 Task: Compare market values of single-family homes in Las Vegas, Nevada, in different gated communities, and analyze the additional amenities offered in each community.
Action: Mouse moved to (339, 266)
Screenshot: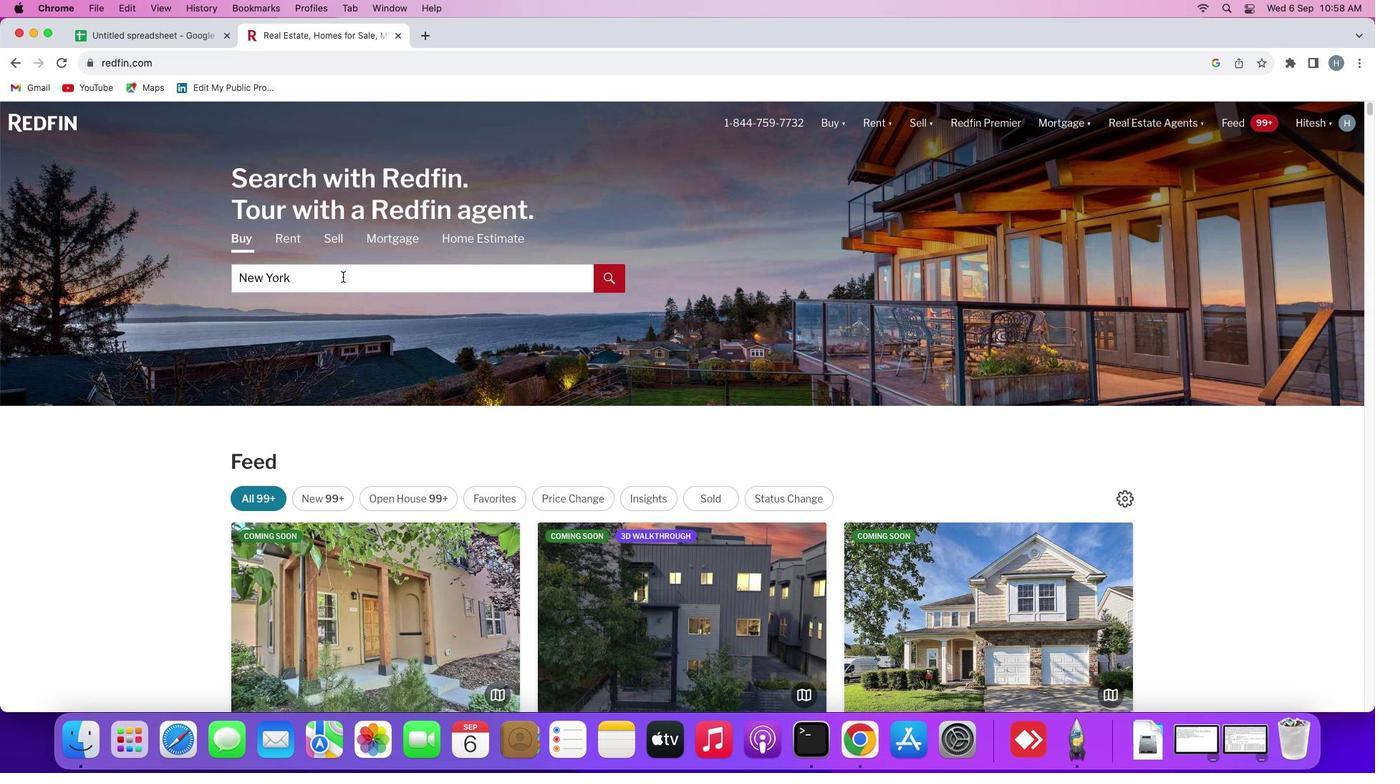 
Action: Mouse pressed left at (339, 266)
Screenshot: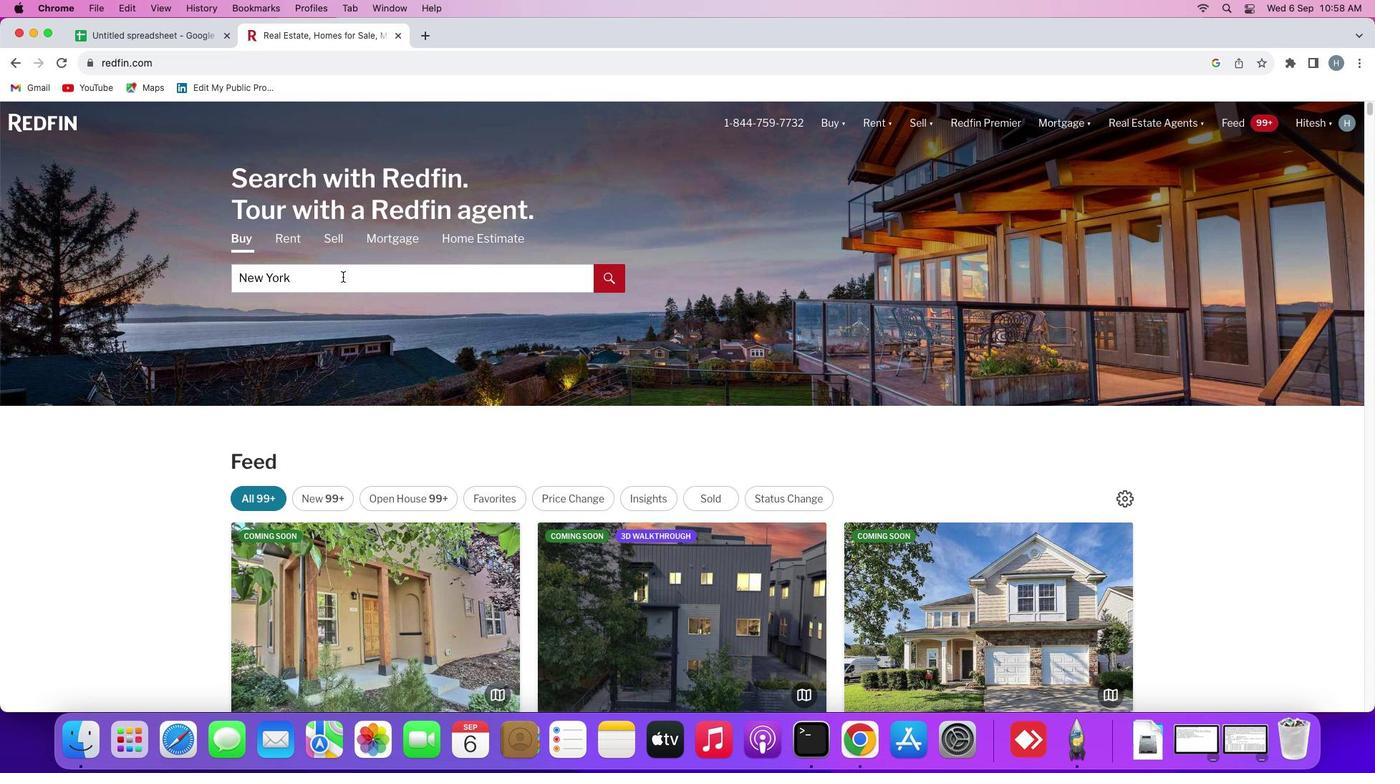 
Action: Mouse moved to (343, 276)
Screenshot: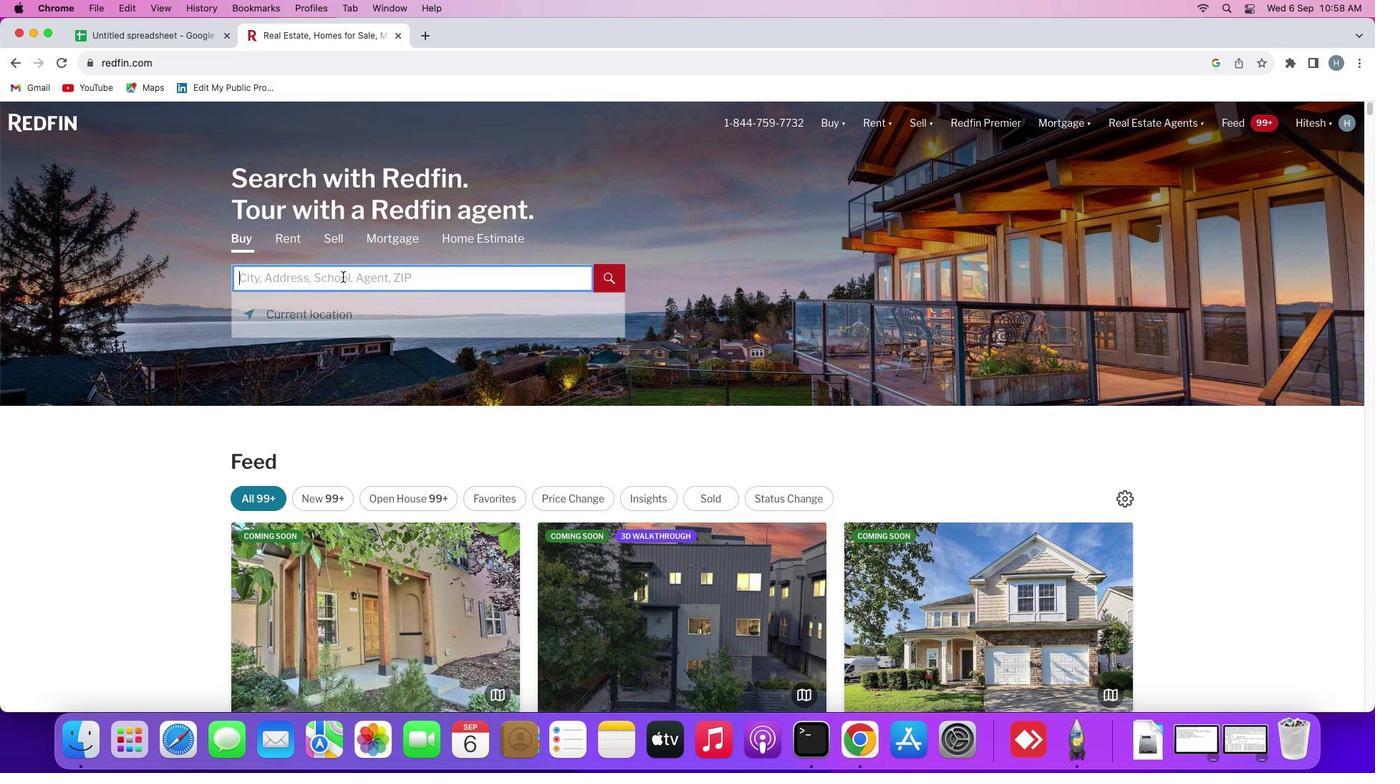 
Action: Mouse pressed left at (343, 276)
Screenshot: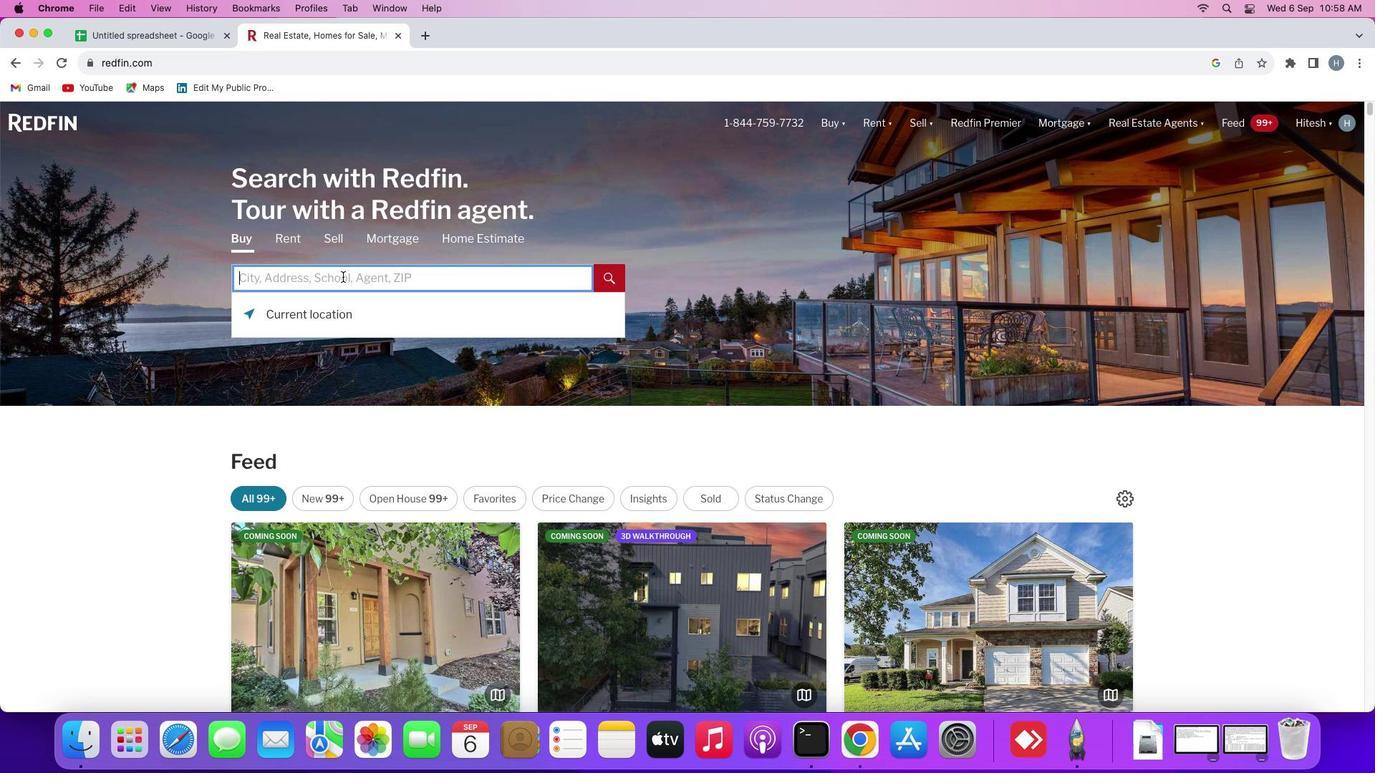 
Action: Key pressed Key.shift'L''a''s'Key.spaceKey.shift'V''e''g''a''s'
Screenshot: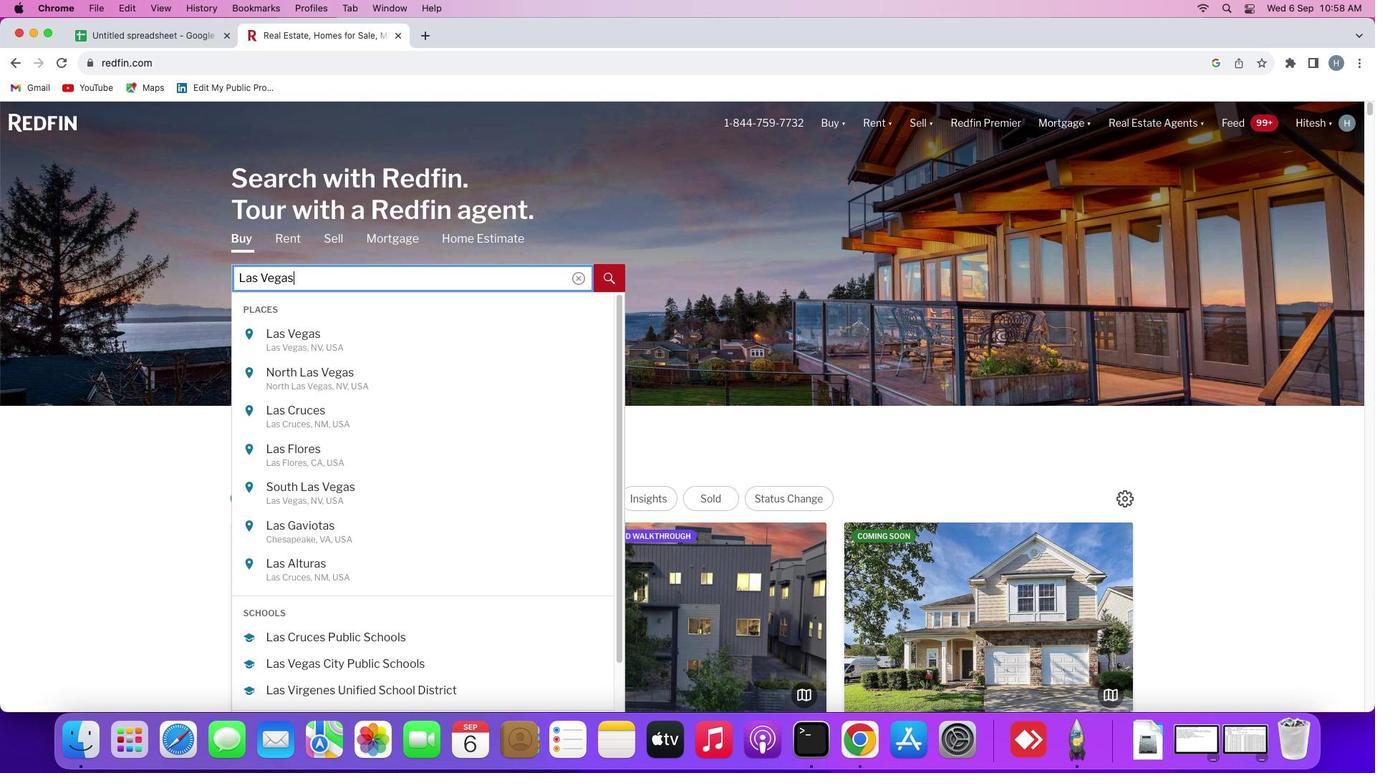 
Action: Mouse moved to (353, 345)
Screenshot: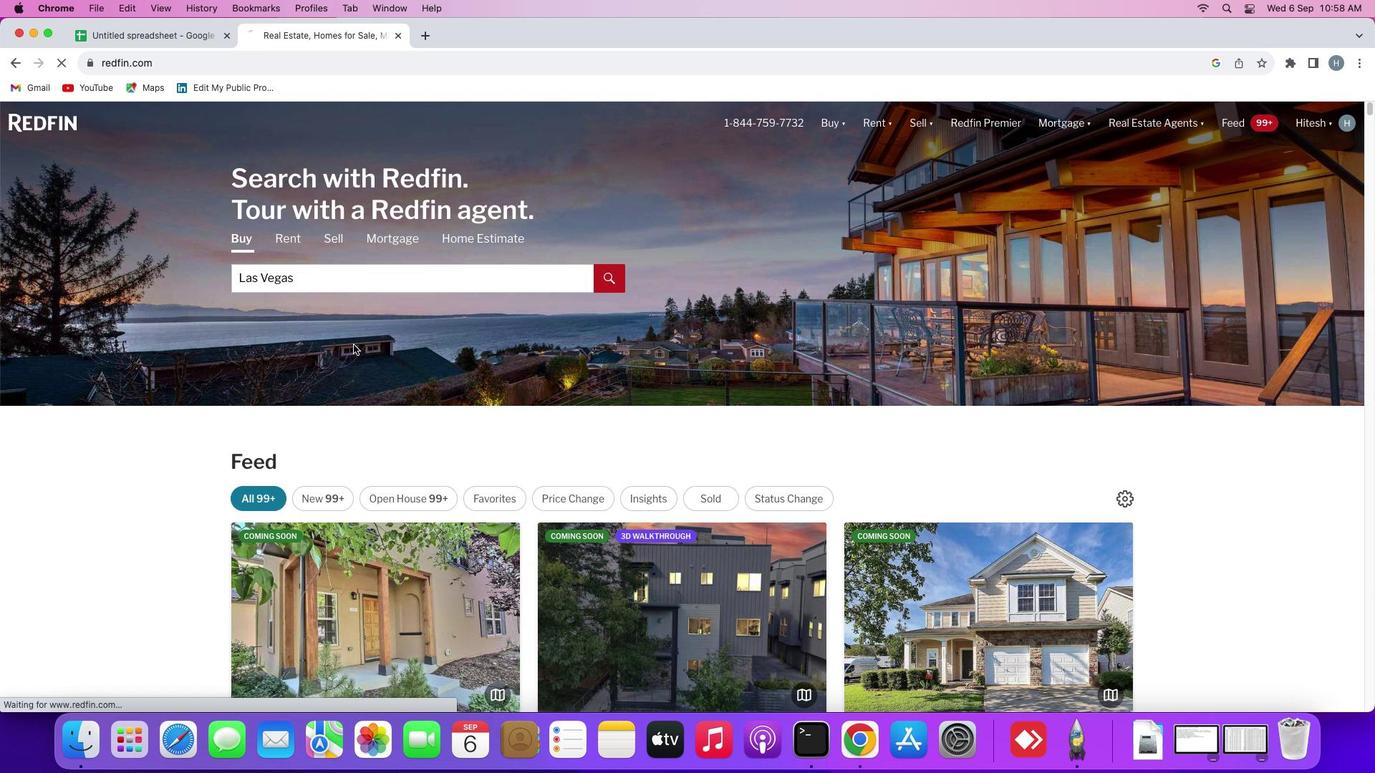 
Action: Mouse pressed left at (353, 345)
Screenshot: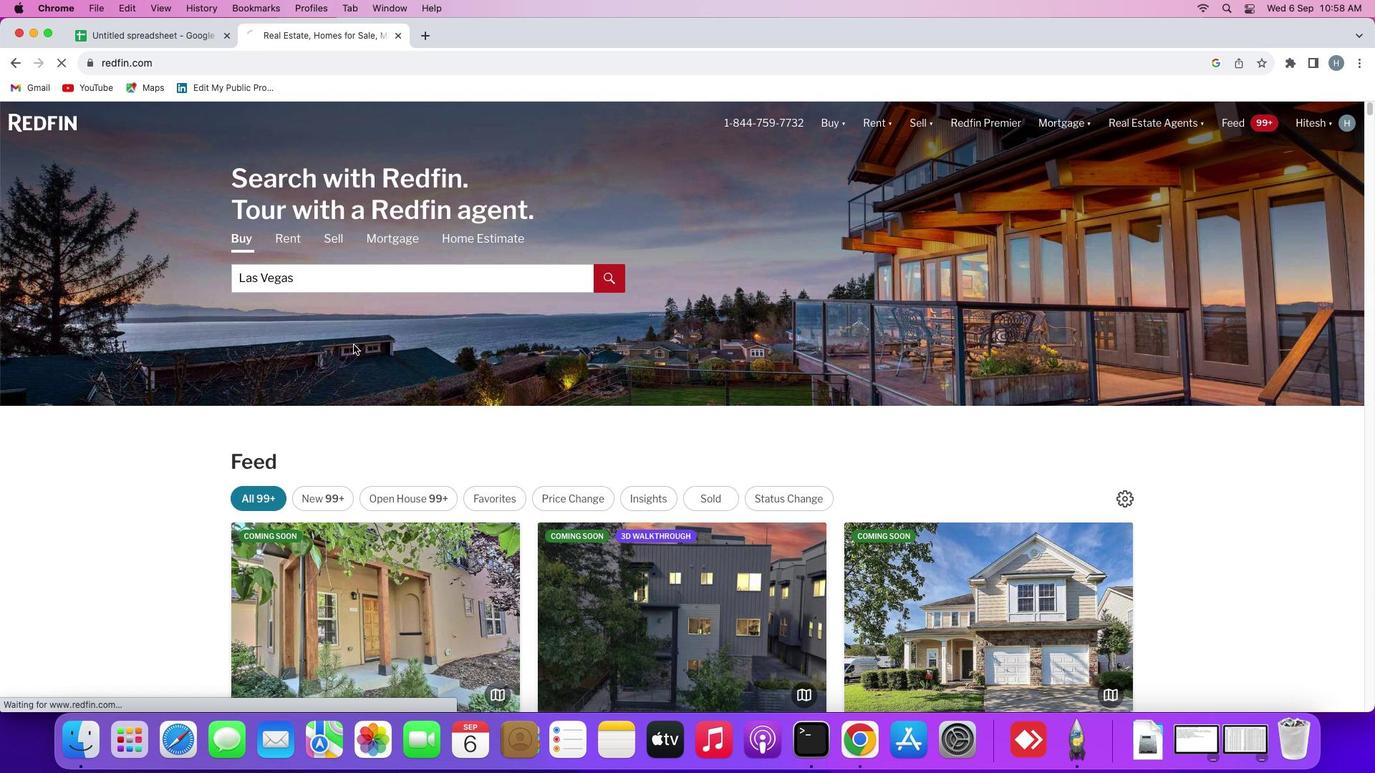 
Action: Mouse moved to (1228, 214)
Screenshot: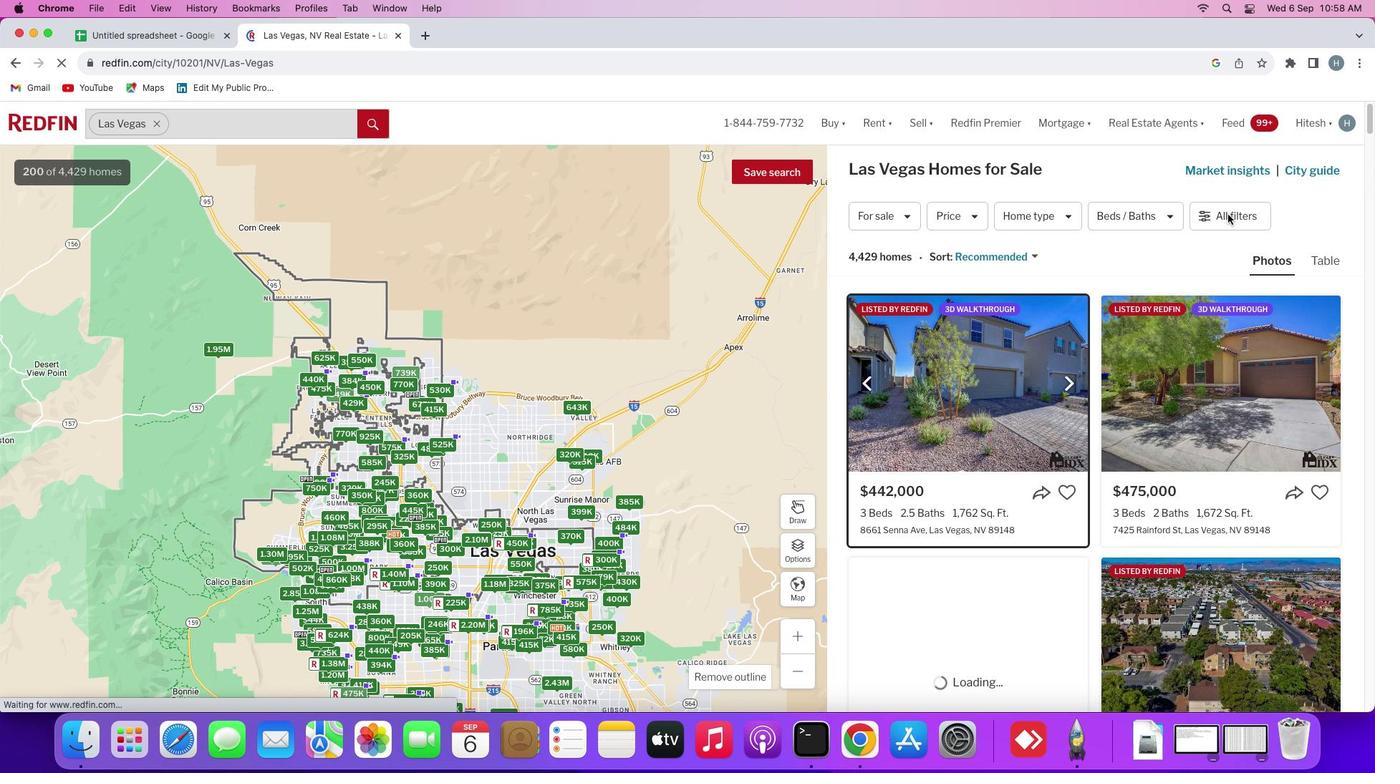 
Action: Mouse pressed left at (1228, 214)
Screenshot: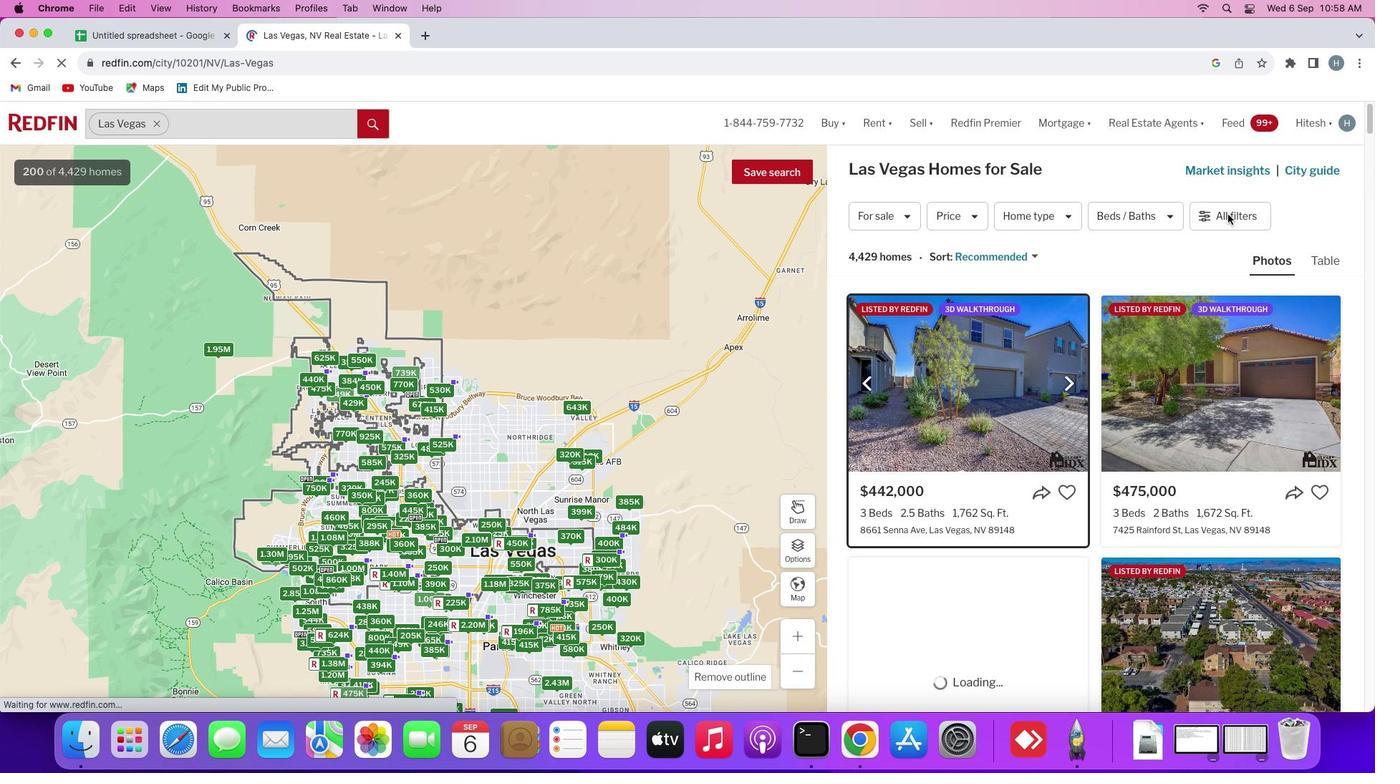 
Action: Mouse moved to (1232, 215)
Screenshot: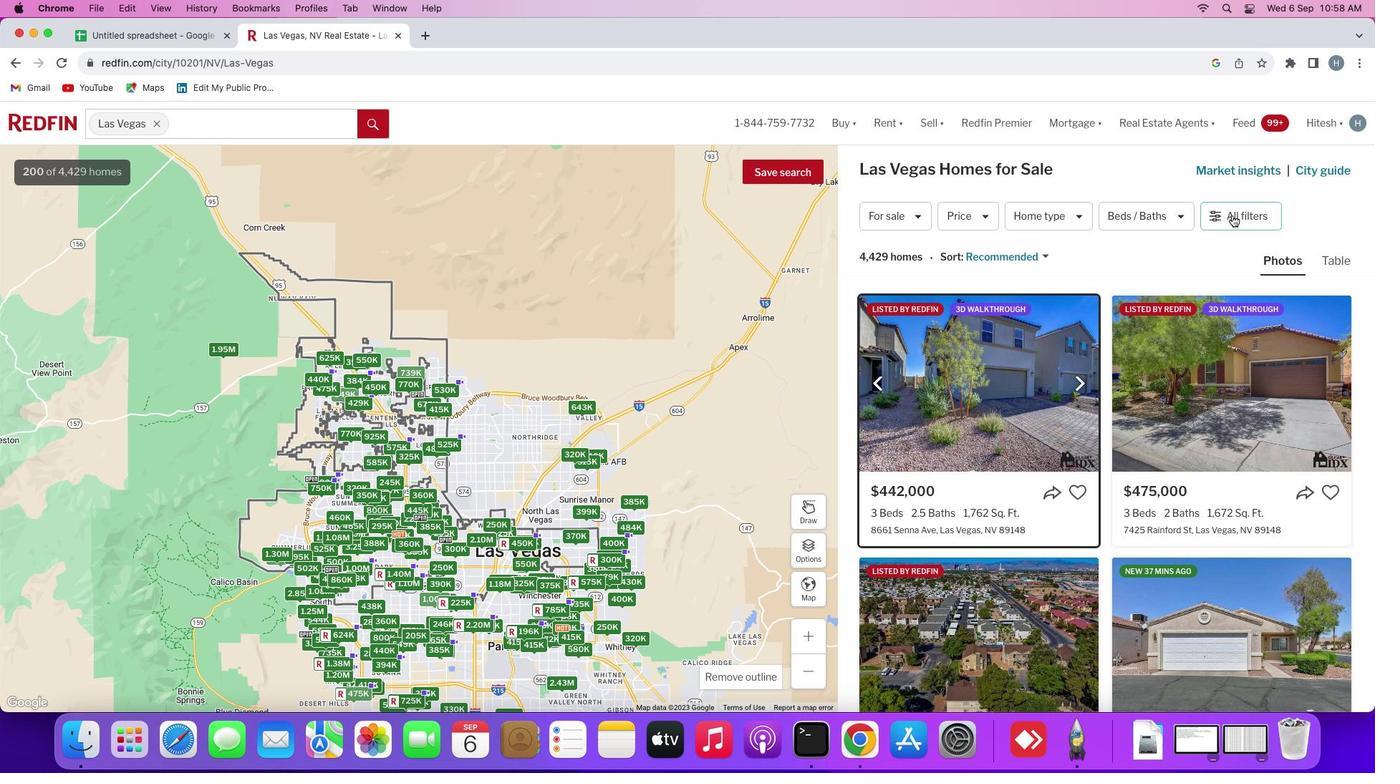 
Action: Mouse pressed left at (1232, 215)
Screenshot: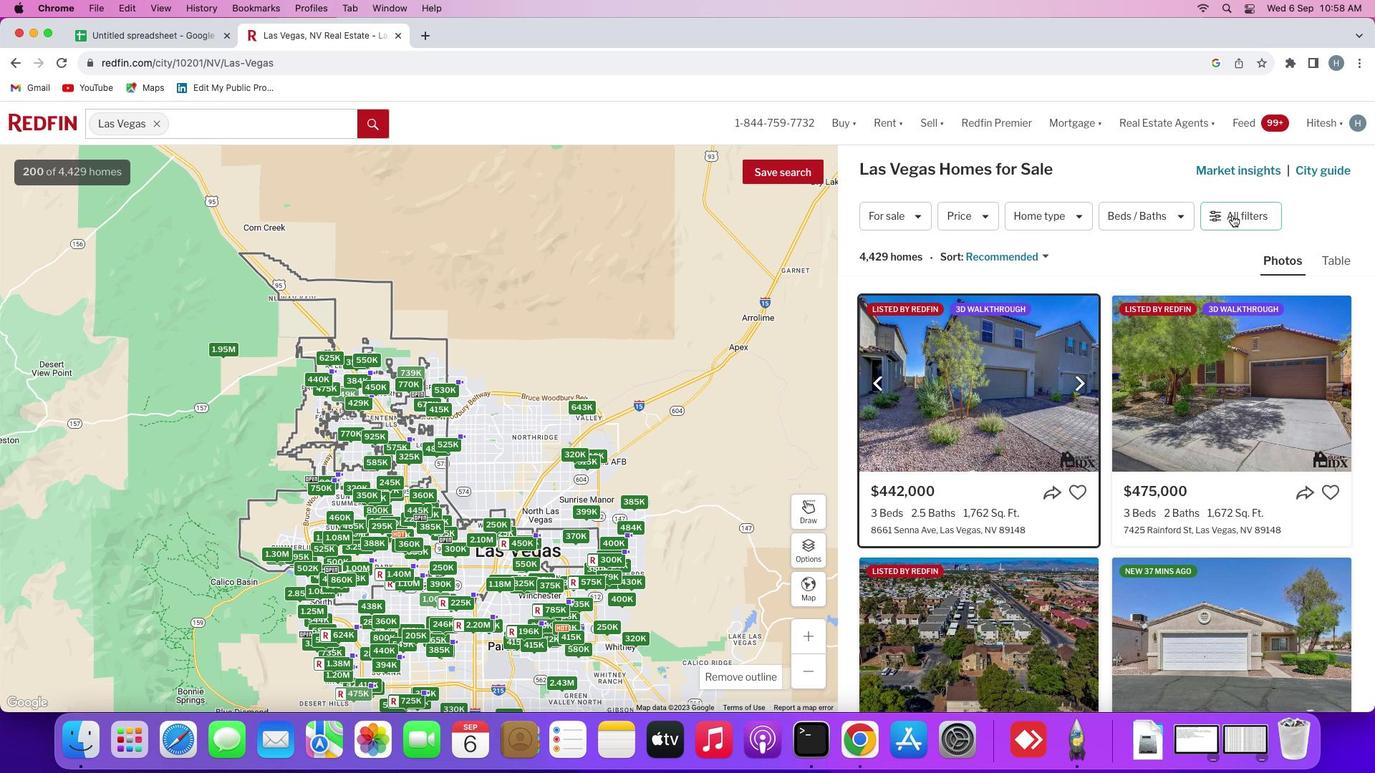 
Action: Mouse moved to (1141, 429)
Screenshot: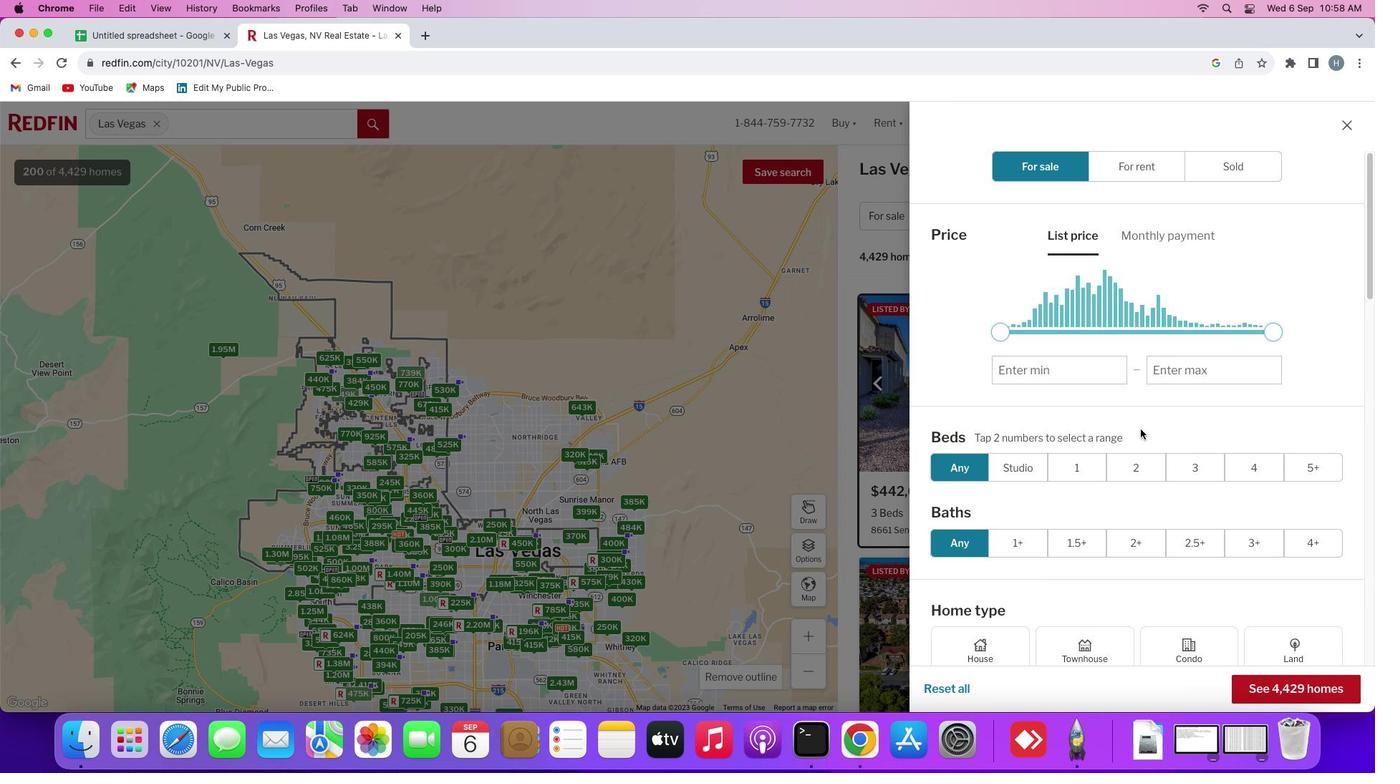 
Action: Mouse scrolled (1141, 429) with delta (0, 0)
Screenshot: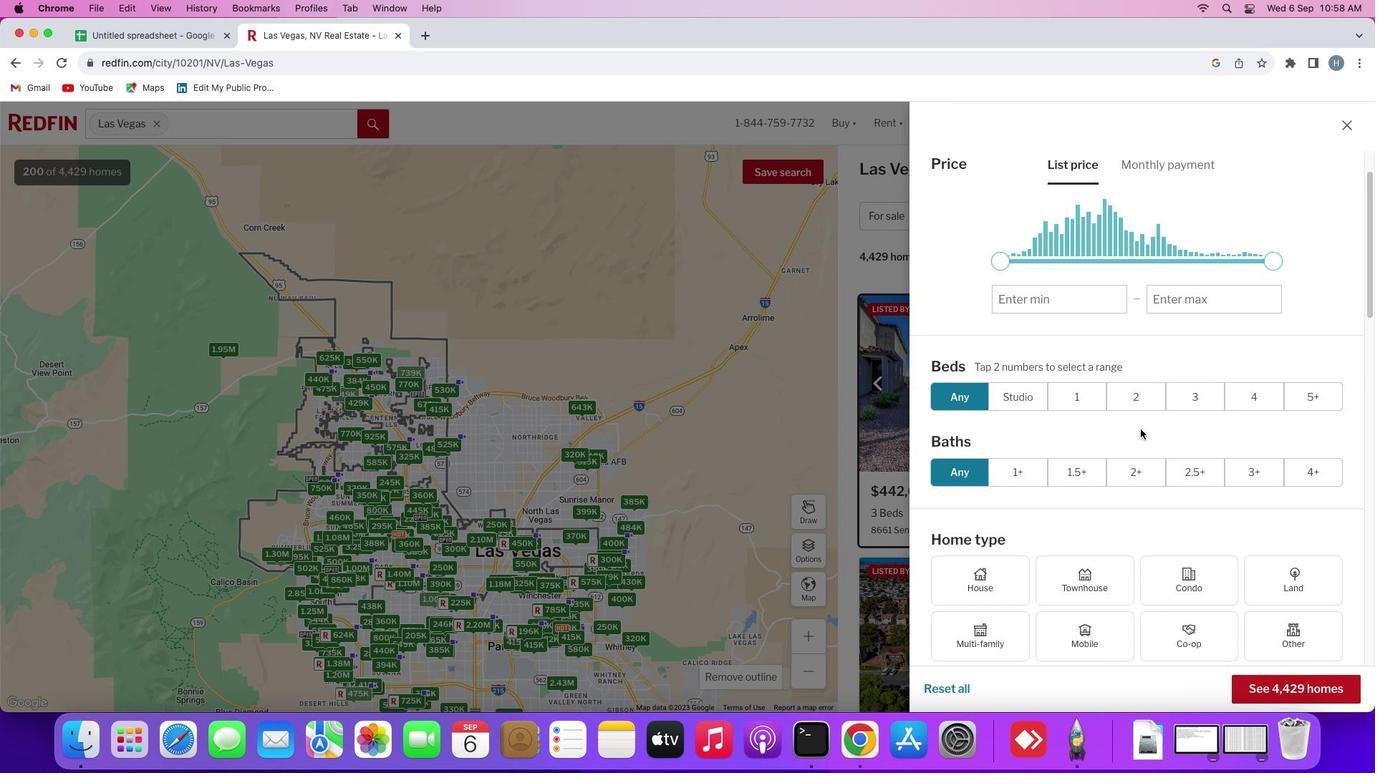 
Action: Mouse scrolled (1141, 429) with delta (0, 0)
Screenshot: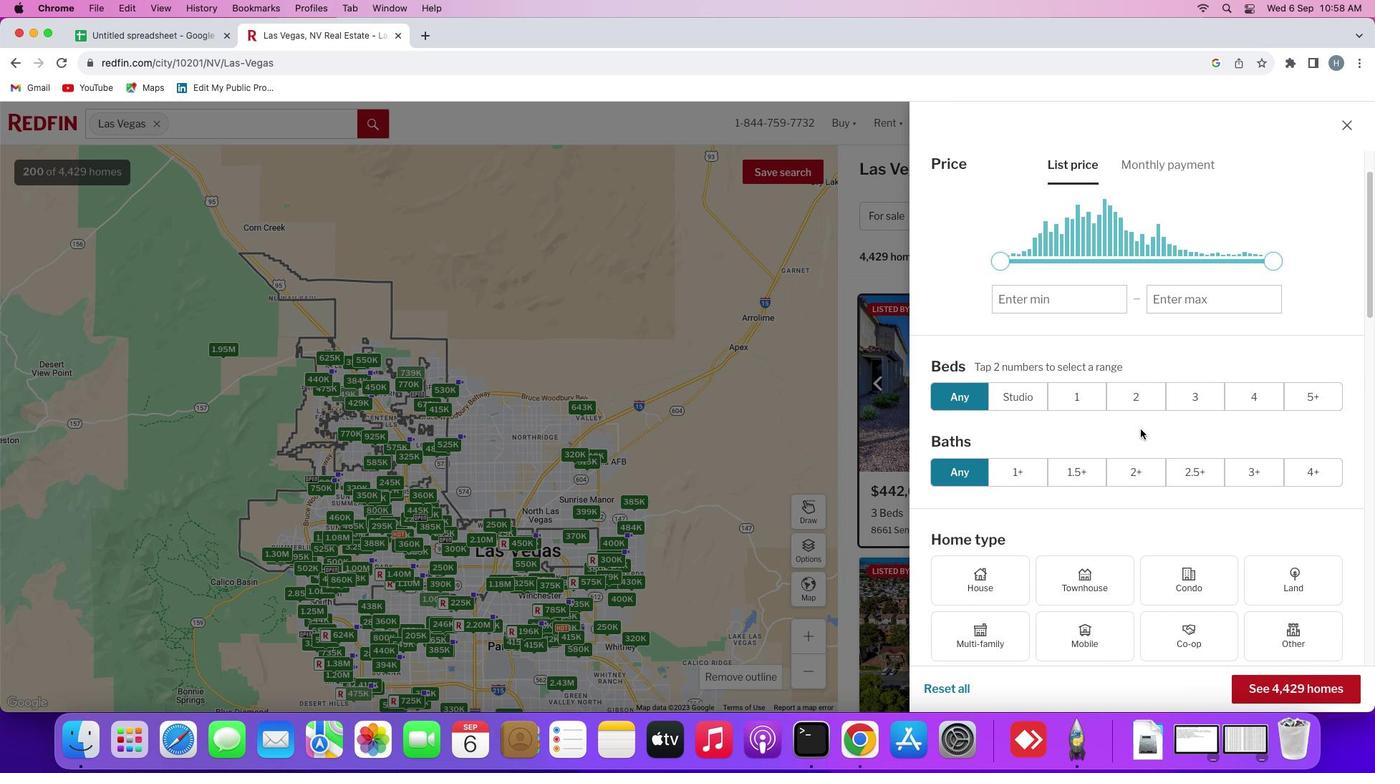 
Action: Mouse scrolled (1141, 429) with delta (0, 0)
Screenshot: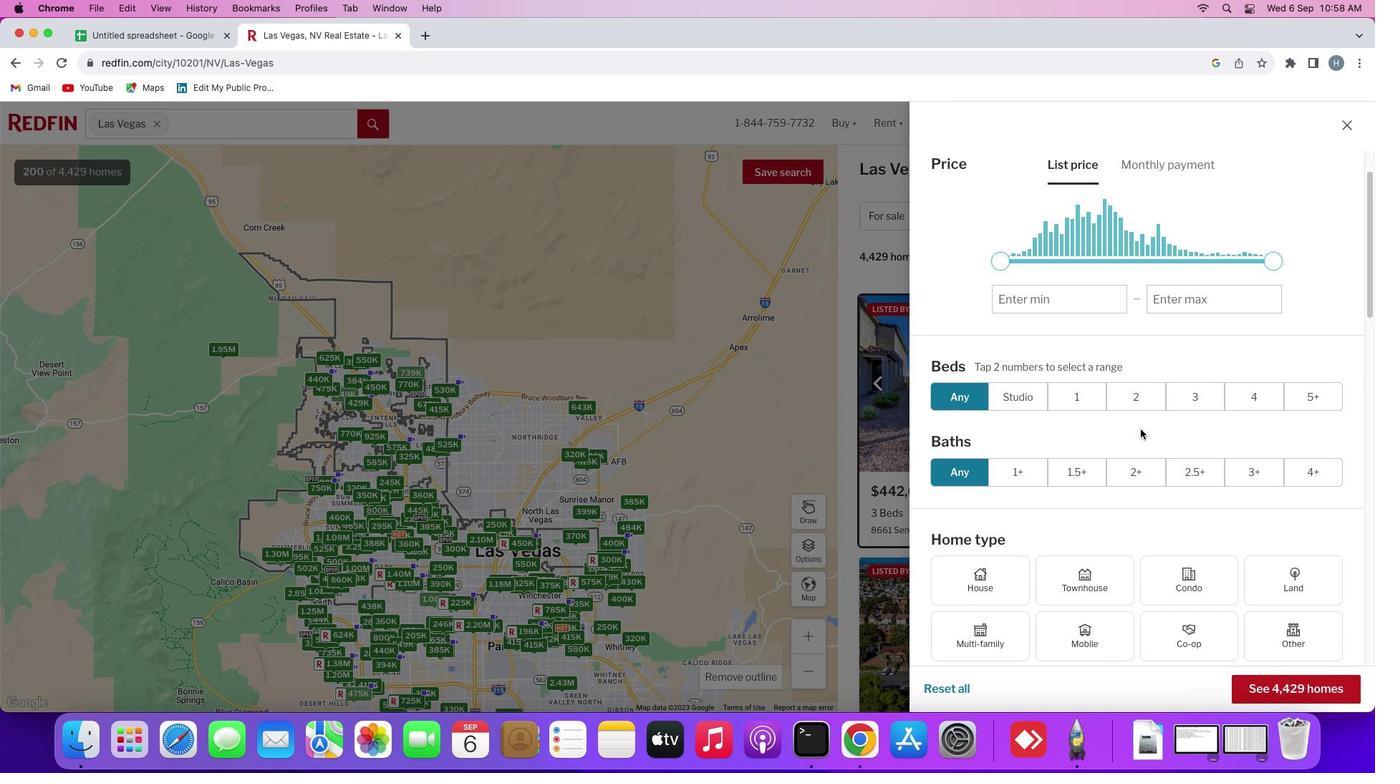 
Action: Mouse scrolled (1141, 429) with delta (0, 0)
Screenshot: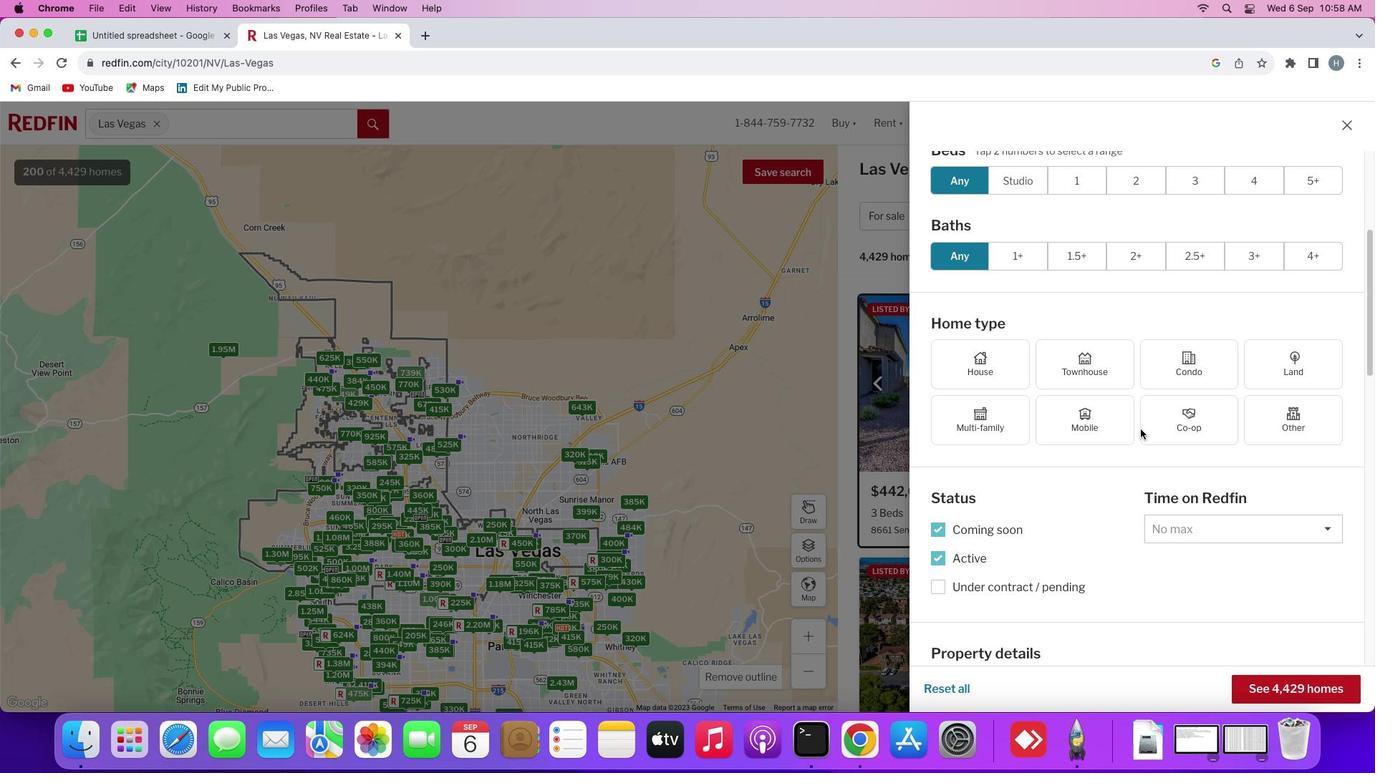 
Action: Mouse scrolled (1141, 429) with delta (0, 0)
Screenshot: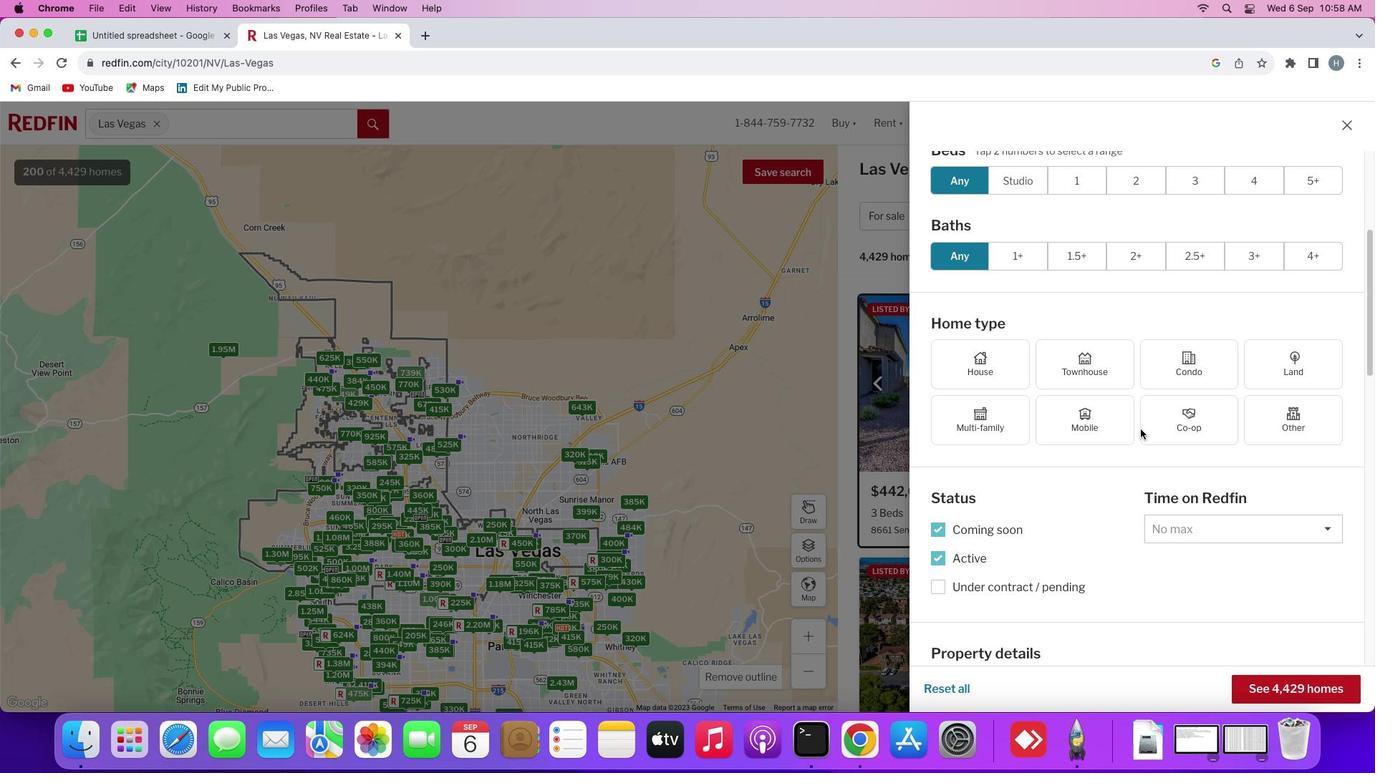 
Action: Mouse scrolled (1141, 429) with delta (0, -1)
Screenshot: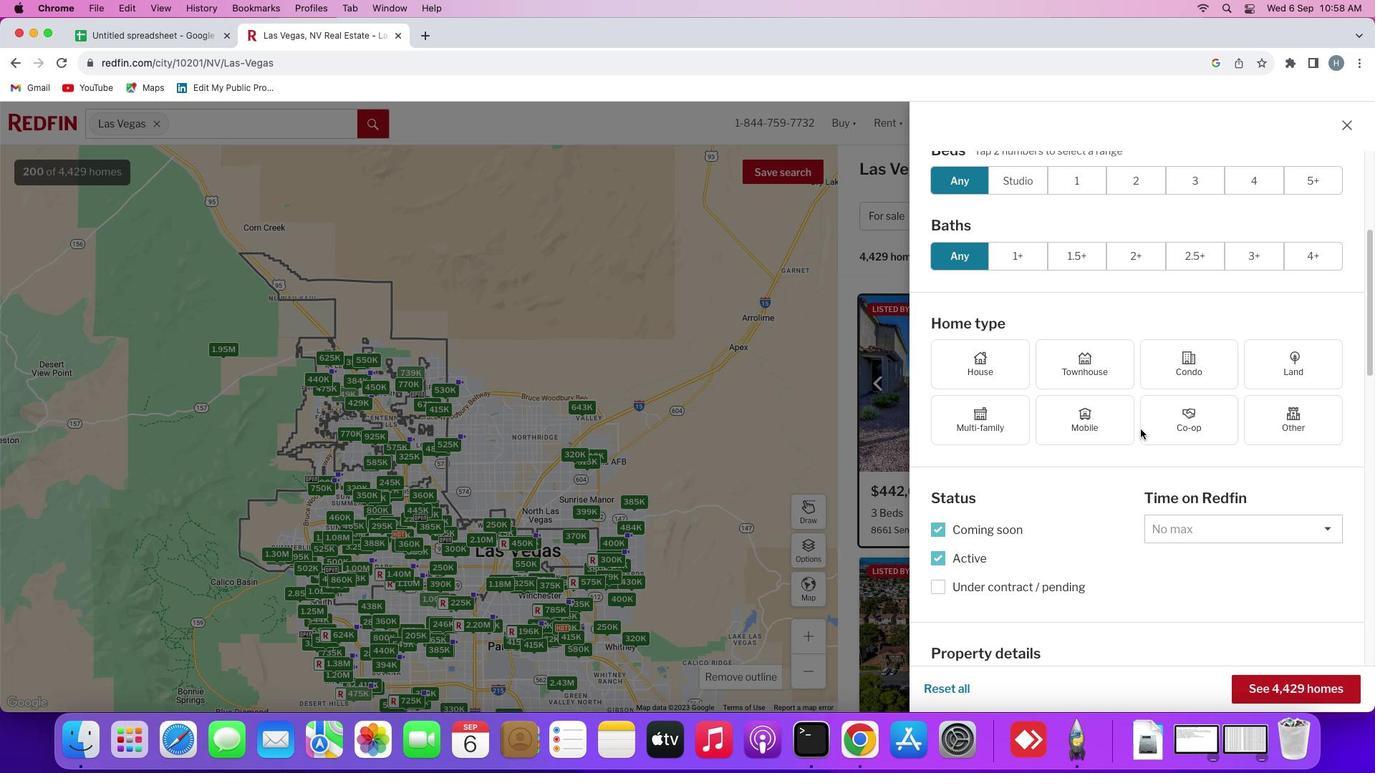 
Action: Mouse scrolled (1141, 429) with delta (0, -2)
Screenshot: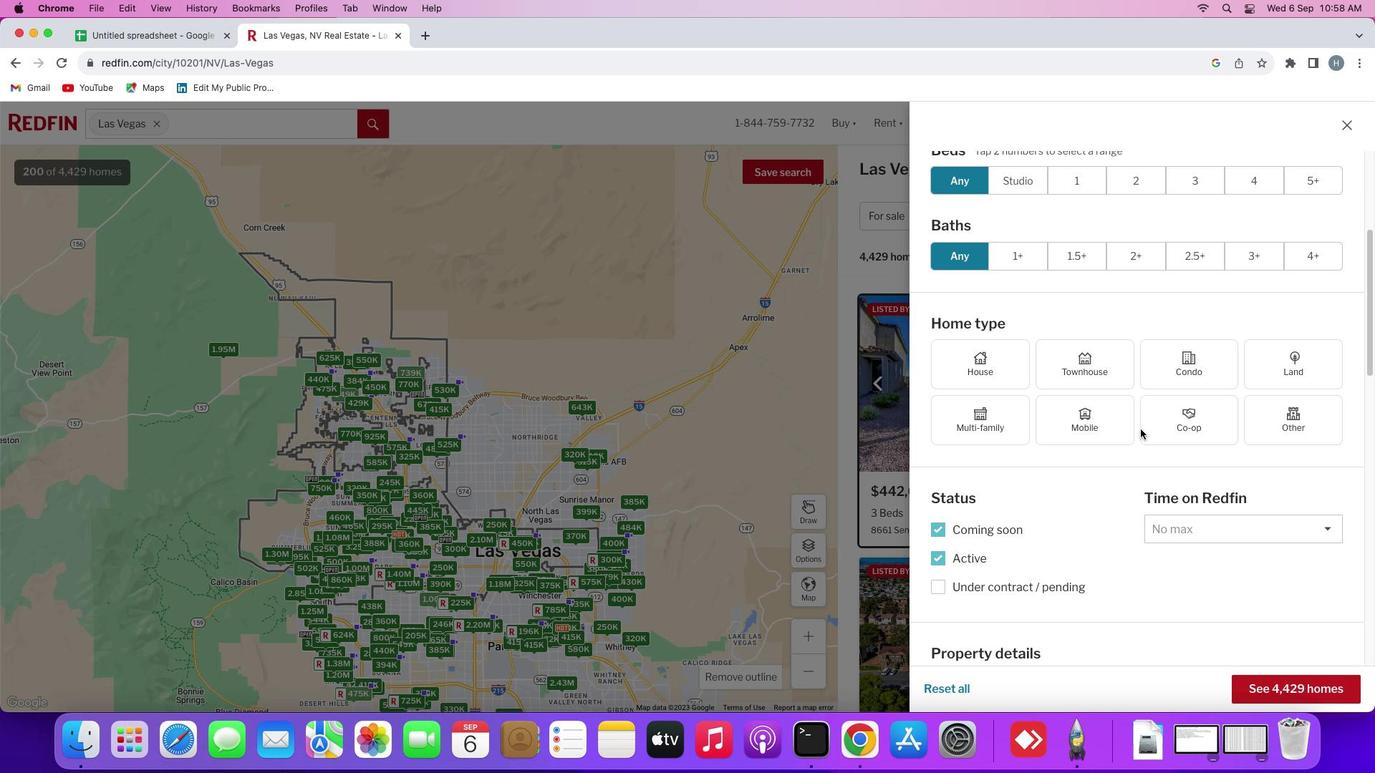 
Action: Mouse moved to (1088, 480)
Screenshot: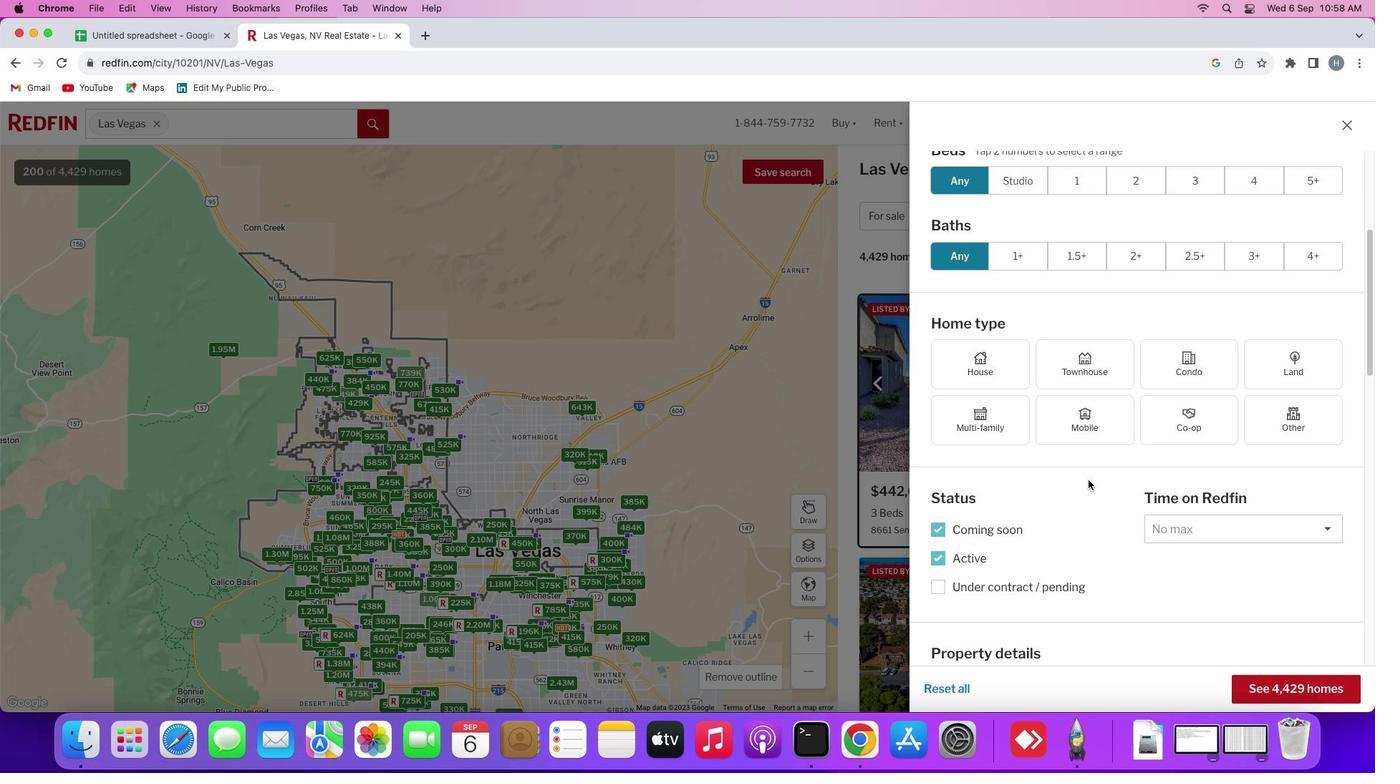 
Action: Mouse scrolled (1088, 480) with delta (0, 0)
Screenshot: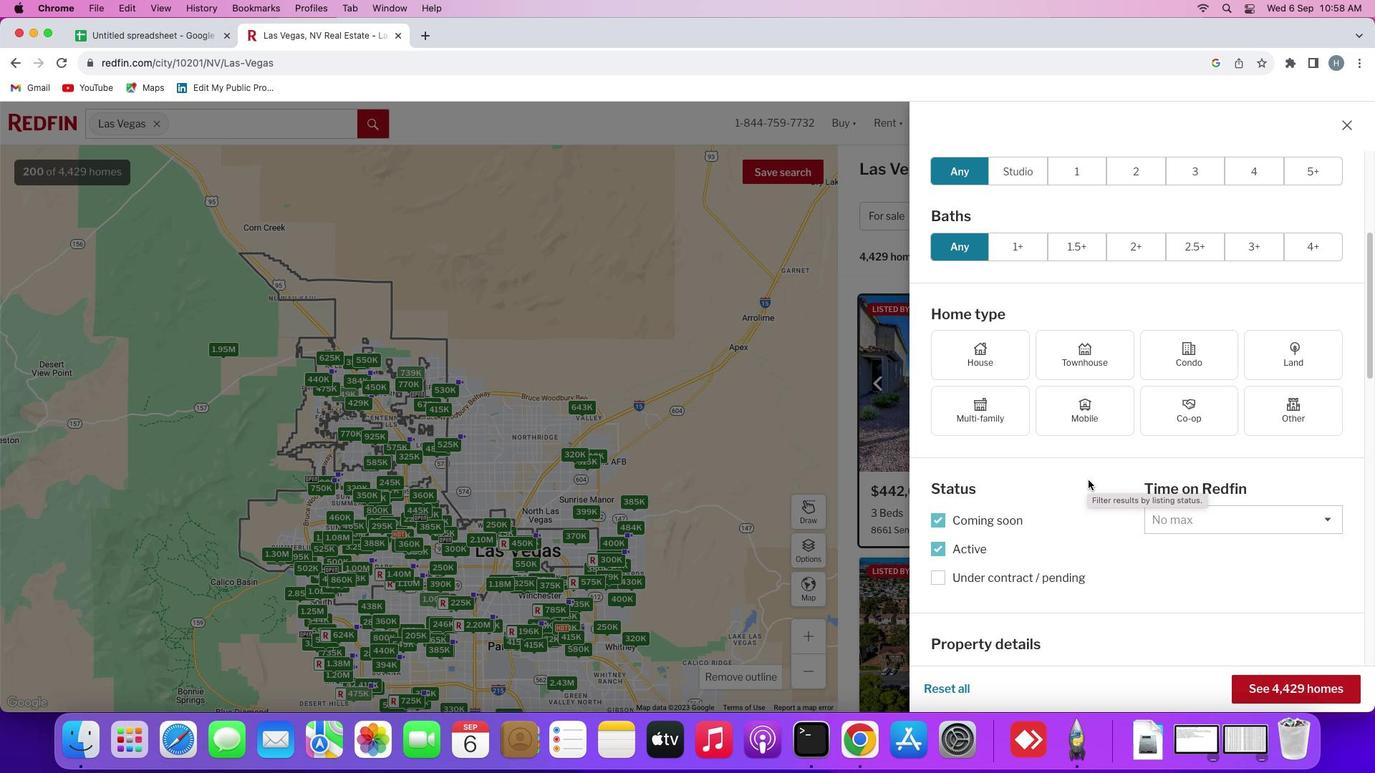 
Action: Mouse scrolled (1088, 480) with delta (0, 0)
Screenshot: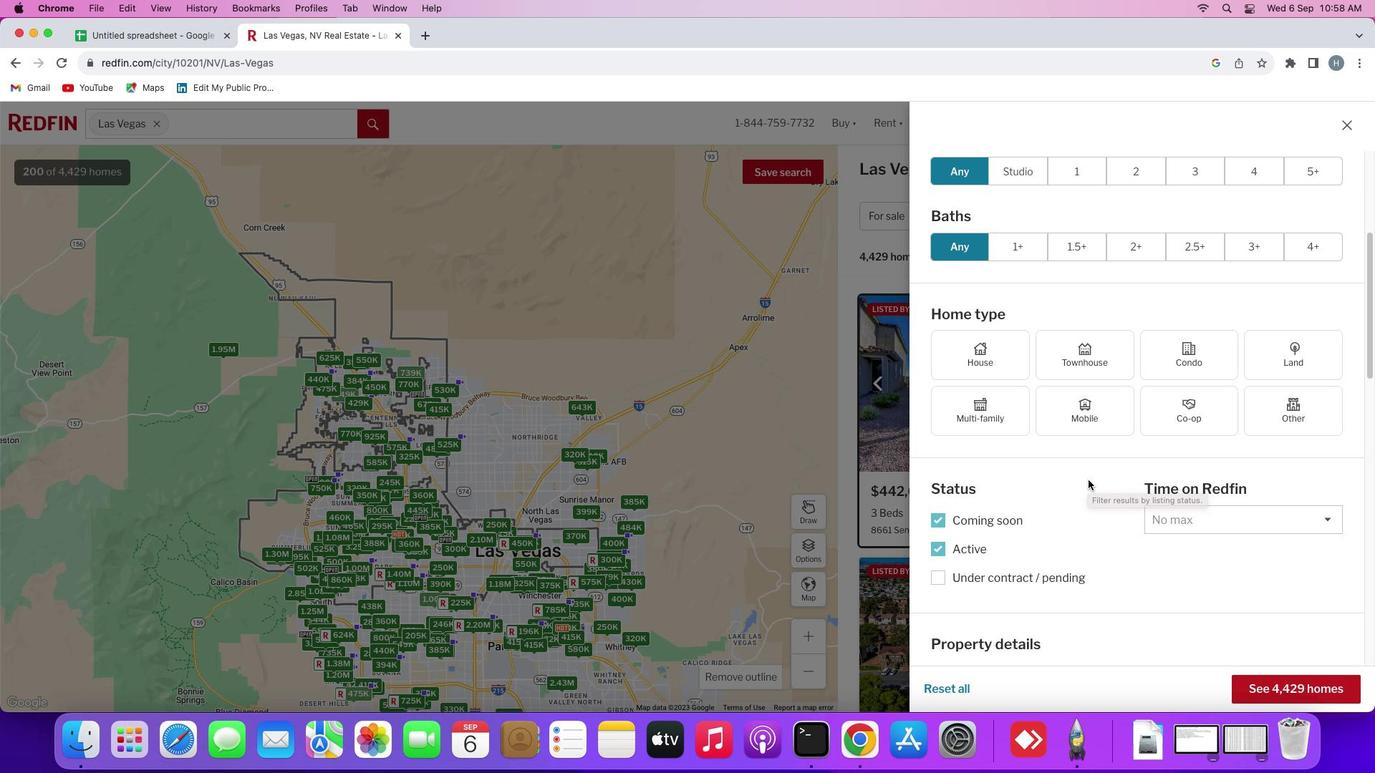 
Action: Mouse moved to (980, 356)
Screenshot: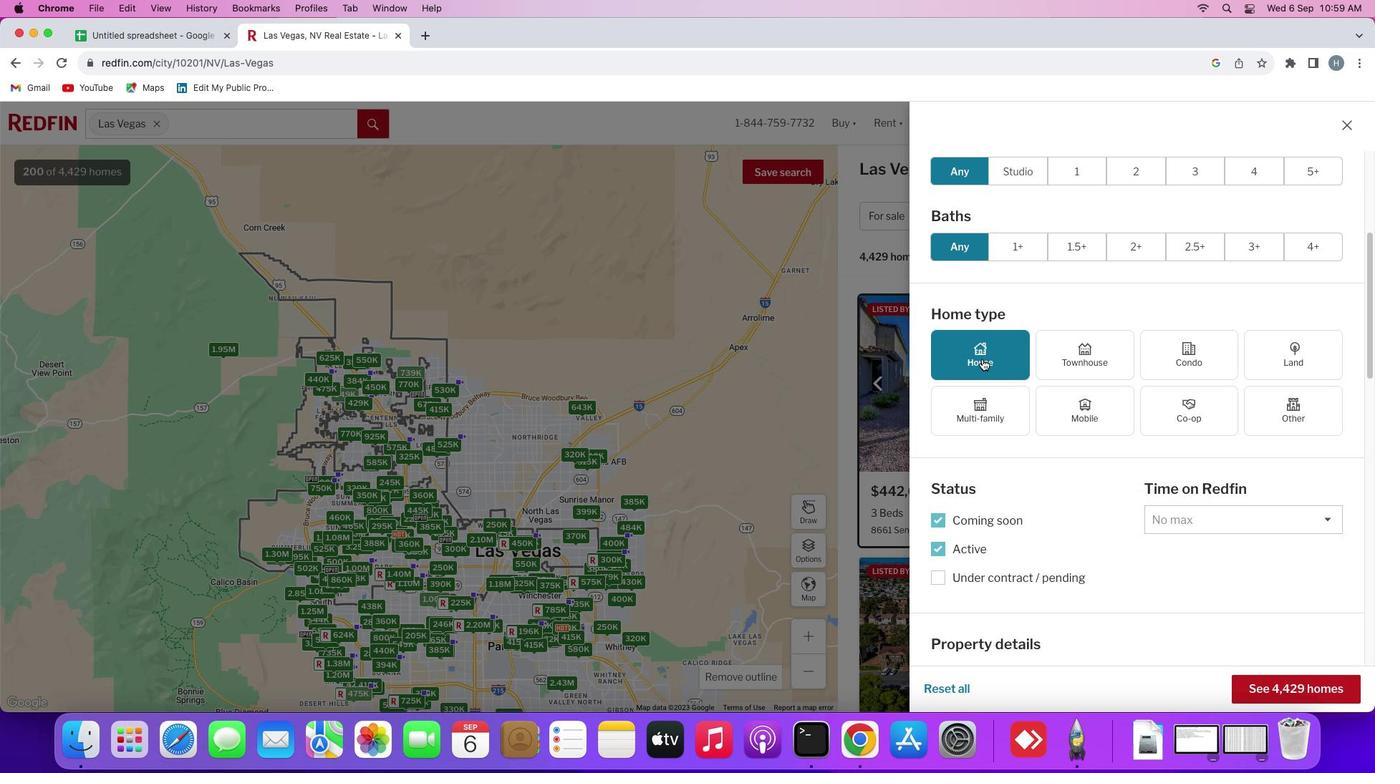
Action: Mouse pressed left at (980, 356)
Screenshot: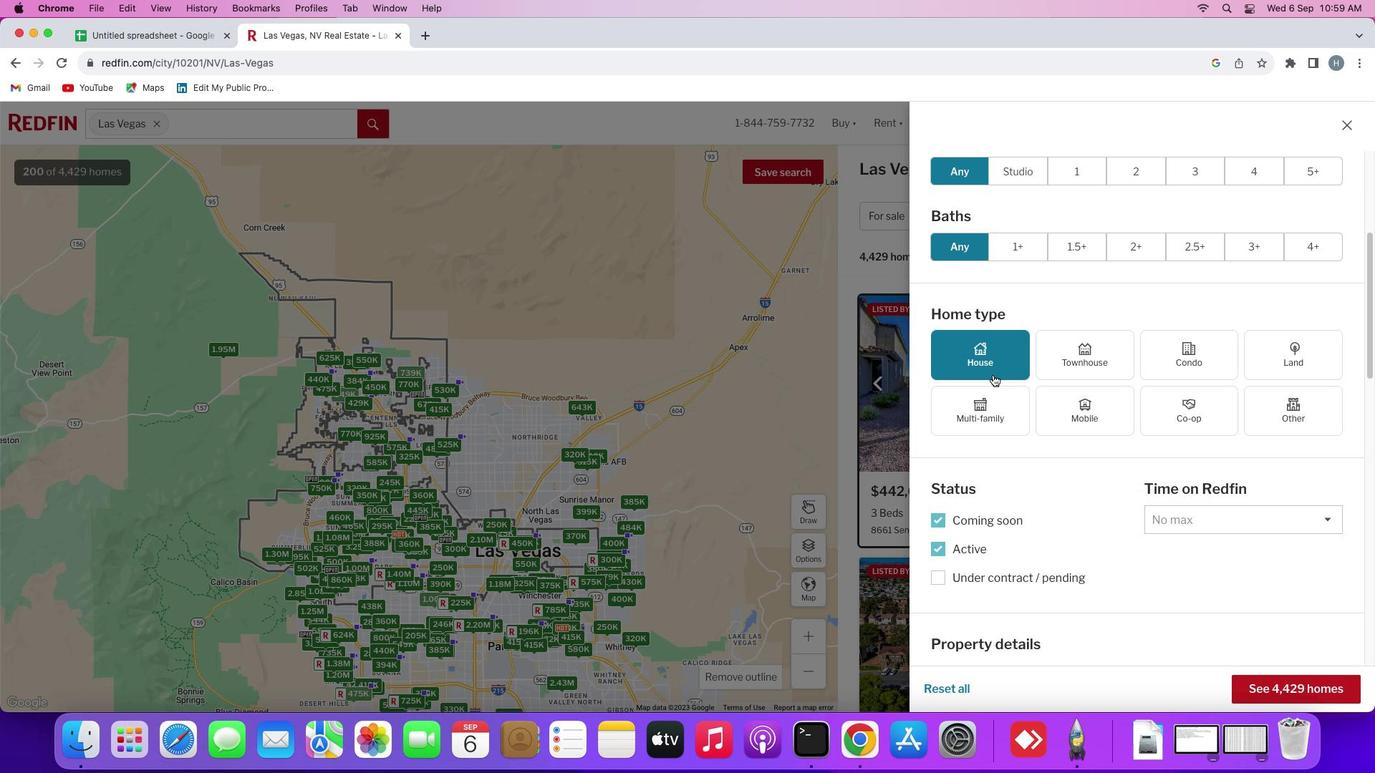 
Action: Mouse moved to (1100, 511)
Screenshot: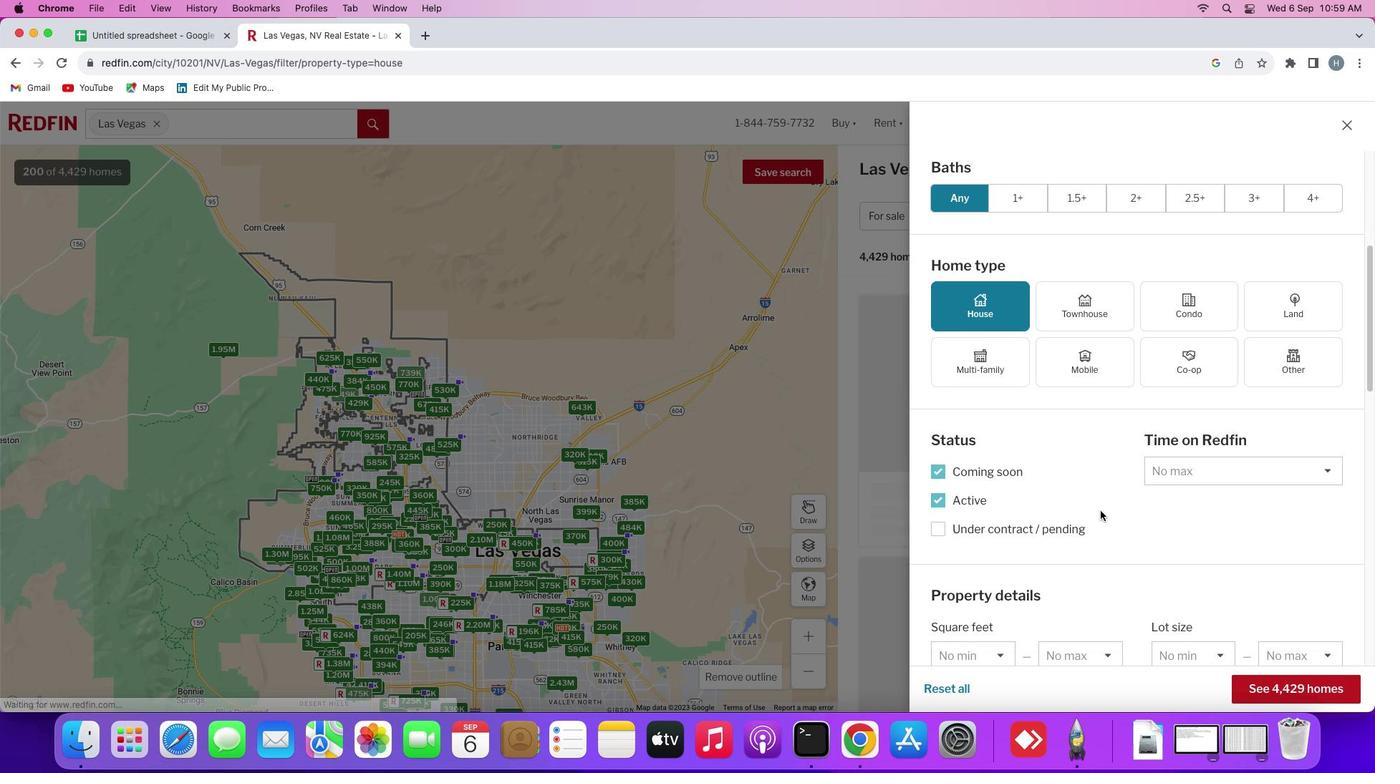 
Action: Mouse scrolled (1100, 511) with delta (0, 0)
Screenshot: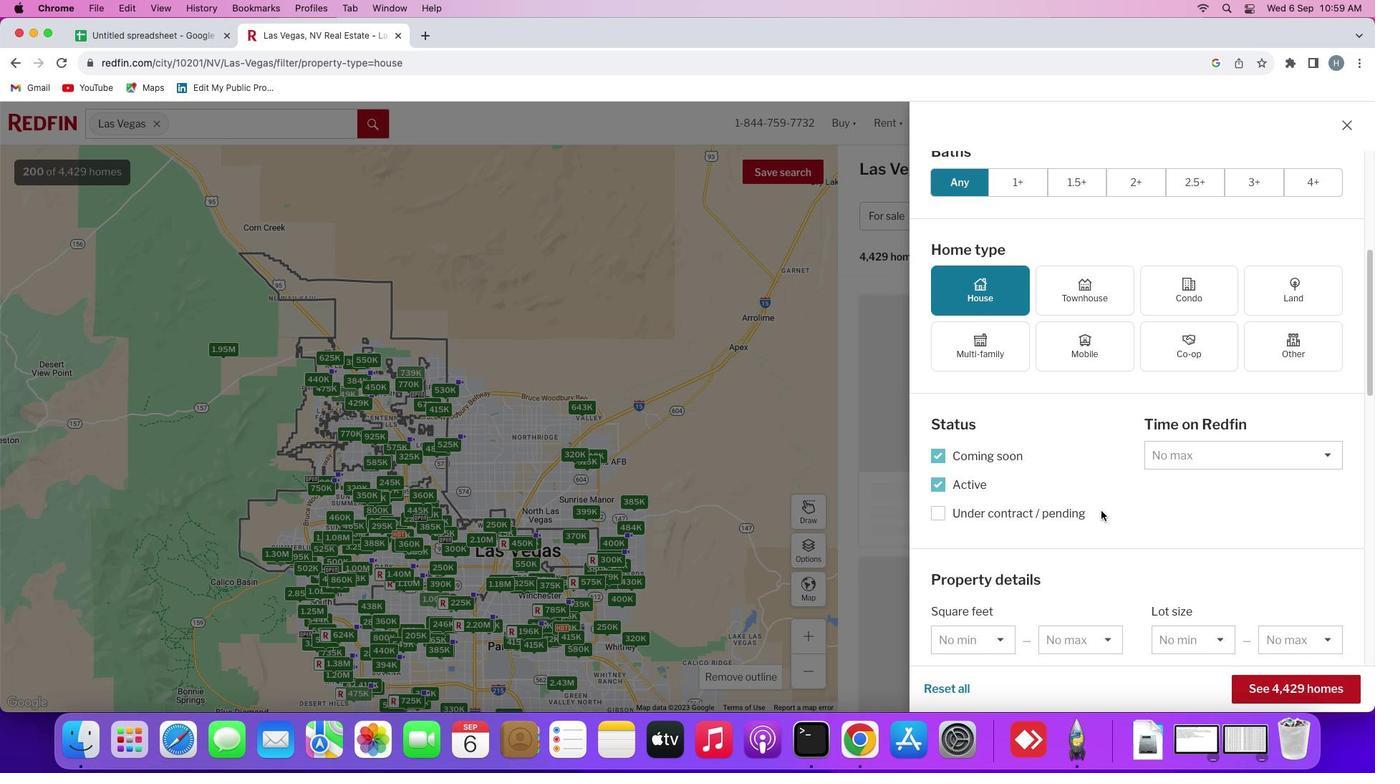 
Action: Mouse scrolled (1100, 511) with delta (0, 0)
Screenshot: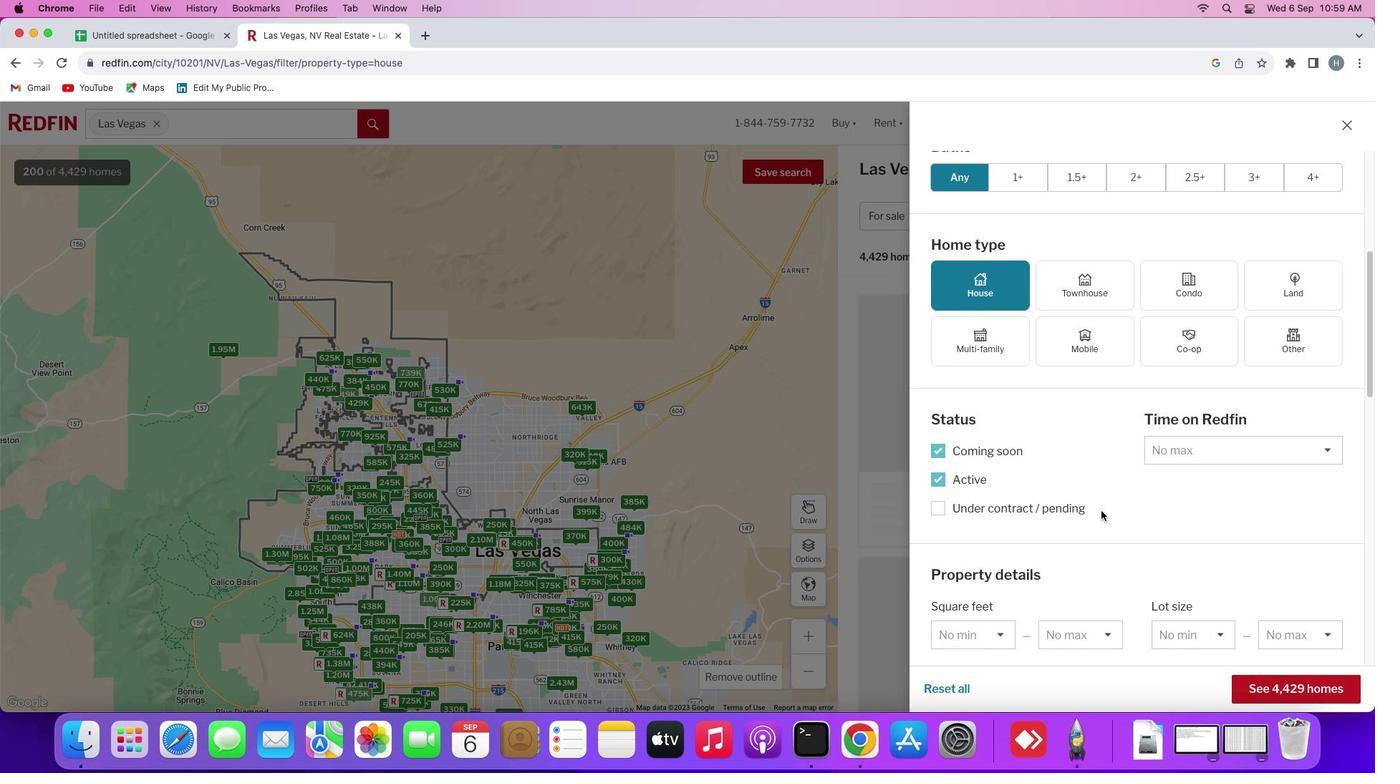 
Action: Mouse scrolled (1100, 511) with delta (0, 0)
Screenshot: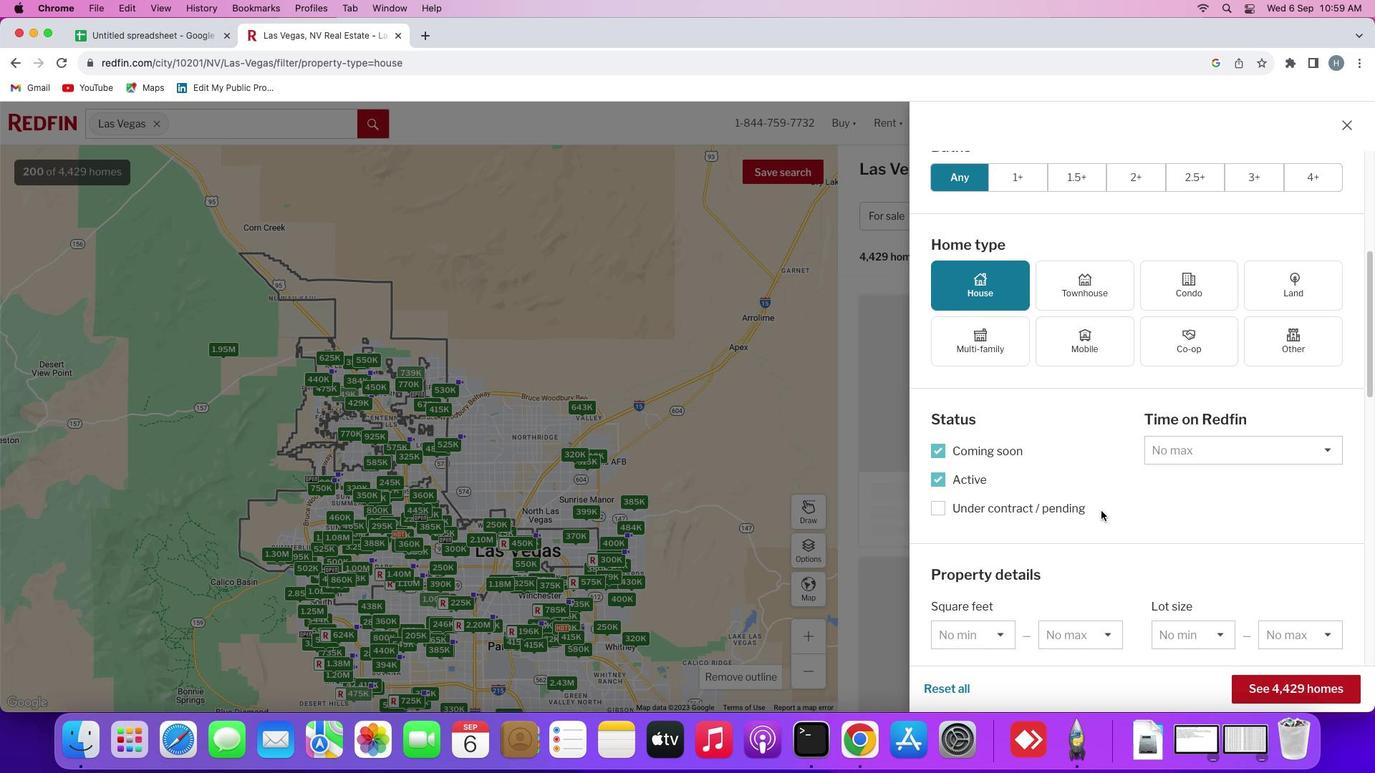 
Action: Mouse moved to (1100, 511)
Screenshot: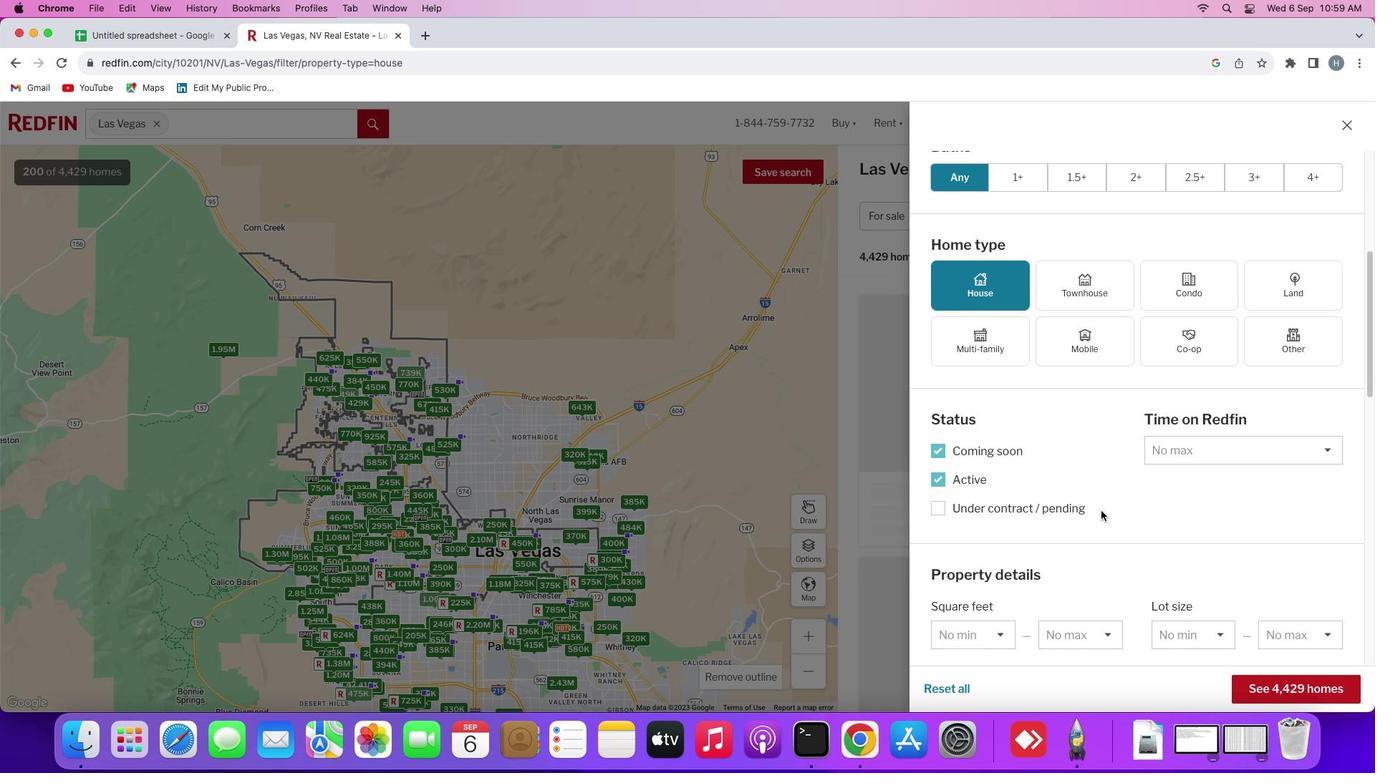 
Action: Mouse scrolled (1100, 511) with delta (0, 0)
Screenshot: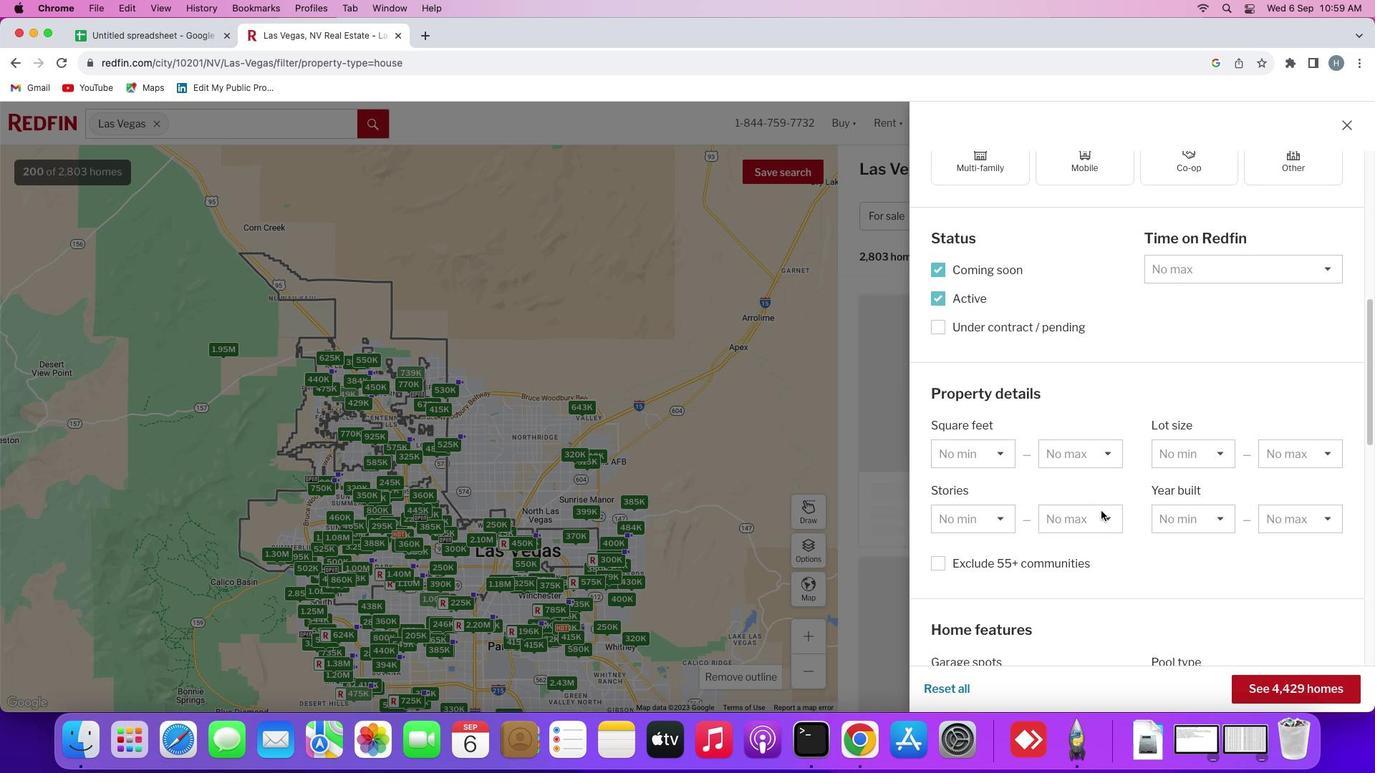 
Action: Mouse scrolled (1100, 511) with delta (0, 0)
Screenshot: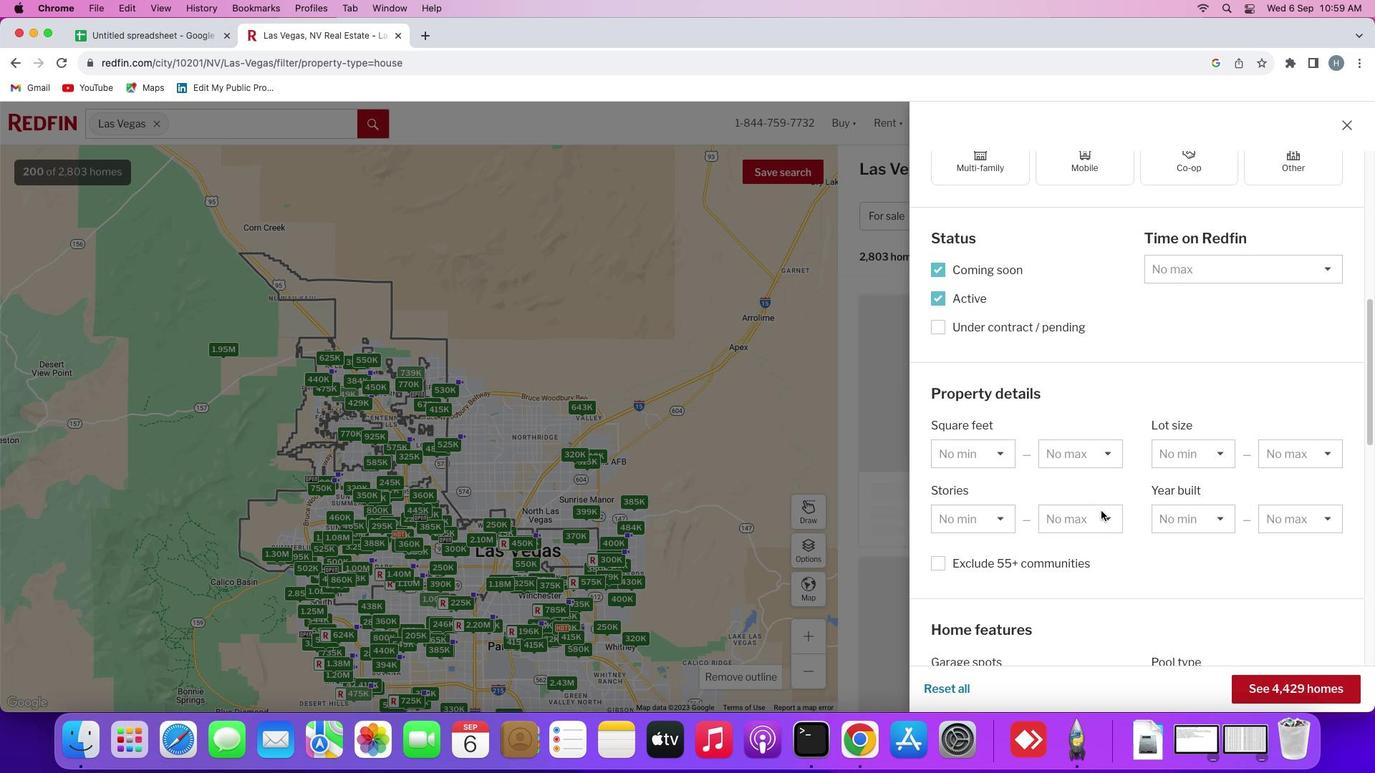 
Action: Mouse scrolled (1100, 511) with delta (0, -1)
Screenshot: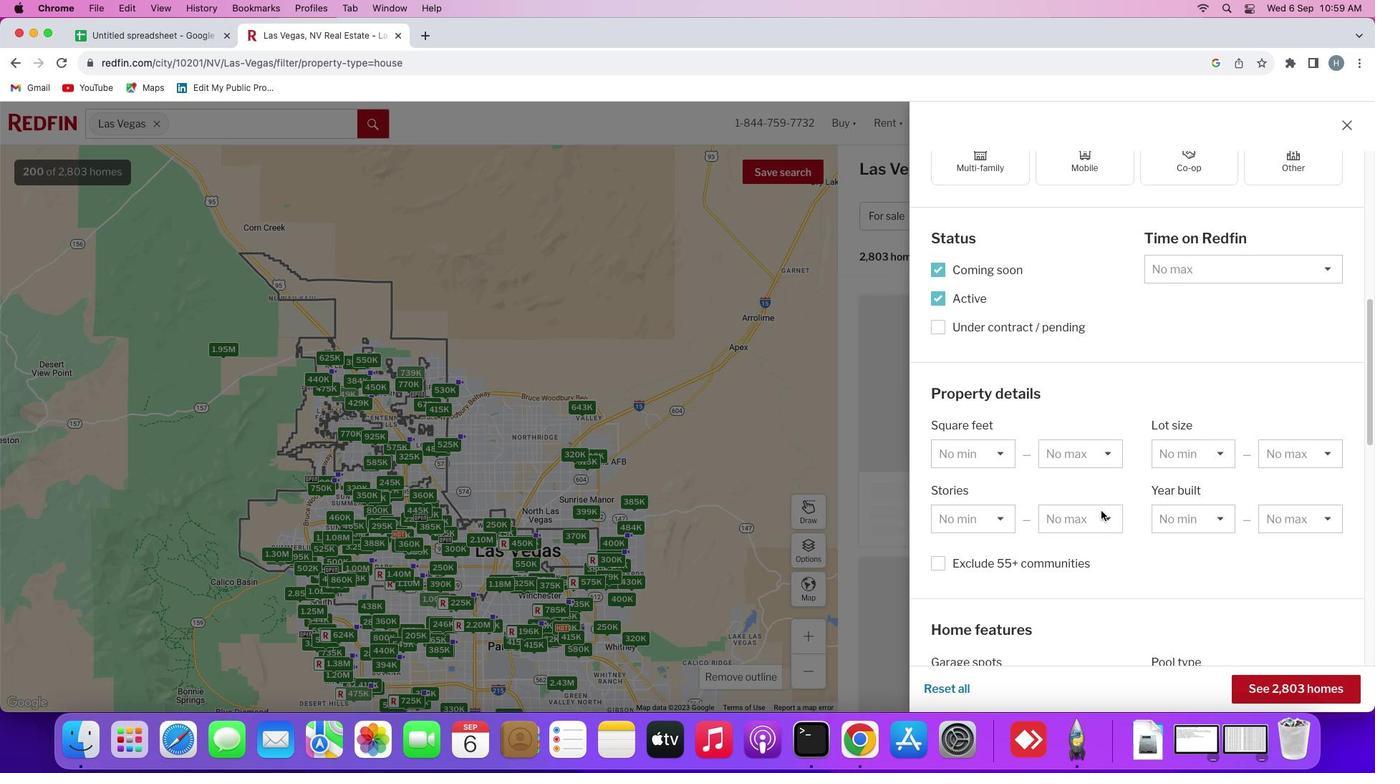 
Action: Mouse scrolled (1100, 511) with delta (0, -2)
Screenshot: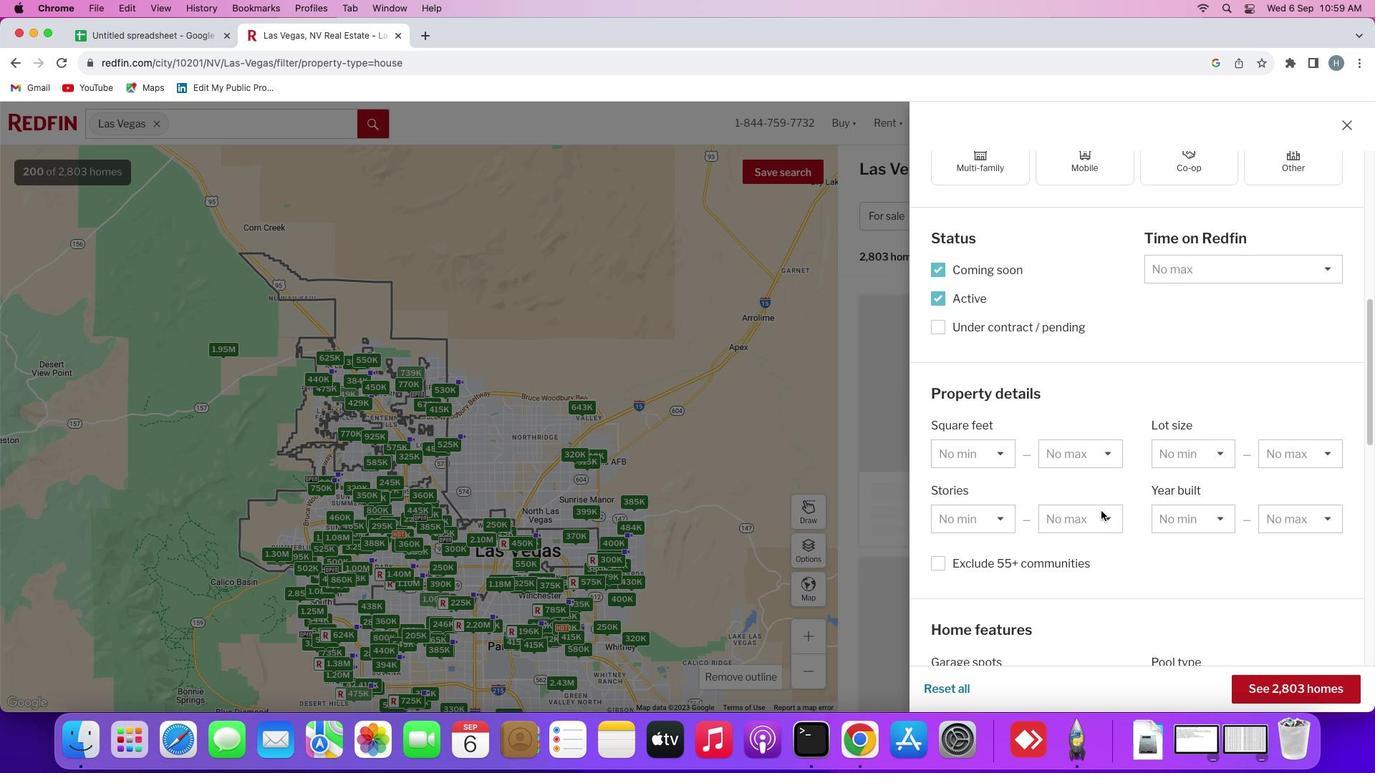 
Action: Mouse scrolled (1100, 511) with delta (0, 0)
Screenshot: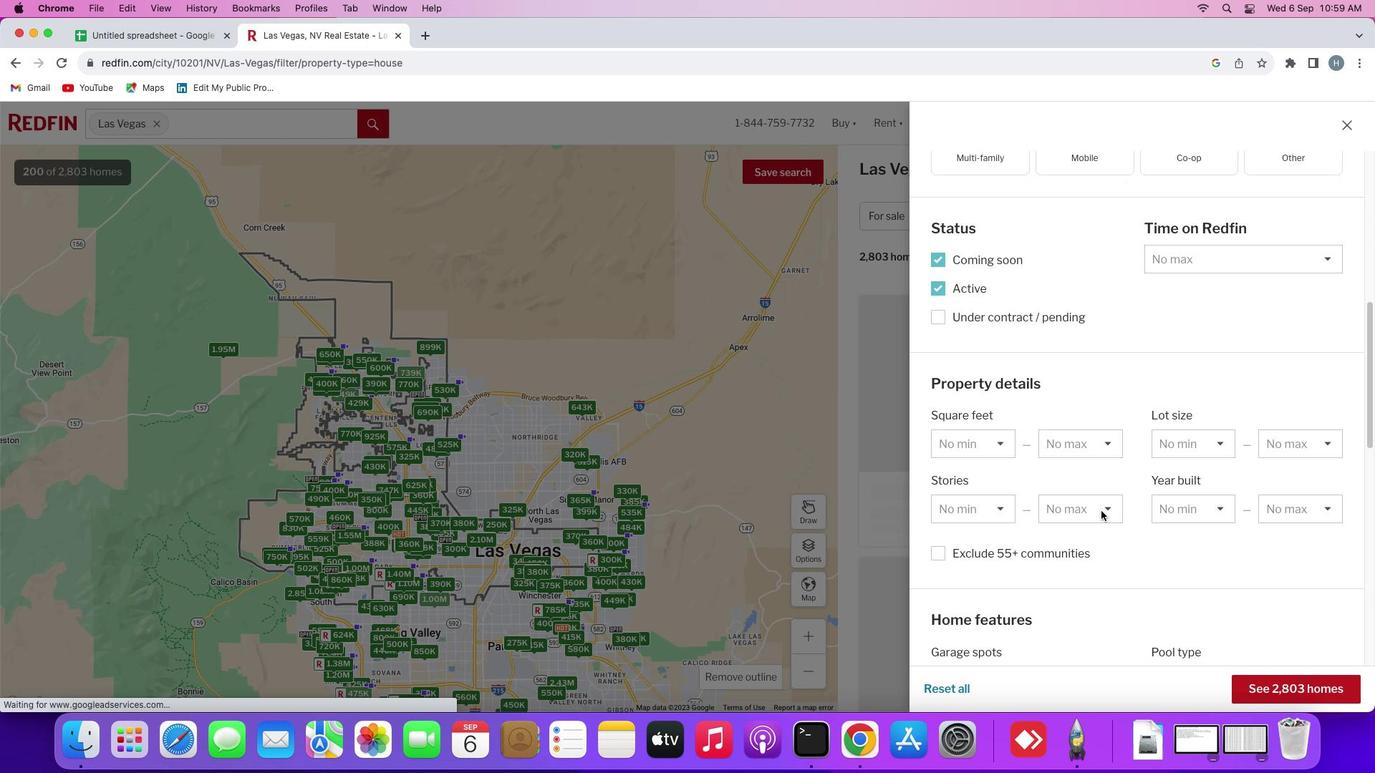 
Action: Mouse scrolled (1100, 511) with delta (0, 0)
Screenshot: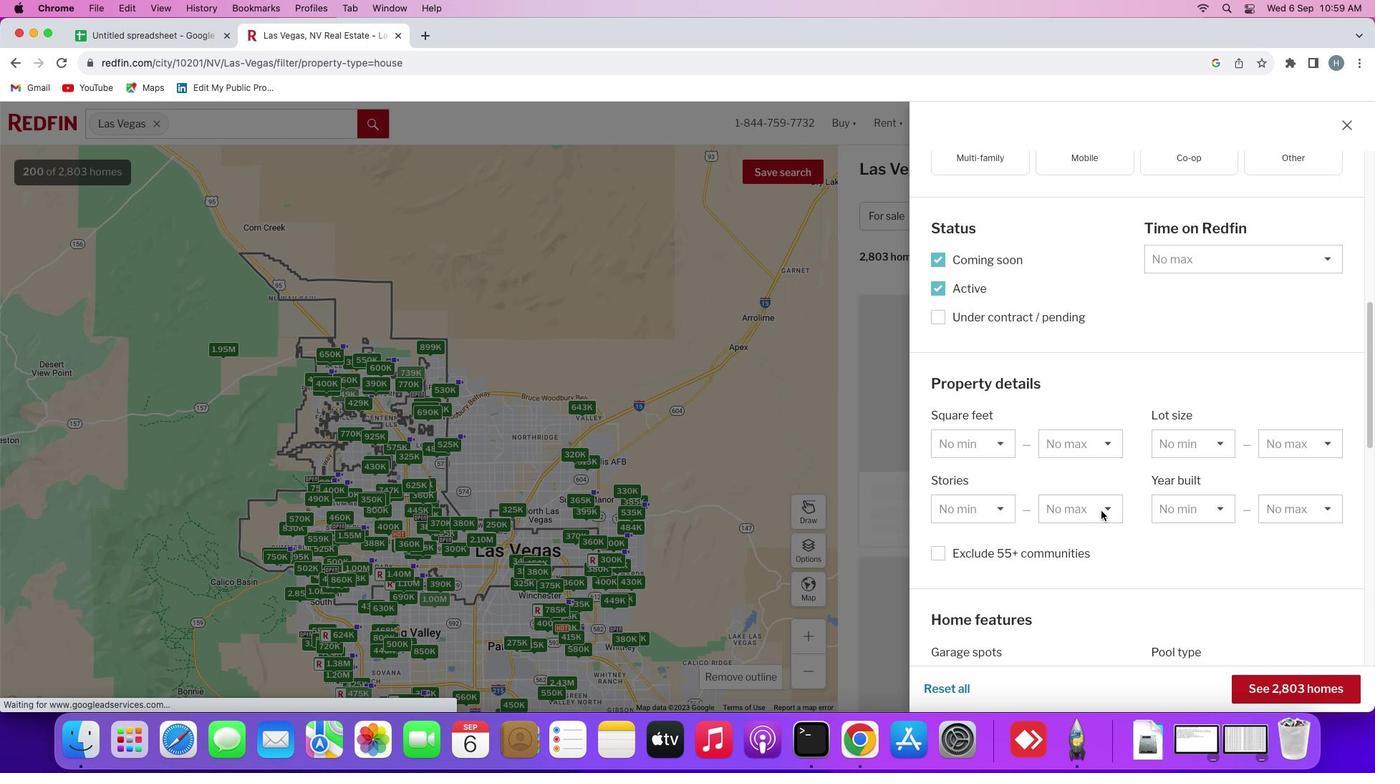 
Action: Mouse scrolled (1100, 511) with delta (0, 0)
Screenshot: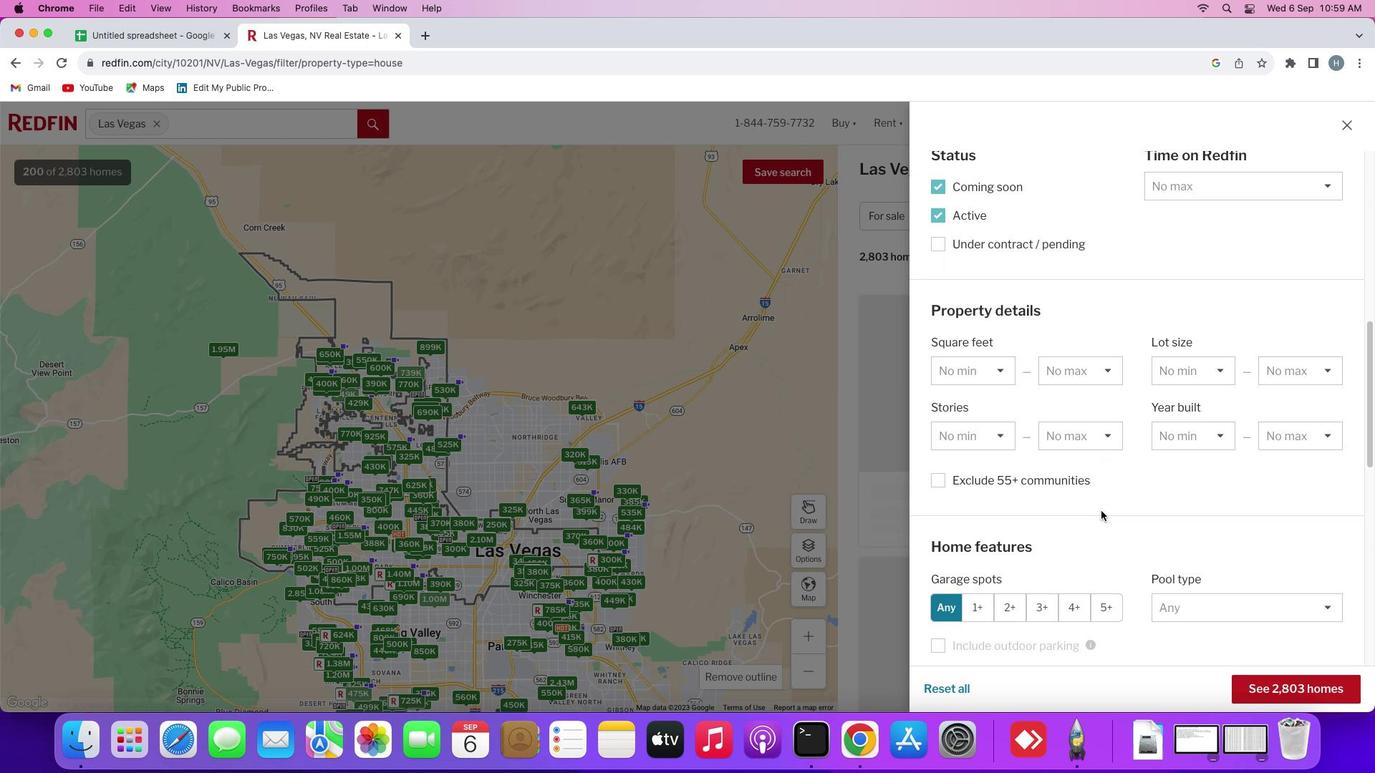 
Action: Mouse scrolled (1100, 511) with delta (0, 0)
Screenshot: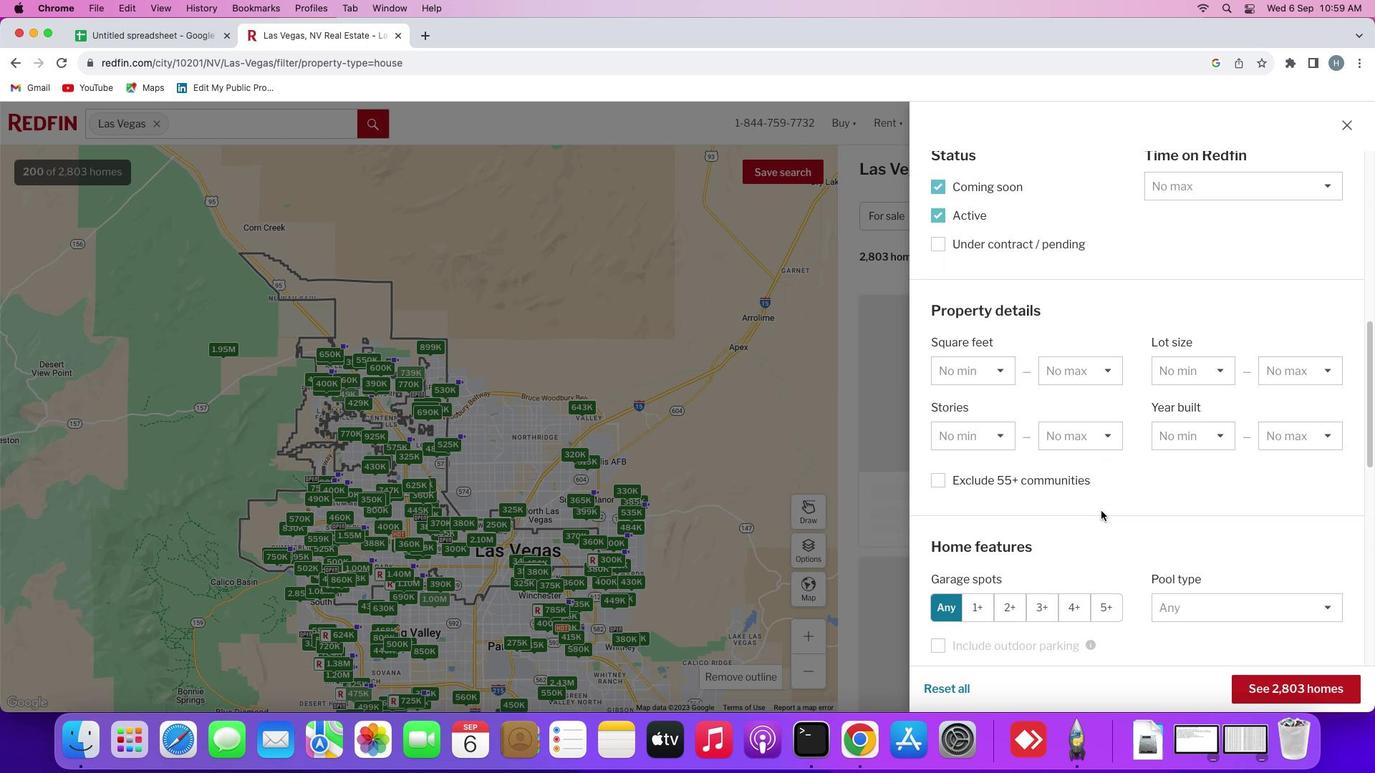 
Action: Mouse scrolled (1100, 511) with delta (0, 0)
Screenshot: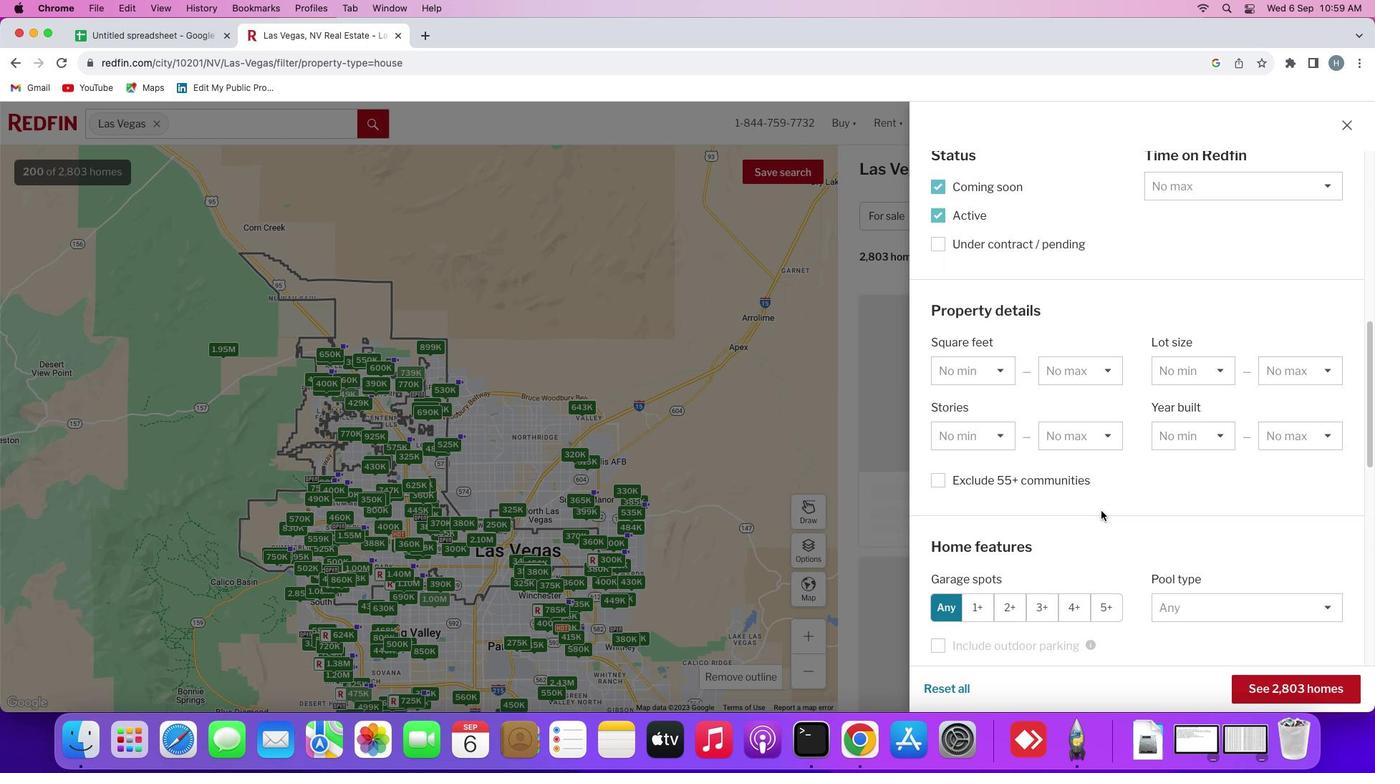 
Action: Mouse scrolled (1100, 511) with delta (0, 0)
Screenshot: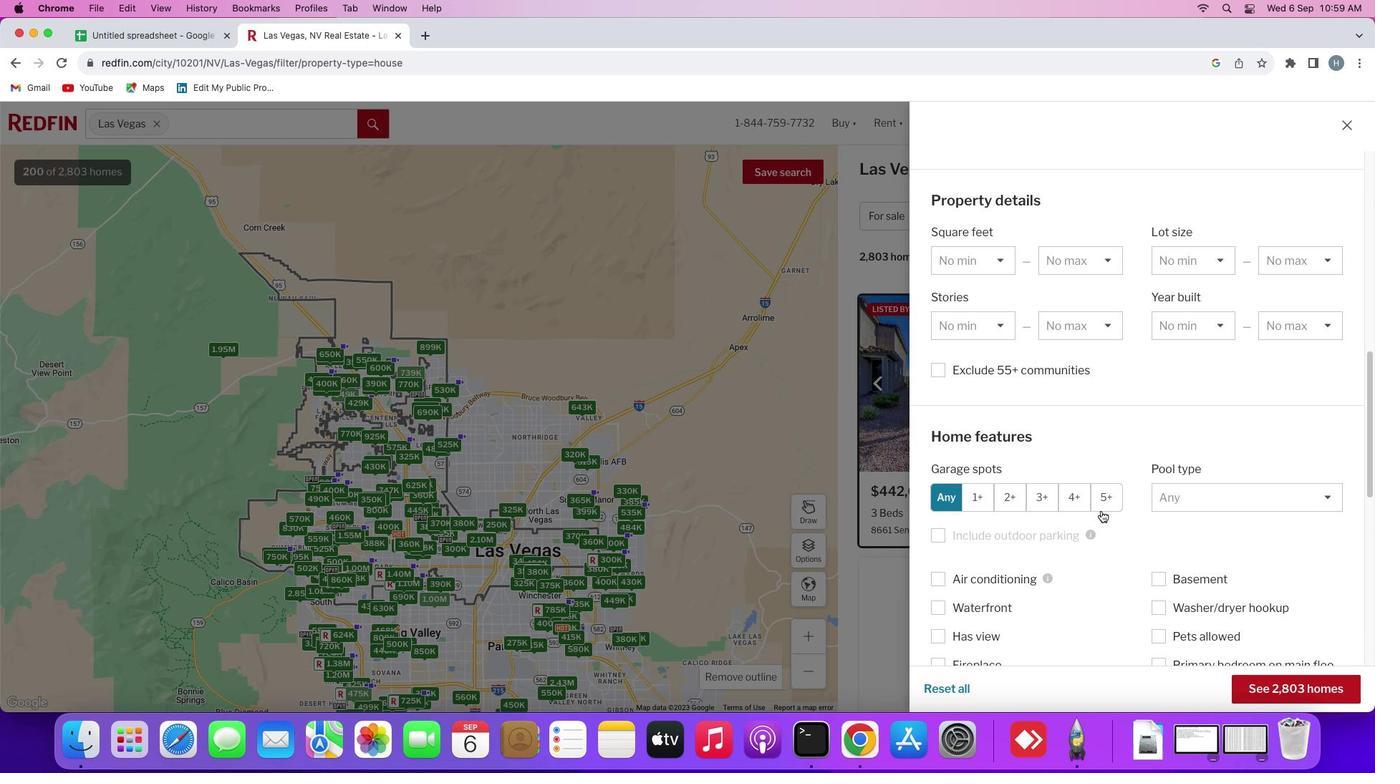 
Action: Mouse scrolled (1100, 511) with delta (0, 0)
Screenshot: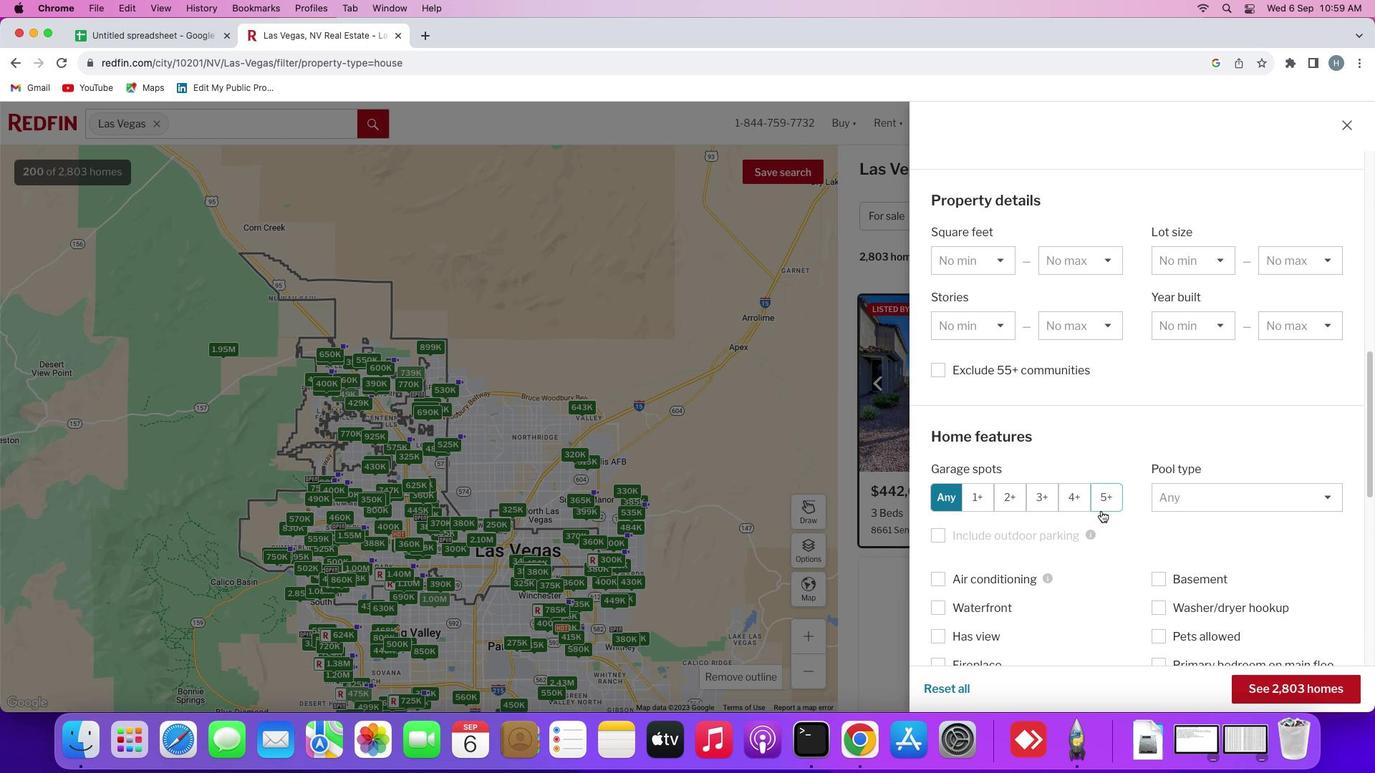 
Action: Mouse scrolled (1100, 511) with delta (0, -1)
Screenshot: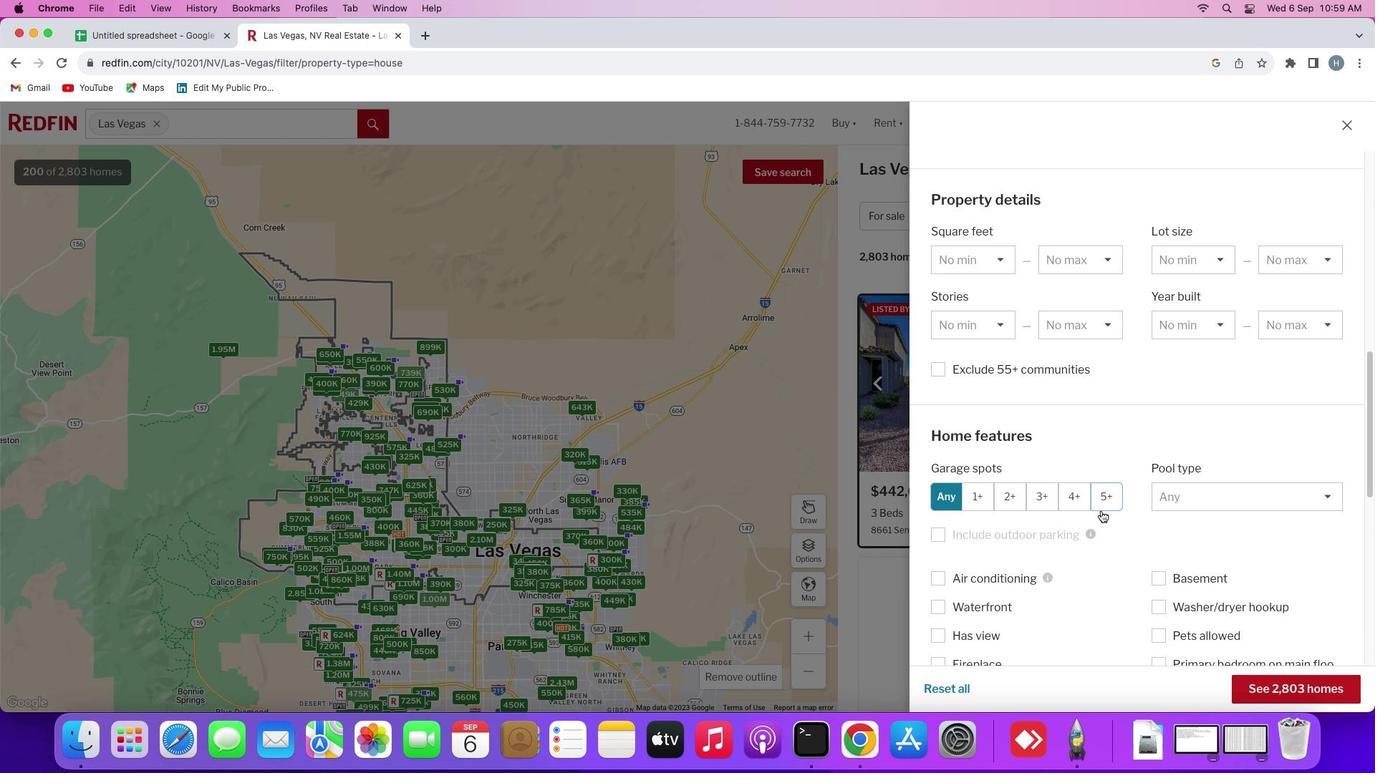 
Action: Mouse scrolled (1100, 511) with delta (0, 0)
Screenshot: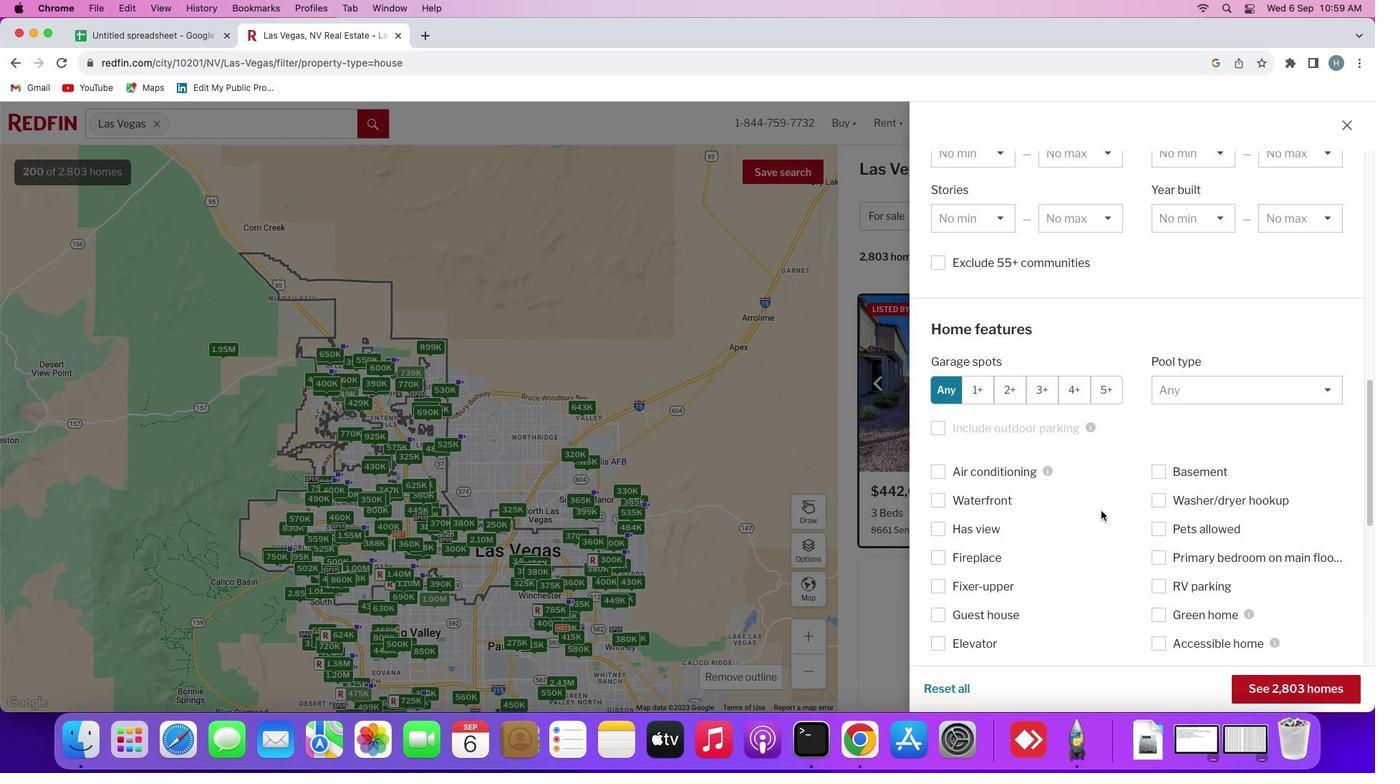 
Action: Mouse scrolled (1100, 511) with delta (0, 0)
Screenshot: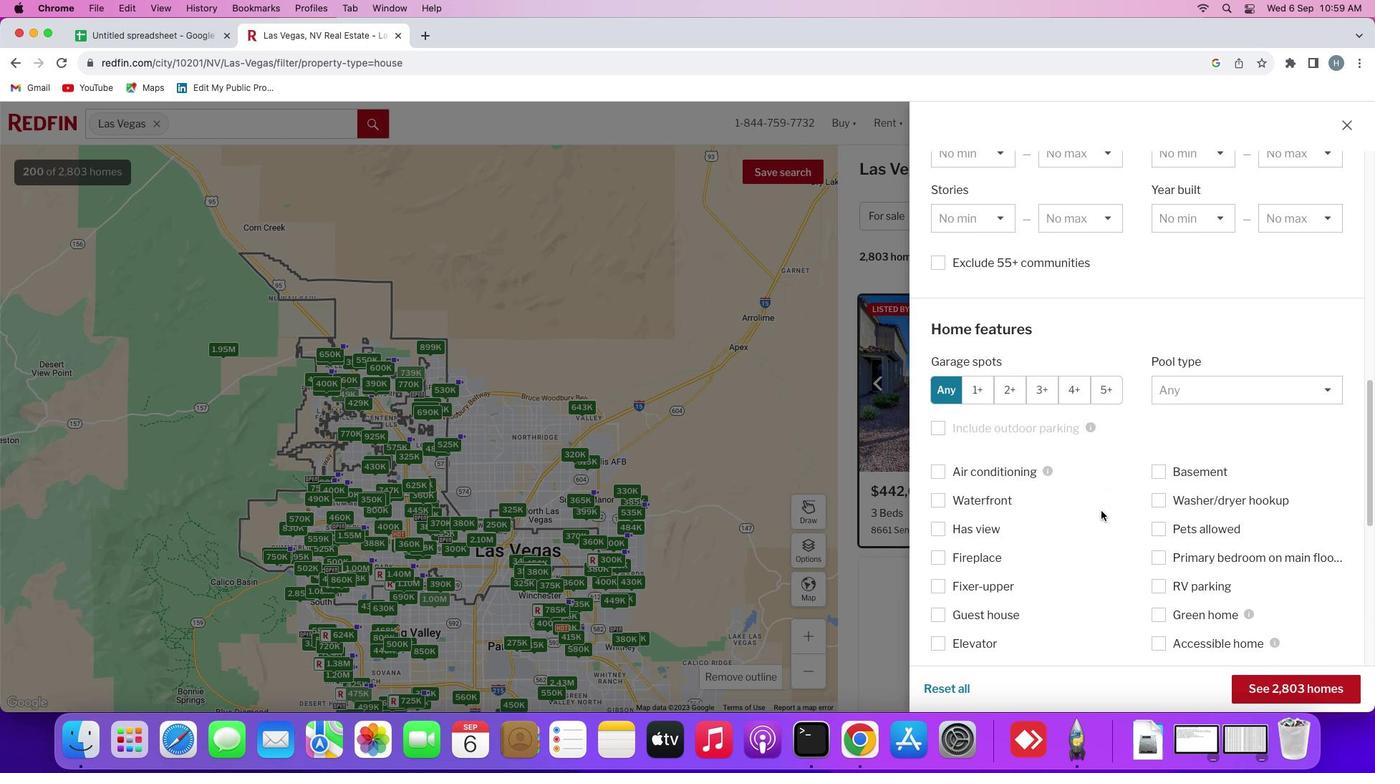 
Action: Mouse scrolled (1100, 511) with delta (0, -1)
Screenshot: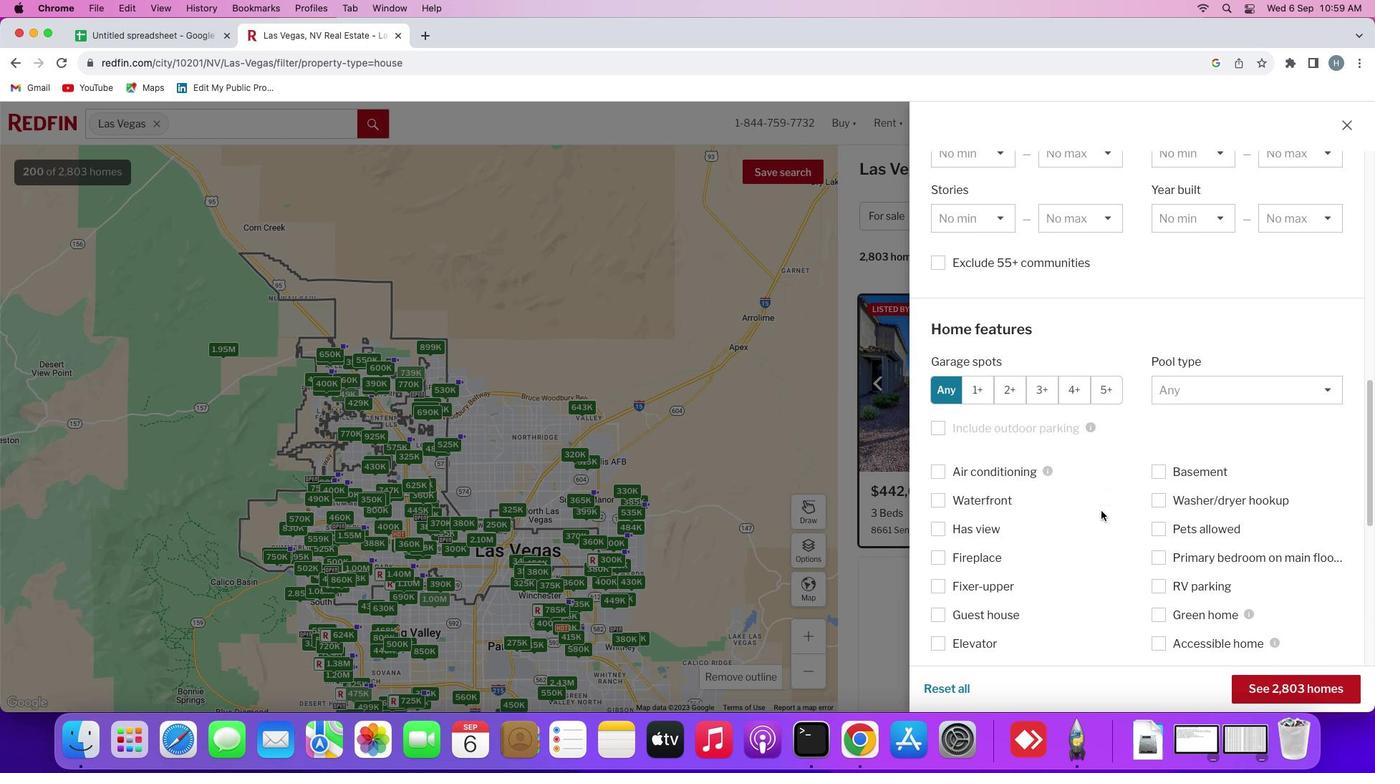 
Action: Mouse scrolled (1100, 511) with delta (0, 0)
Screenshot: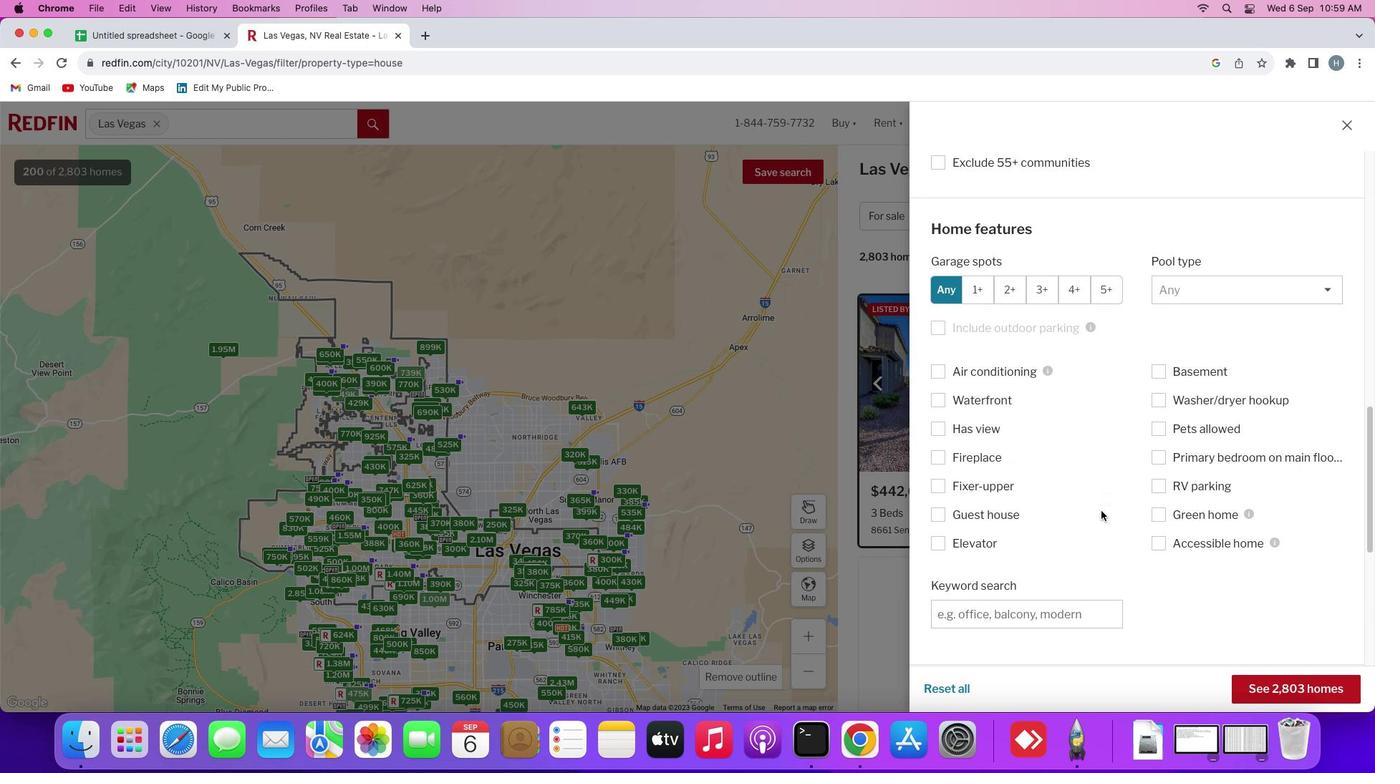 
Action: Mouse scrolled (1100, 511) with delta (0, 0)
Screenshot: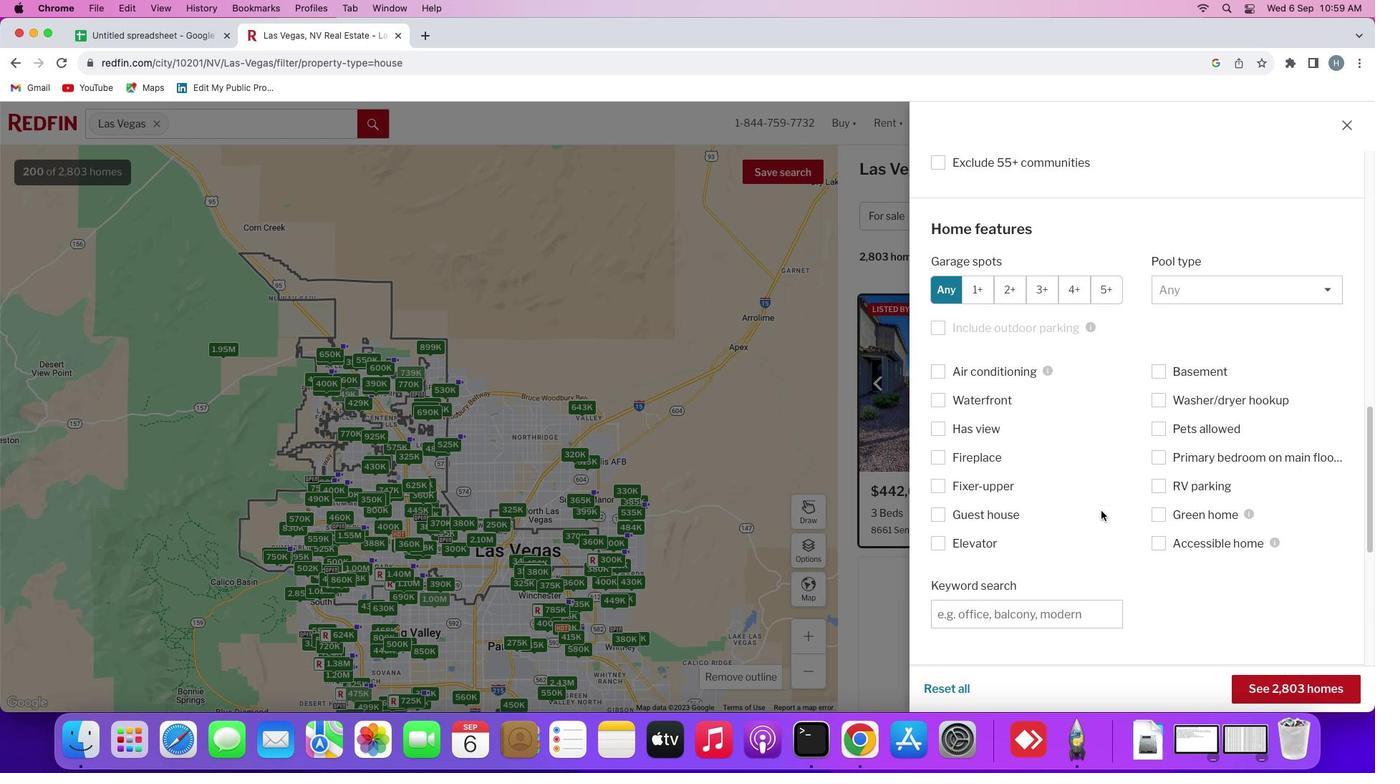 
Action: Mouse scrolled (1100, 511) with delta (0, -1)
Screenshot: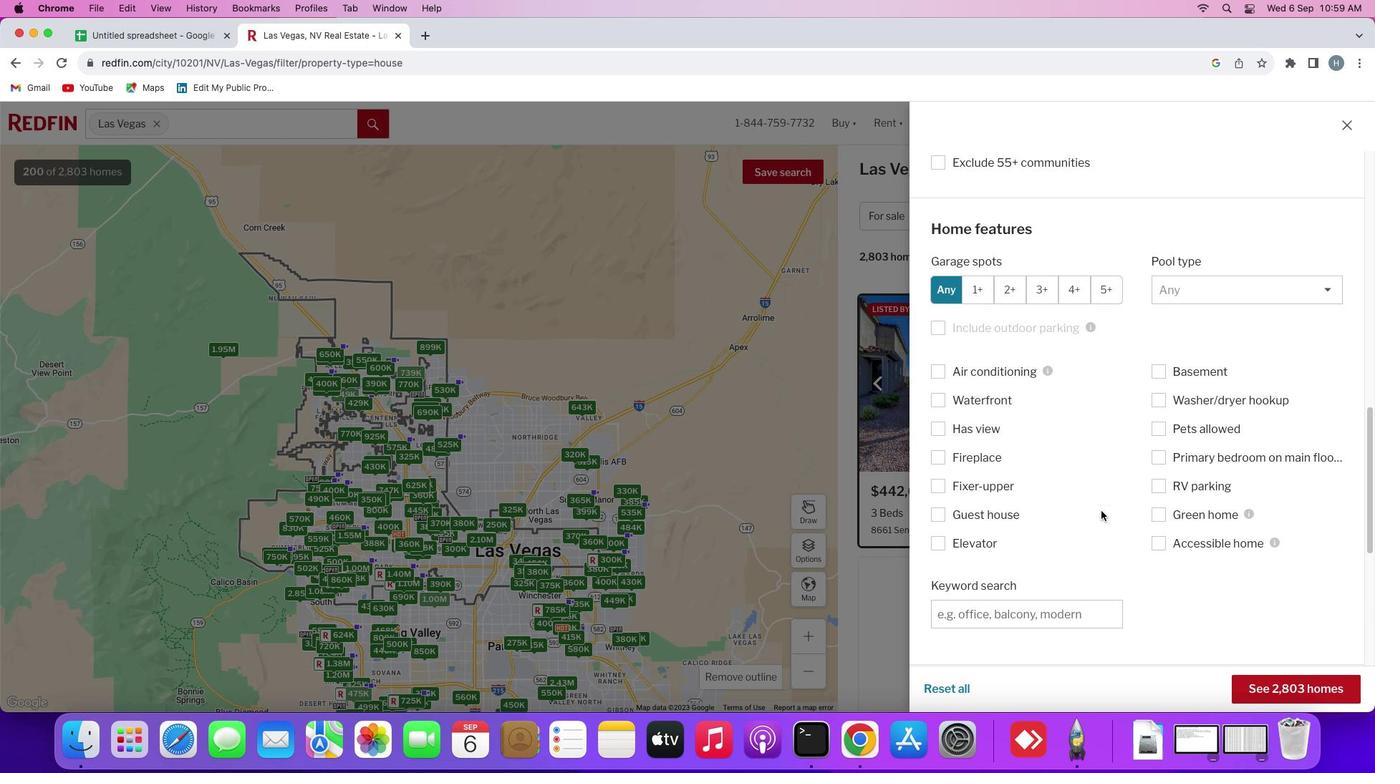 
Action: Mouse scrolled (1100, 511) with delta (0, 0)
Screenshot: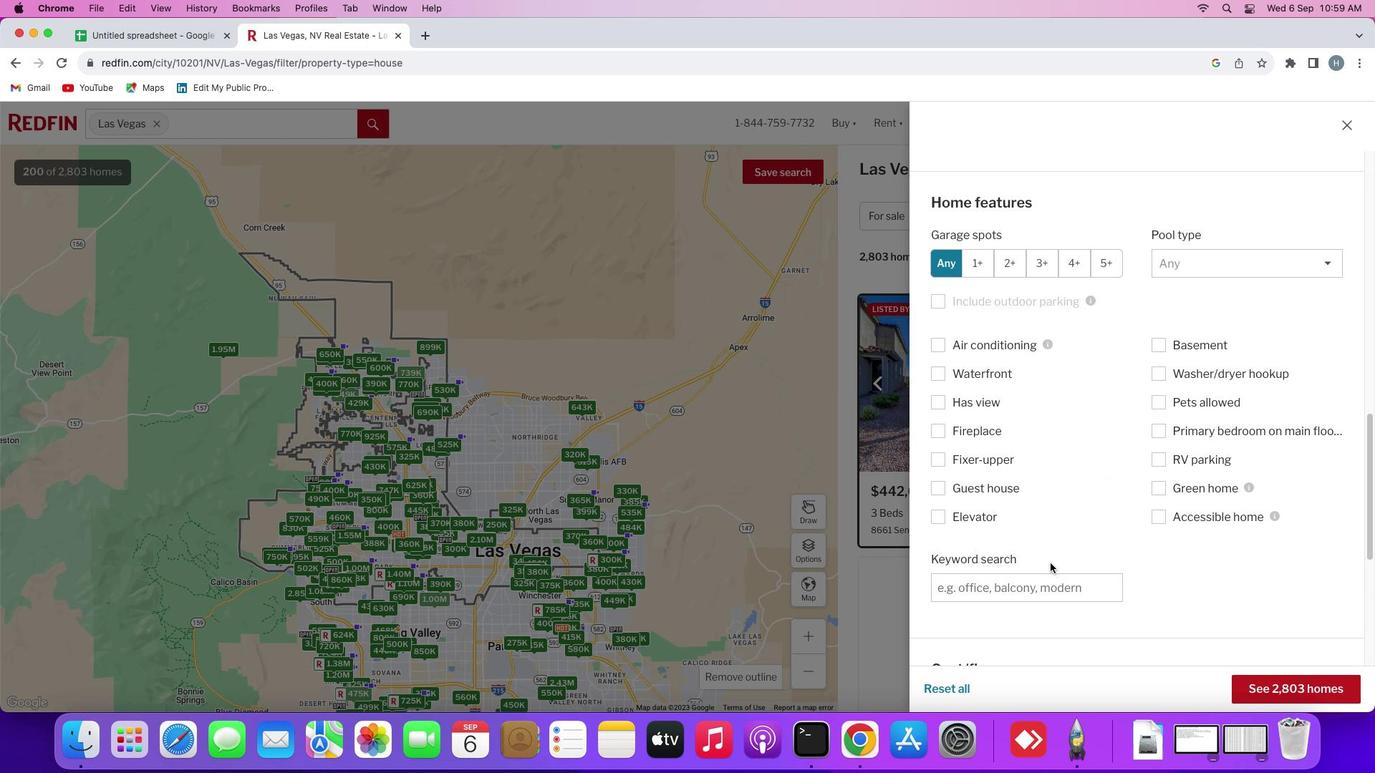 
Action: Mouse scrolled (1100, 511) with delta (0, 0)
Screenshot: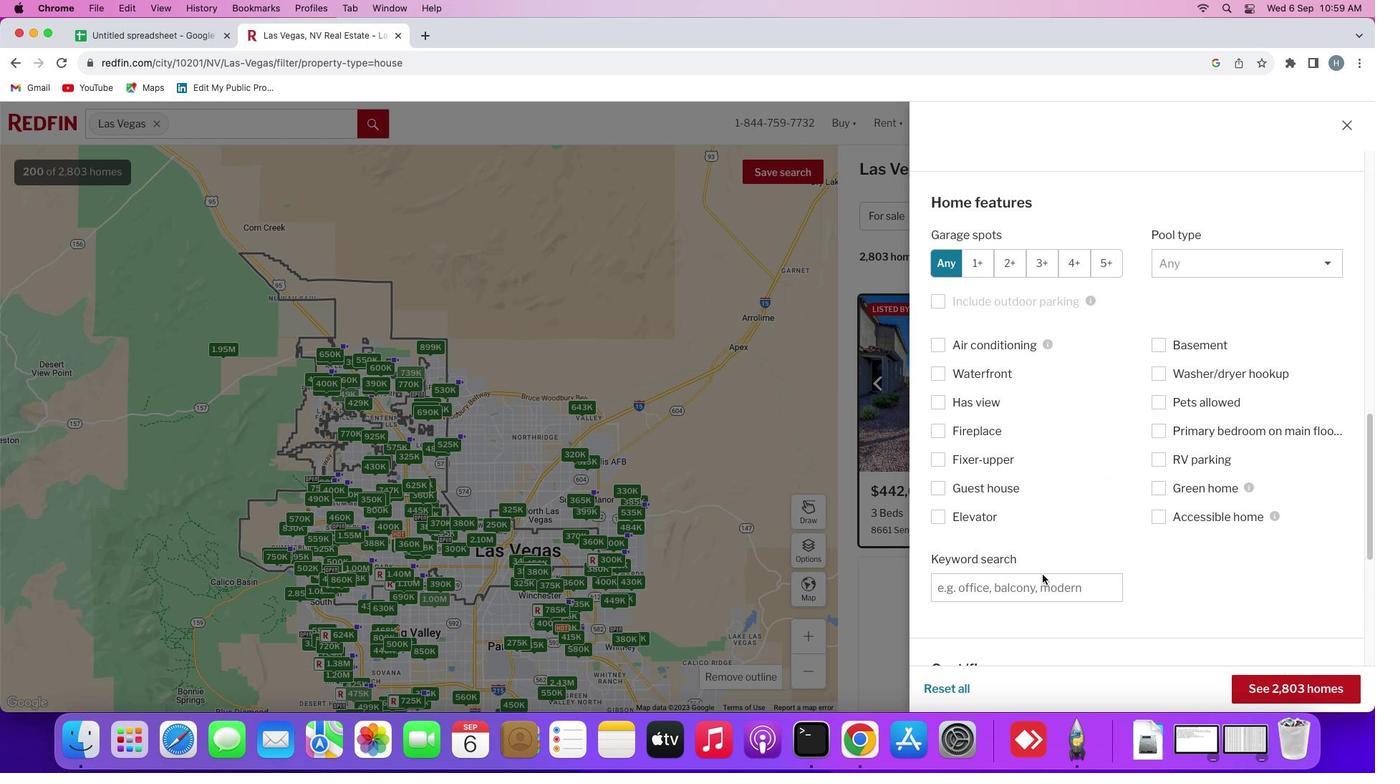 
Action: Mouse moved to (1030, 590)
Screenshot: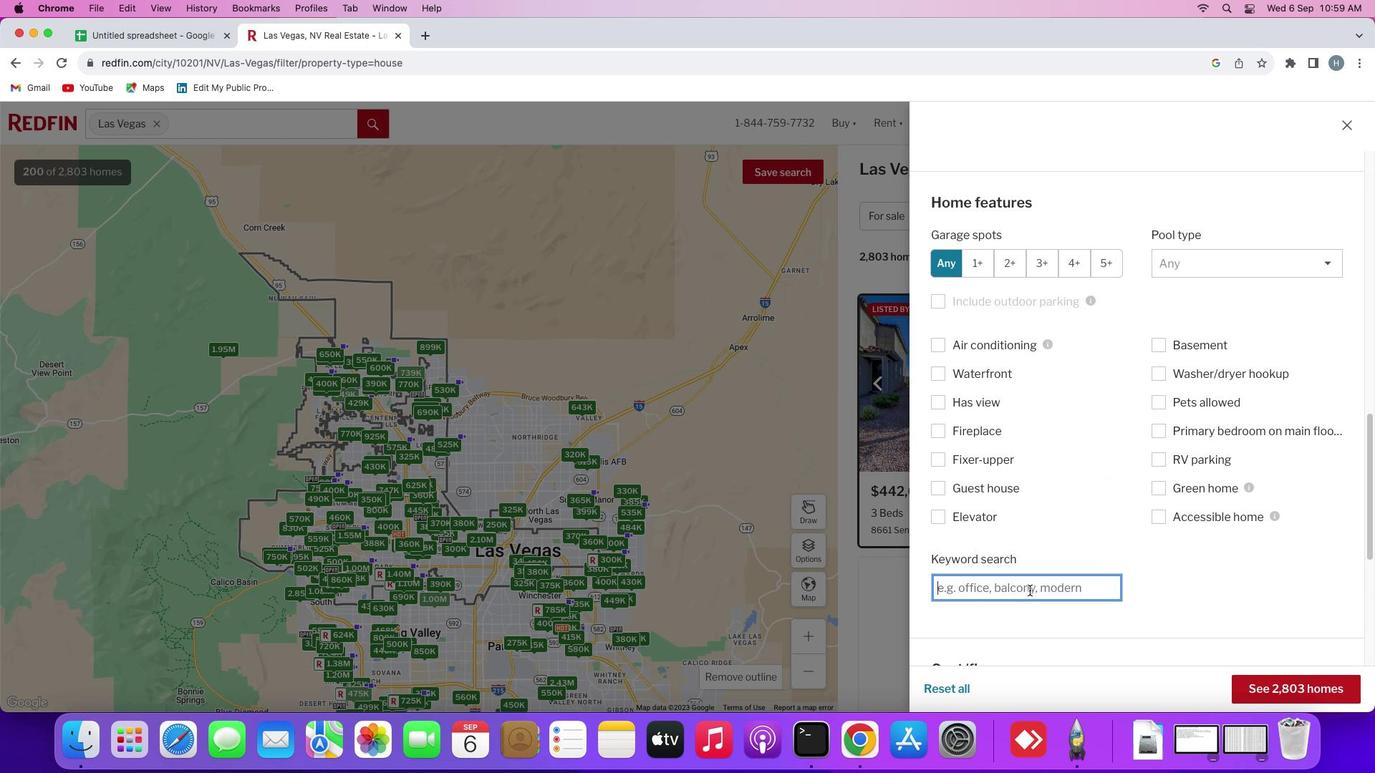 
Action: Mouse pressed left at (1030, 590)
Screenshot: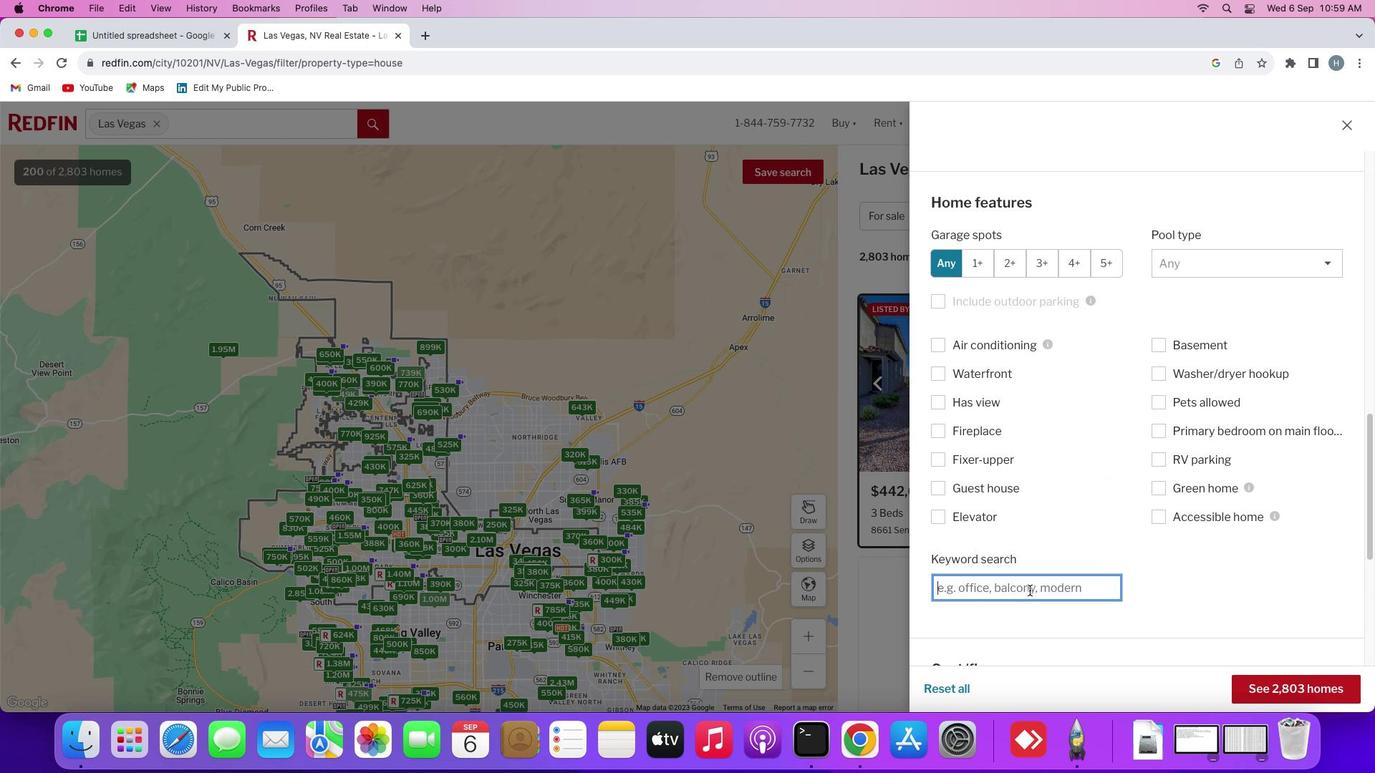 
Action: Mouse moved to (1030, 590)
Screenshot: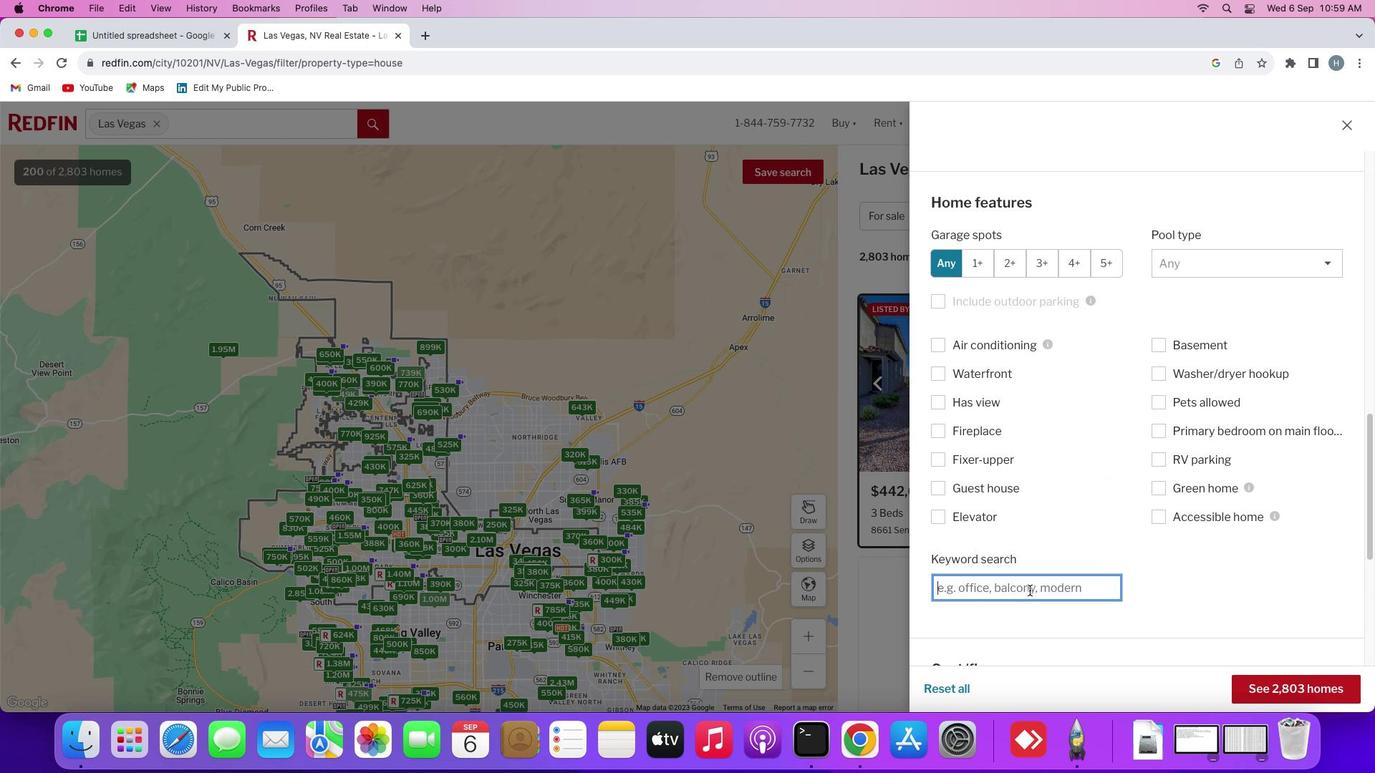 
Action: Key pressed 'g''a''t''e''d'Key.space'c''o''m''m''u''n''i''t''i''r'Key.backspace'e''s'
Screenshot: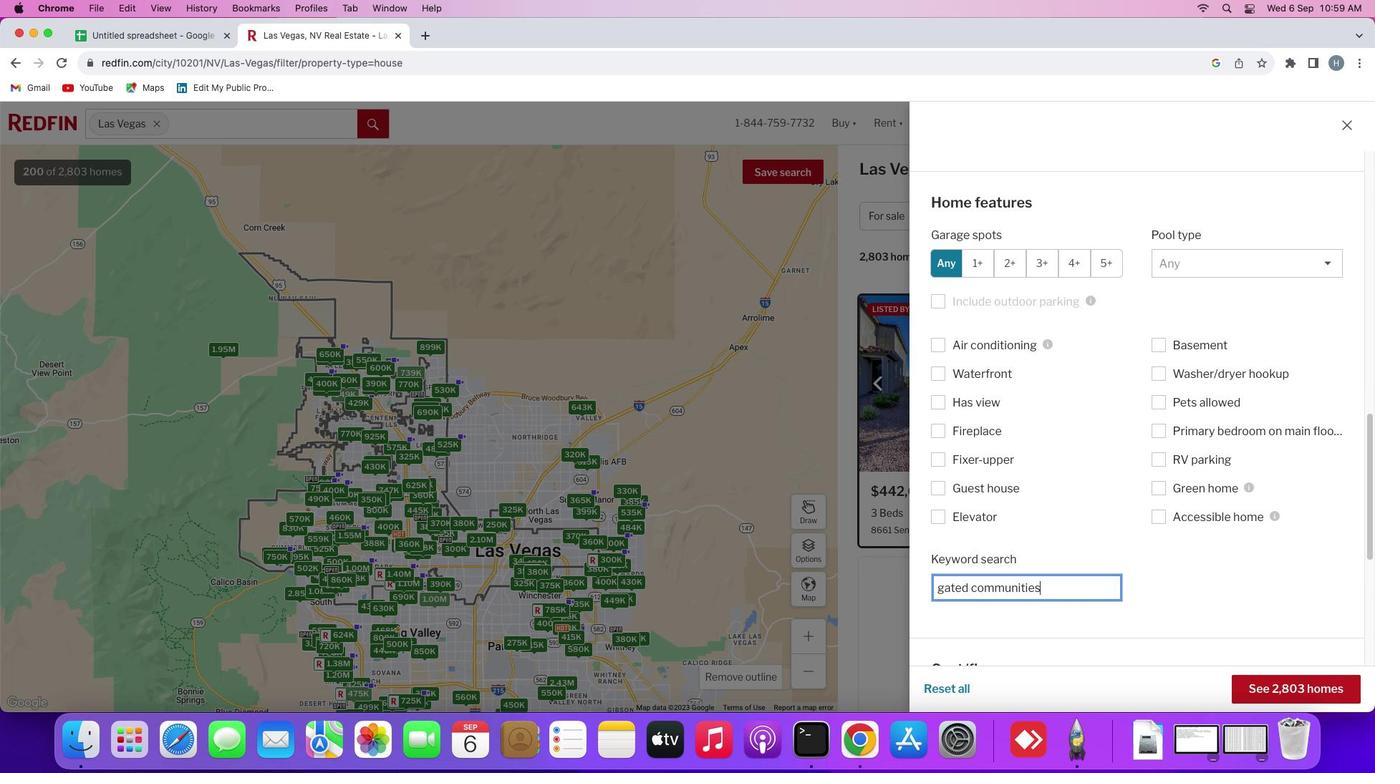 
Action: Mouse moved to (1260, 585)
Screenshot: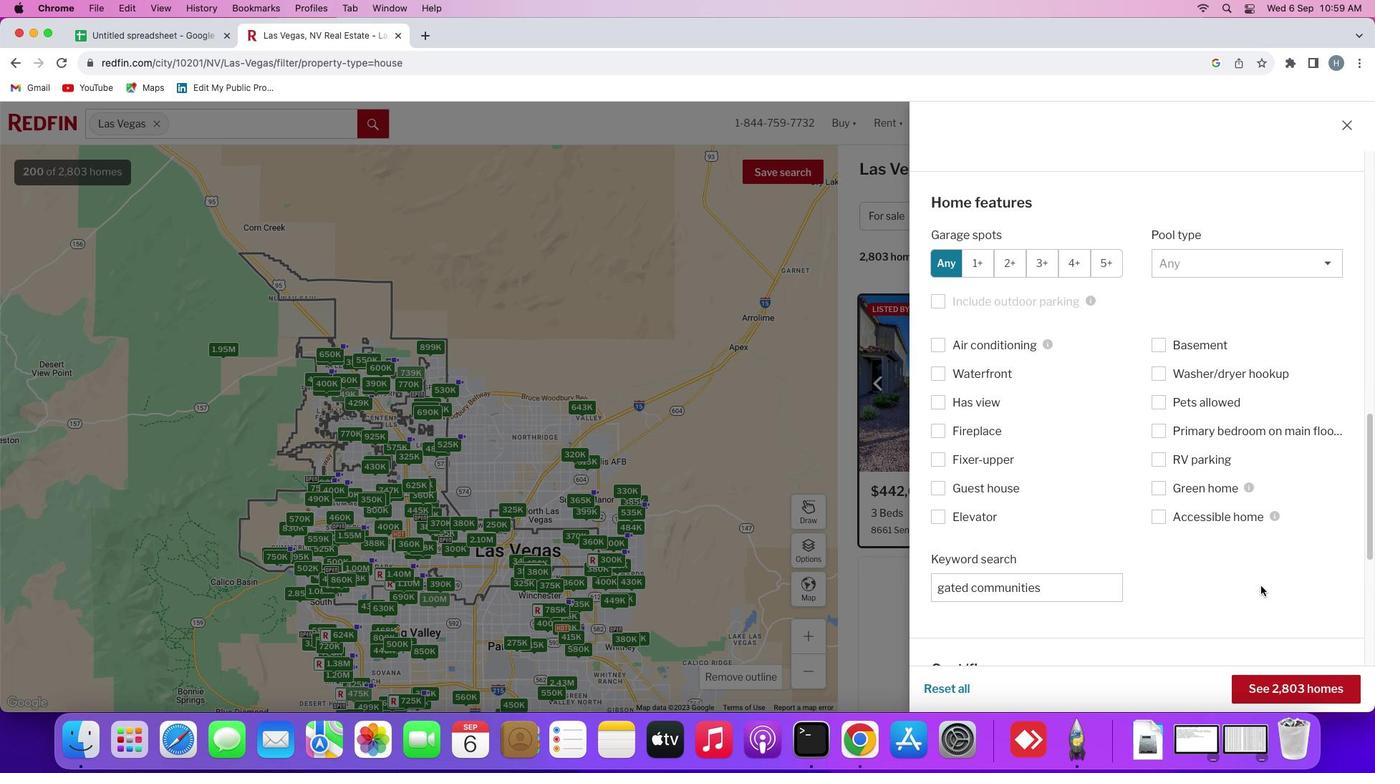 
Action: Mouse pressed left at (1260, 585)
Screenshot: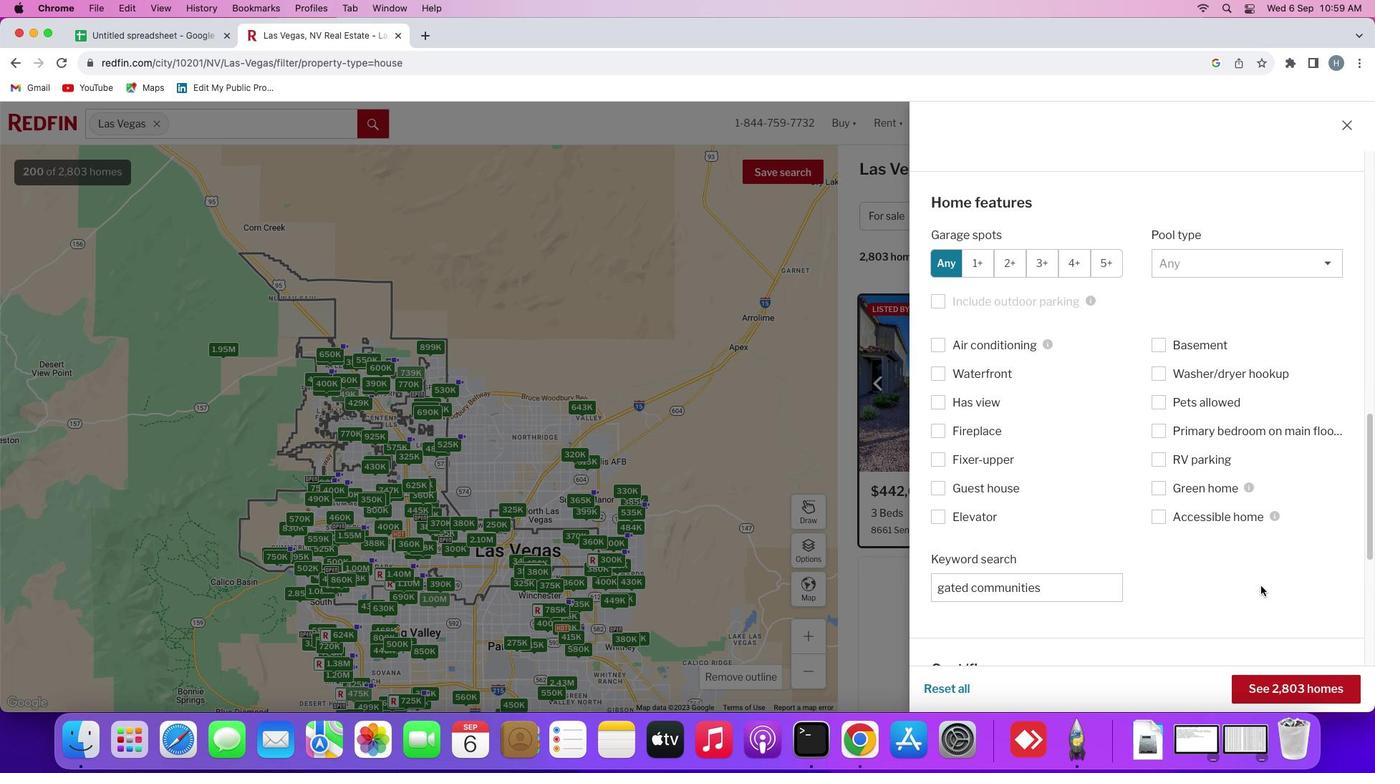 
Action: Mouse moved to (1200, 582)
Screenshot: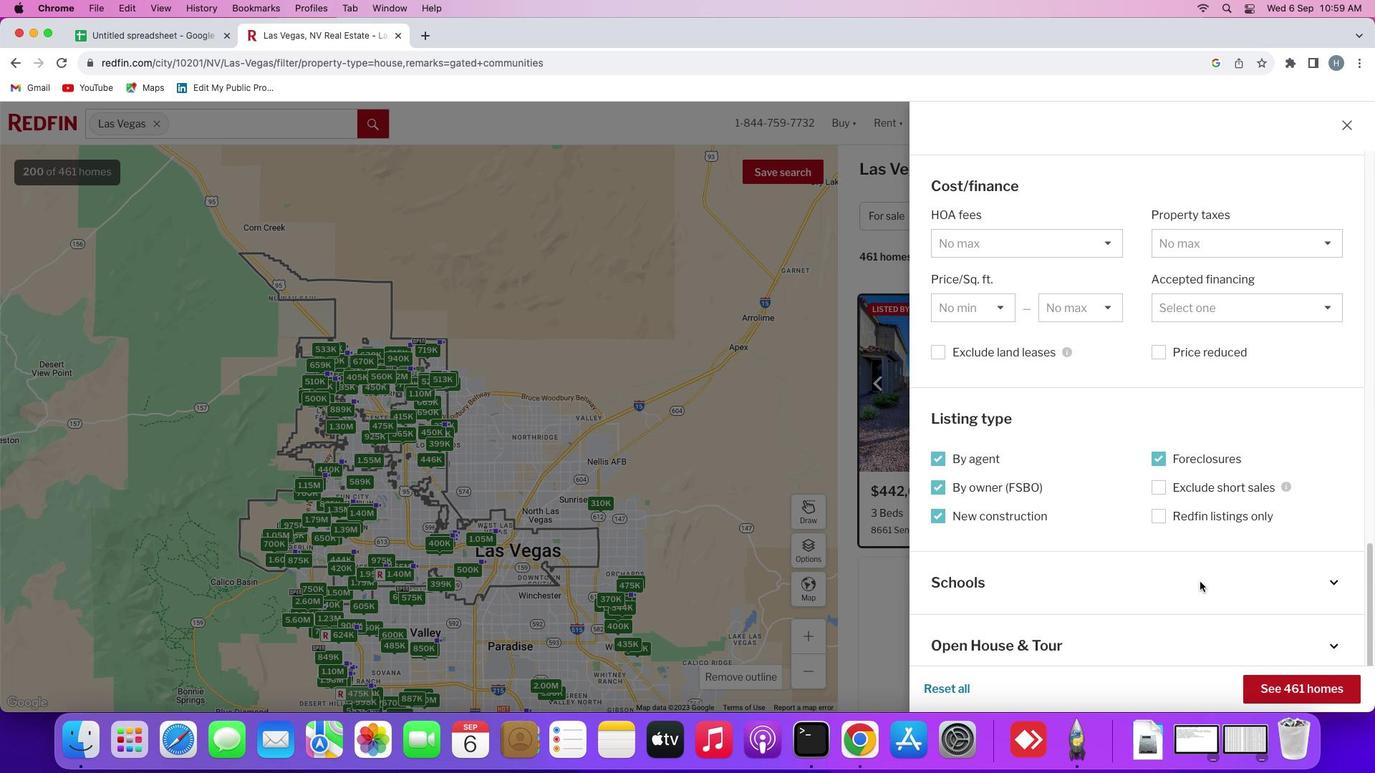 
Action: Mouse scrolled (1200, 582) with delta (0, 0)
Screenshot: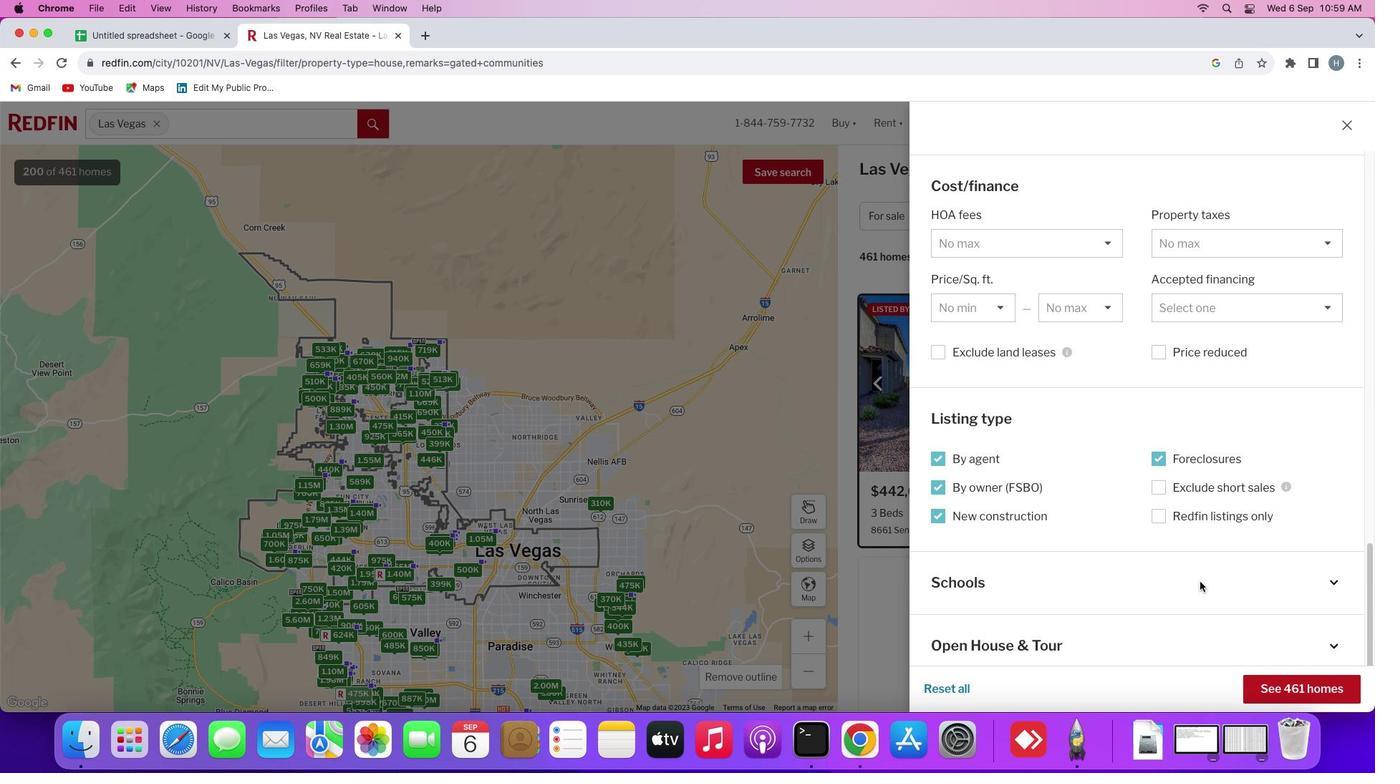 
Action: Mouse scrolled (1200, 582) with delta (0, 0)
Screenshot: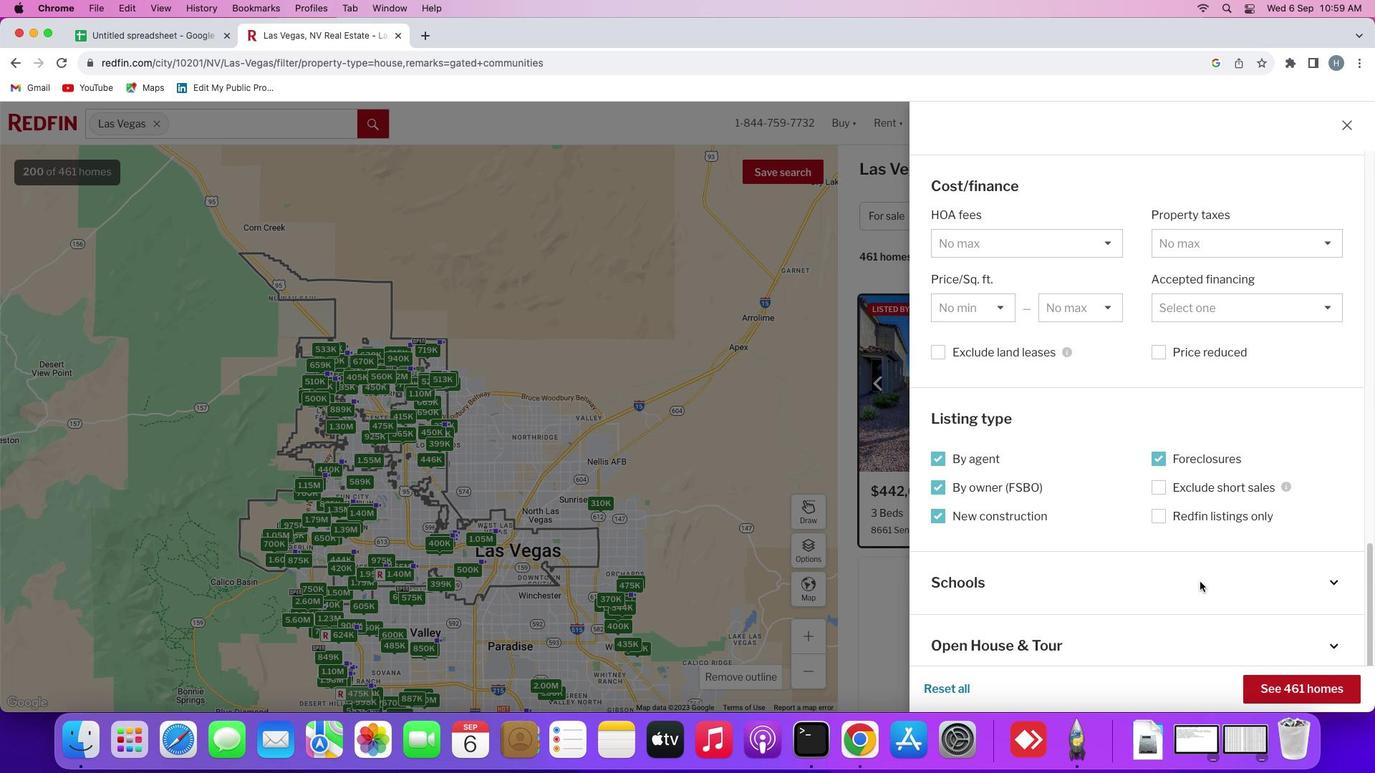 
Action: Mouse scrolled (1200, 582) with delta (0, -2)
Screenshot: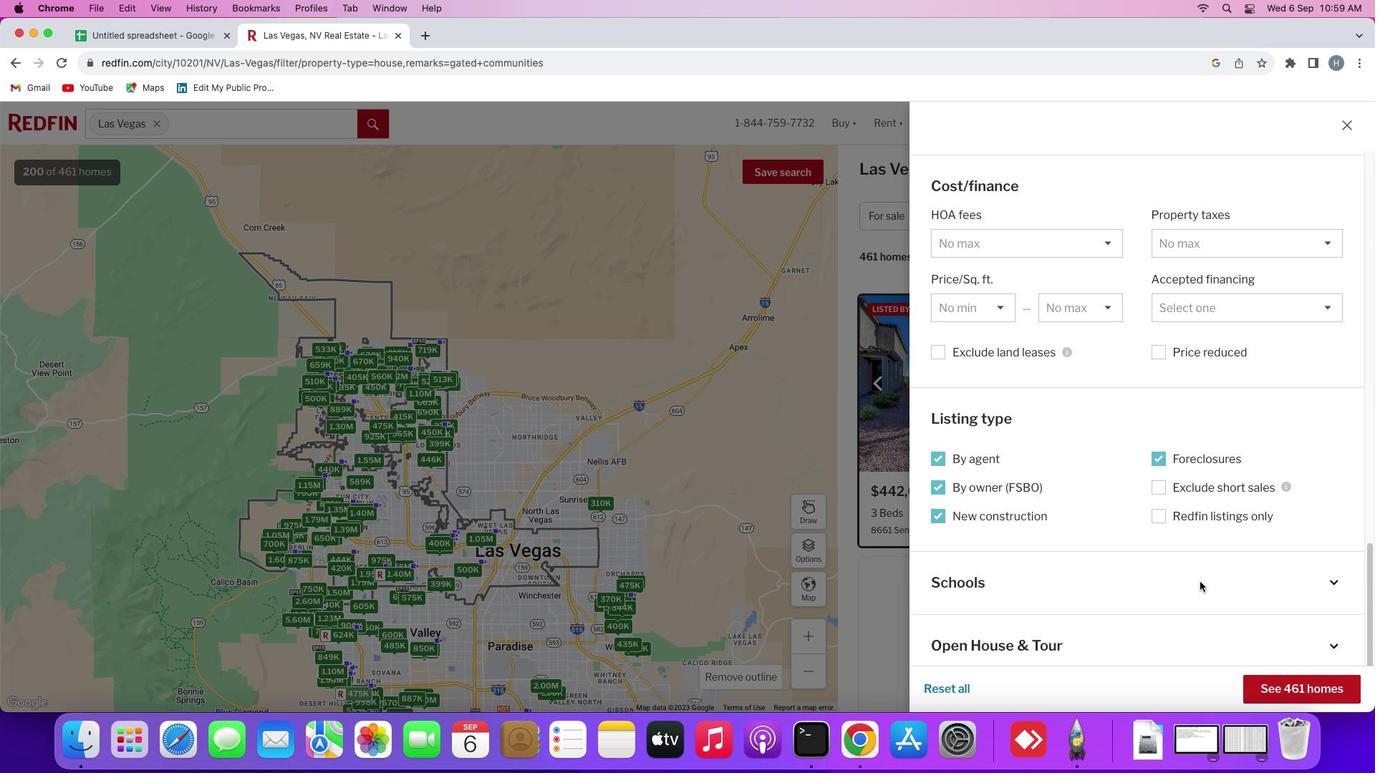 
Action: Mouse scrolled (1200, 582) with delta (0, -3)
Screenshot: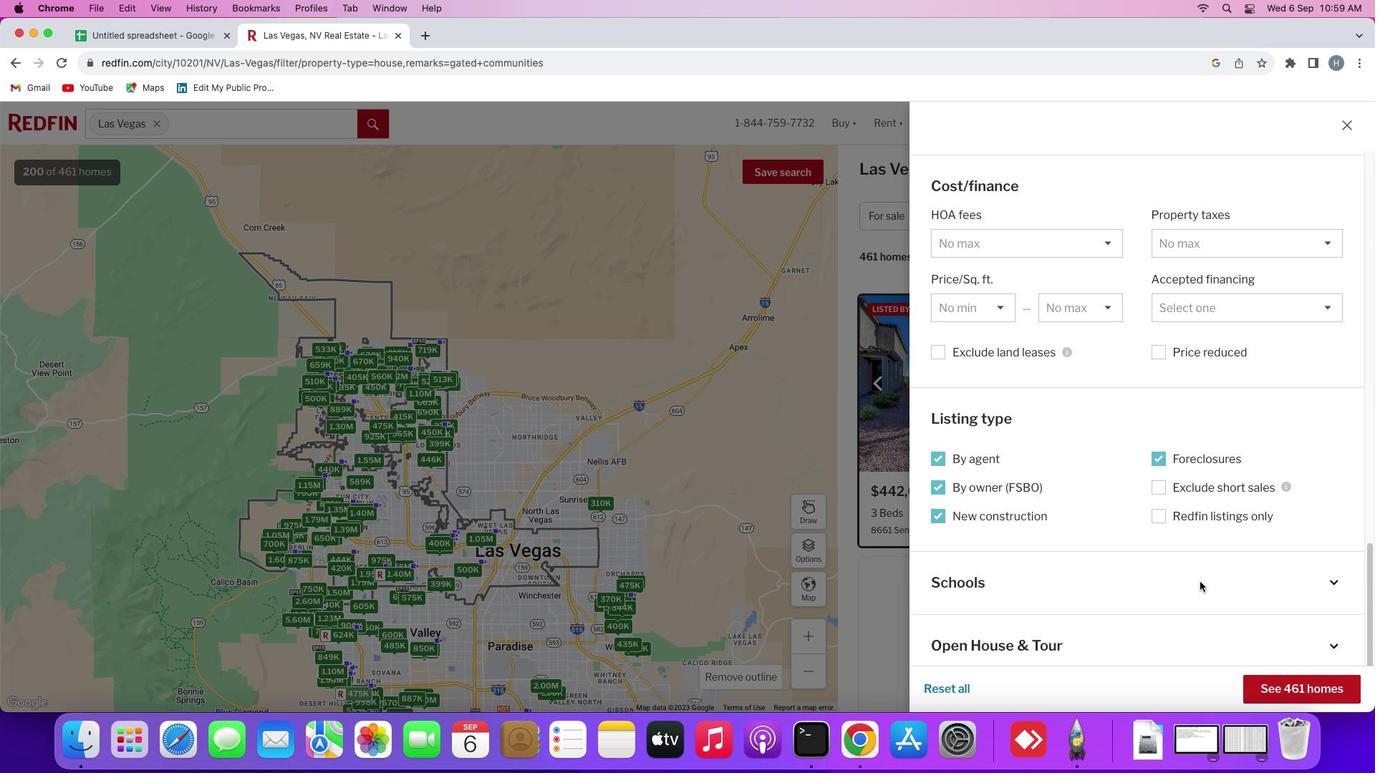 
Action: Mouse scrolled (1200, 582) with delta (0, -4)
Screenshot: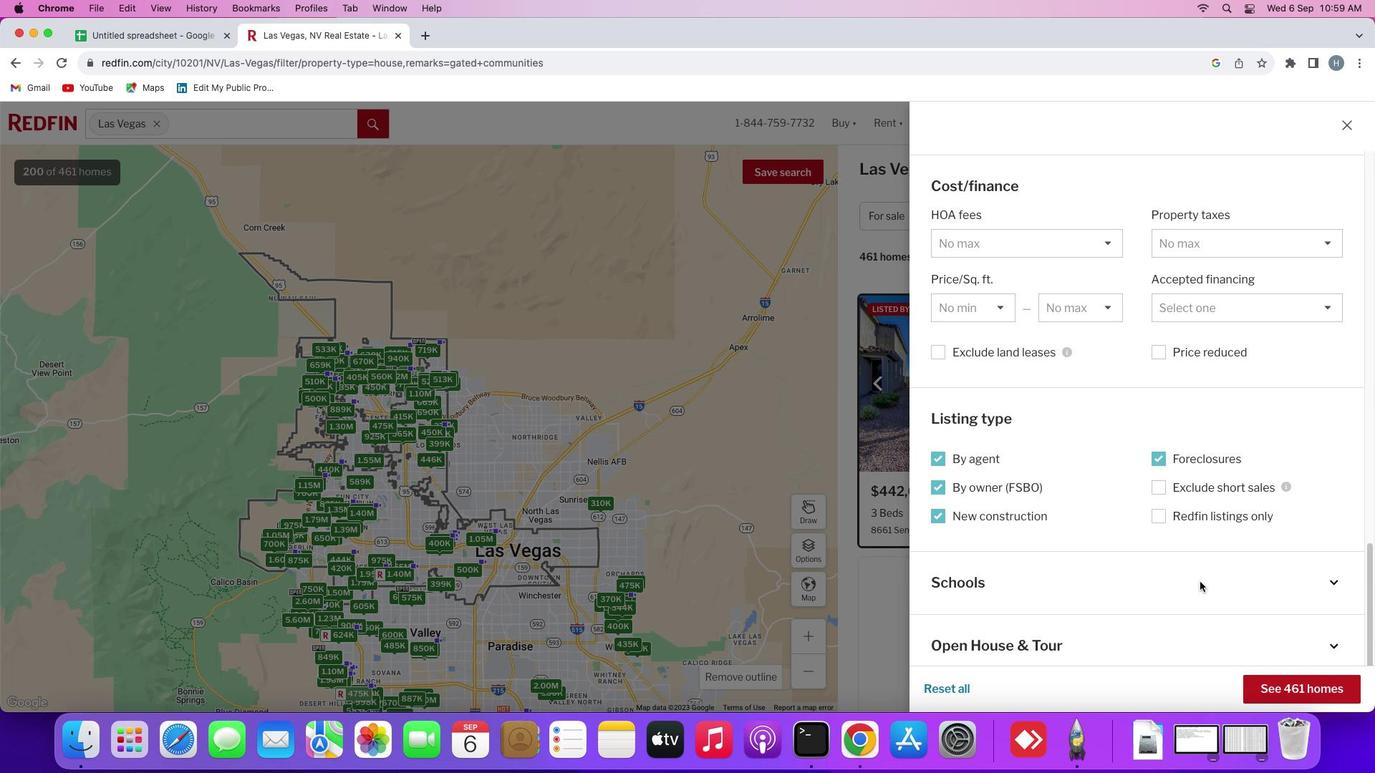 
Action: Mouse moved to (1200, 581)
Screenshot: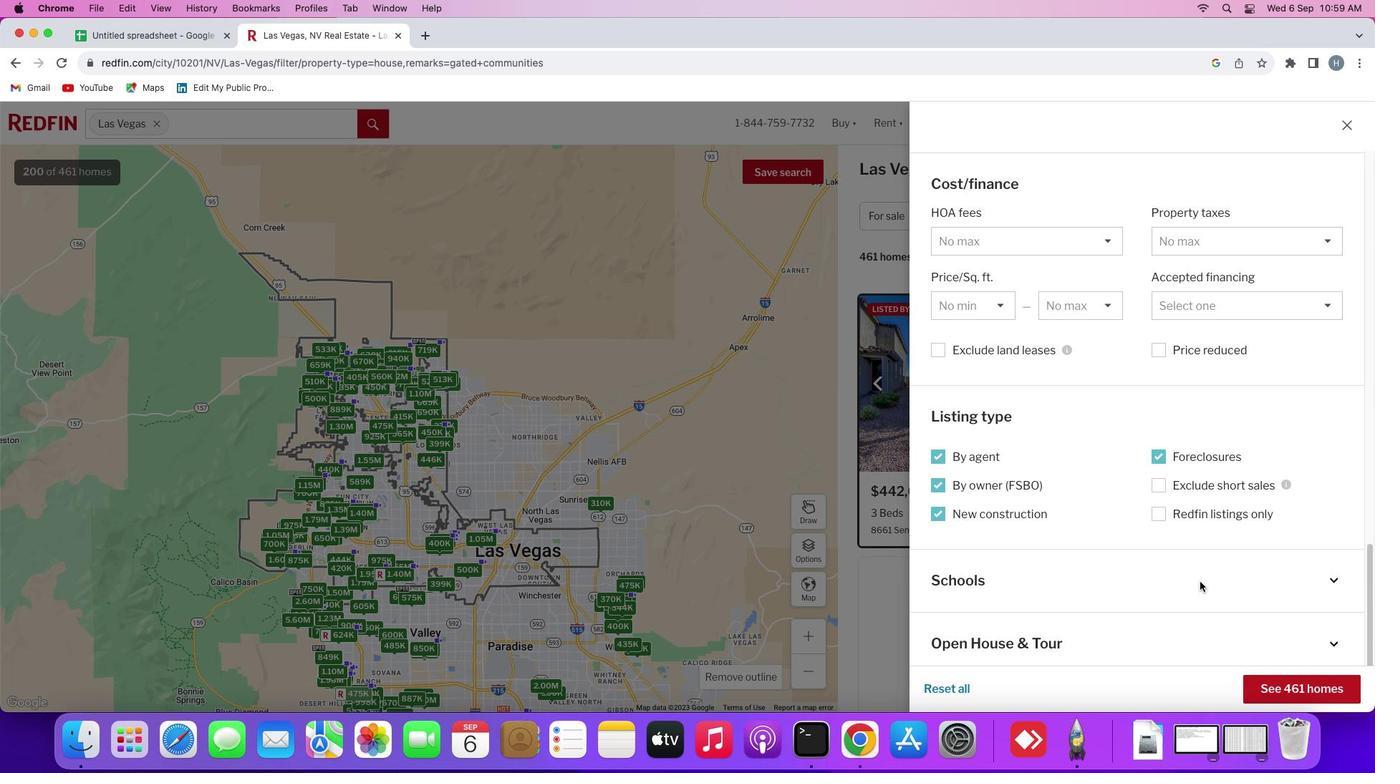 
Action: Mouse scrolled (1200, 581) with delta (0, 0)
Screenshot: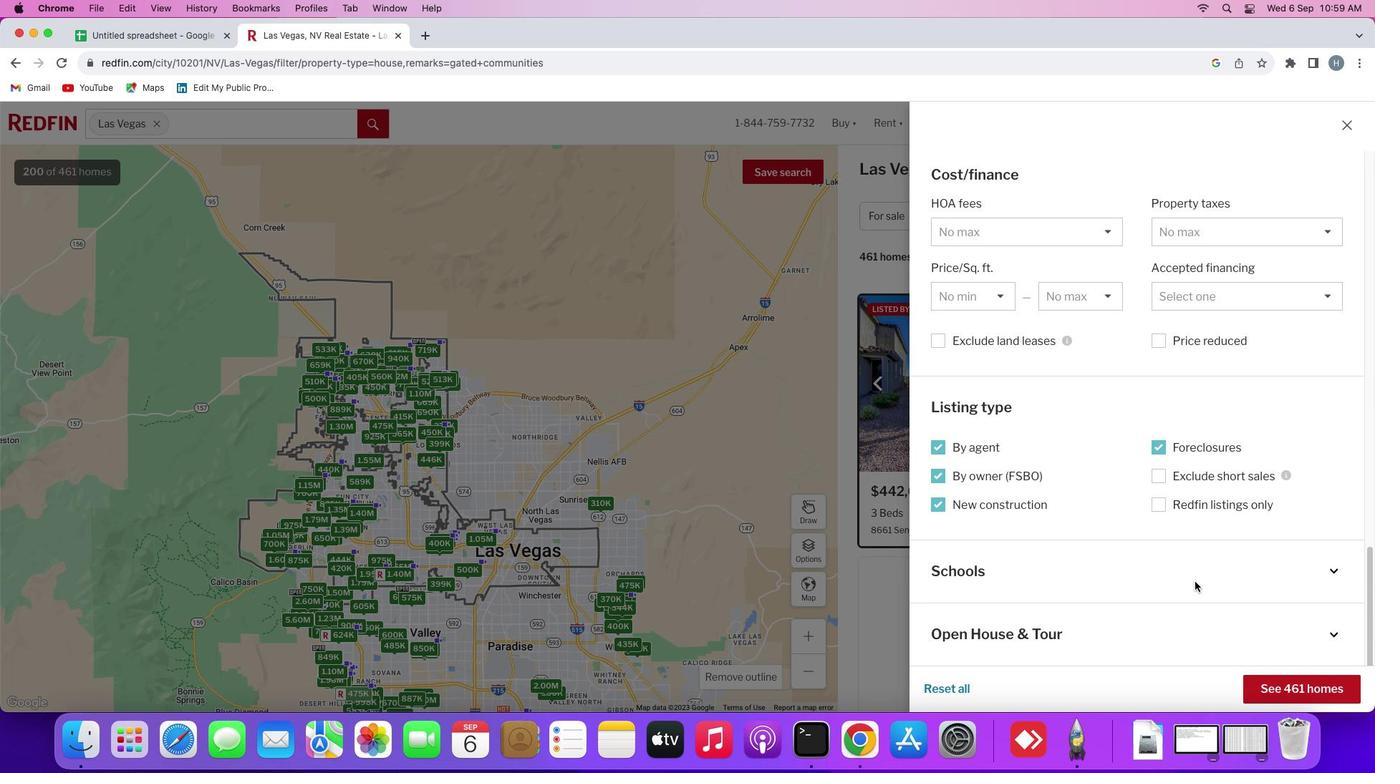 
Action: Mouse scrolled (1200, 581) with delta (0, 0)
Screenshot: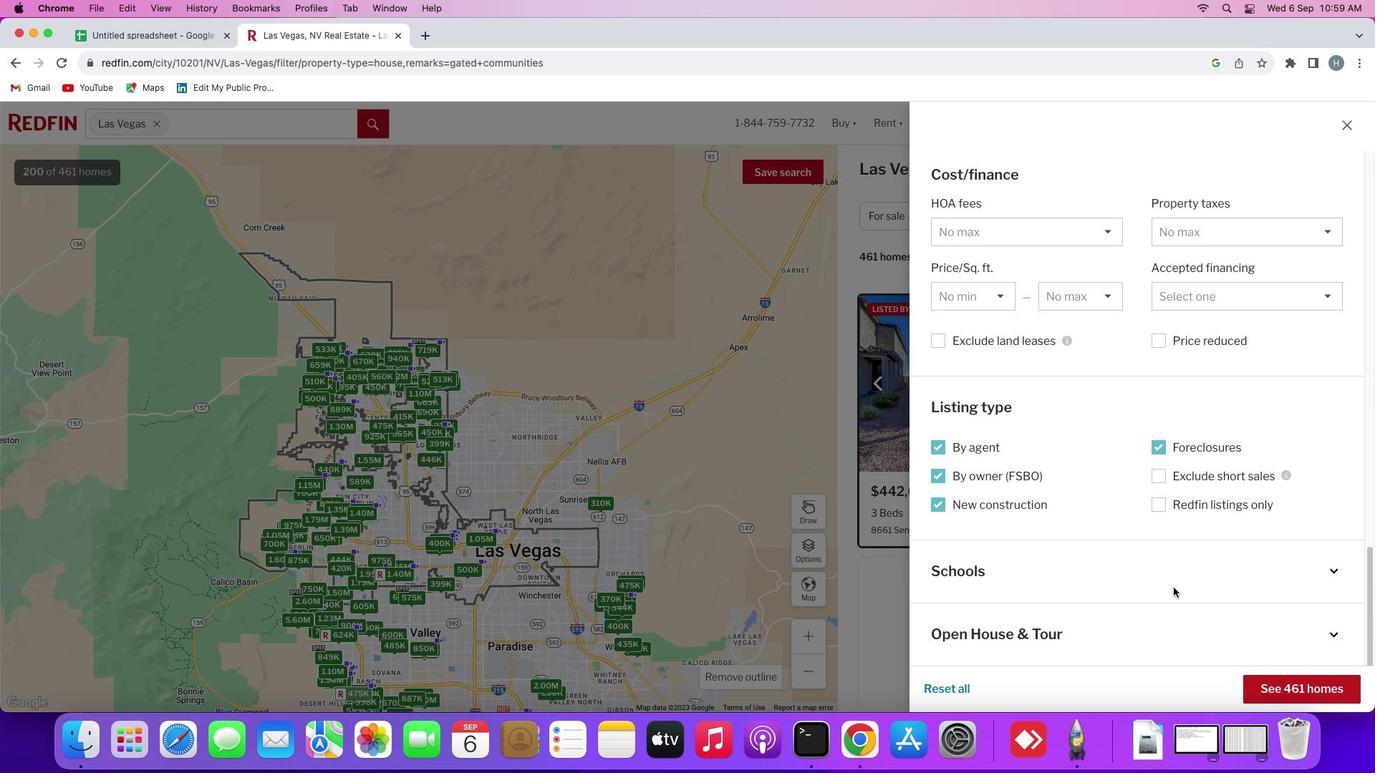 
Action: Mouse moved to (1142, 572)
Screenshot: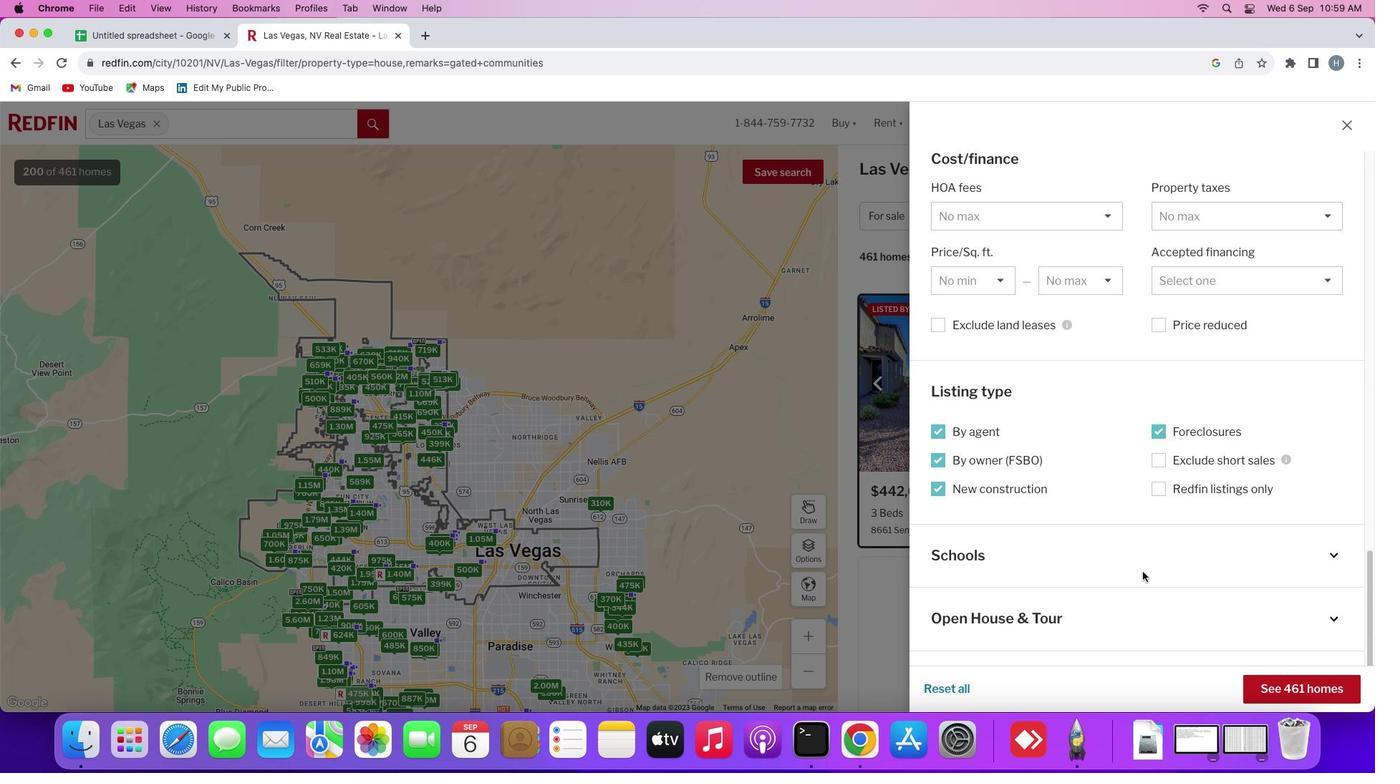 
Action: Mouse scrolled (1142, 572) with delta (0, 0)
Screenshot: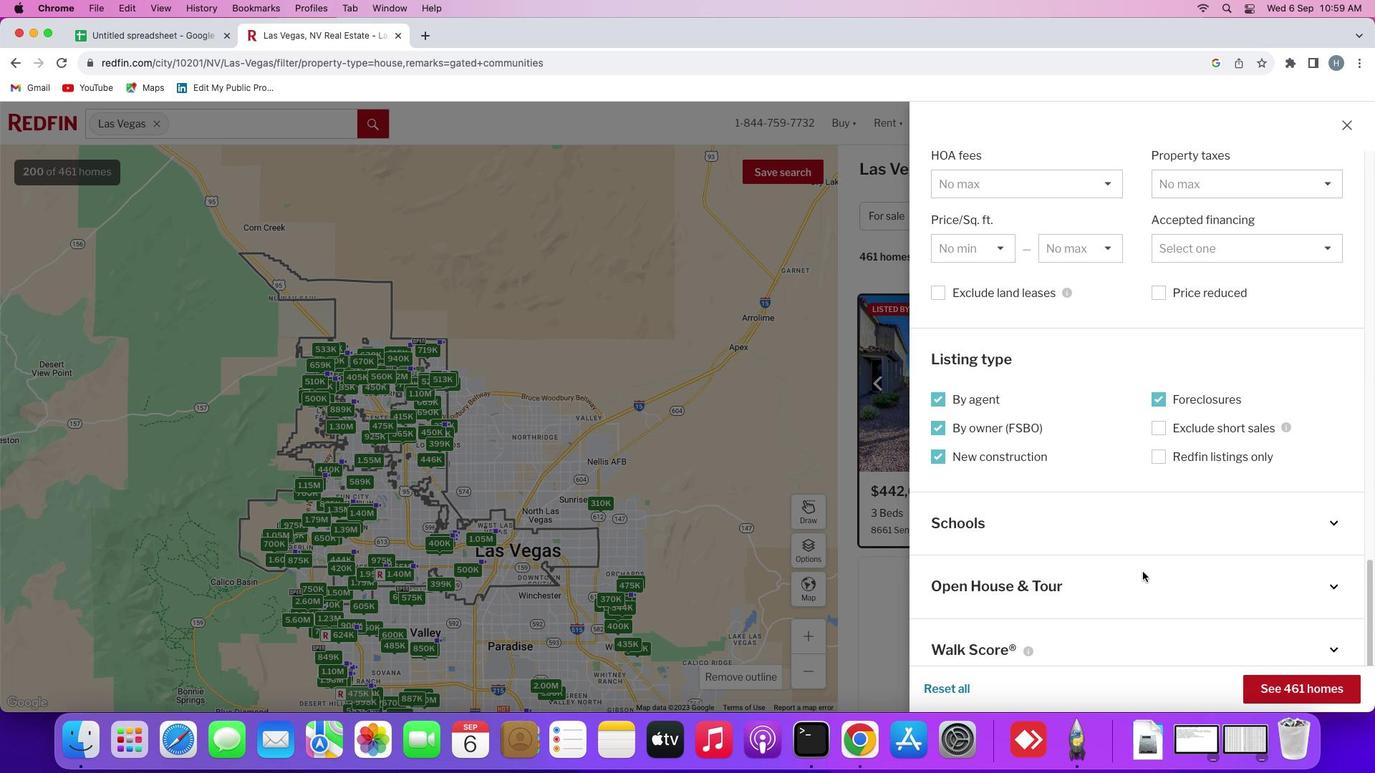 
Action: Mouse scrolled (1142, 572) with delta (0, 0)
Screenshot: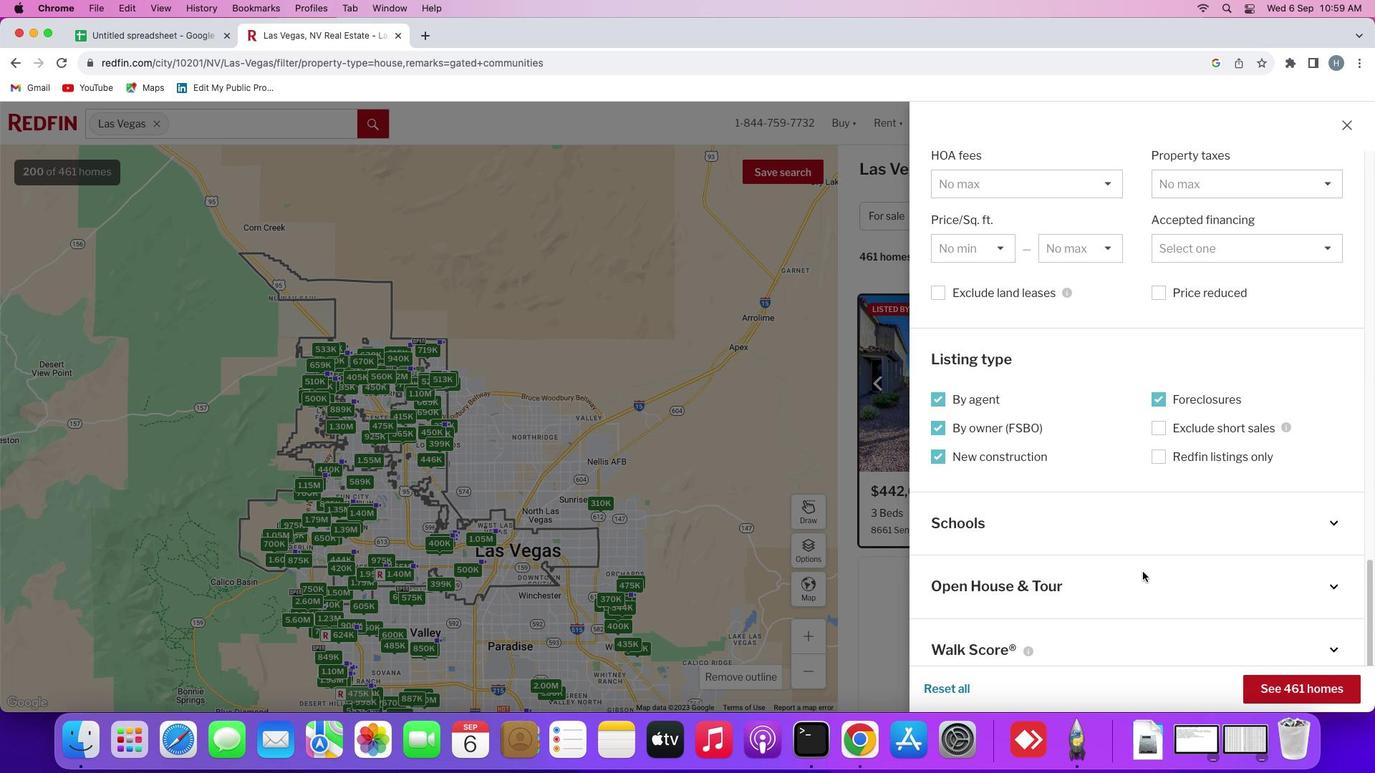 
Action: Mouse scrolled (1142, 572) with delta (0, 0)
Screenshot: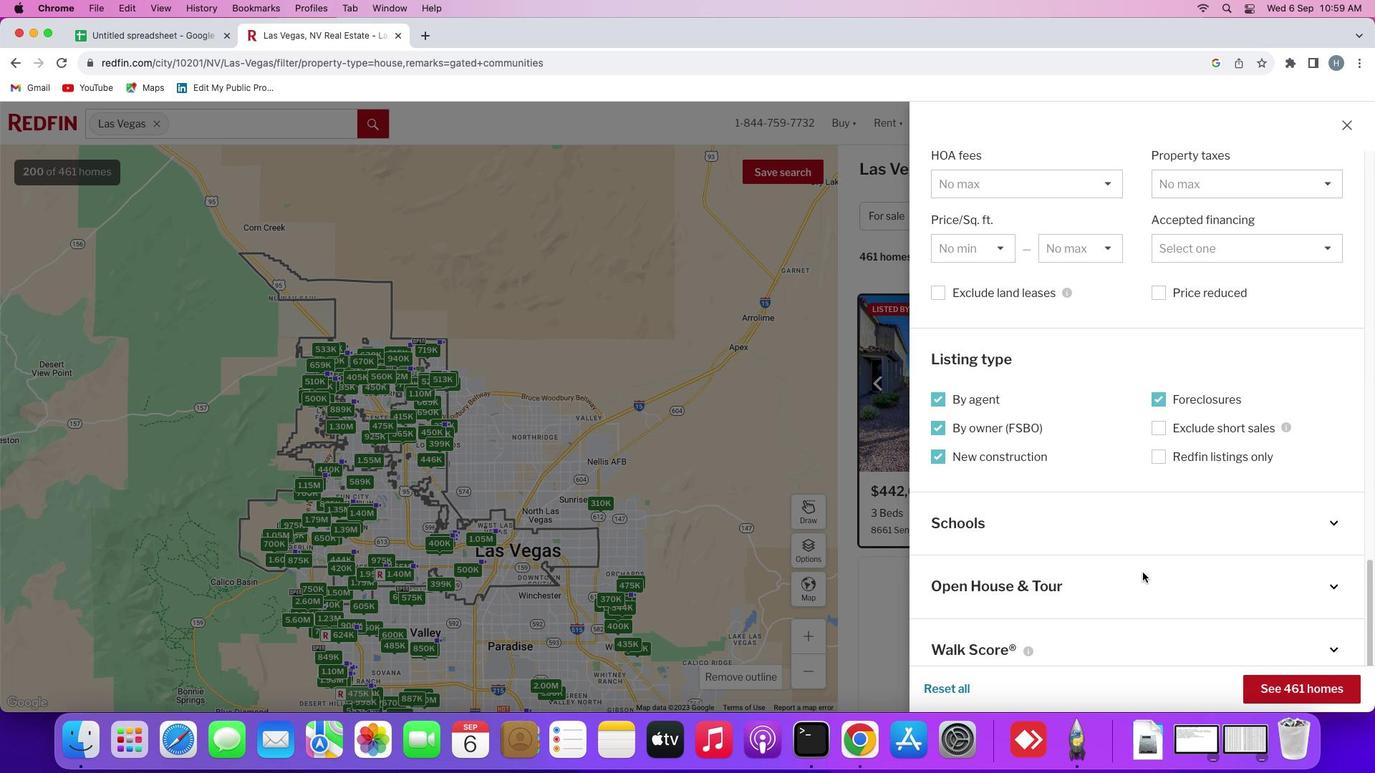 
Action: Mouse moved to (1143, 573)
Screenshot: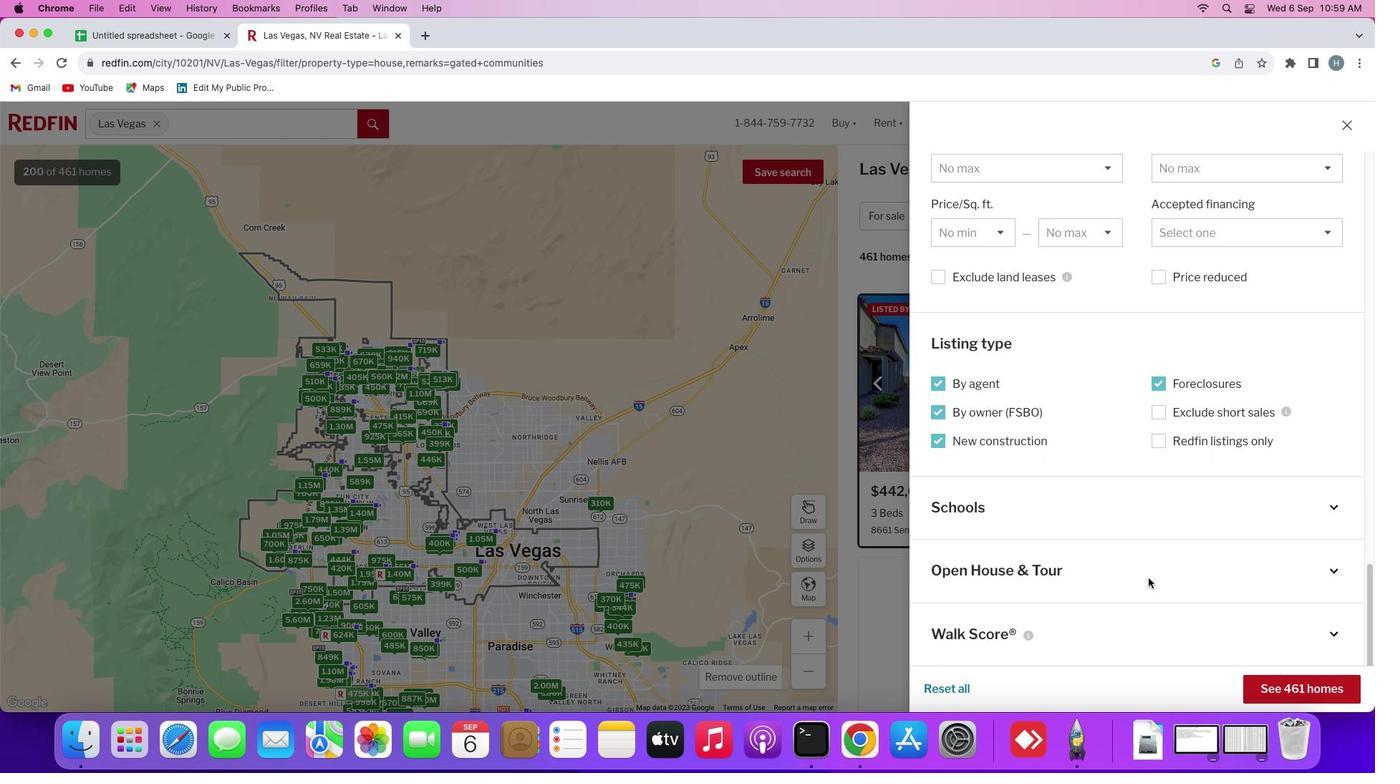 
Action: Mouse scrolled (1143, 573) with delta (0, 0)
Screenshot: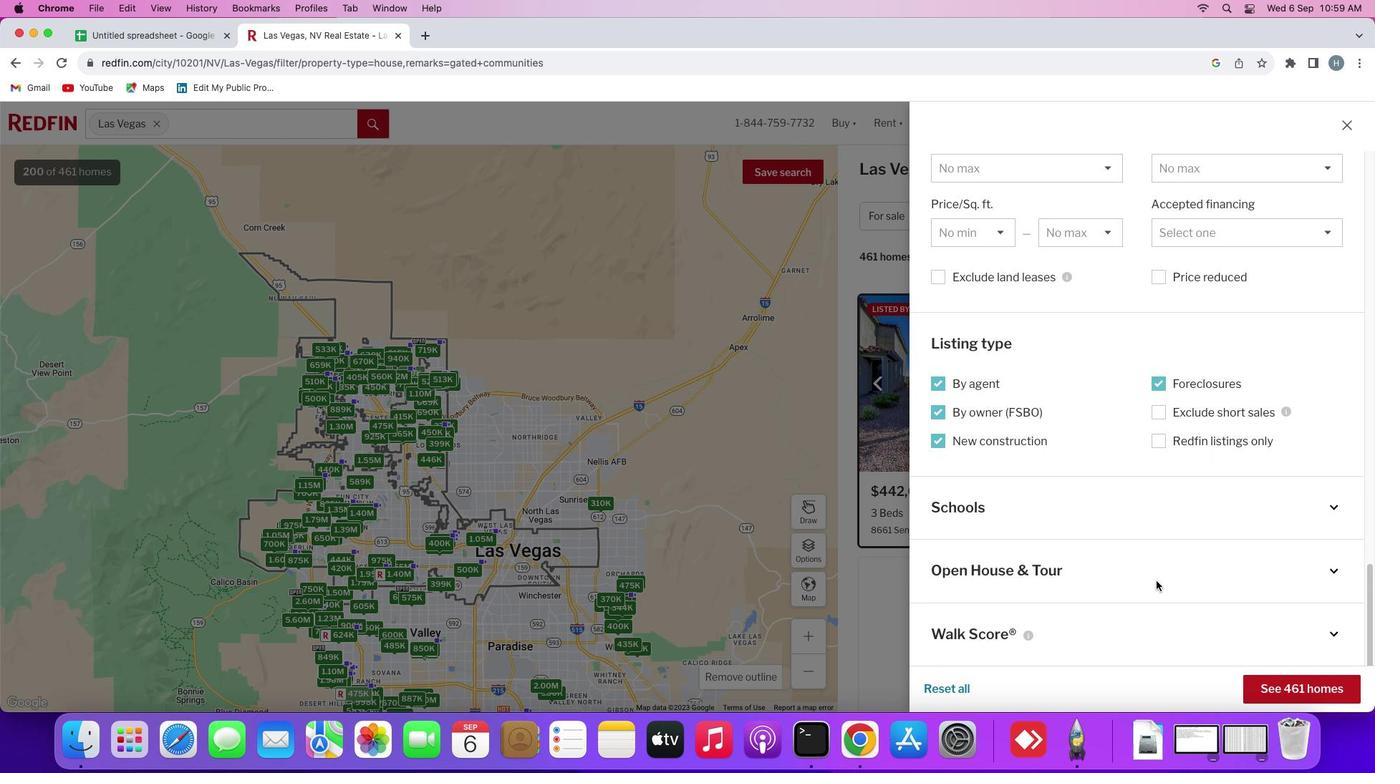 
Action: Mouse scrolled (1143, 573) with delta (0, 0)
Screenshot: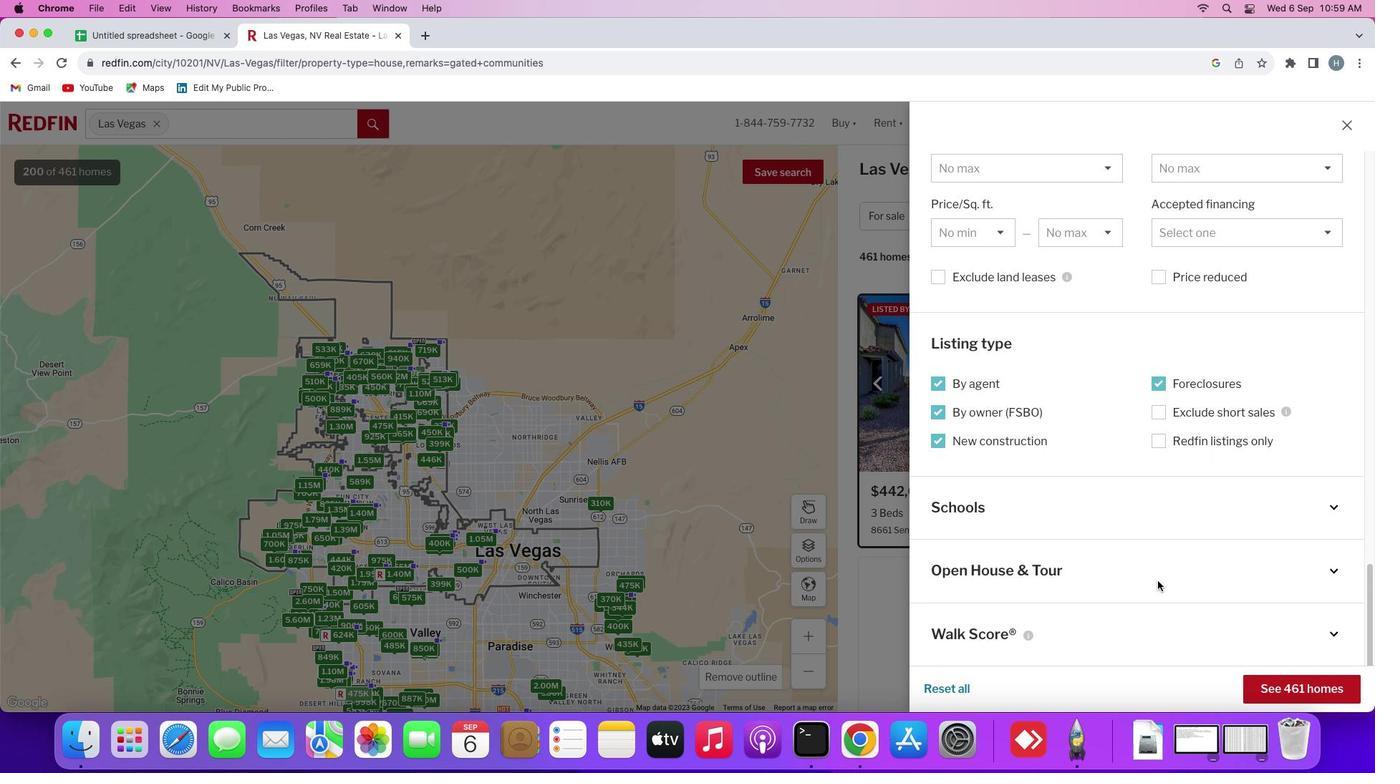 
Action: Mouse scrolled (1143, 573) with delta (0, -2)
Screenshot: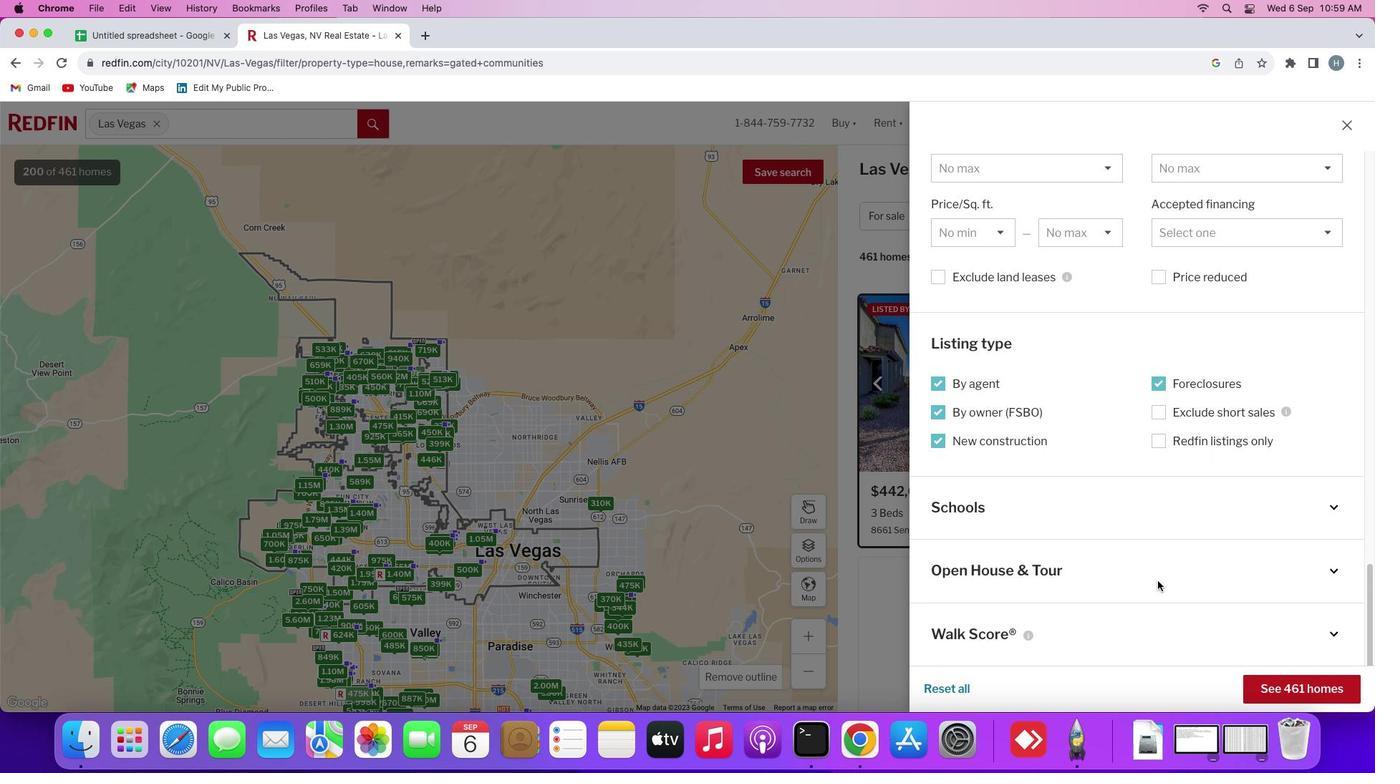 
Action: Mouse scrolled (1143, 573) with delta (0, -2)
Screenshot: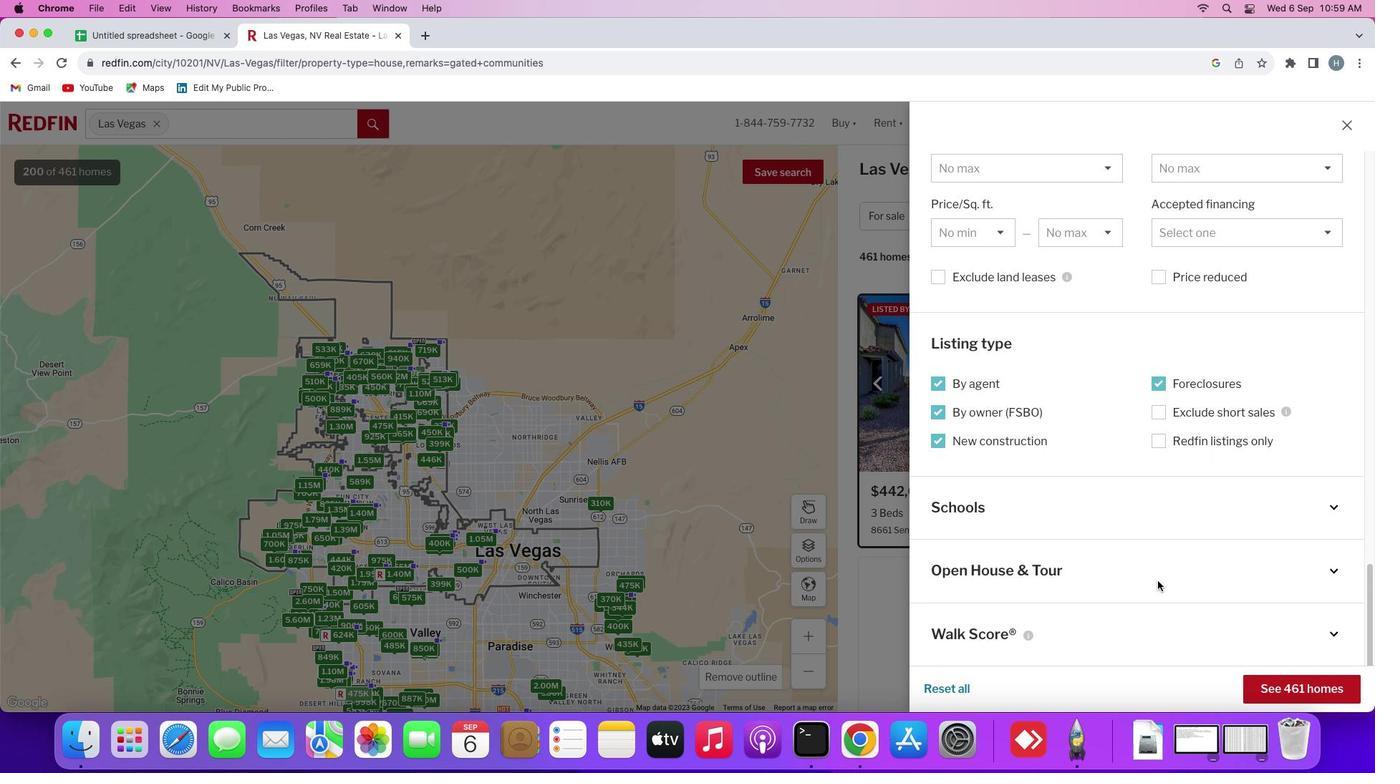 
Action: Mouse scrolled (1143, 573) with delta (0, -3)
Screenshot: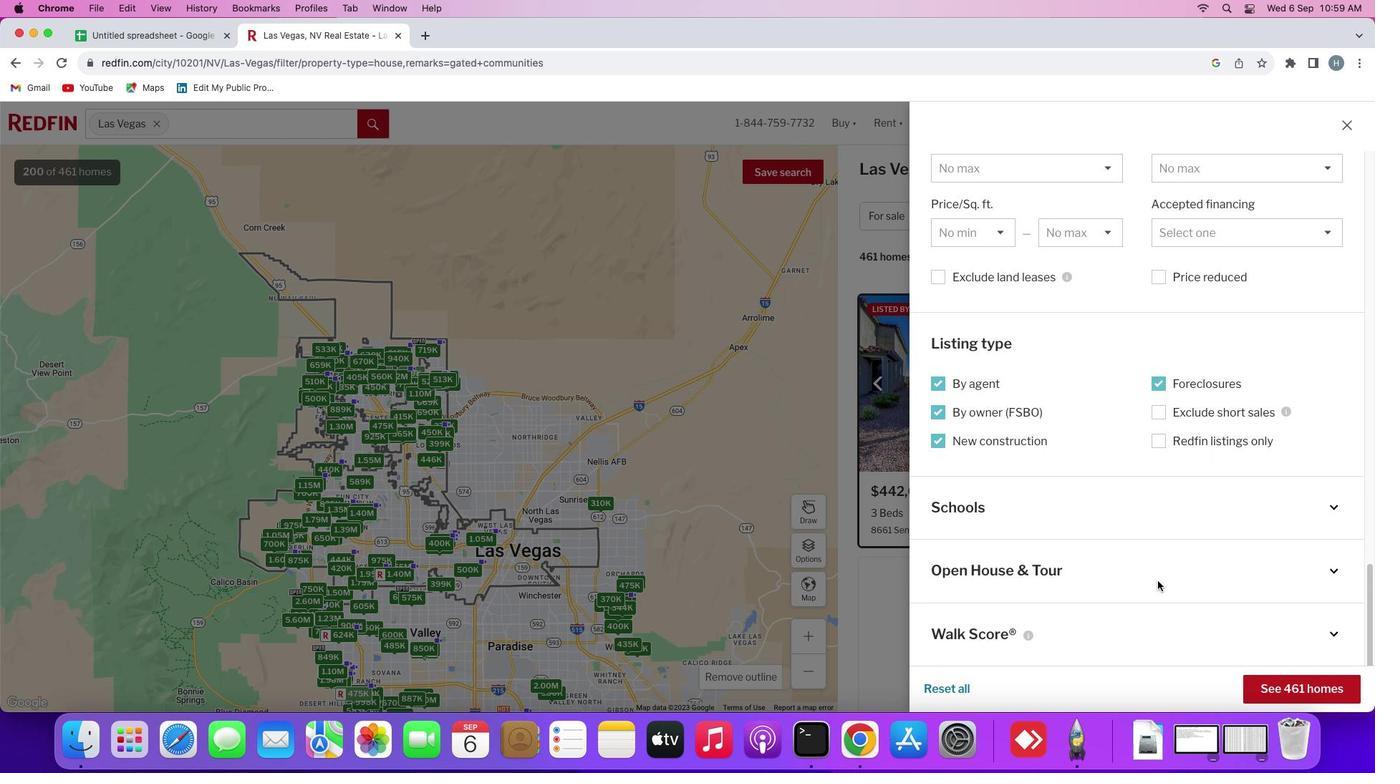 
Action: Mouse moved to (1263, 684)
Screenshot: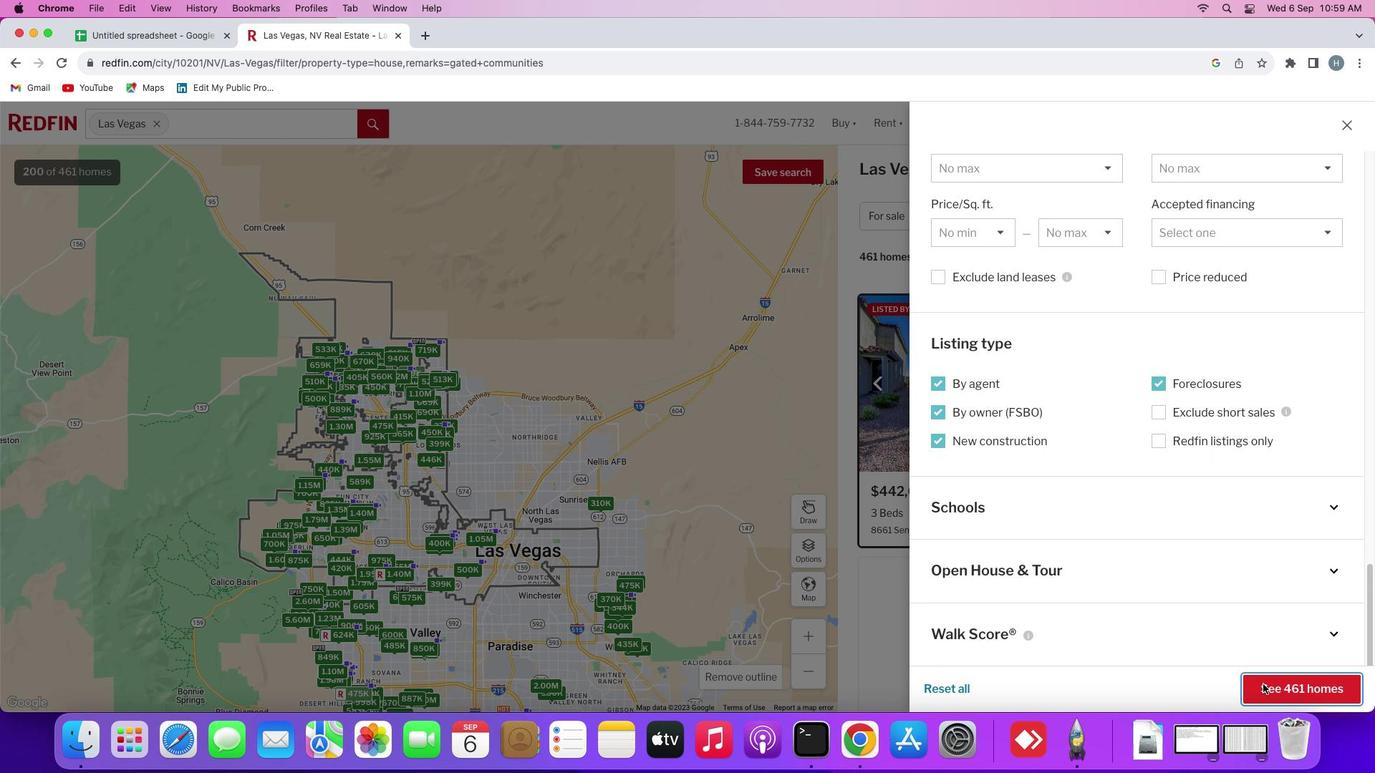 
Action: Mouse pressed left at (1263, 684)
Screenshot: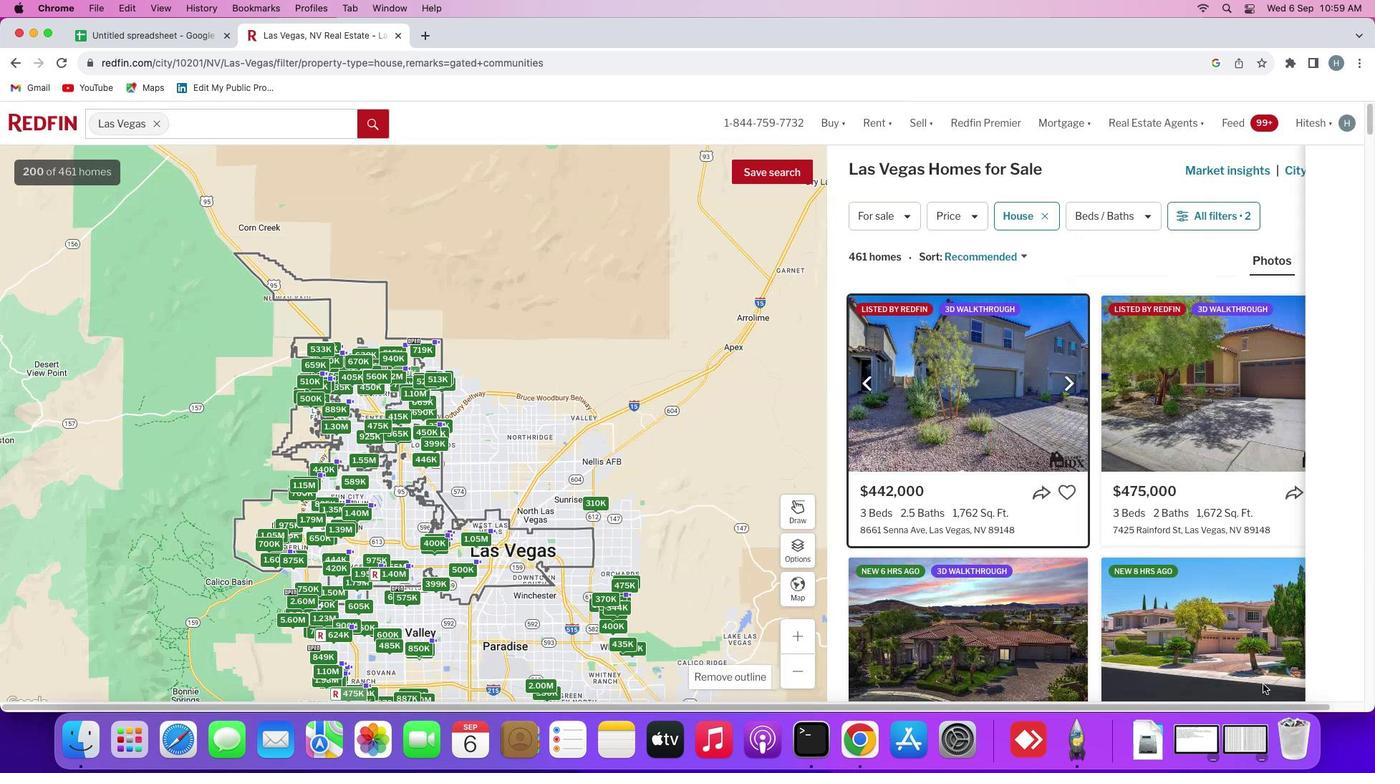 
Action: Mouse moved to (967, 406)
Screenshot: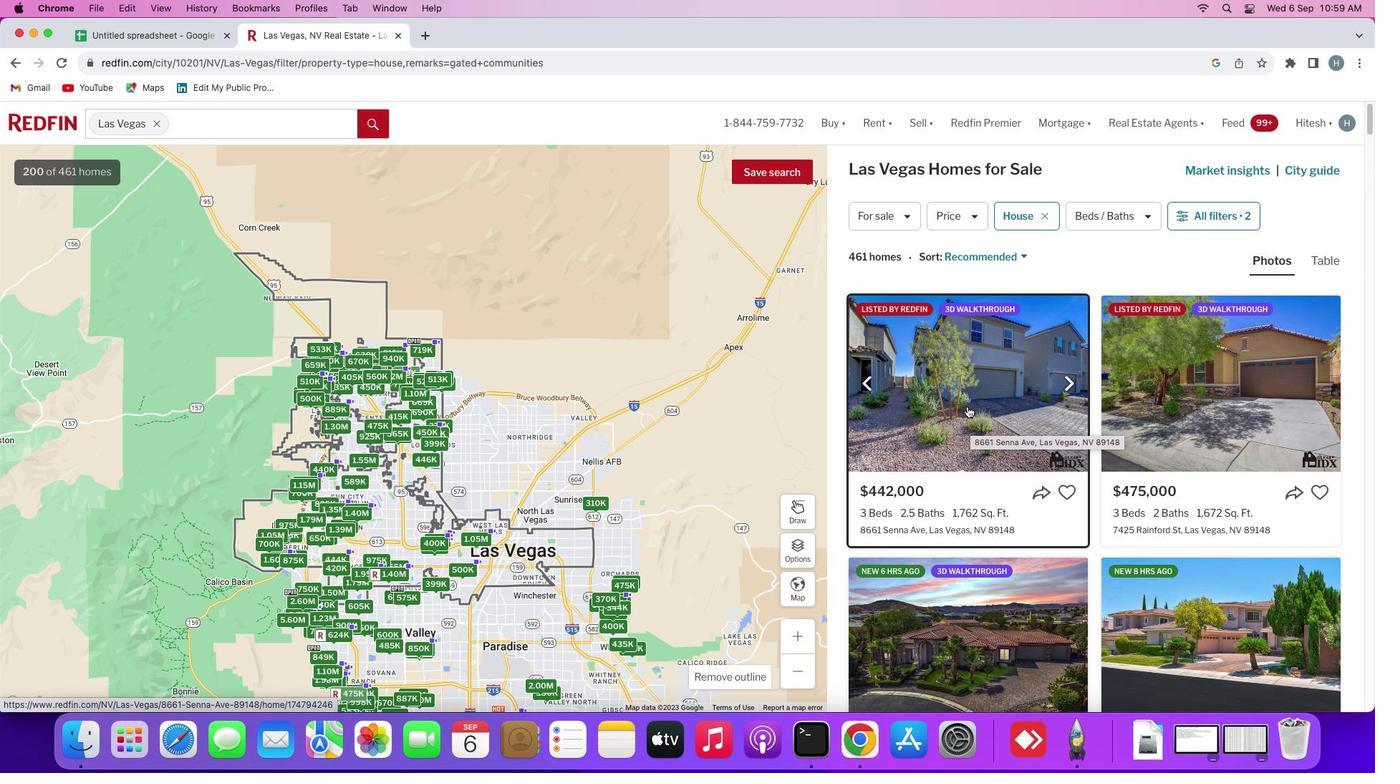 
Action: Mouse pressed left at (967, 406)
Screenshot: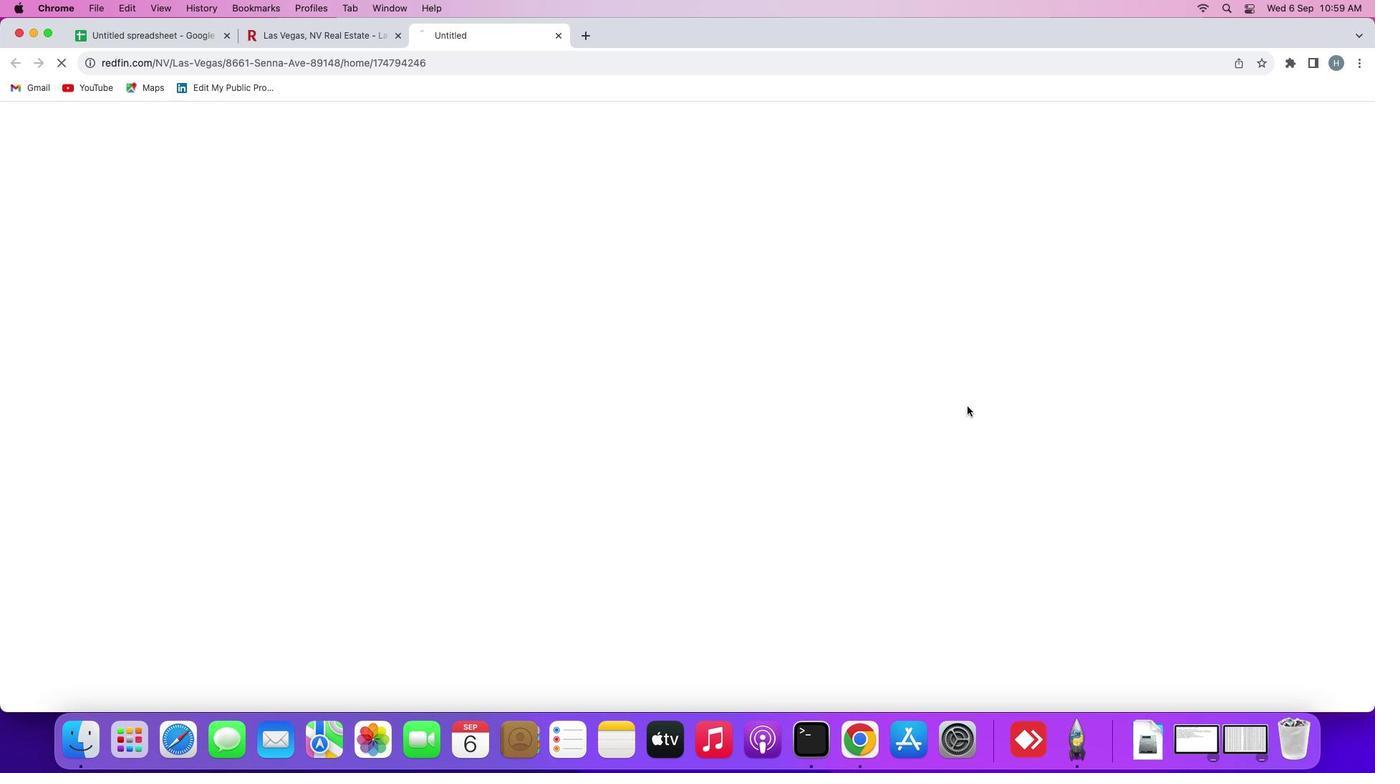 
Action: Mouse moved to (672, 537)
Screenshot: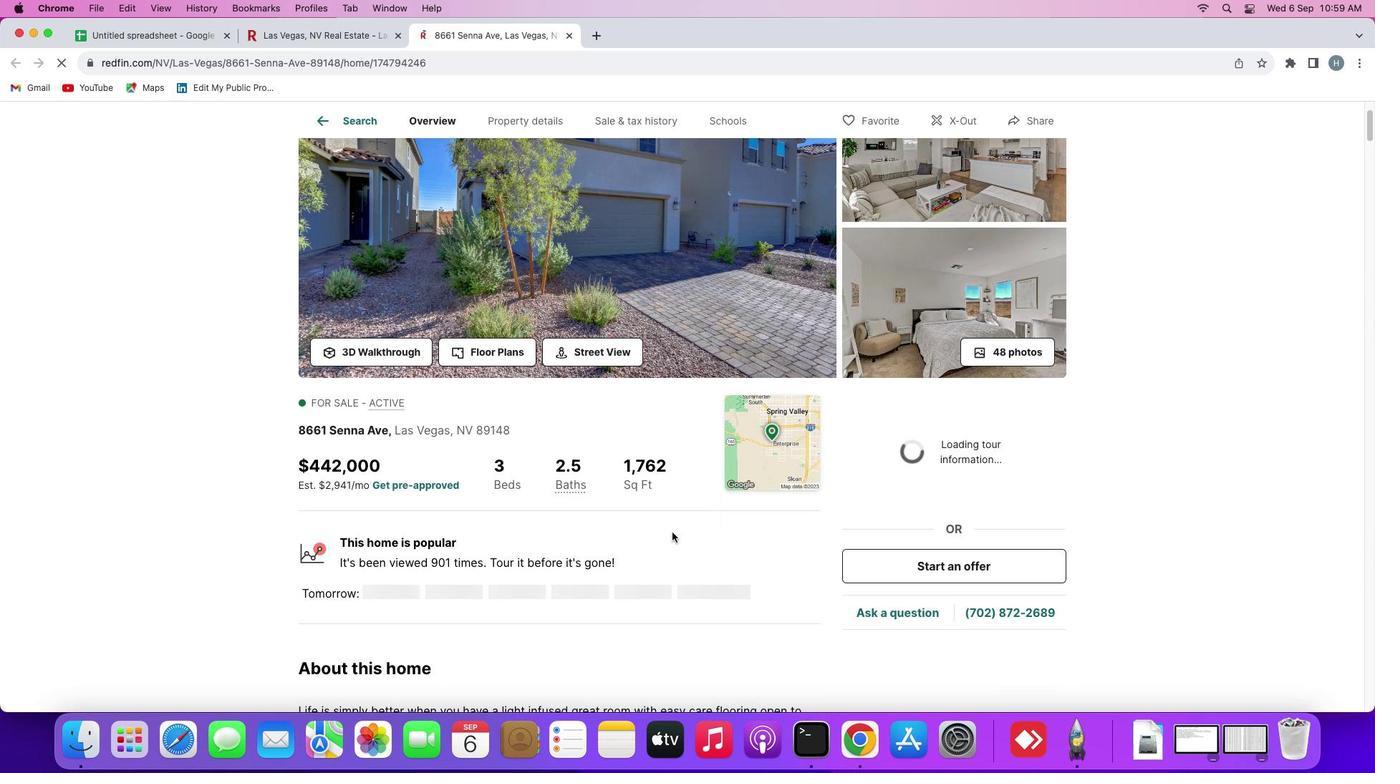 
Action: Mouse scrolled (672, 537) with delta (0, 0)
Screenshot: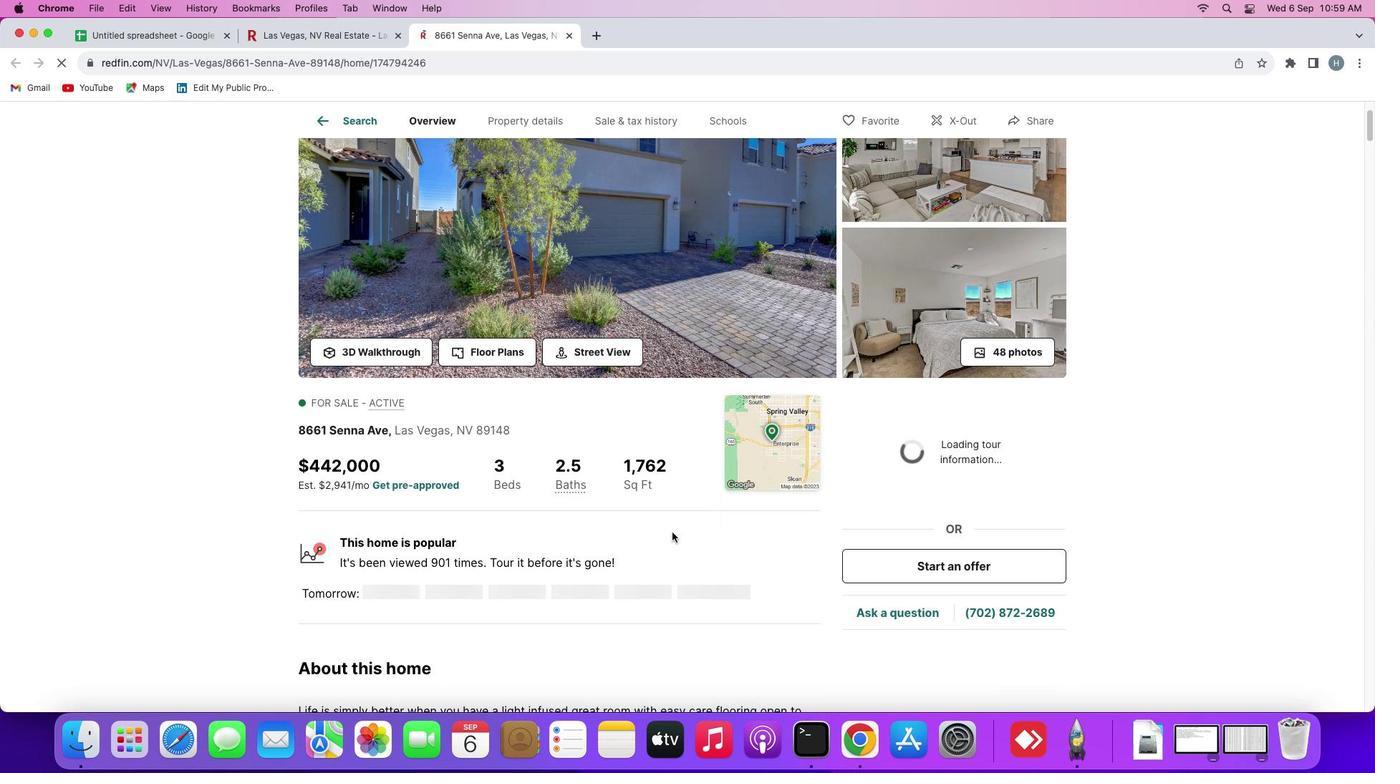 
Action: Mouse moved to (671, 536)
Screenshot: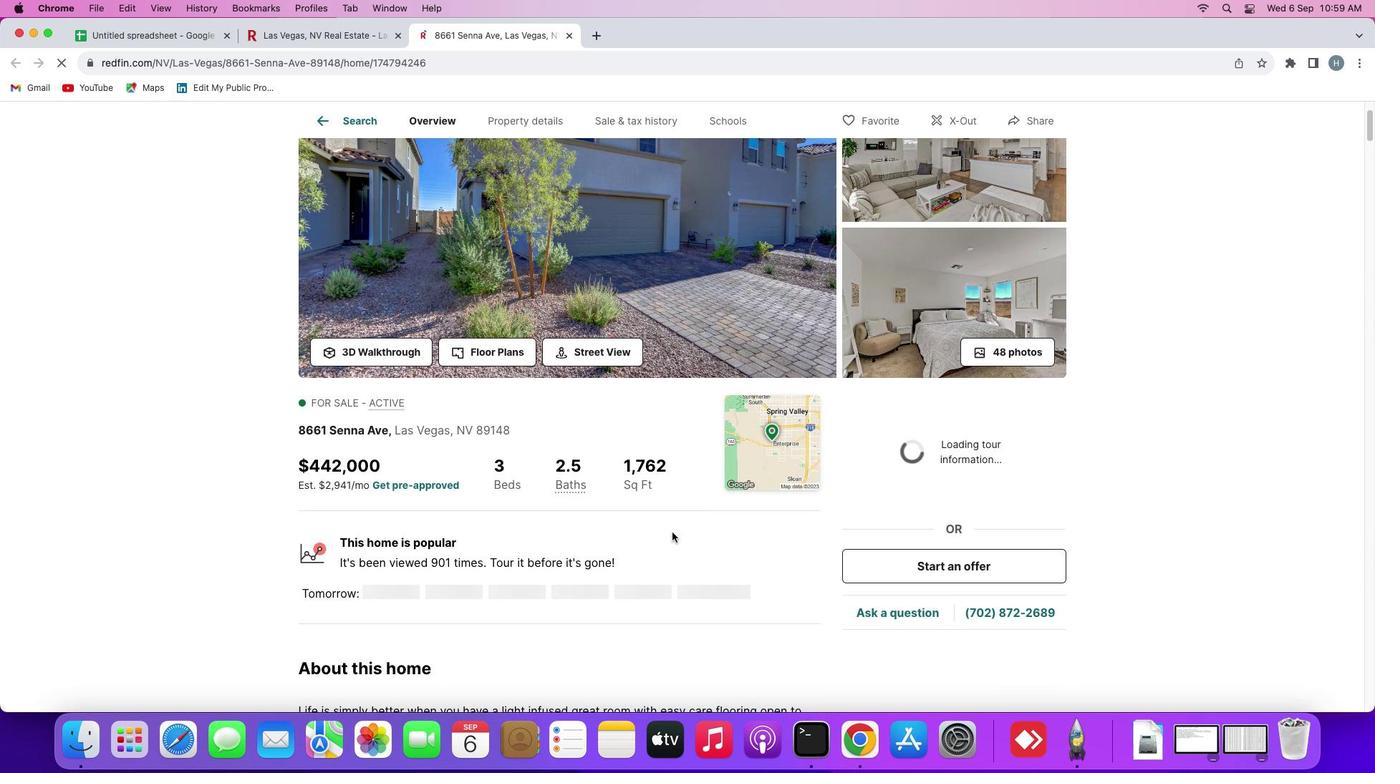 
Action: Mouse scrolled (671, 536) with delta (0, 0)
Screenshot: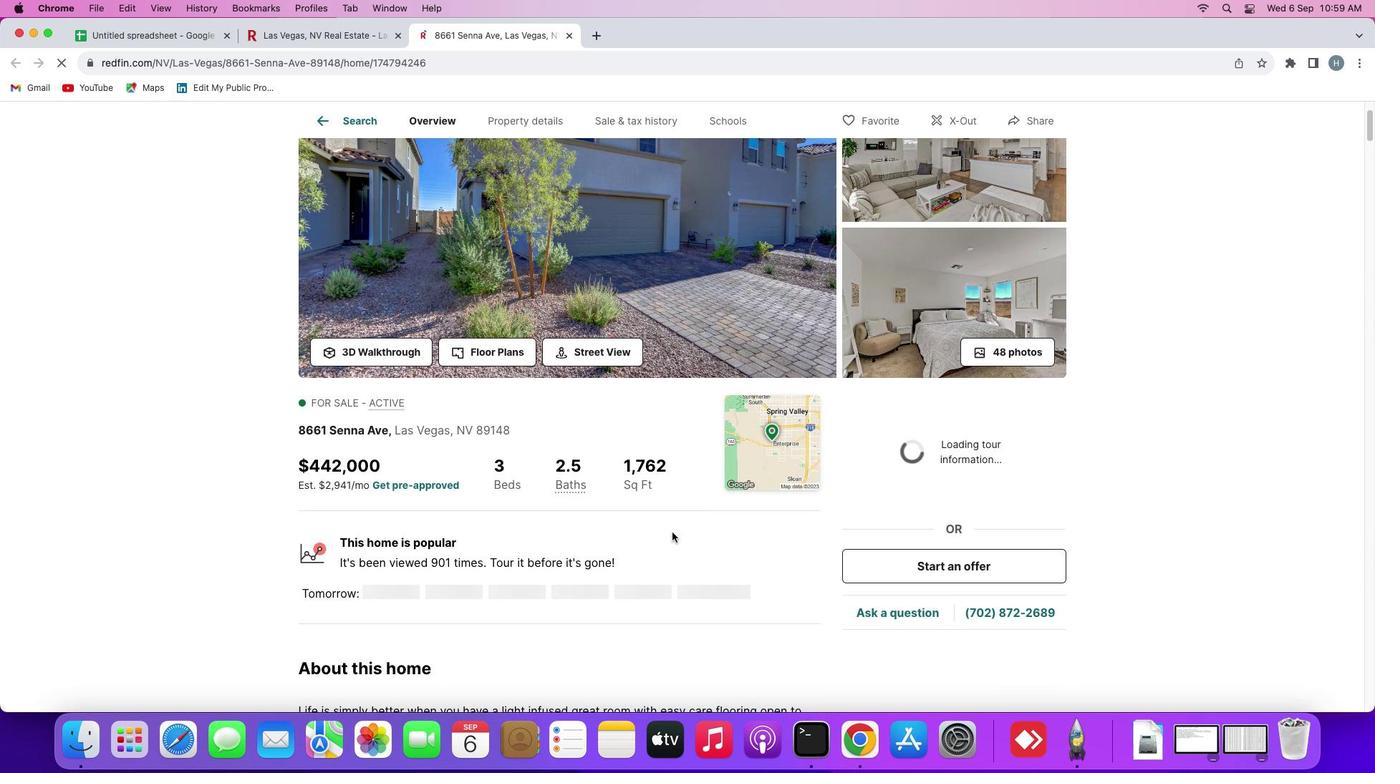 
Action: Mouse scrolled (671, 536) with delta (0, -1)
Screenshot: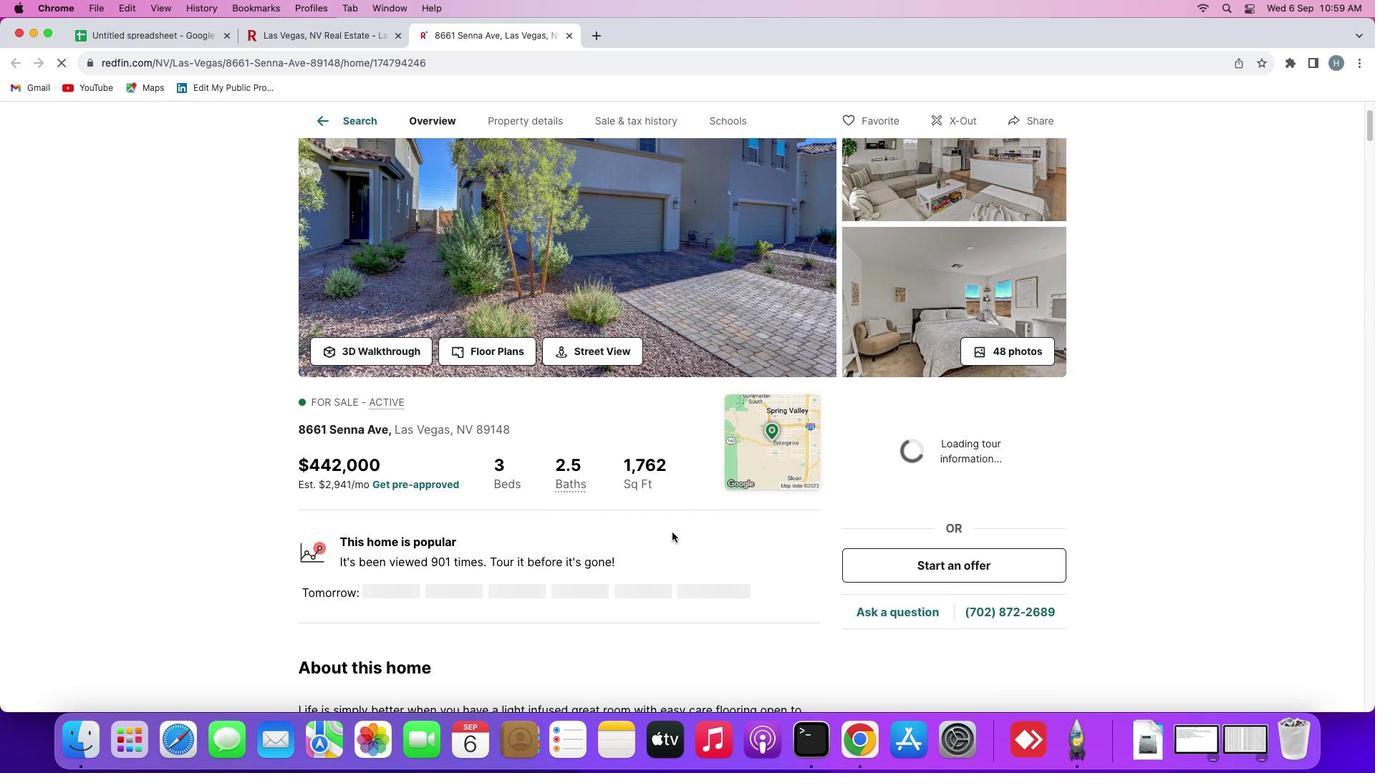 
Action: Mouse moved to (671, 532)
Screenshot: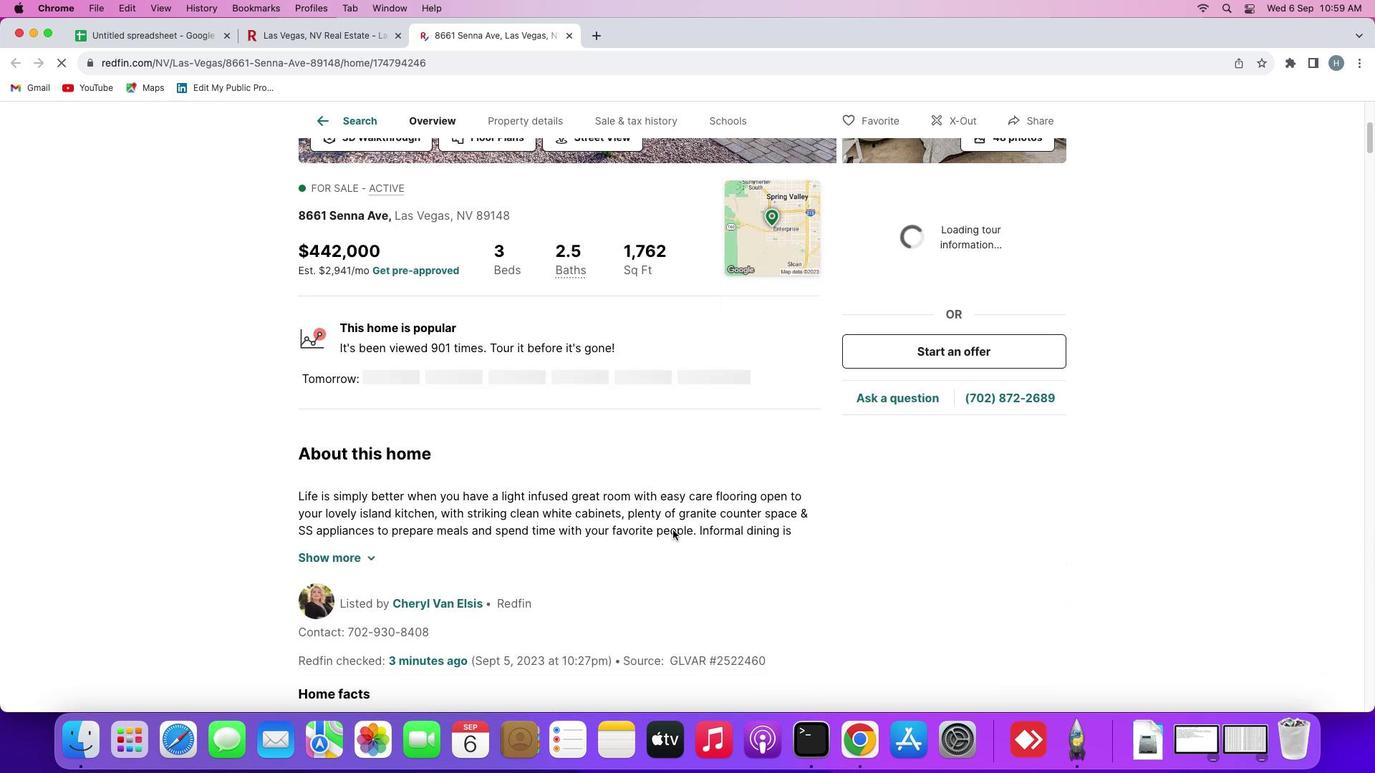 
Action: Mouse scrolled (671, 532) with delta (0, 0)
Screenshot: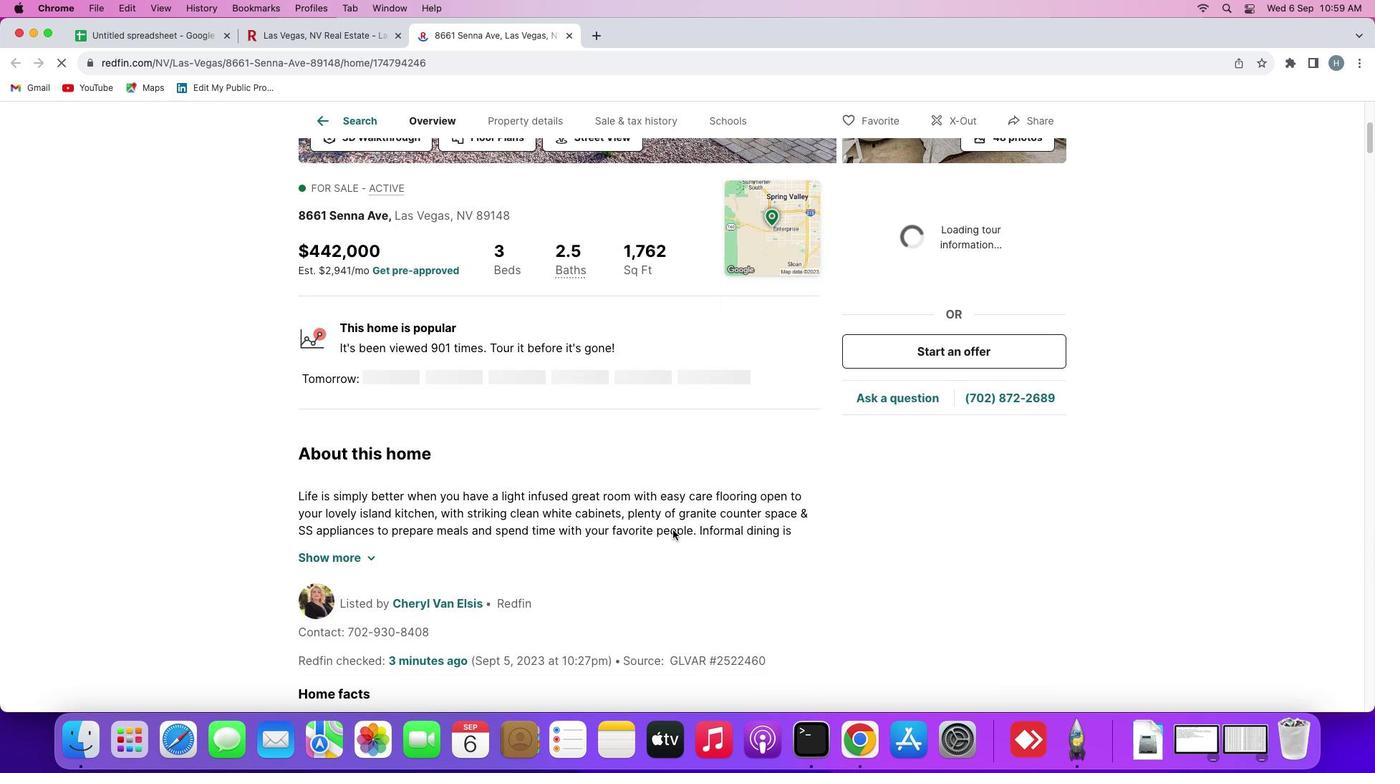 
Action: Mouse scrolled (671, 532) with delta (0, 0)
Screenshot: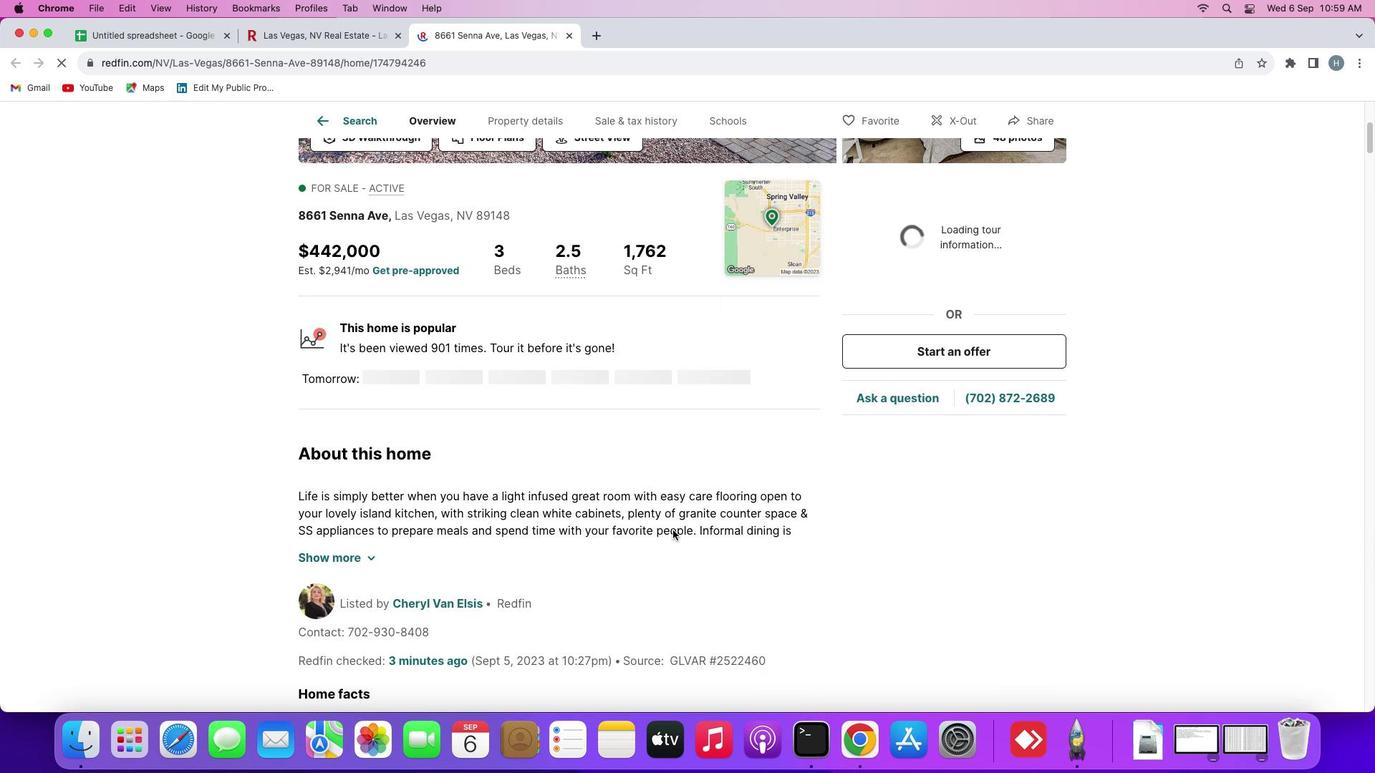 
Action: Mouse scrolled (671, 532) with delta (0, -1)
Screenshot: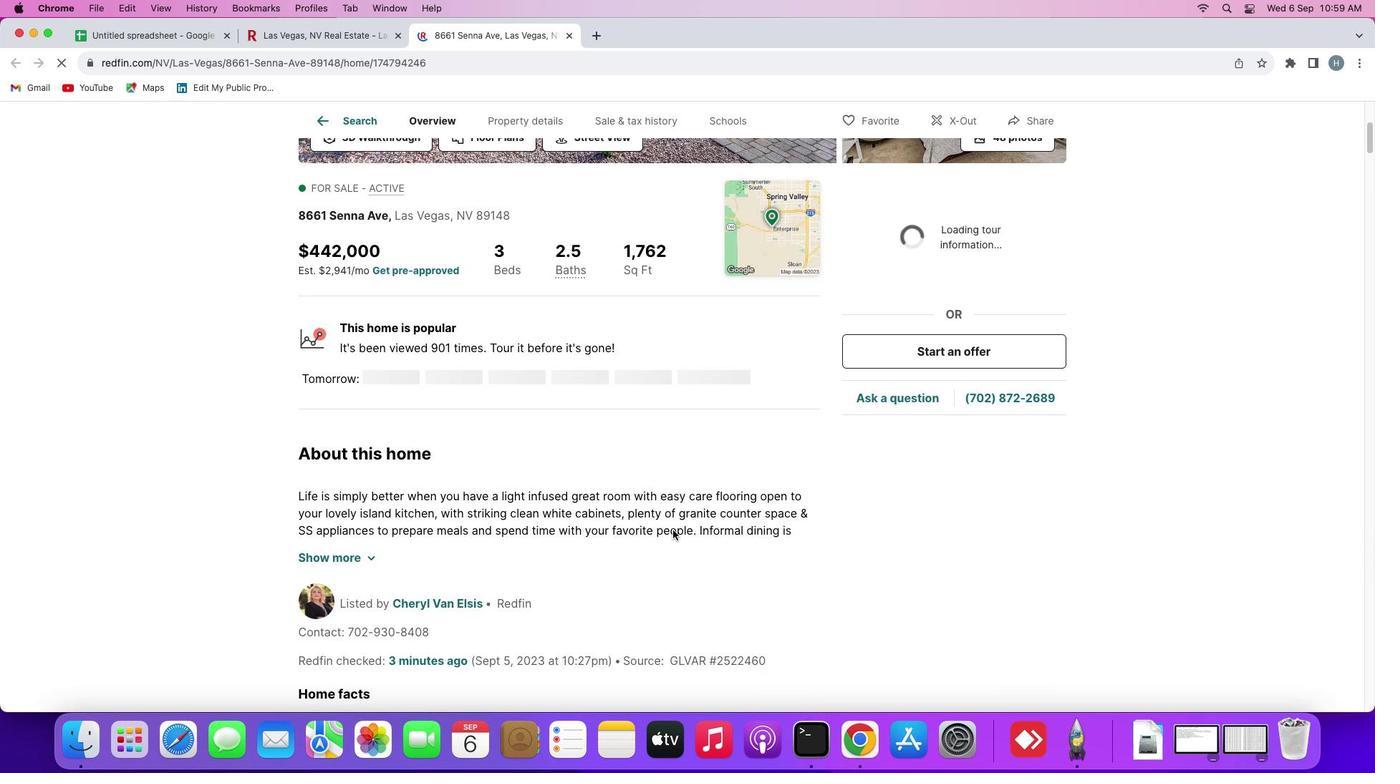 
Action: Mouse moved to (671, 532)
Screenshot: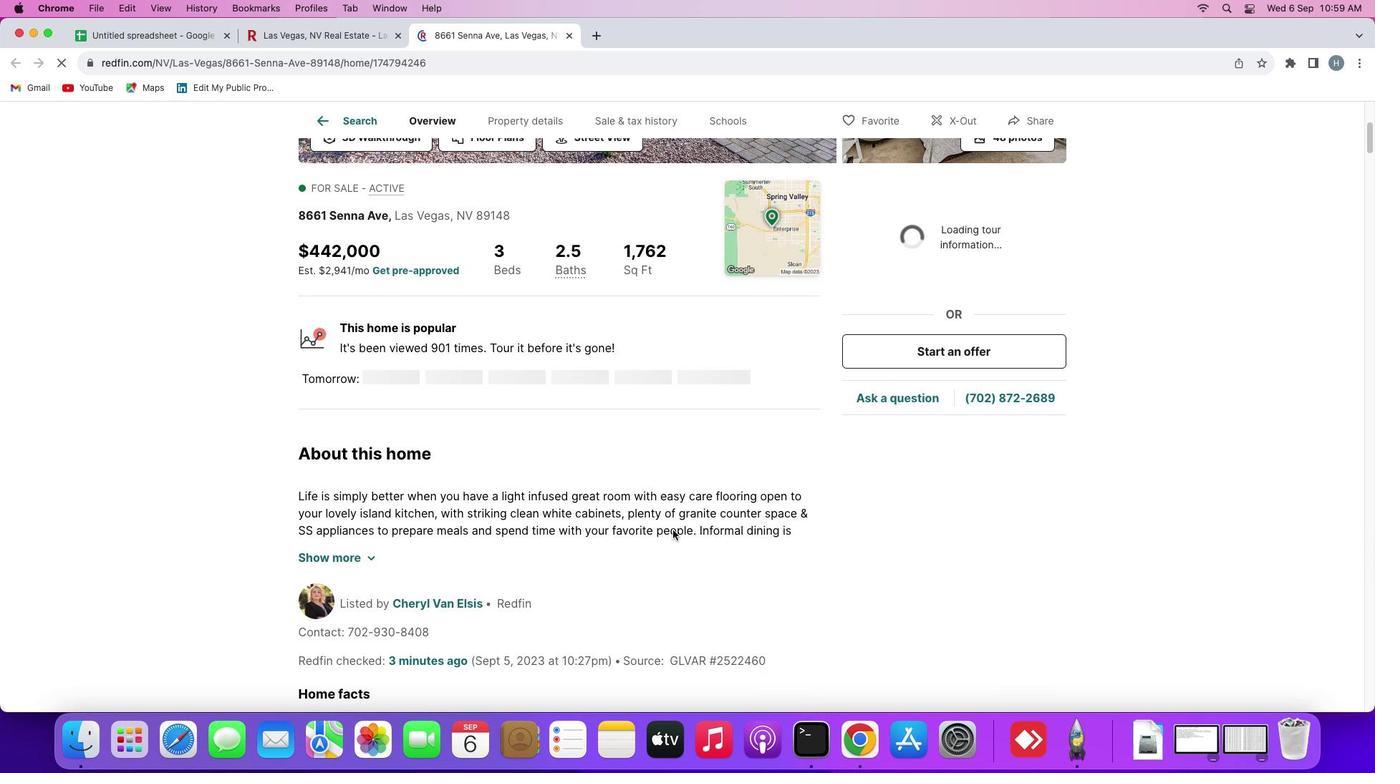 
Action: Mouse scrolled (671, 532) with delta (0, -2)
Screenshot: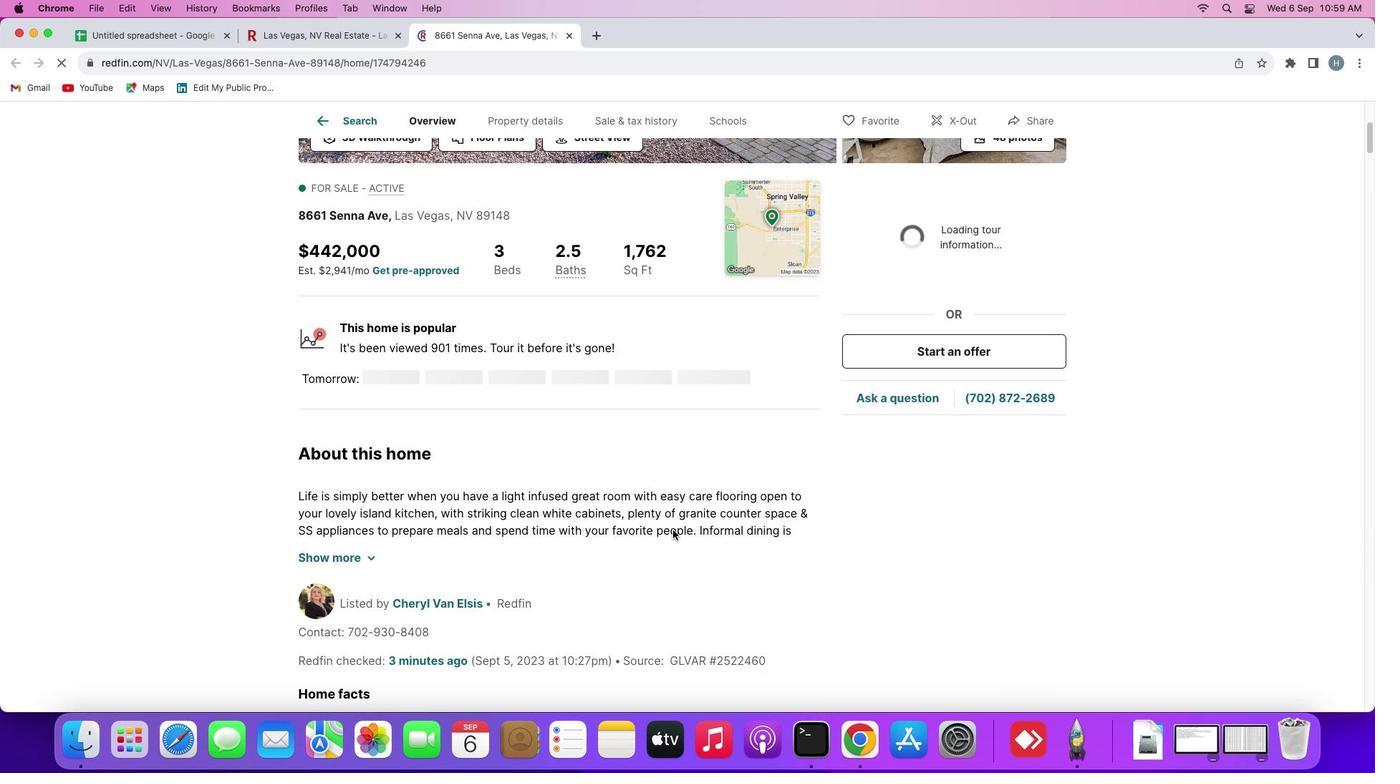 
Action: Mouse moved to (369, 555)
Screenshot: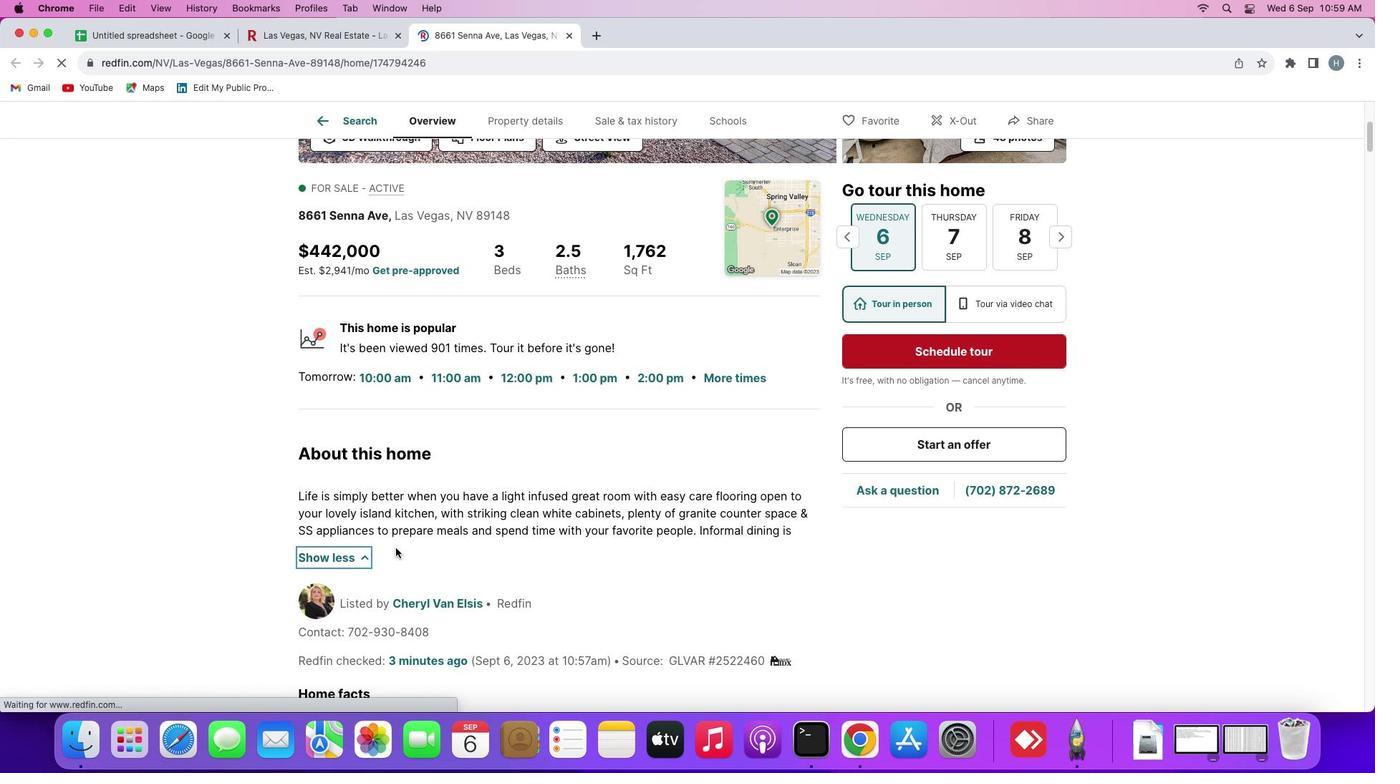 
Action: Mouse pressed left at (369, 555)
Screenshot: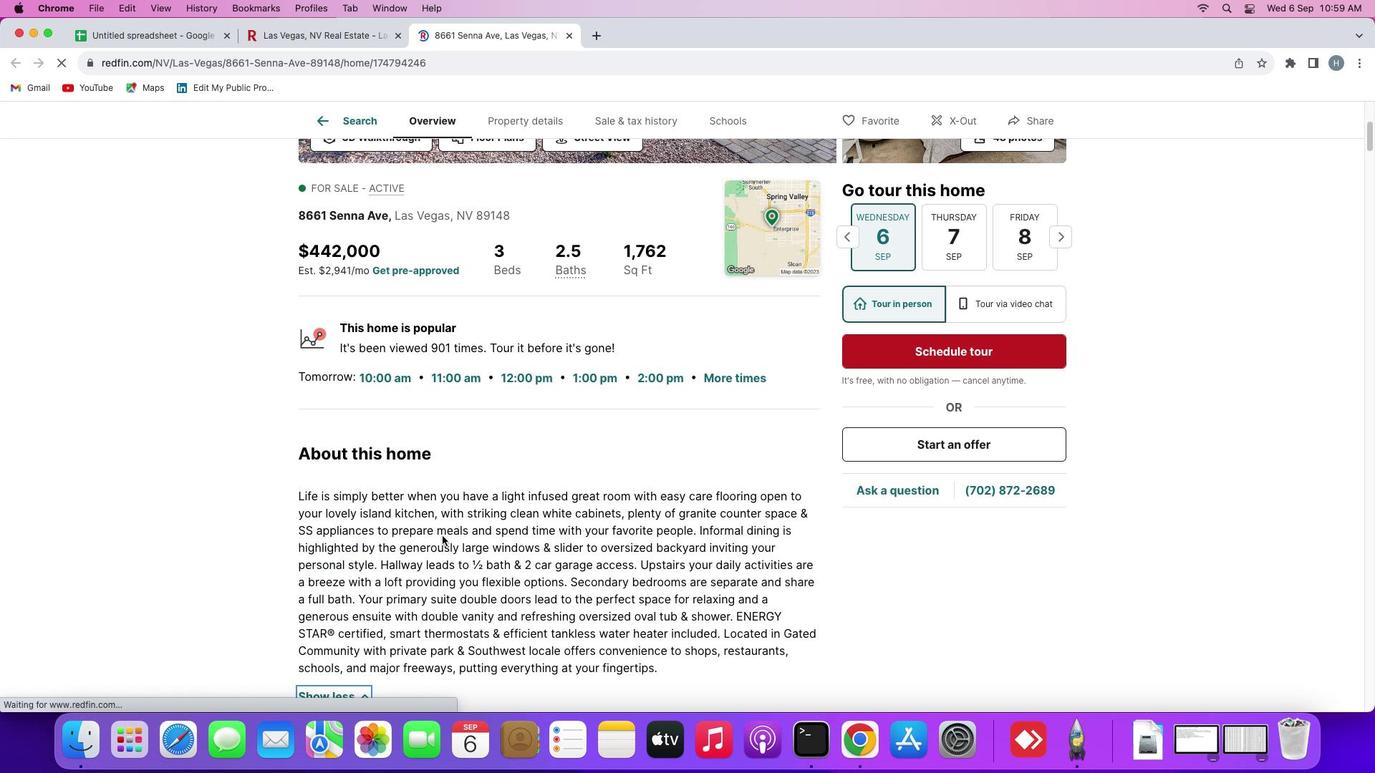 
Action: Mouse moved to (535, 557)
Screenshot: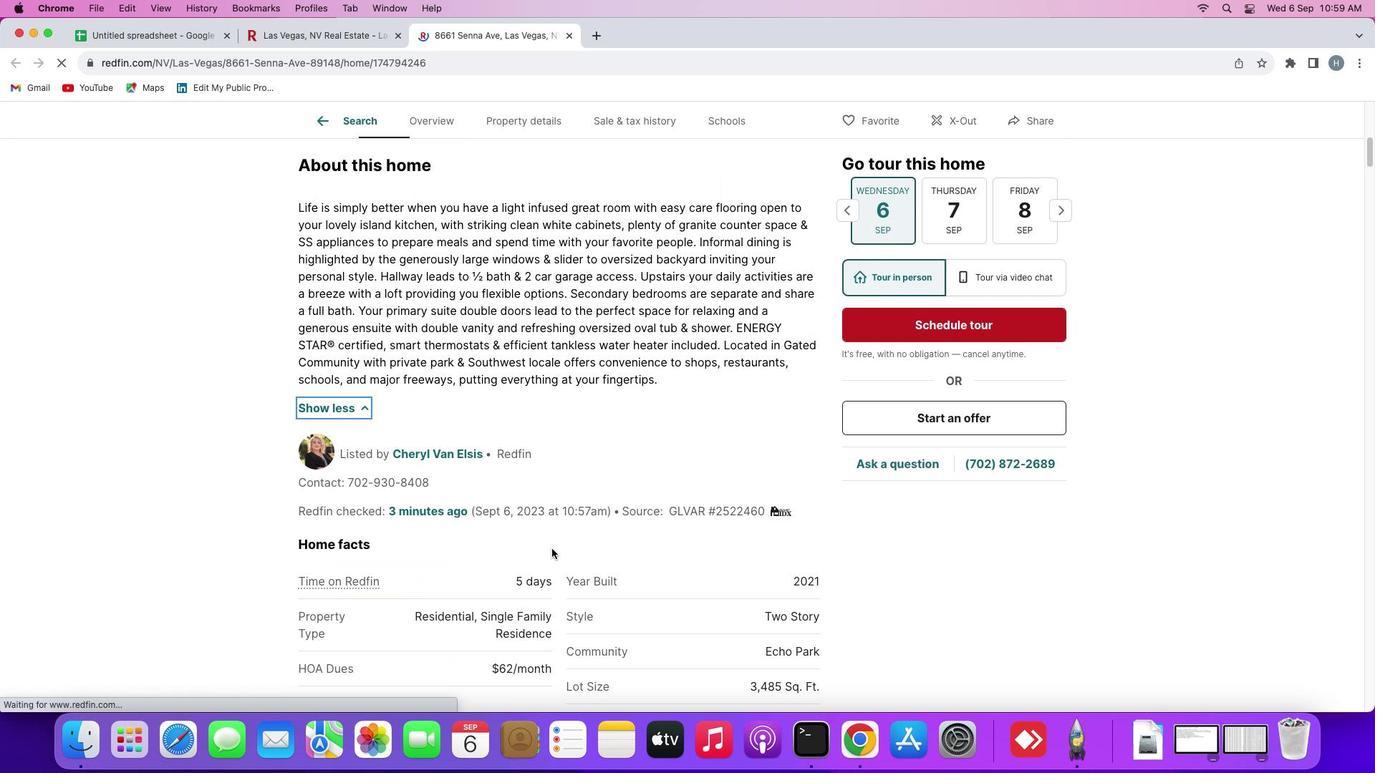 
Action: Mouse scrolled (535, 557) with delta (0, 0)
Screenshot: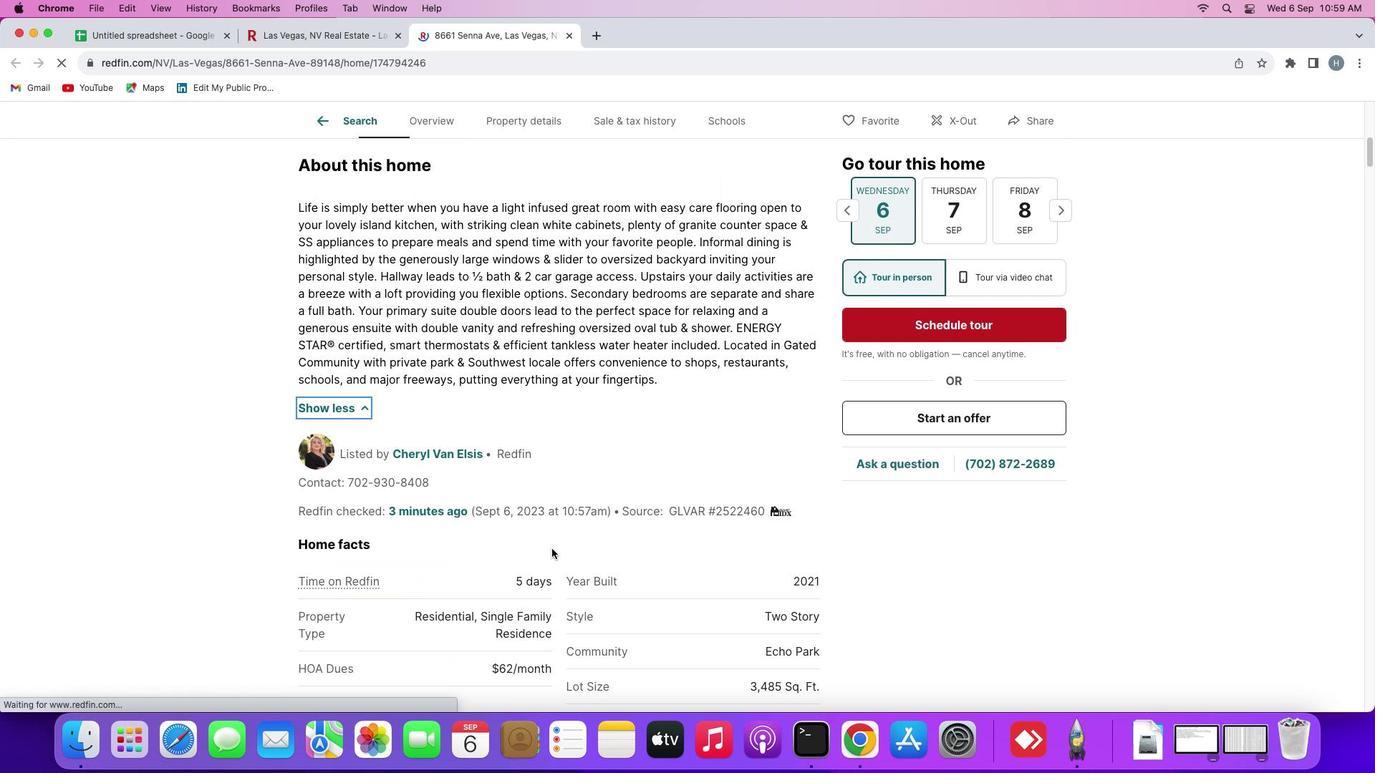 
Action: Mouse scrolled (535, 557) with delta (0, 0)
Screenshot: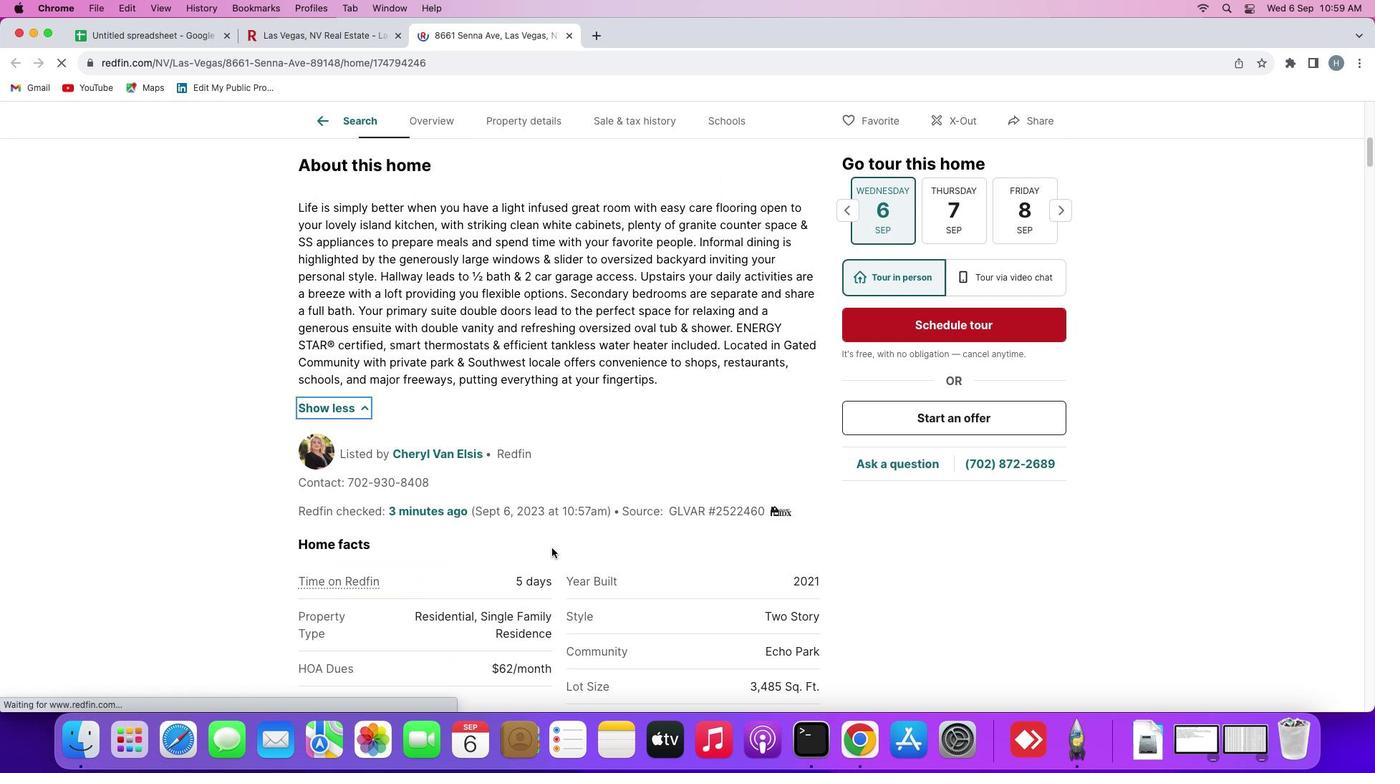 
Action: Mouse moved to (535, 557)
Screenshot: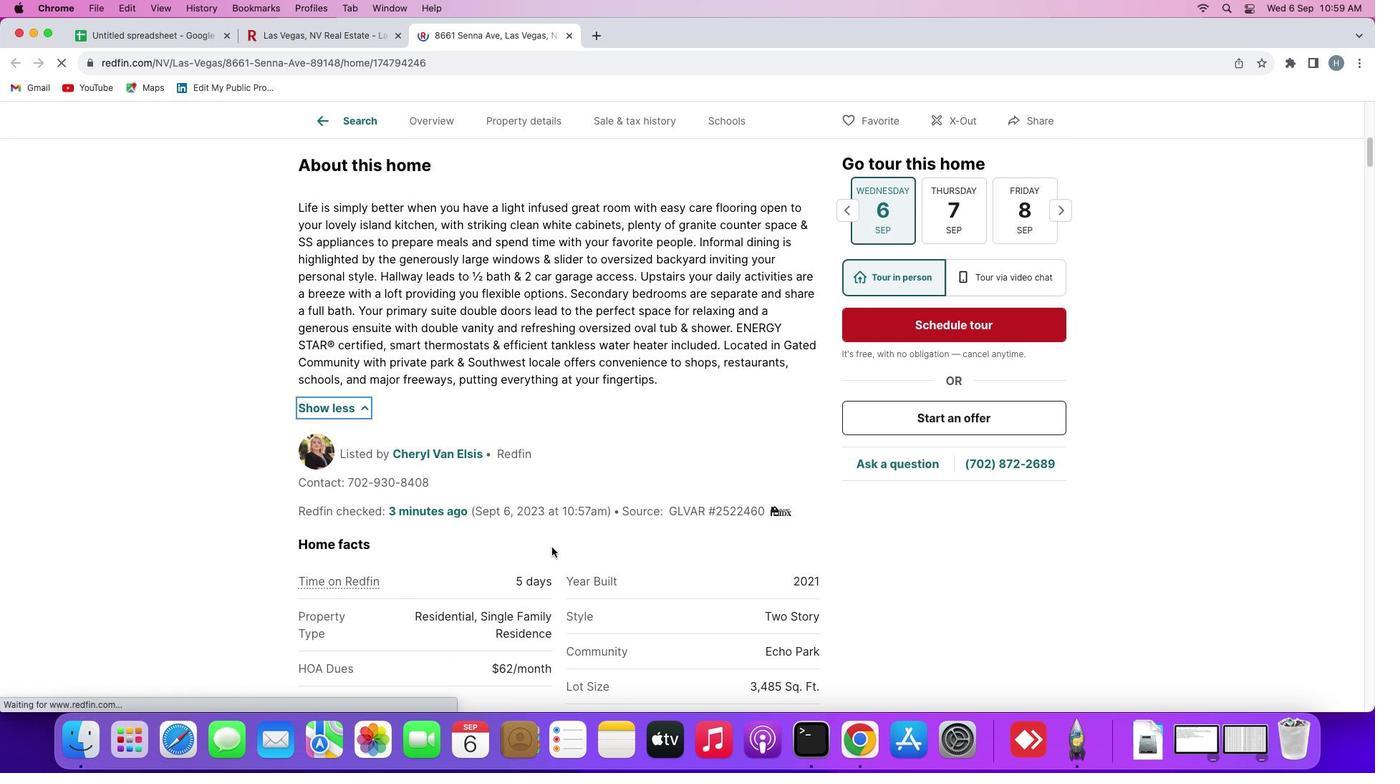
Action: Mouse scrolled (535, 557) with delta (0, -2)
Screenshot: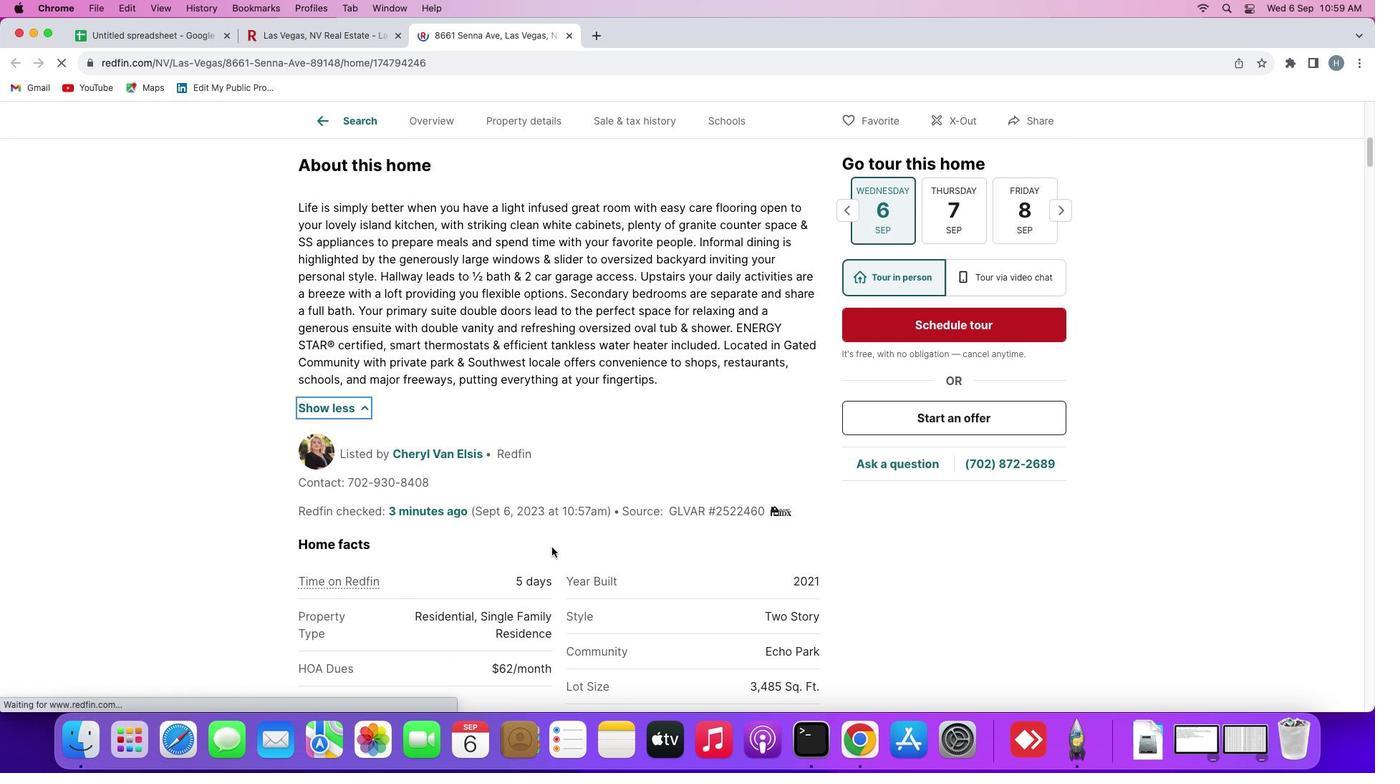 
Action: Mouse moved to (535, 556)
Screenshot: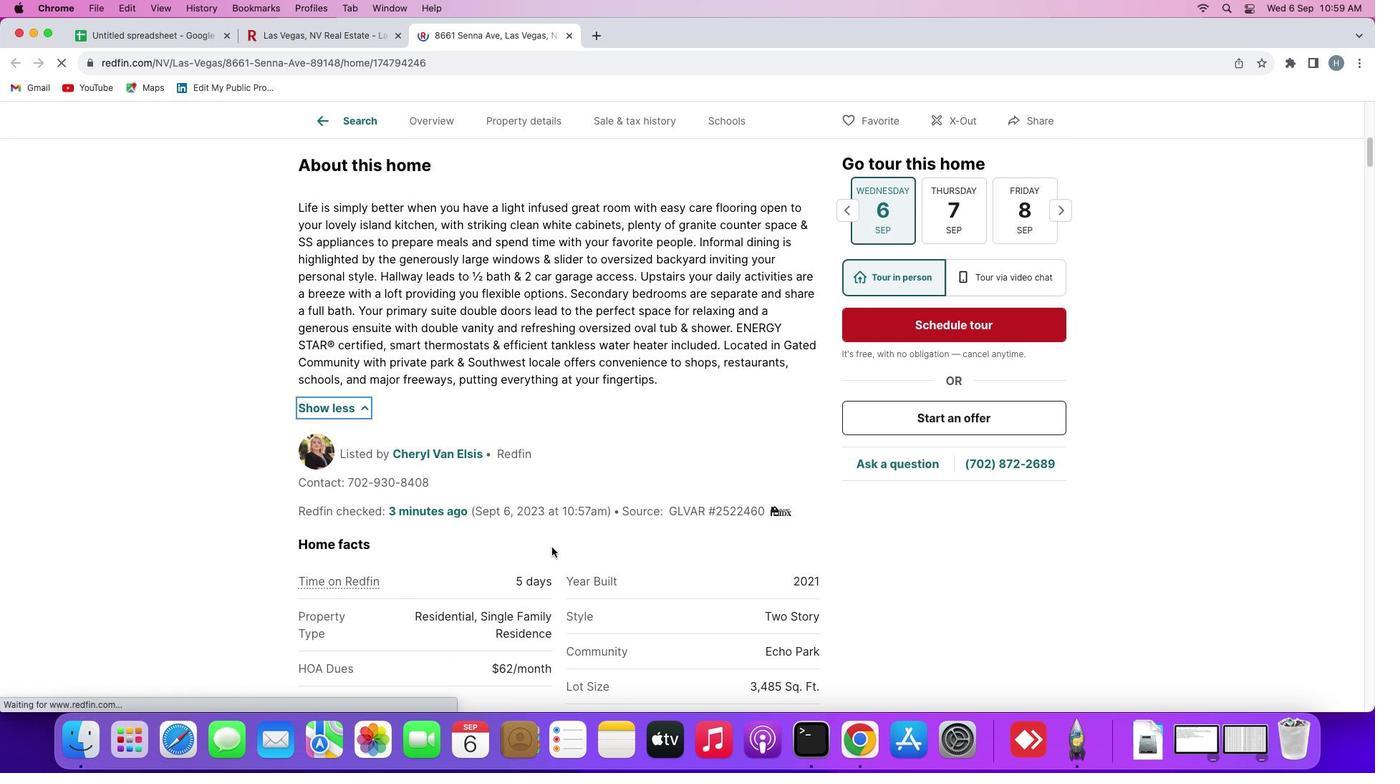 
Action: Mouse scrolled (535, 556) with delta (0, -3)
Screenshot: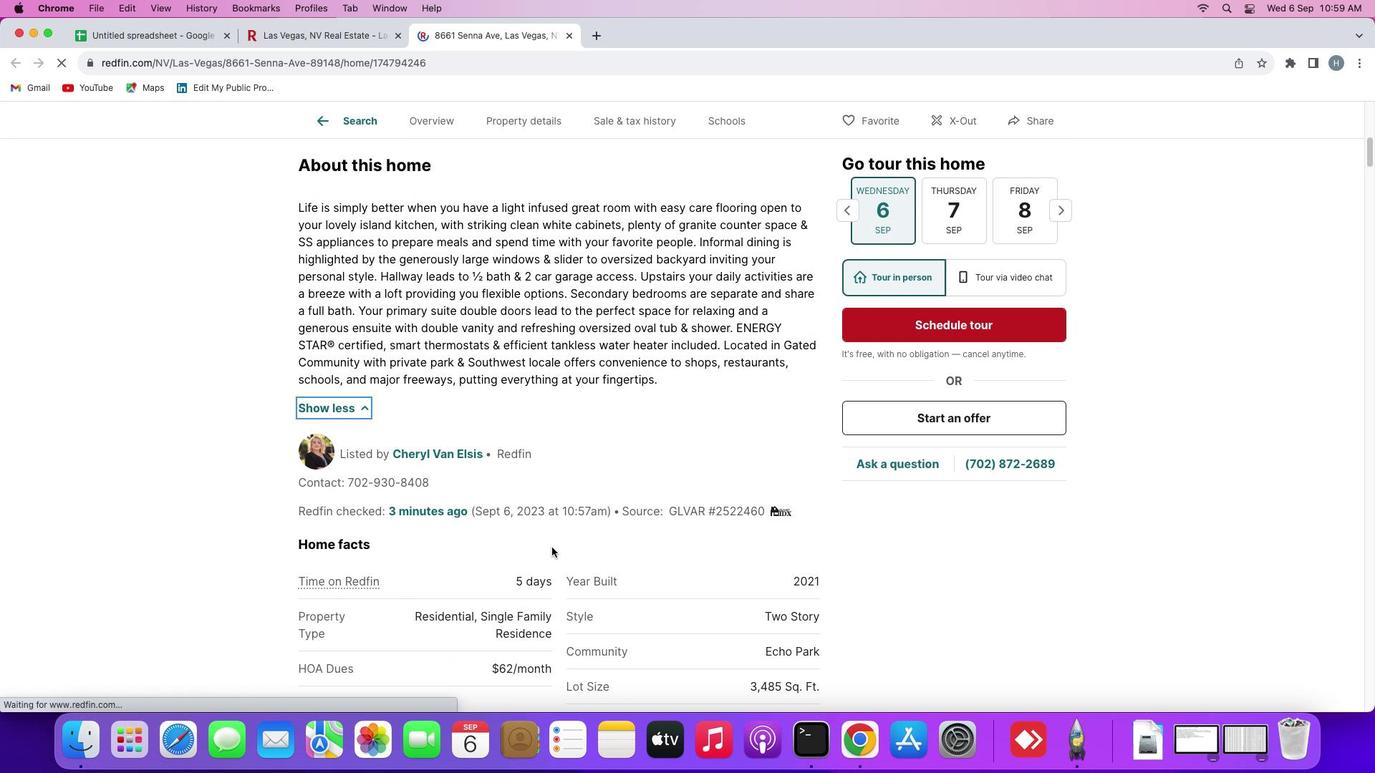 
Action: Mouse moved to (551, 548)
Screenshot: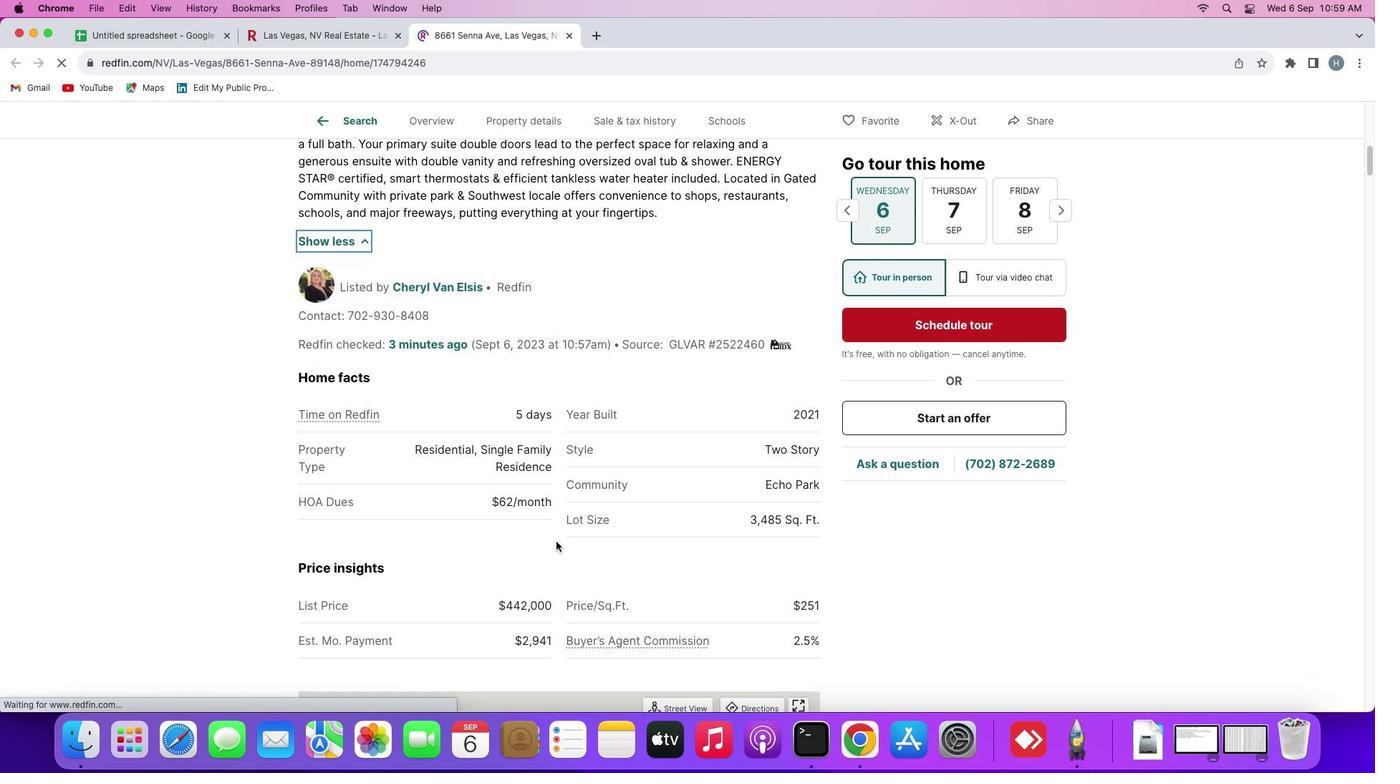 
Action: Mouse scrolled (551, 548) with delta (0, 0)
Screenshot: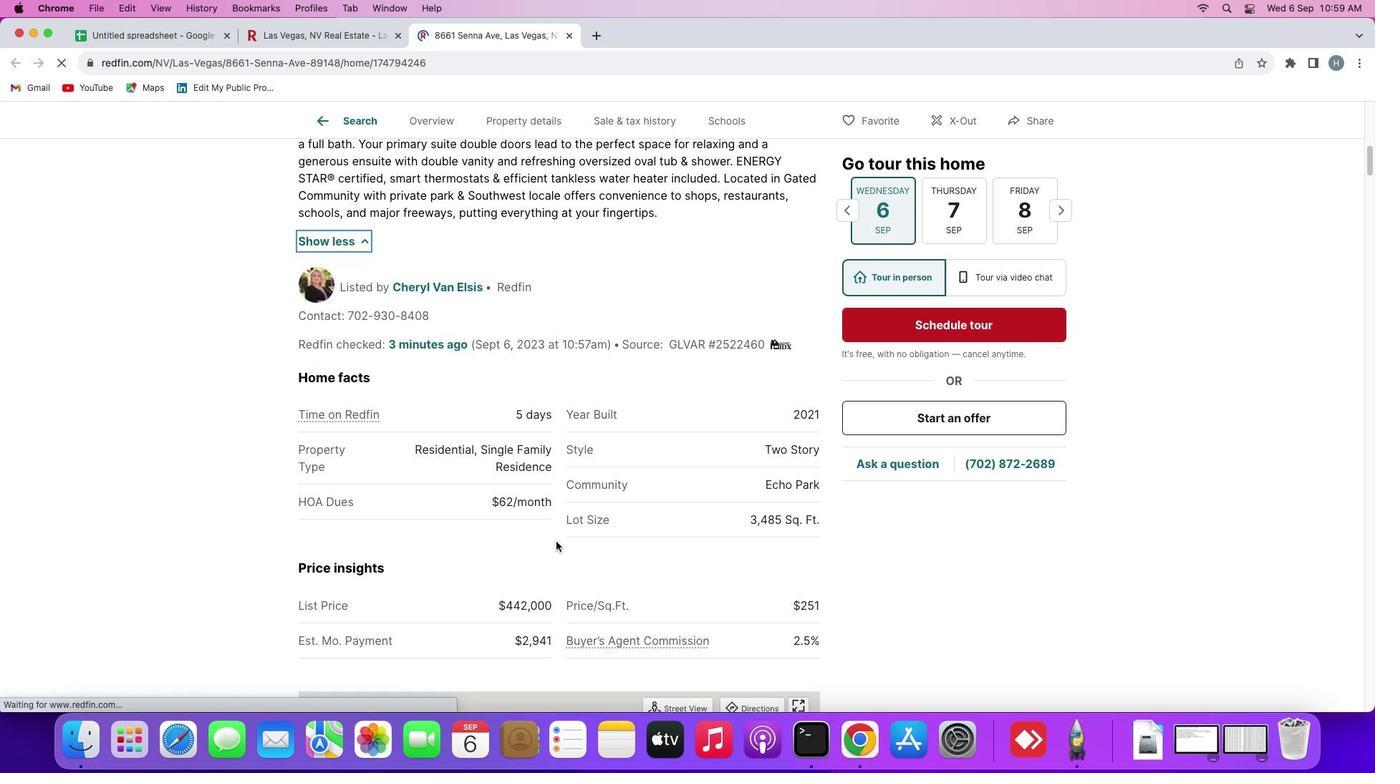 
Action: Mouse moved to (551, 547)
Screenshot: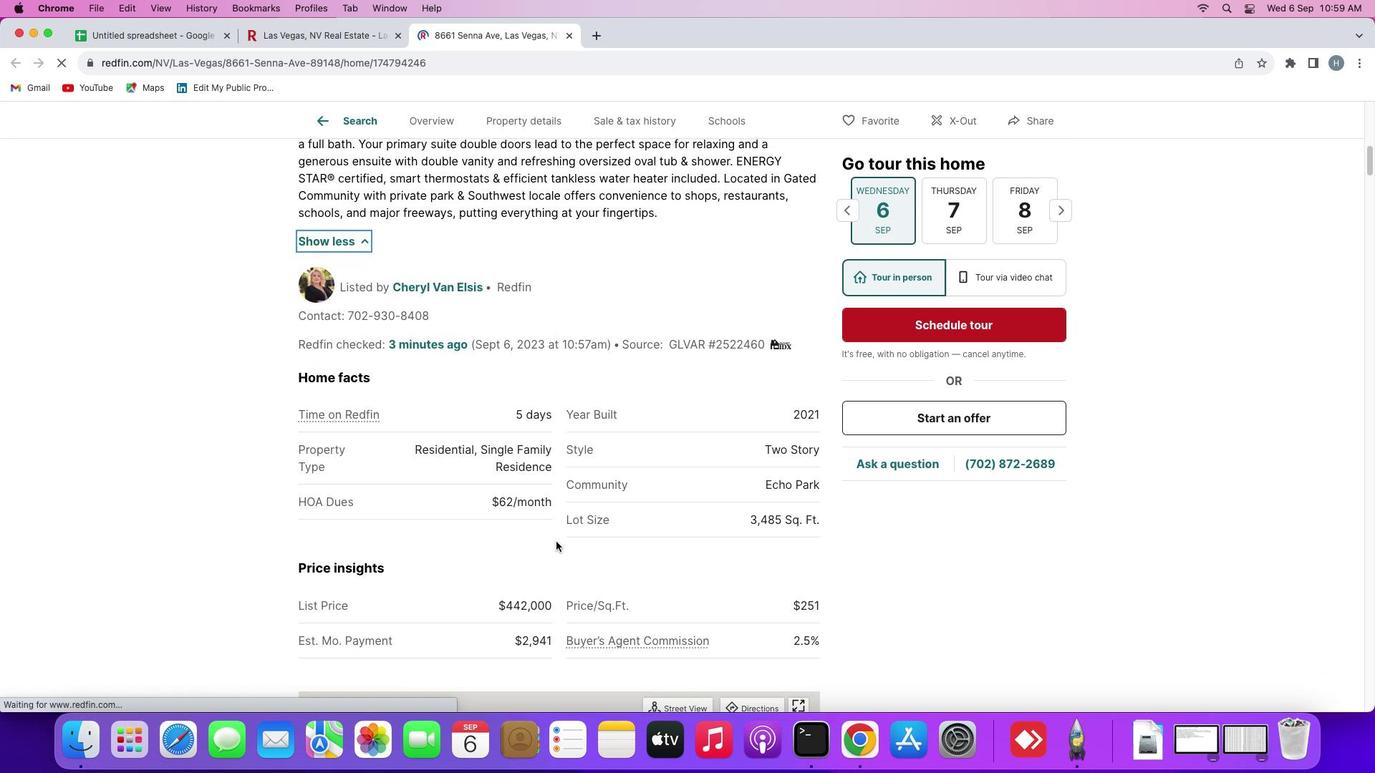 
Action: Mouse scrolled (551, 547) with delta (0, 0)
Screenshot: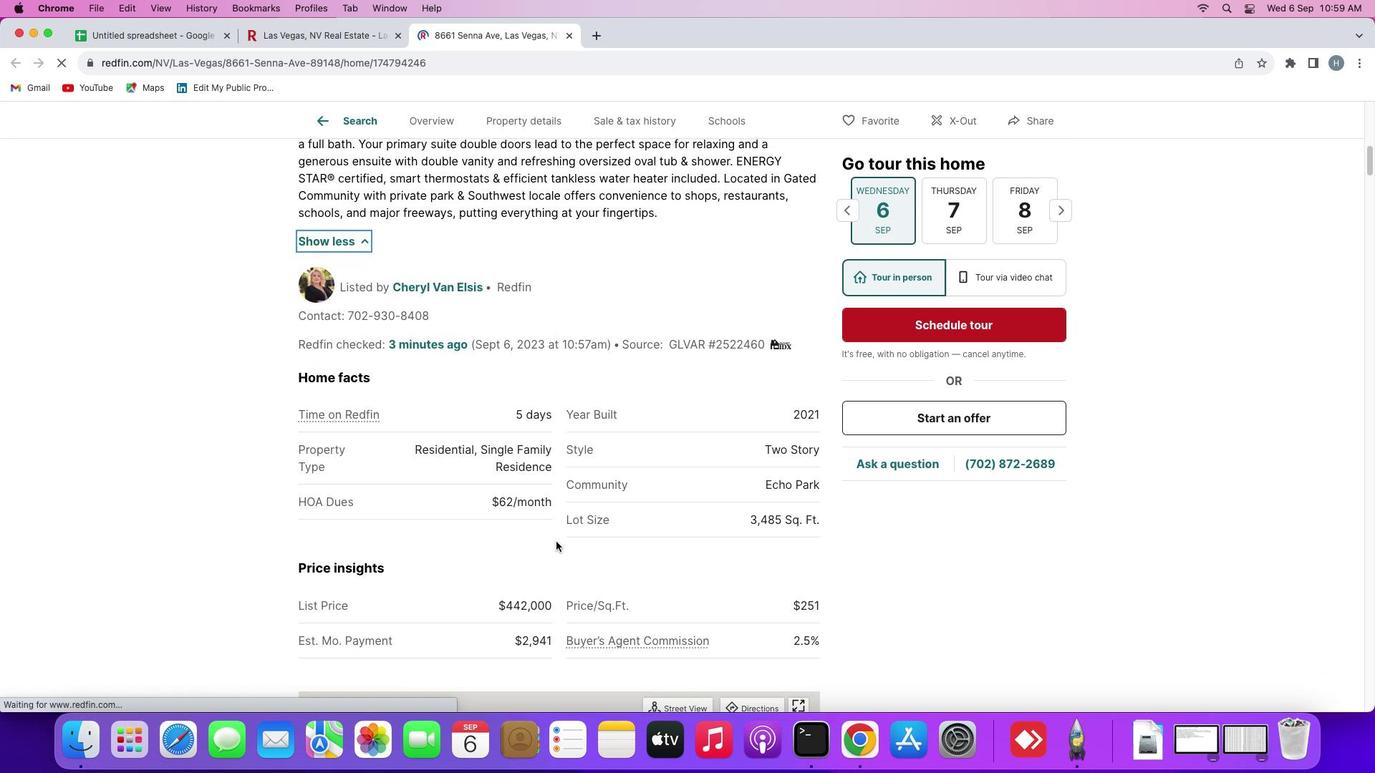 
Action: Mouse moved to (552, 547)
Screenshot: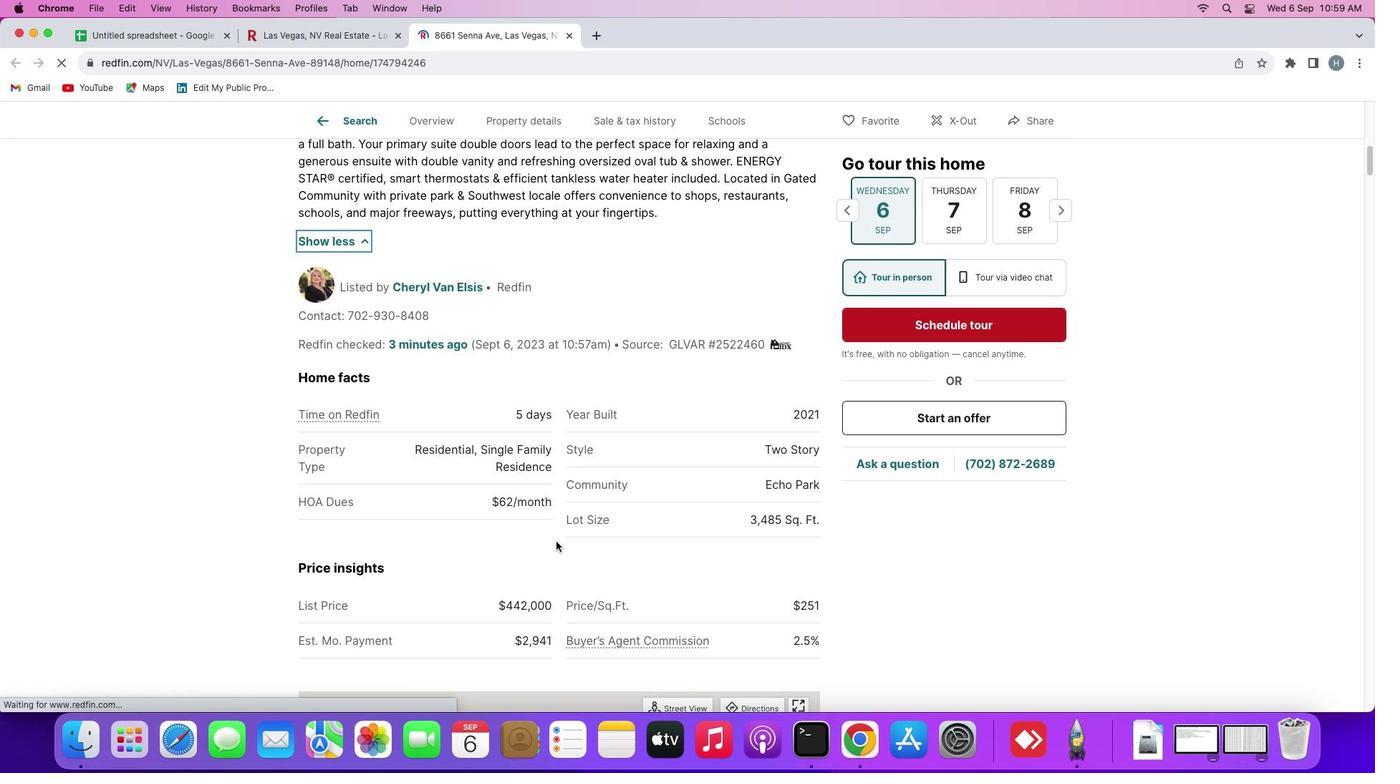 
Action: Mouse scrolled (552, 547) with delta (0, -1)
Screenshot: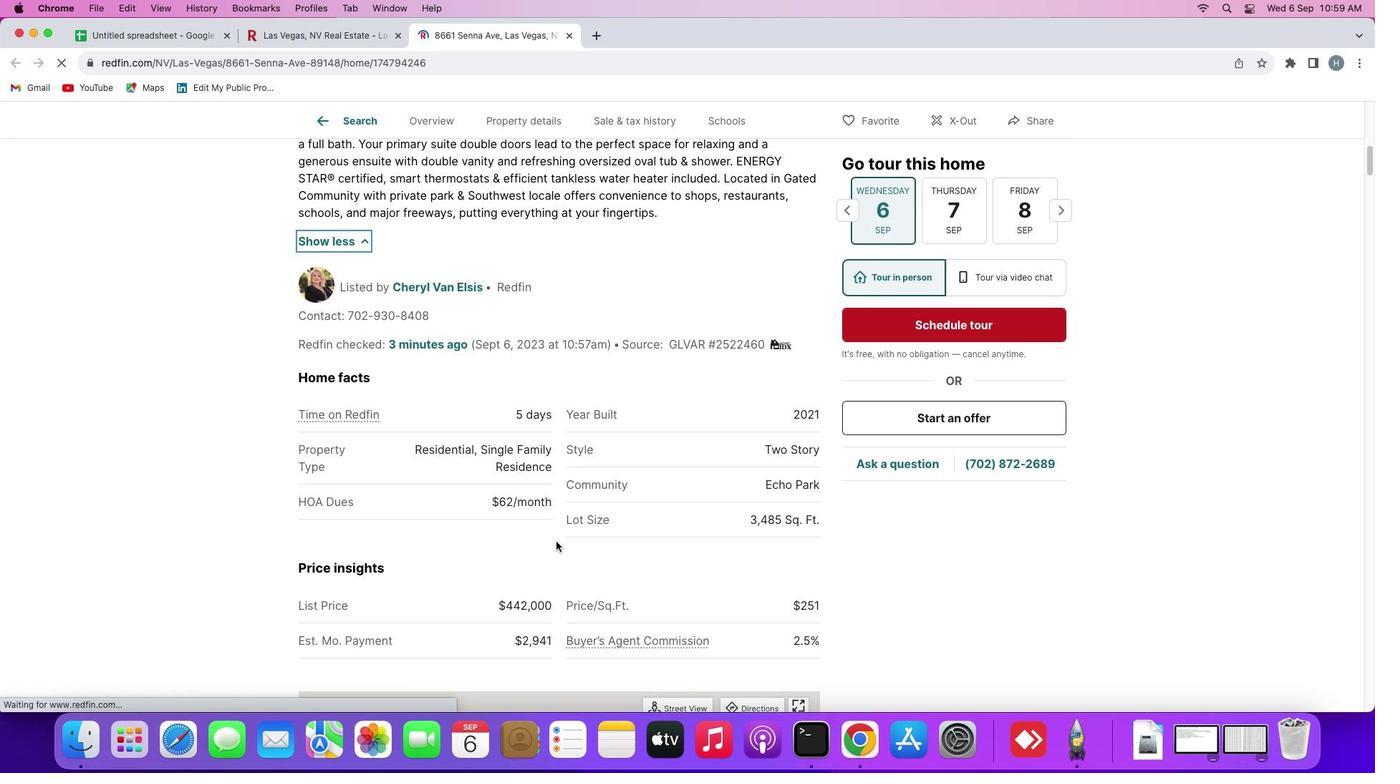 
Action: Mouse moved to (552, 547)
Screenshot: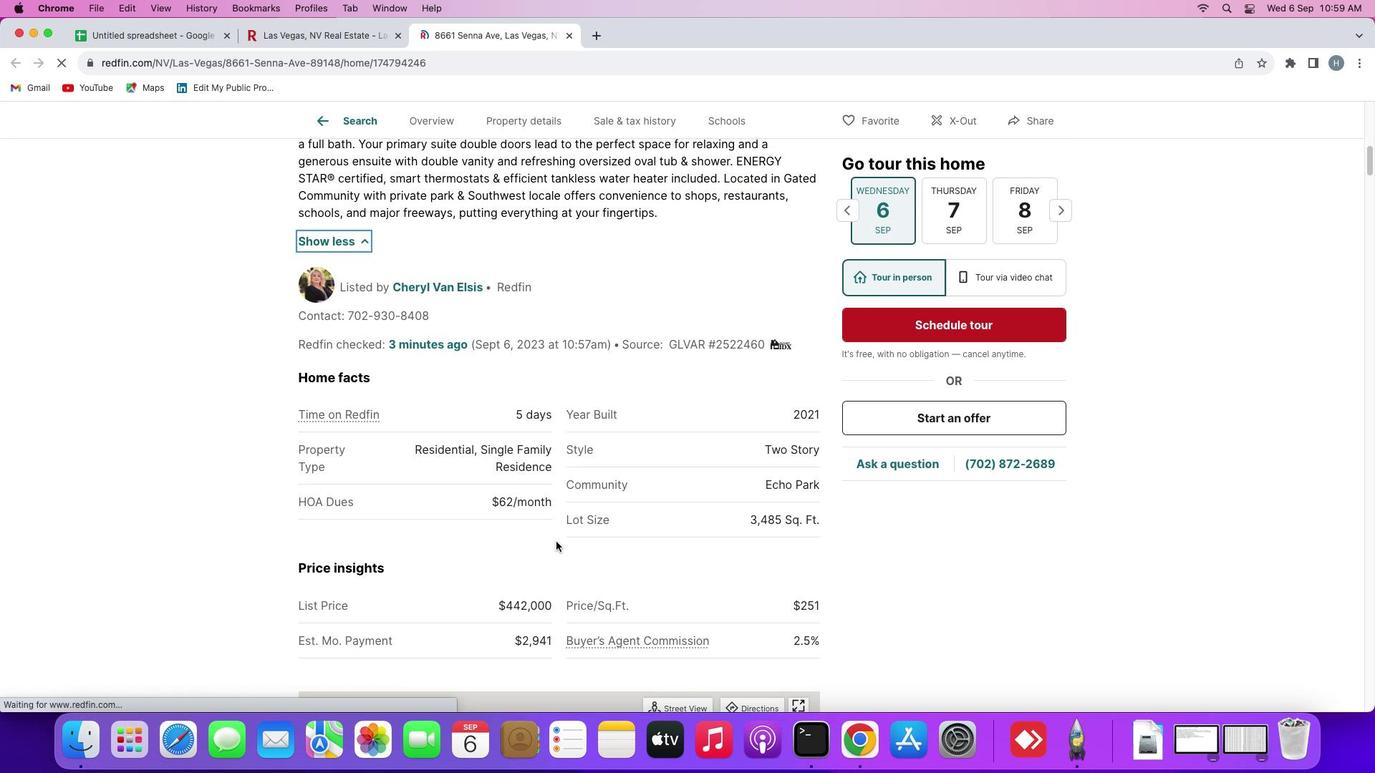 
Action: Mouse scrolled (552, 547) with delta (0, -2)
Screenshot: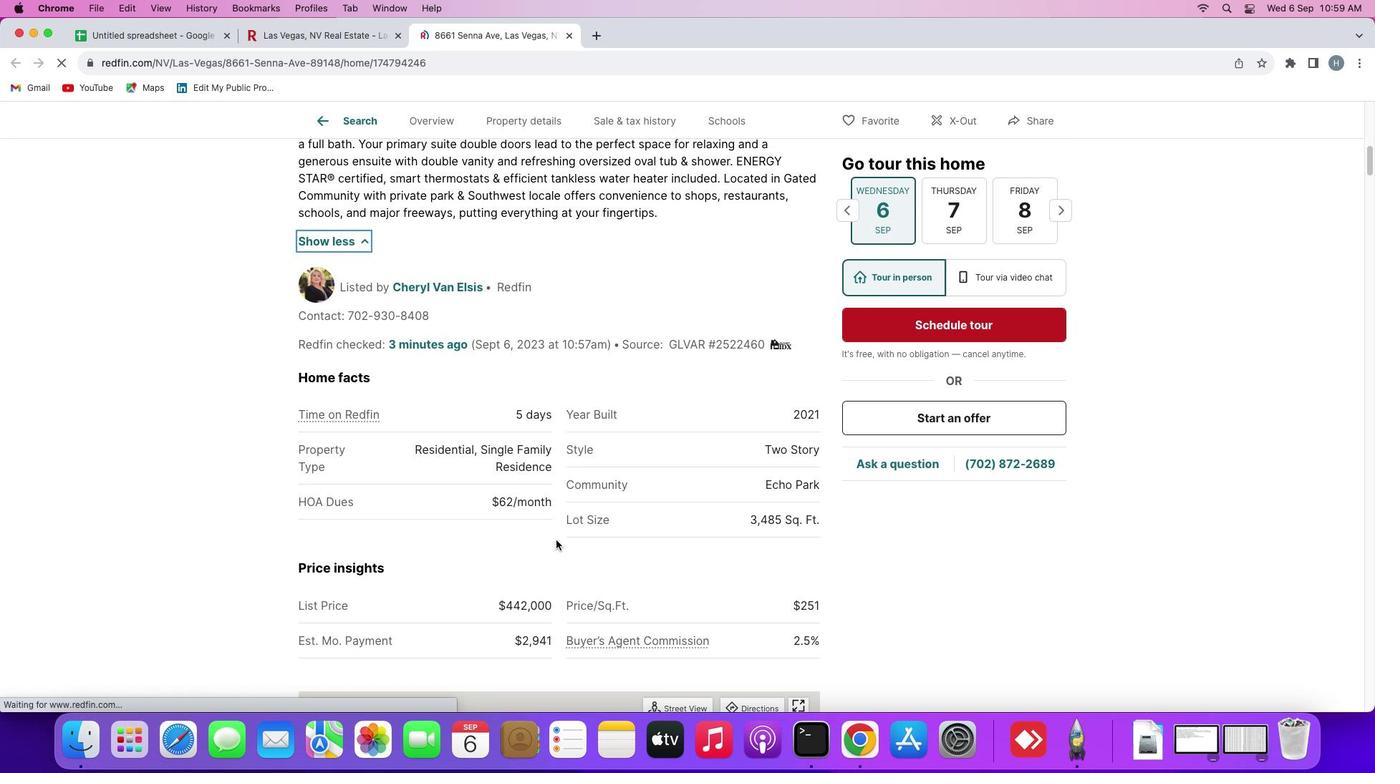 
Action: Mouse moved to (661, 446)
Screenshot: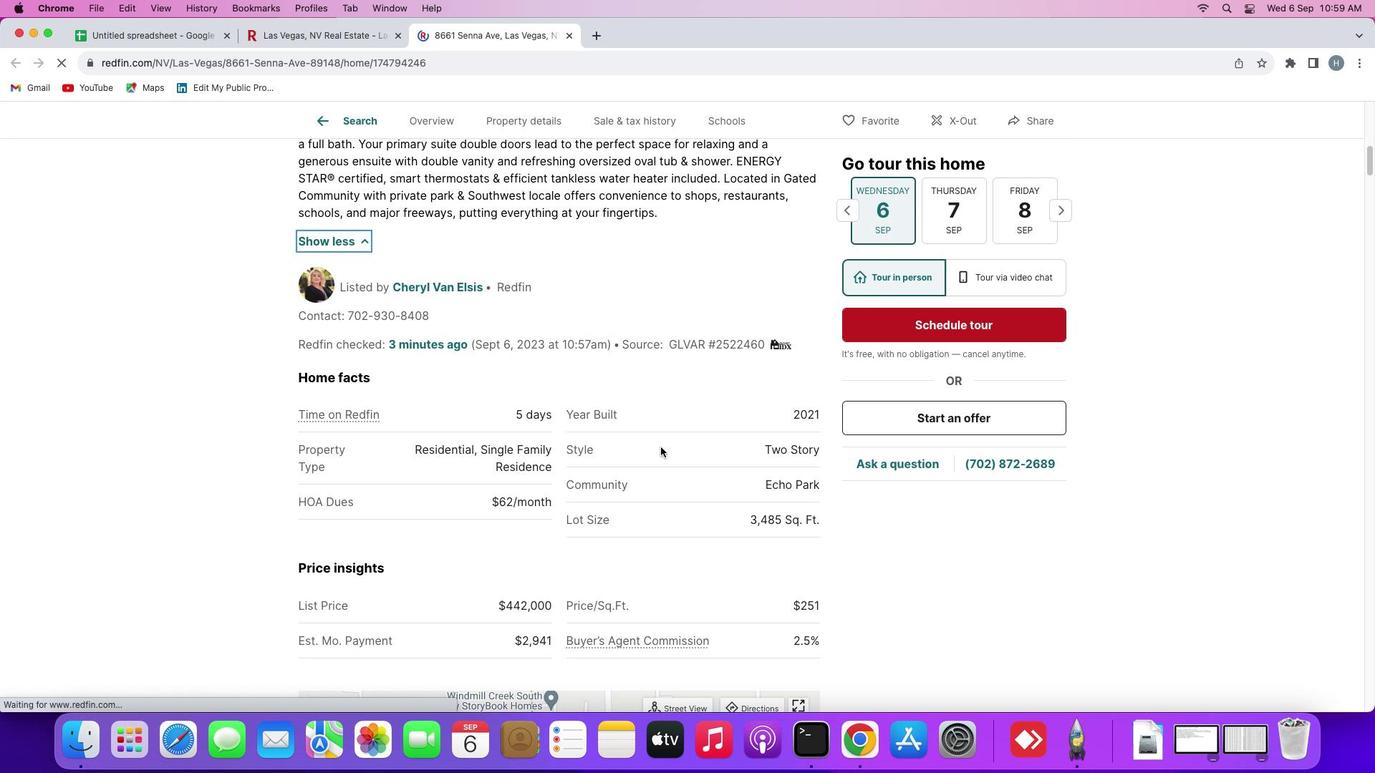 
Action: Mouse scrolled (661, 446) with delta (0, 0)
Screenshot: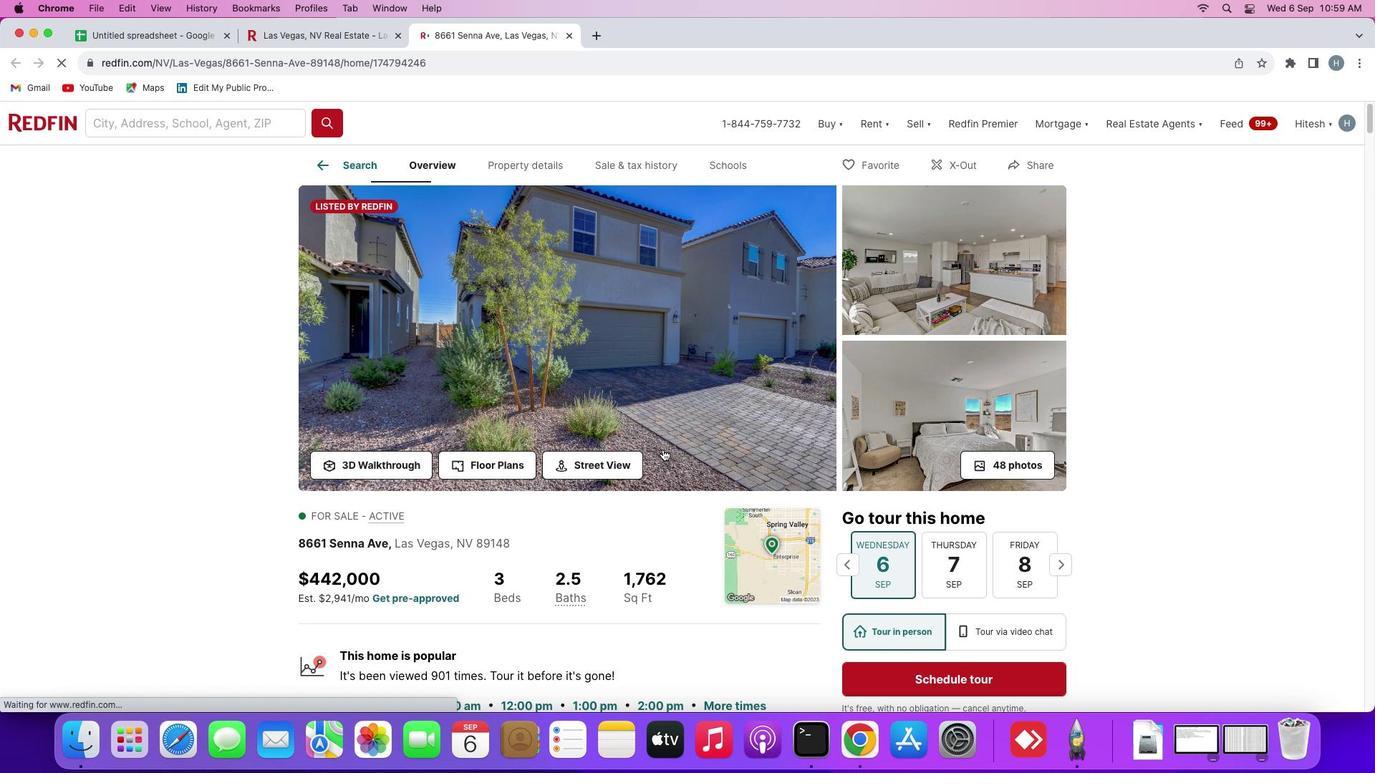 
Action: Mouse scrolled (661, 446) with delta (0, 0)
Screenshot: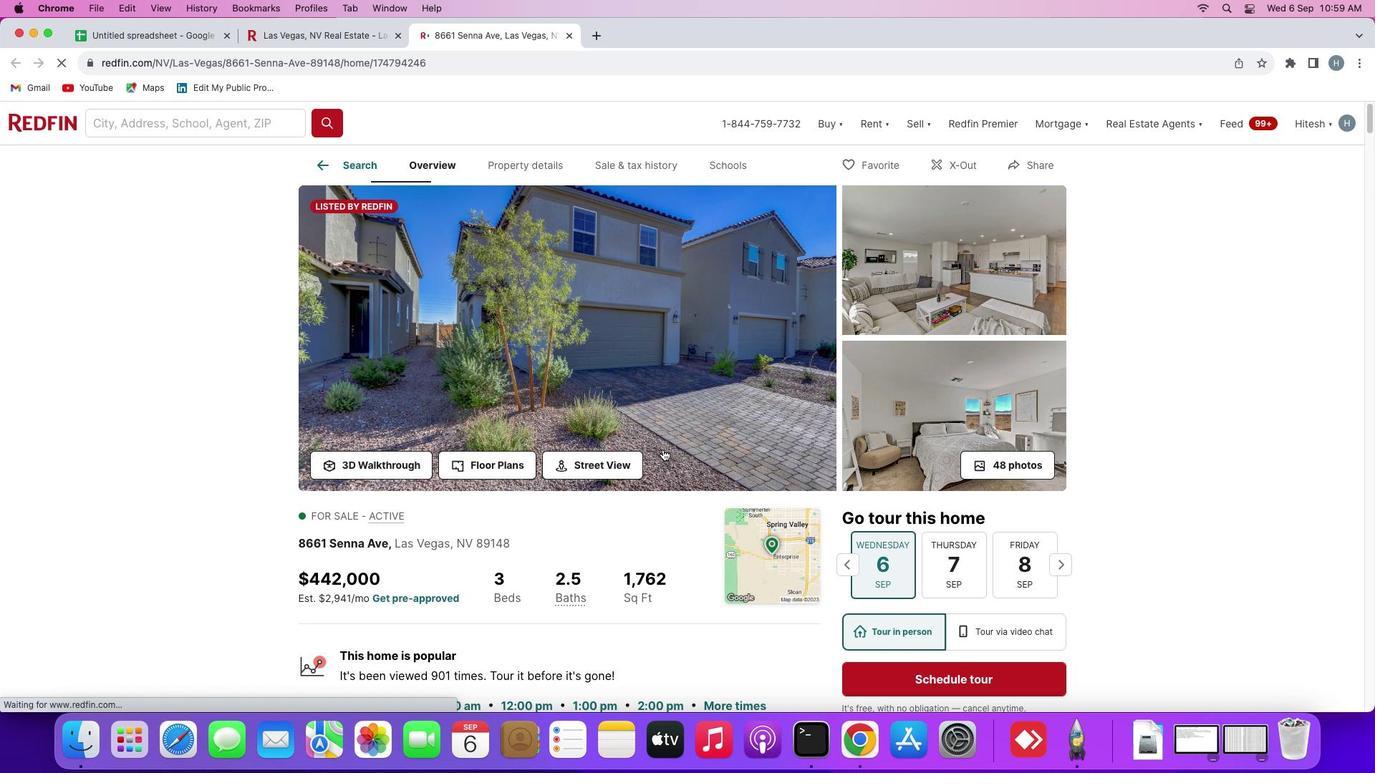 
Action: Mouse scrolled (661, 446) with delta (0, 3)
Screenshot: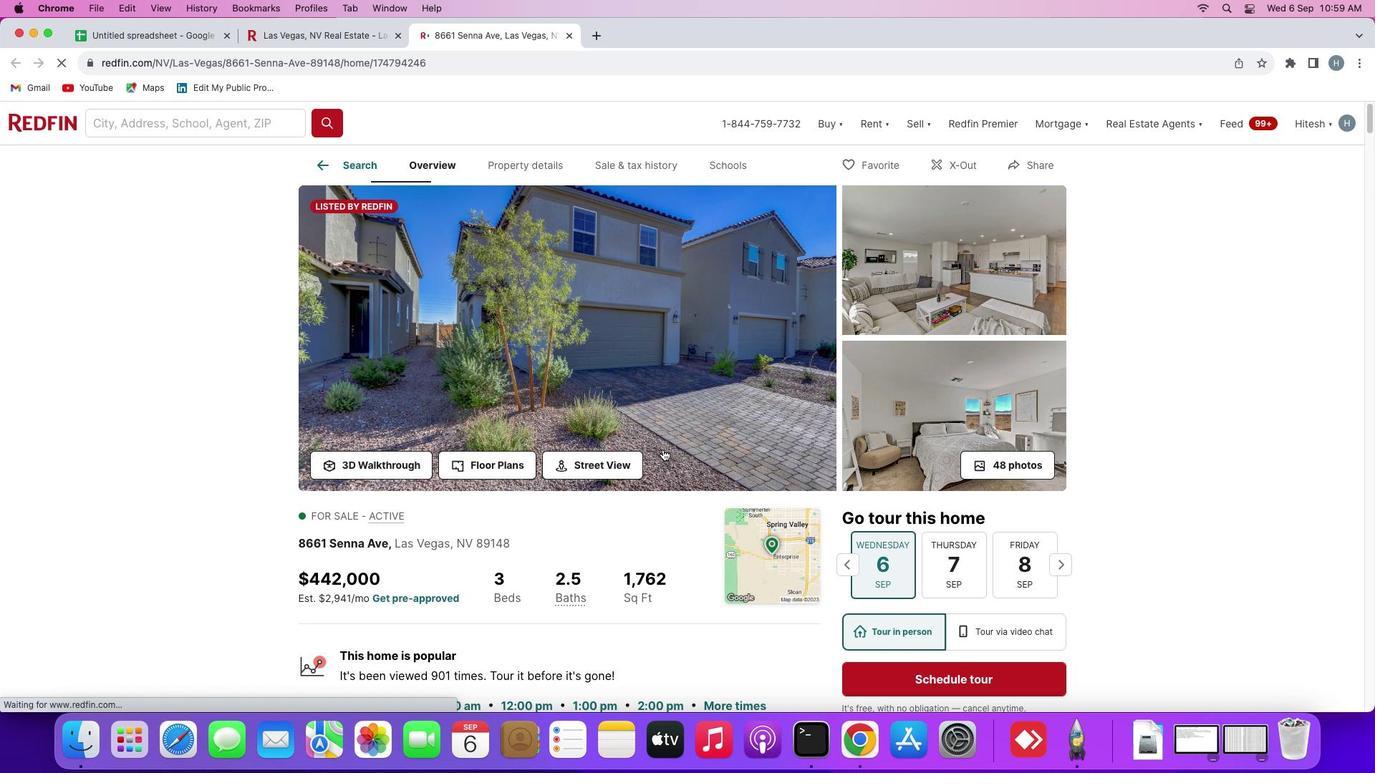 
Action: Mouse scrolled (661, 446) with delta (0, 4)
Screenshot: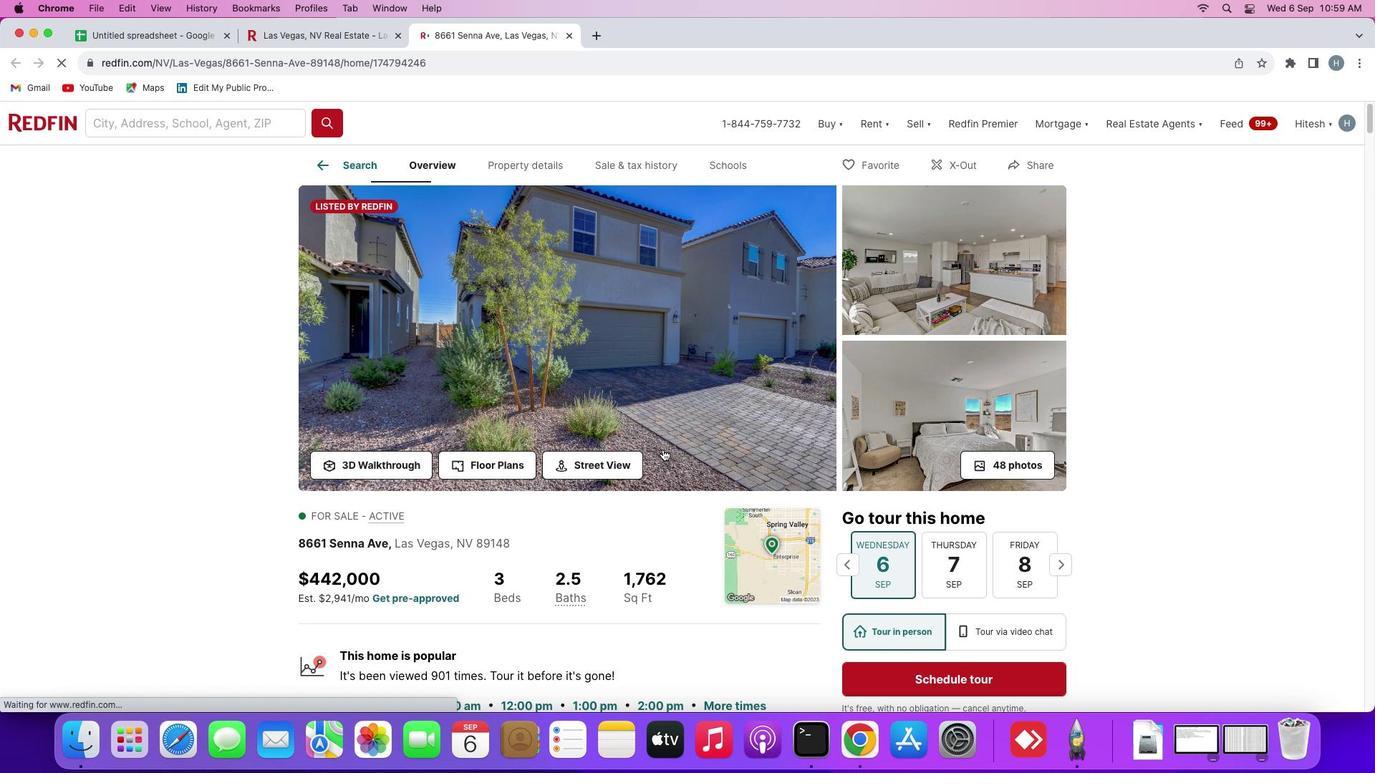 
Action: Mouse scrolled (661, 446) with delta (0, 5)
Screenshot: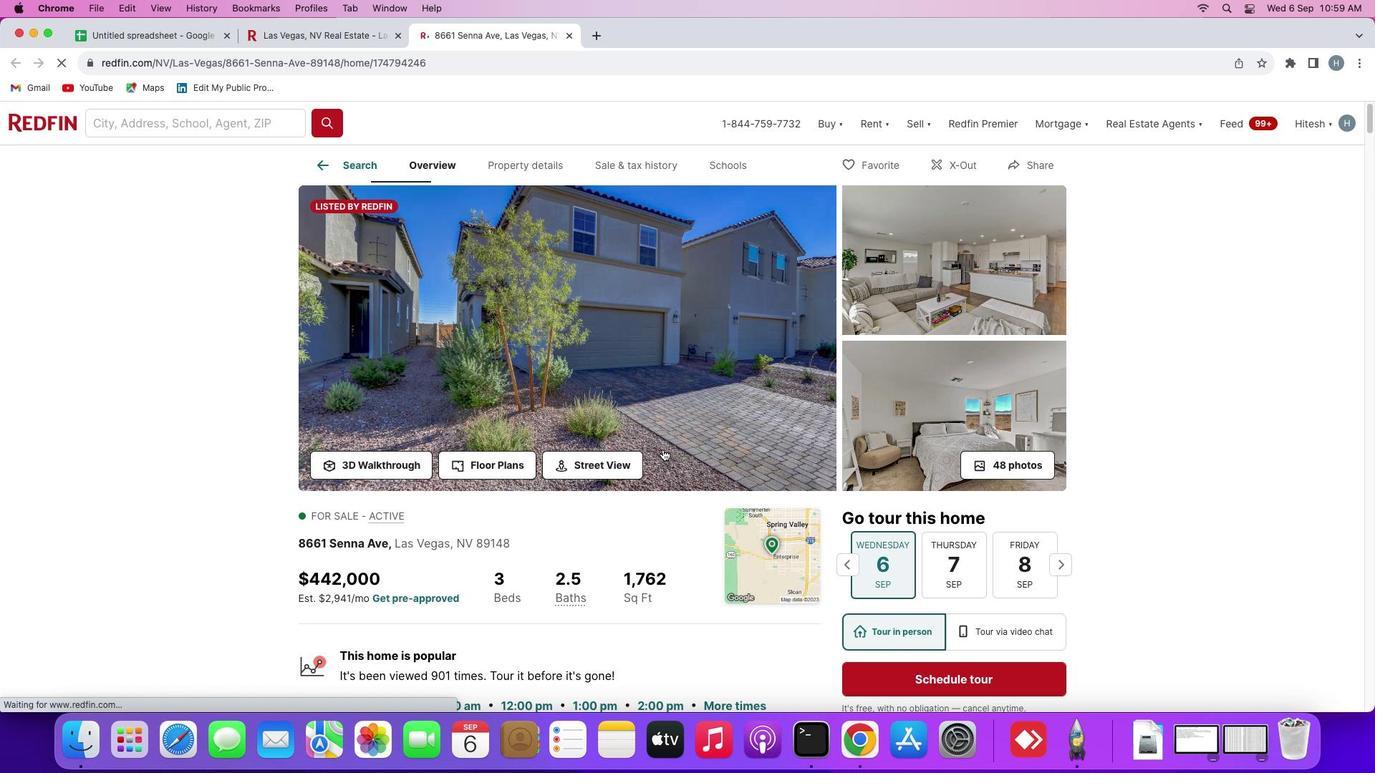 
Action: Mouse moved to (661, 446)
Screenshot: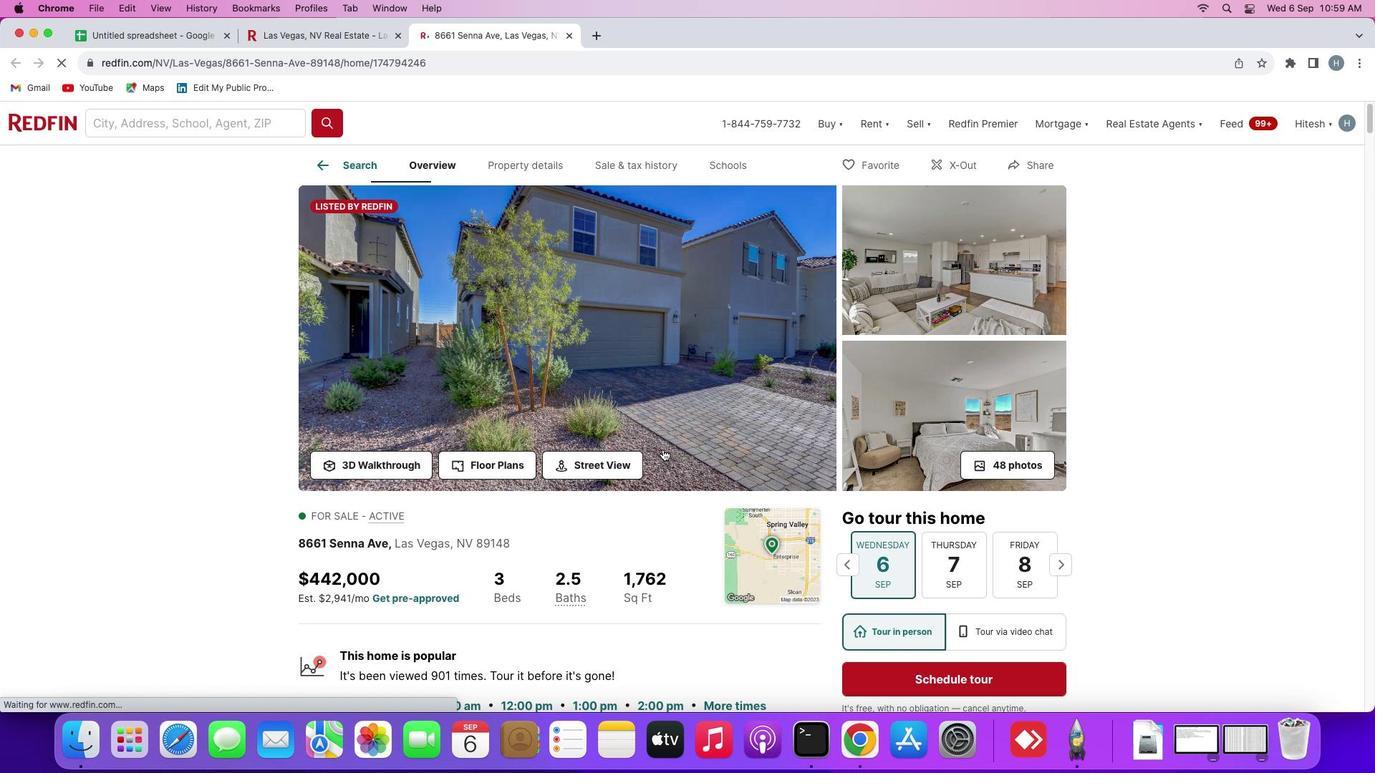 
Action: Mouse scrolled (661, 446) with delta (0, 5)
Screenshot: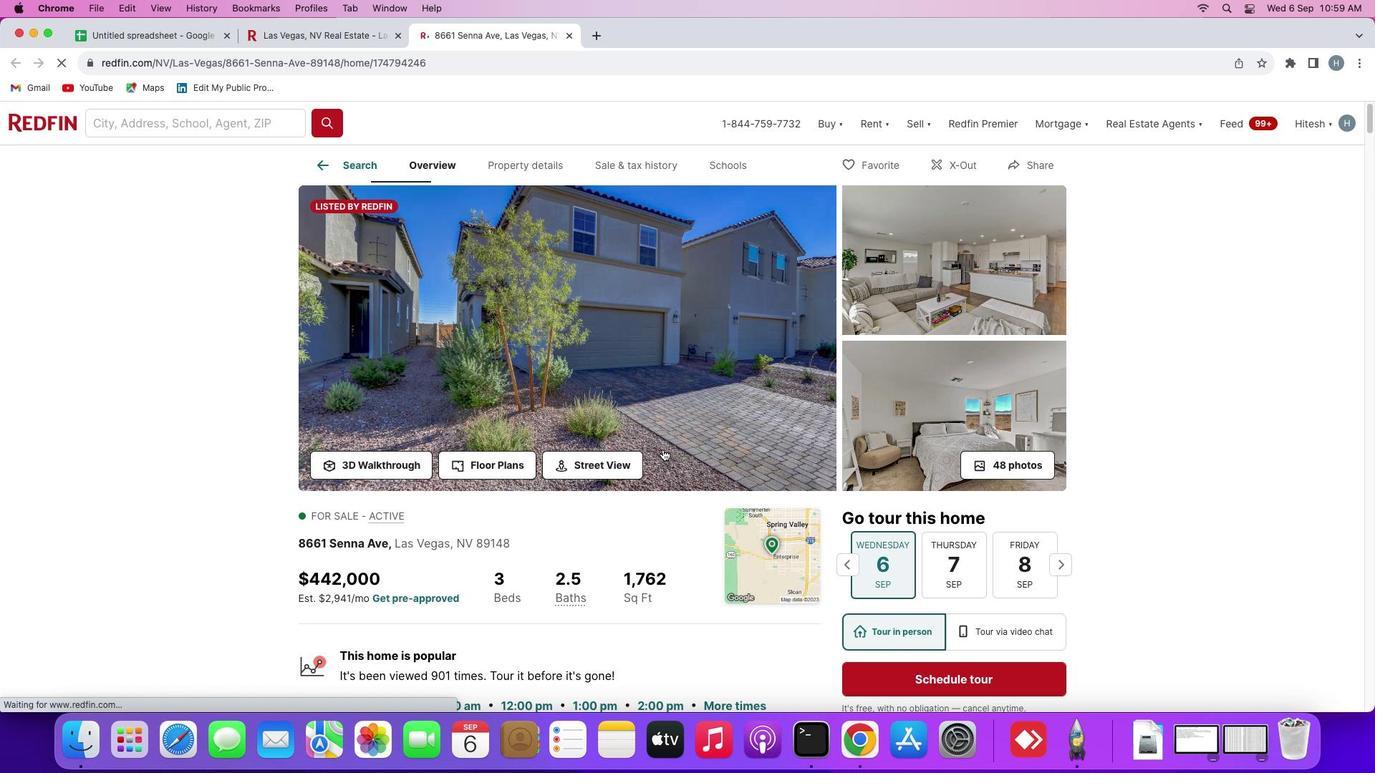 
Action: Mouse moved to (661, 446)
Screenshot: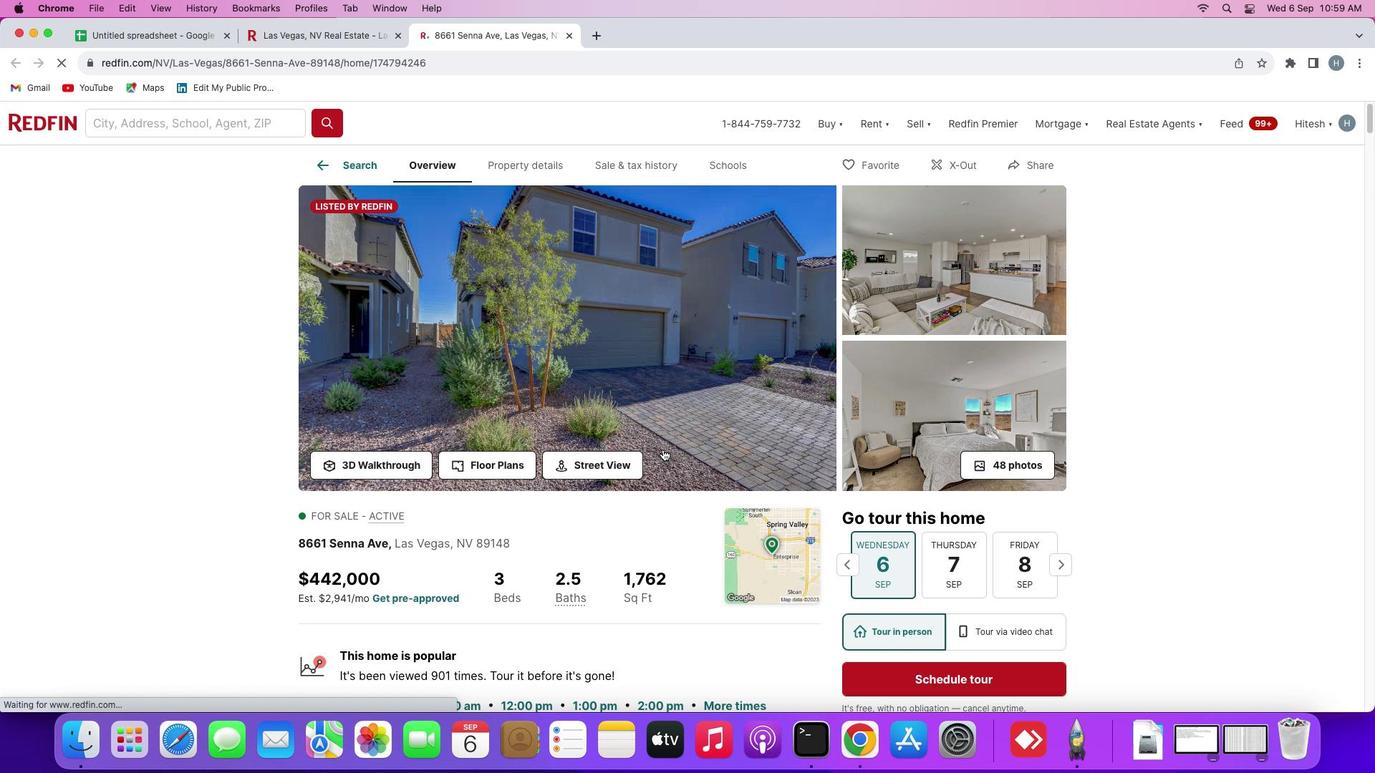 
Action: Mouse scrolled (661, 446) with delta (0, 6)
Screenshot: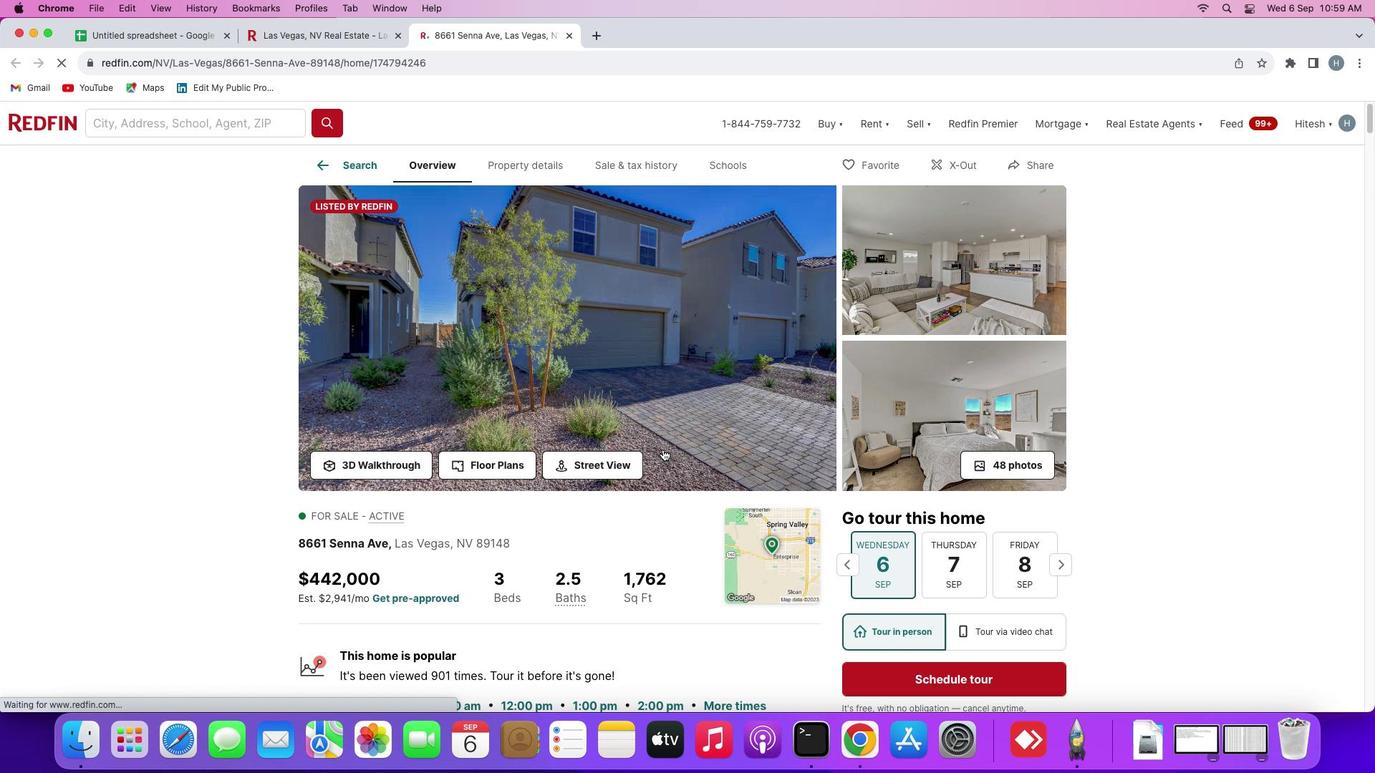 
Action: Mouse moved to (663, 449)
Screenshot: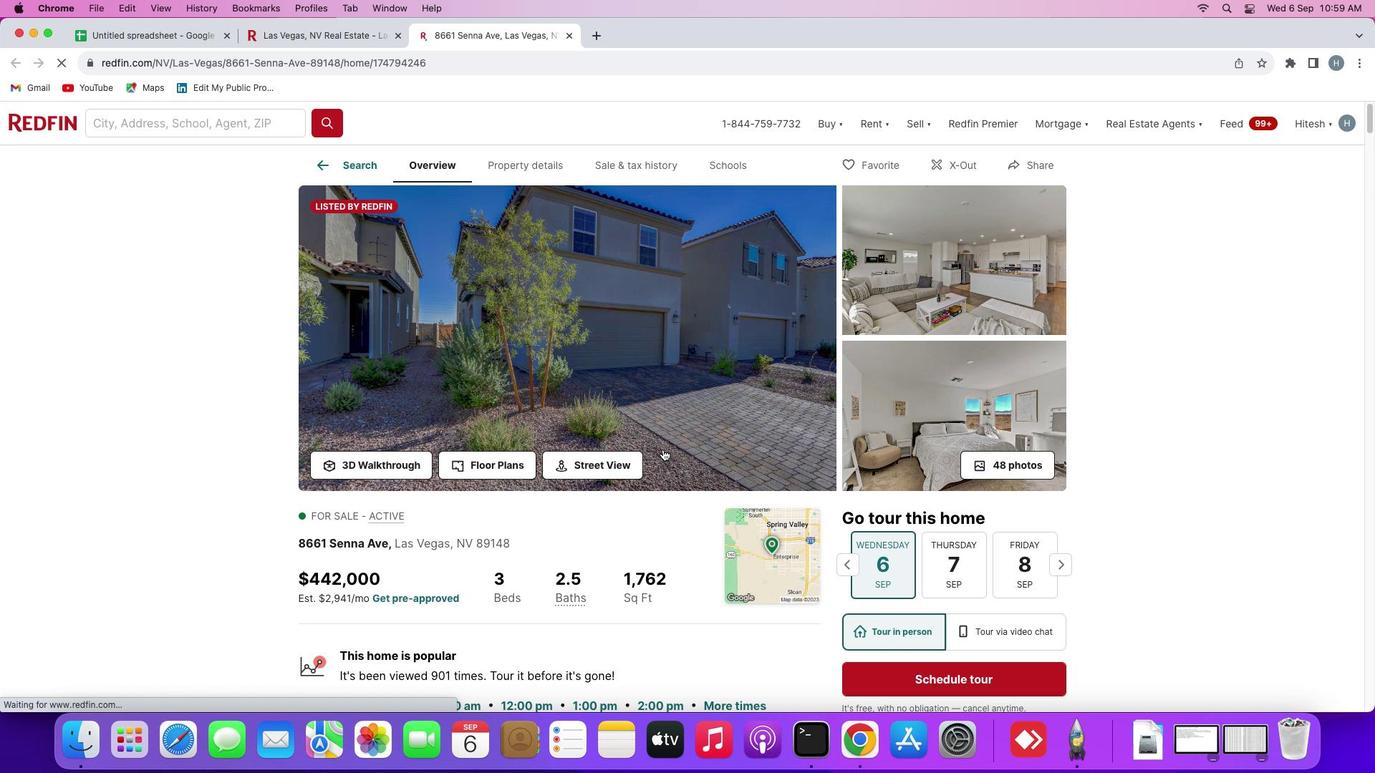 
Action: Mouse scrolled (663, 449) with delta (0, 0)
Screenshot: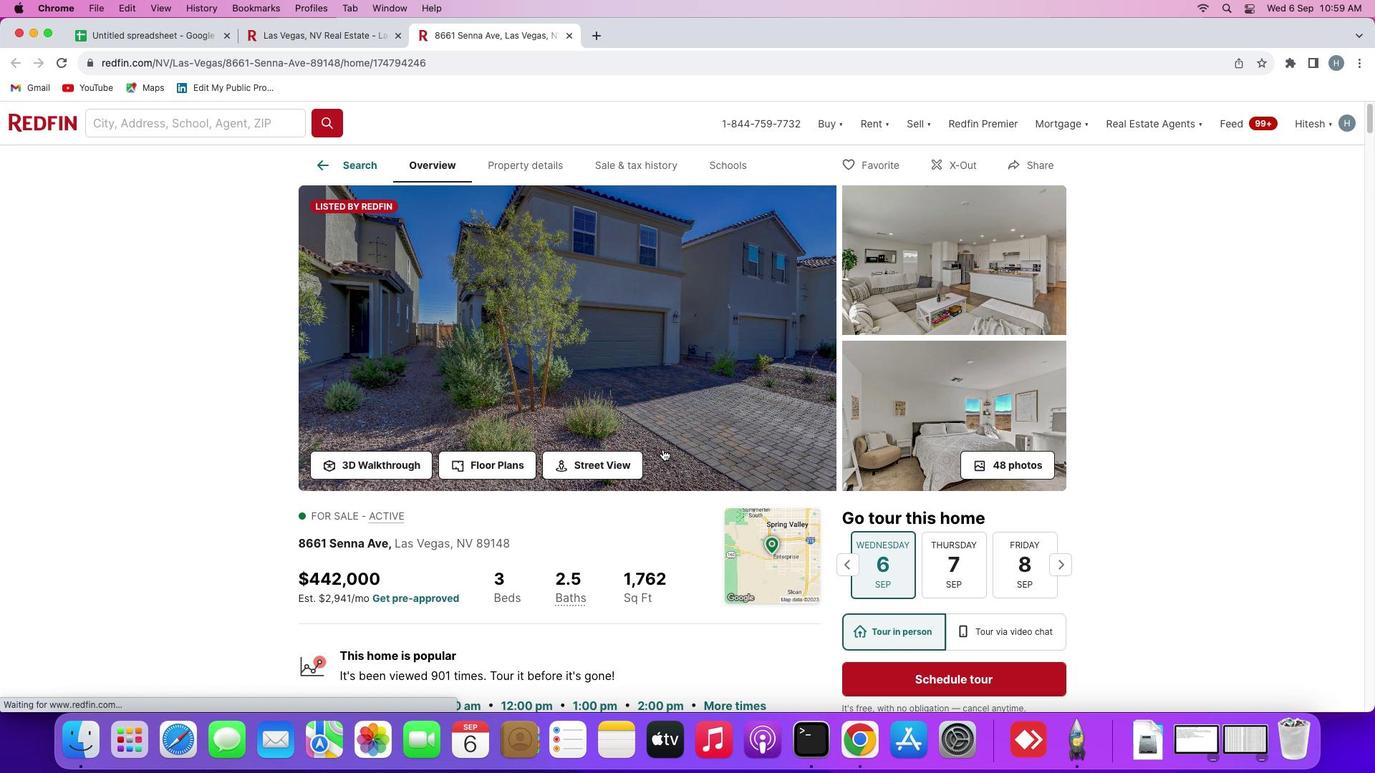 
Action: Mouse scrolled (663, 449) with delta (0, 0)
Screenshot: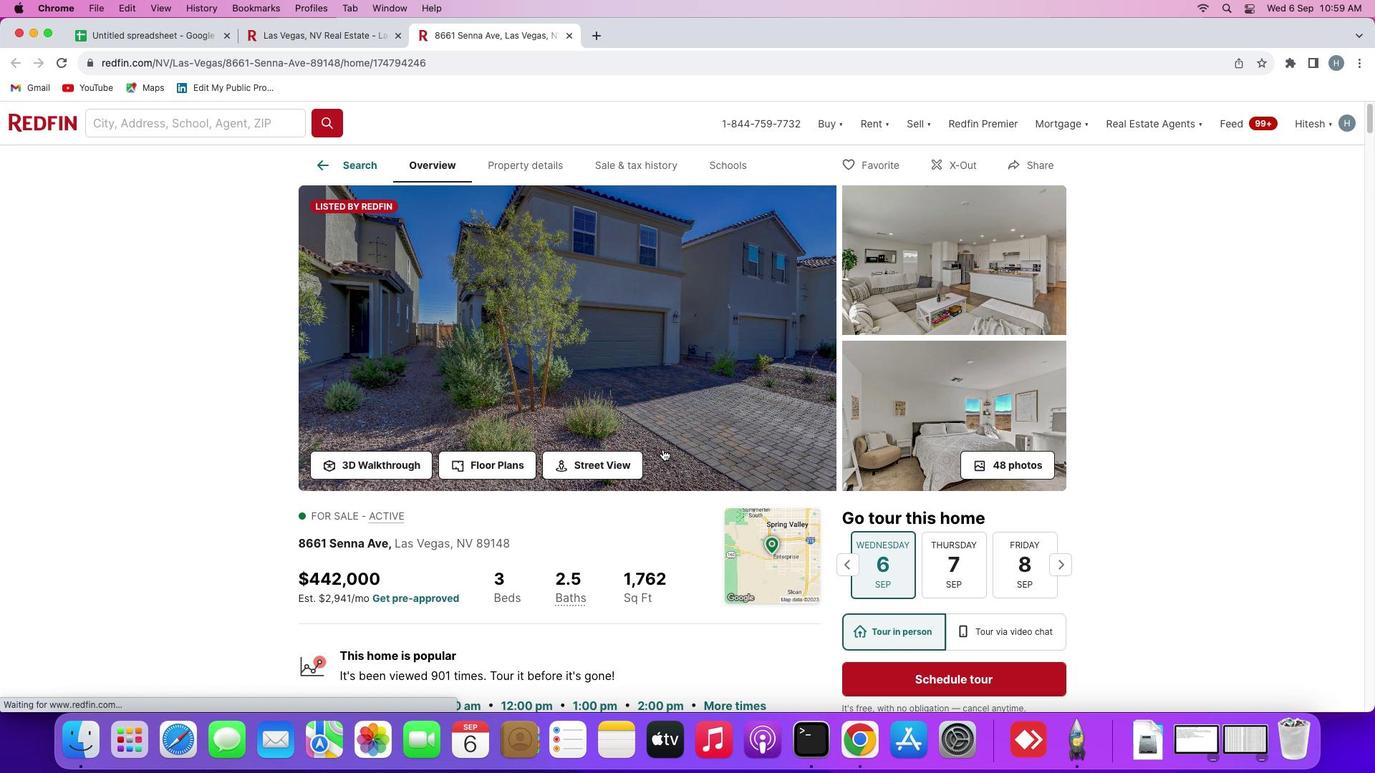 
Action: Mouse scrolled (663, 449) with delta (0, 2)
Screenshot: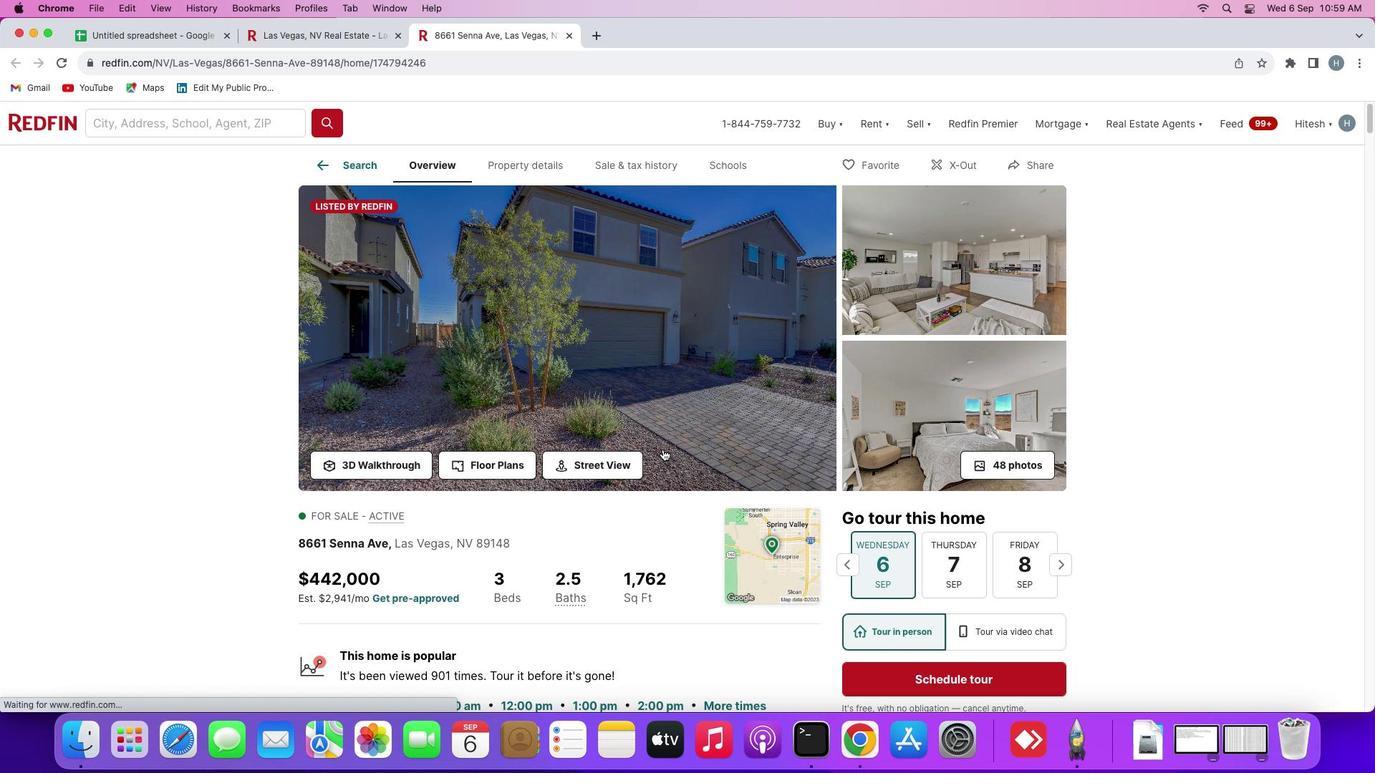 
Action: Mouse scrolled (663, 449) with delta (0, 3)
Screenshot: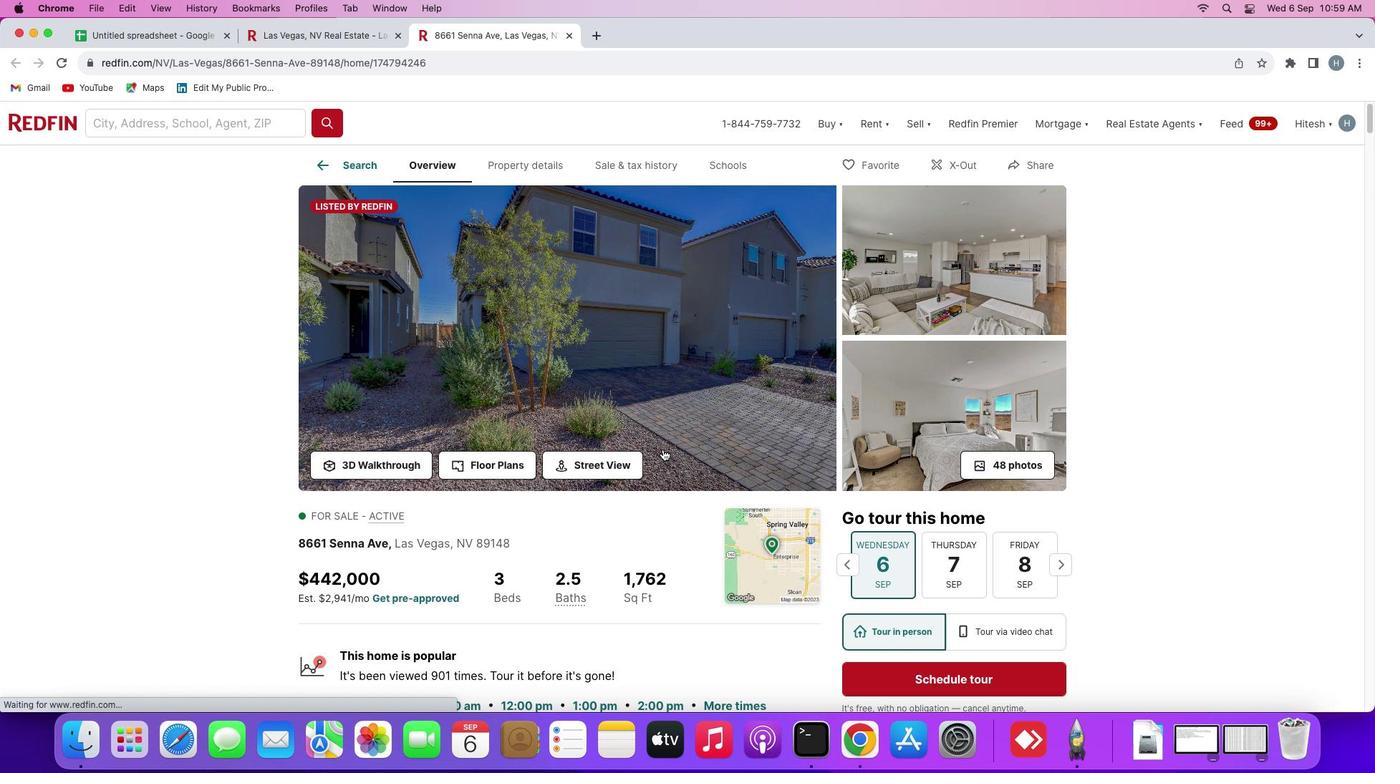
Action: Mouse scrolled (663, 449) with delta (0, 4)
Screenshot: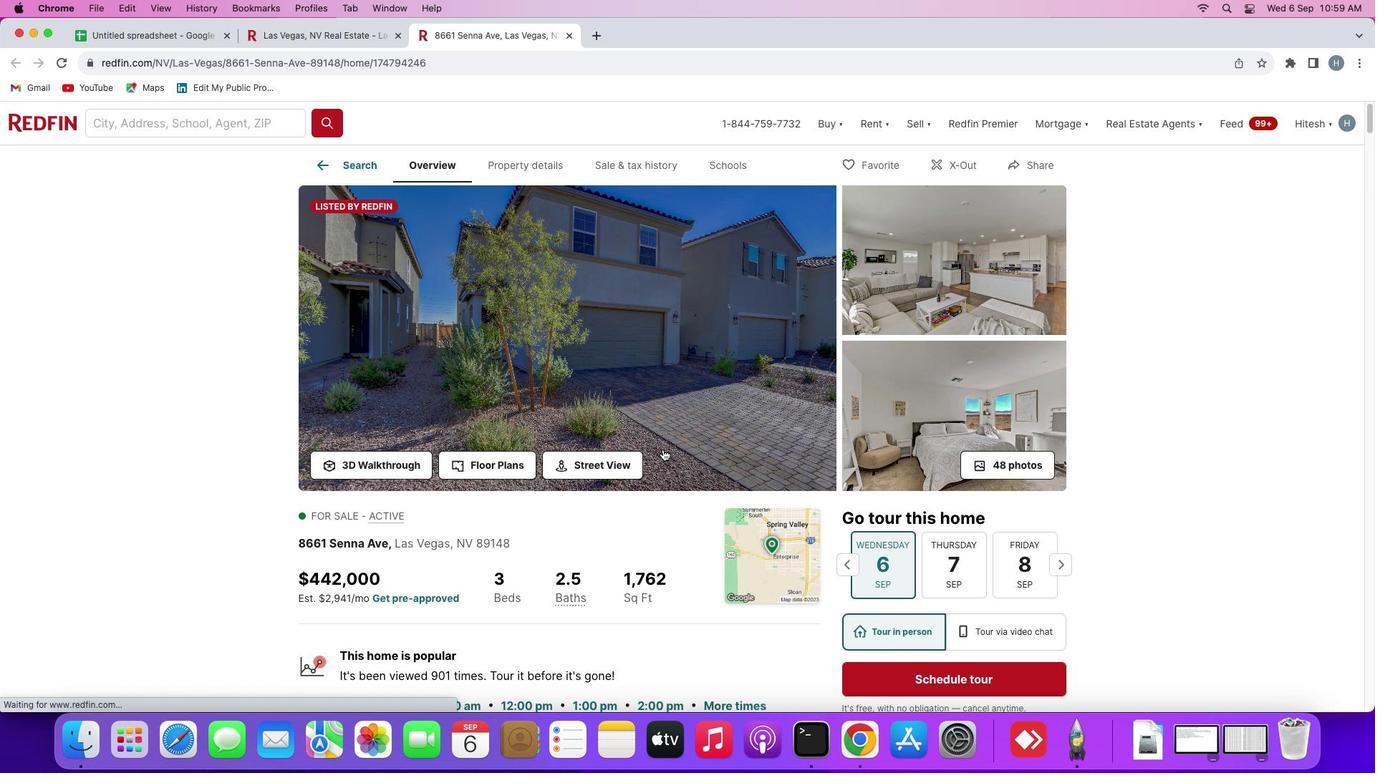 
Action: Mouse moved to (689, 536)
Screenshot: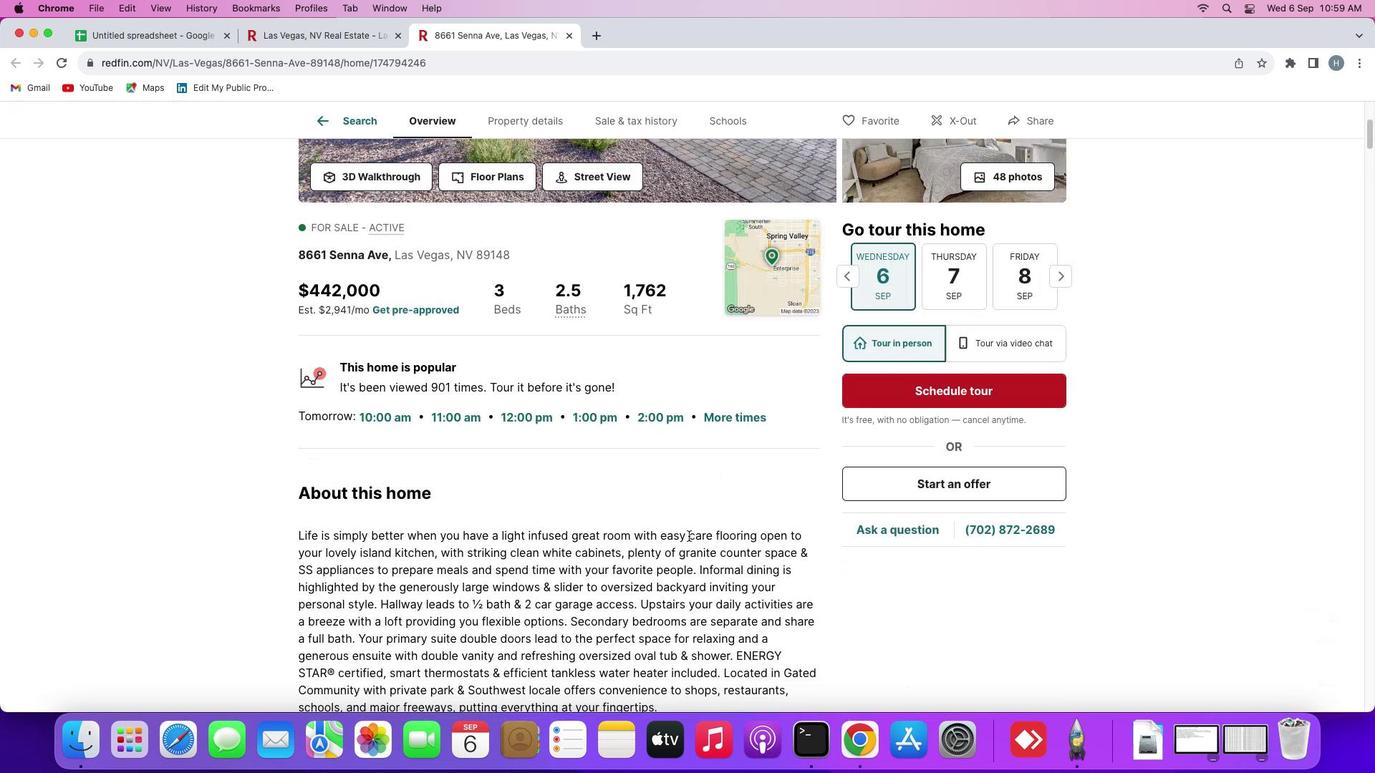 
Action: Mouse scrolled (689, 536) with delta (0, 0)
Screenshot: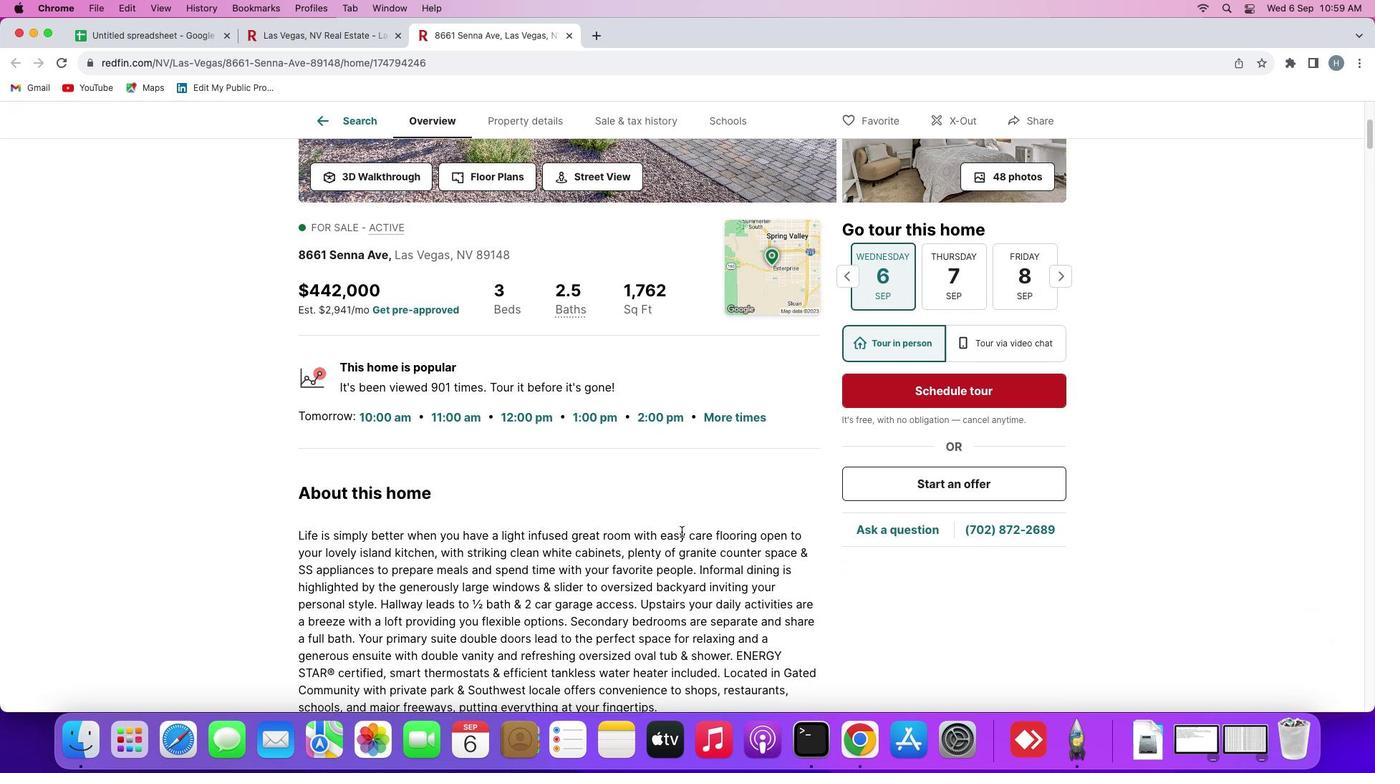 
Action: Mouse scrolled (689, 536) with delta (0, 0)
Screenshot: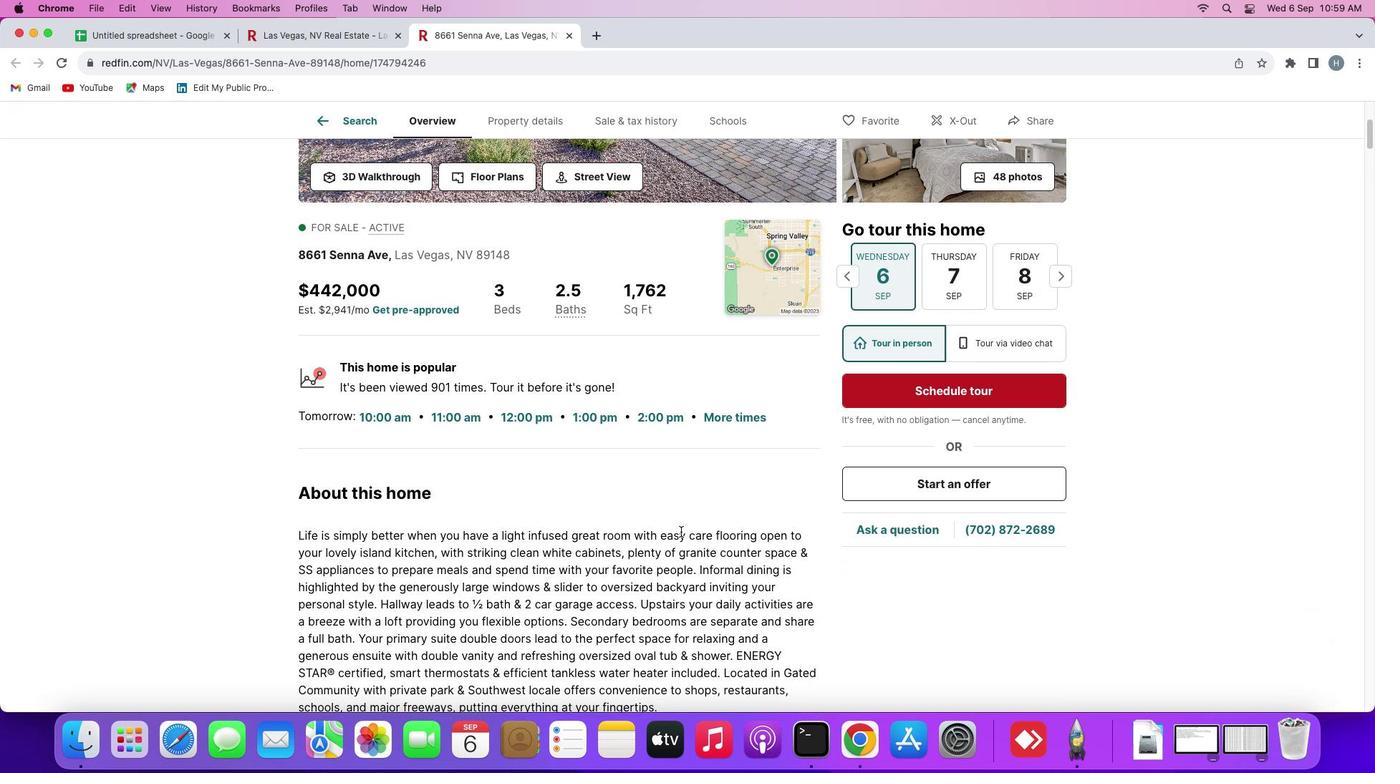 
Action: Mouse scrolled (689, 536) with delta (0, -2)
Screenshot: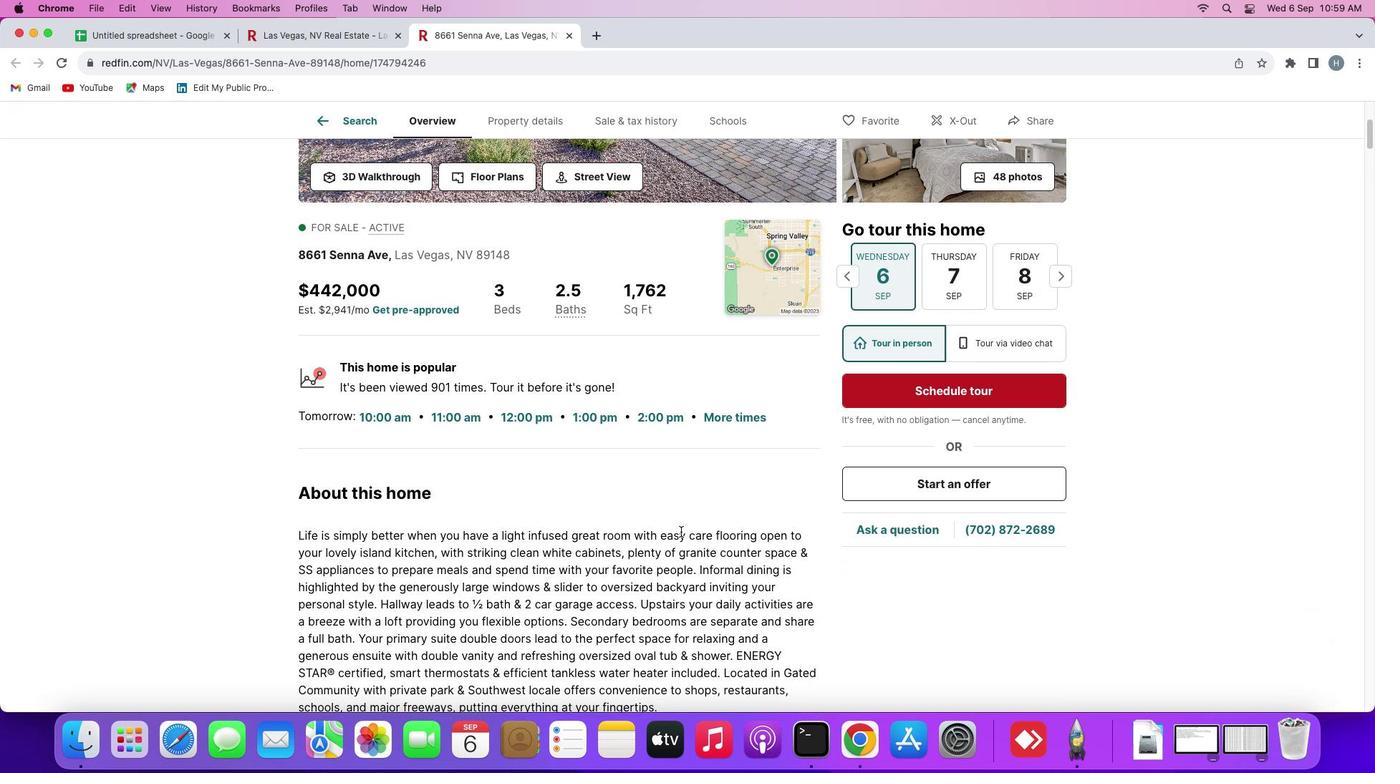 
Action: Mouse scrolled (689, 536) with delta (0, -3)
Screenshot: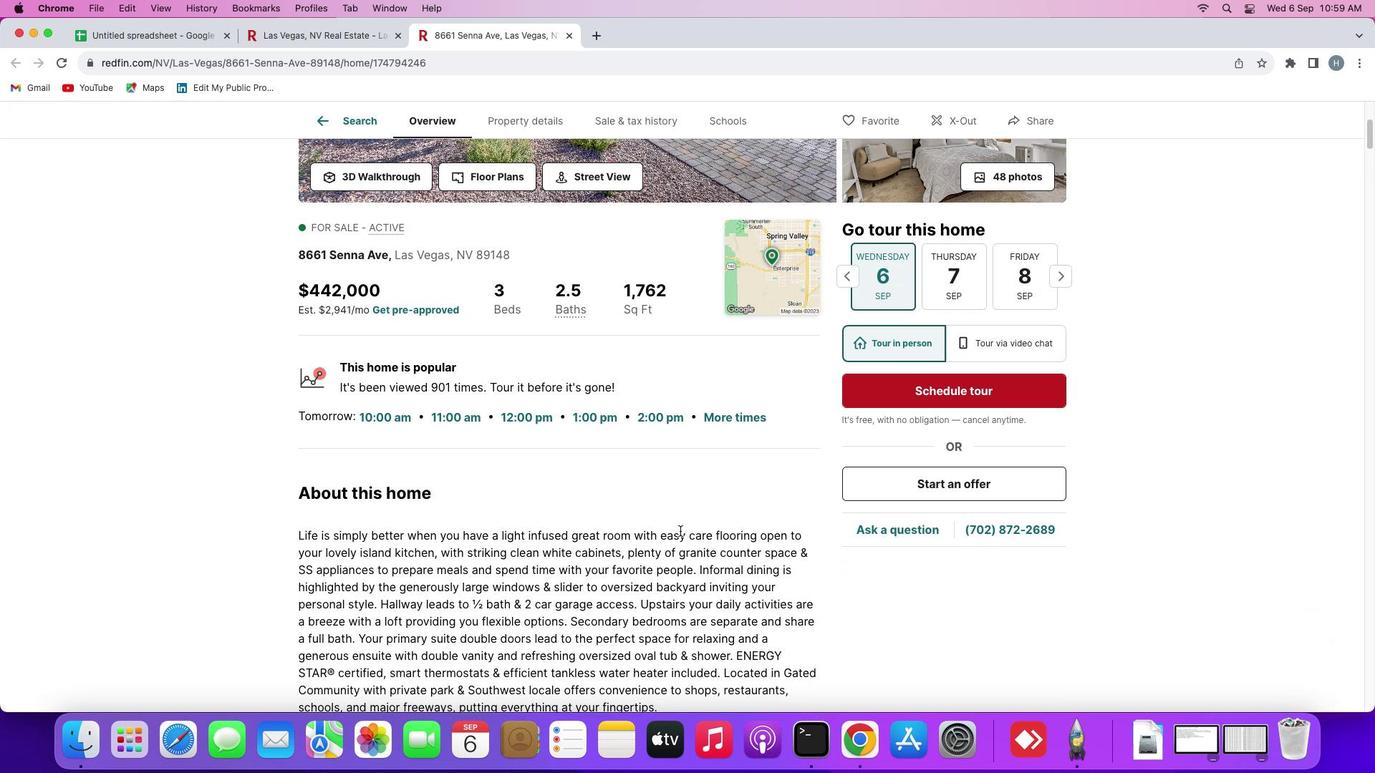 
Action: Mouse moved to (723, 487)
Screenshot: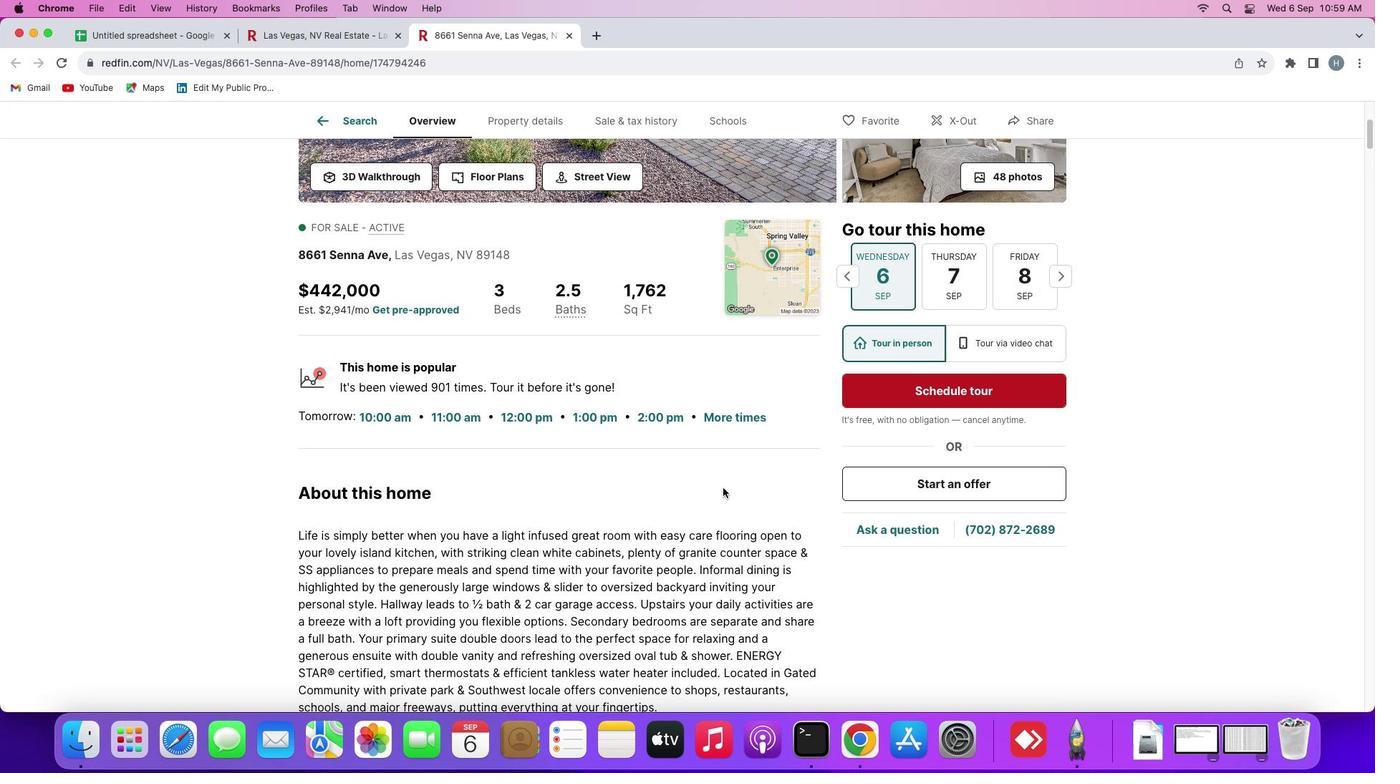 
Action: Mouse scrolled (723, 487) with delta (0, 0)
Screenshot: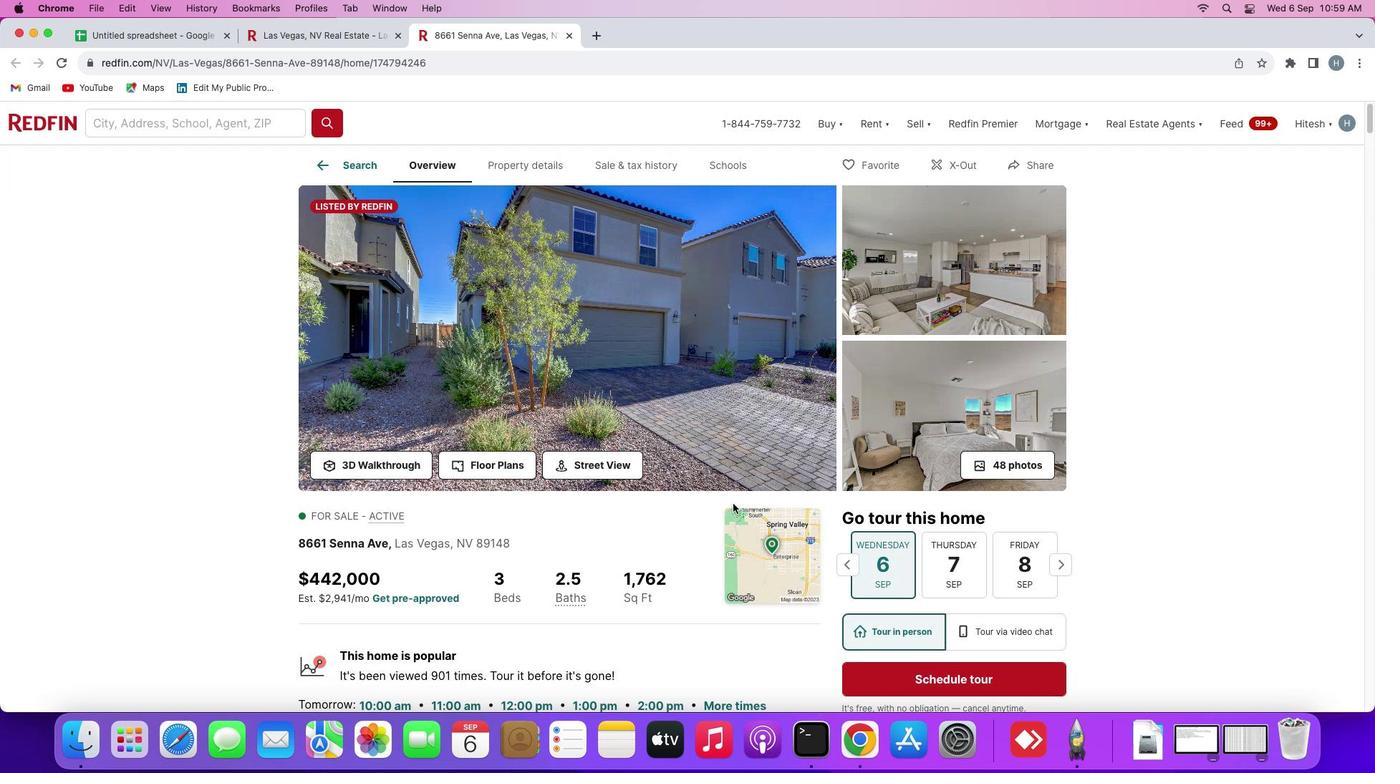 
Action: Mouse scrolled (723, 487) with delta (0, 0)
Screenshot: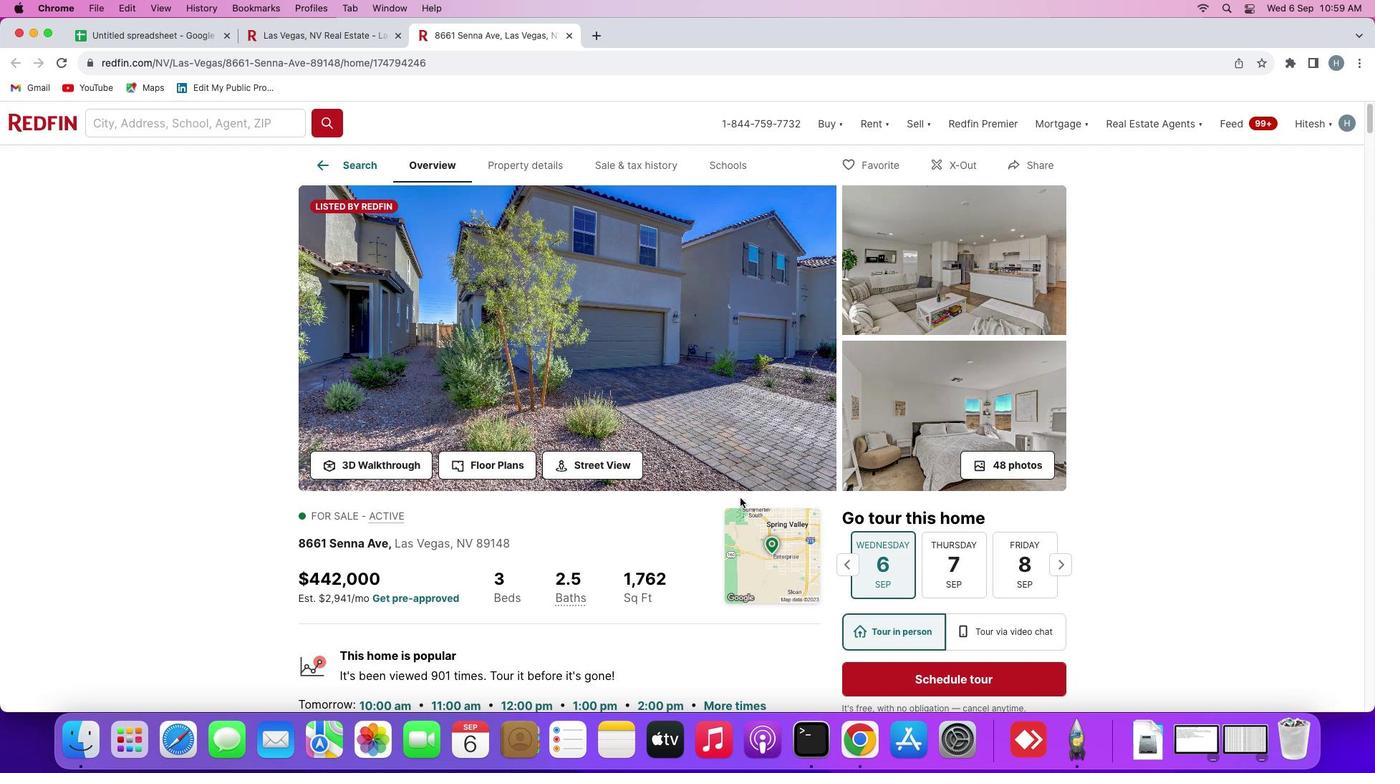 
Action: Mouse scrolled (723, 487) with delta (0, 2)
Screenshot: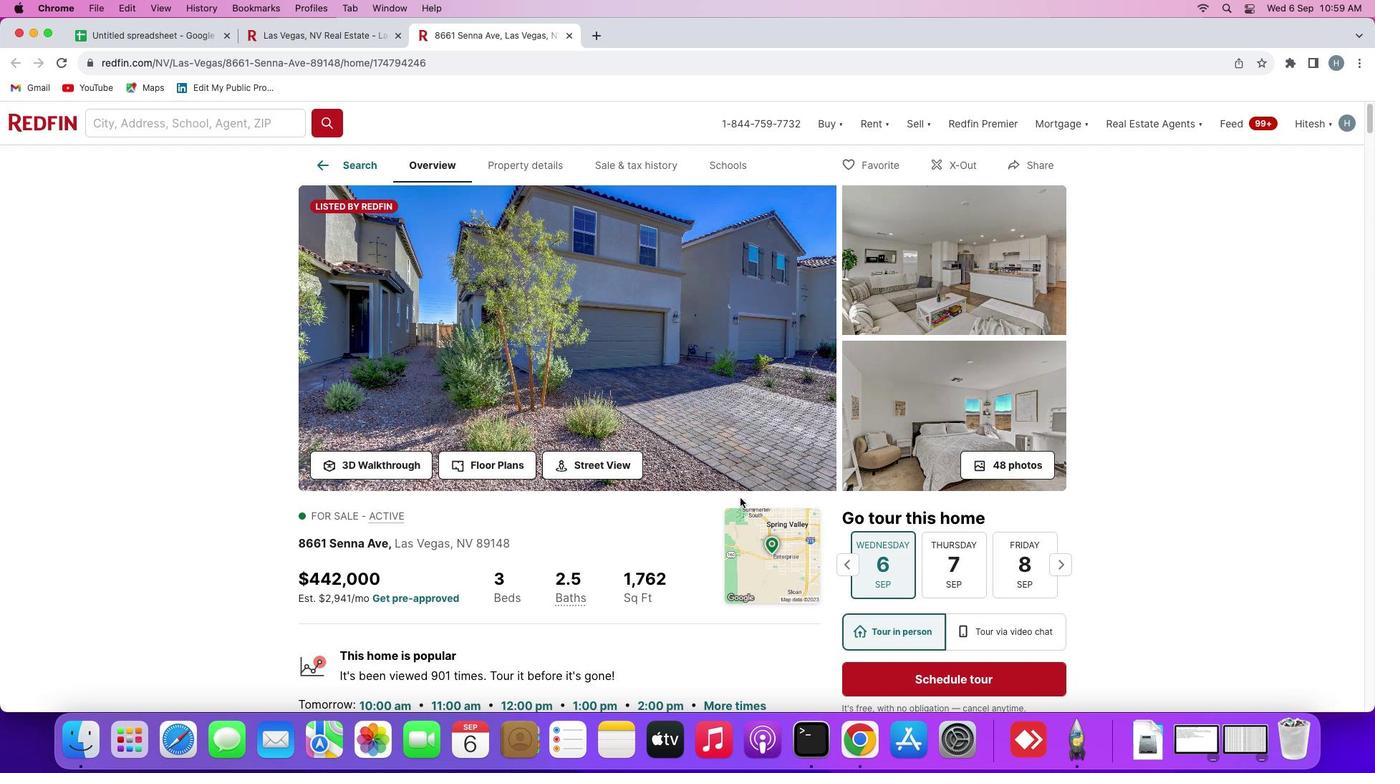 
Action: Mouse scrolled (723, 487) with delta (0, 3)
Screenshot: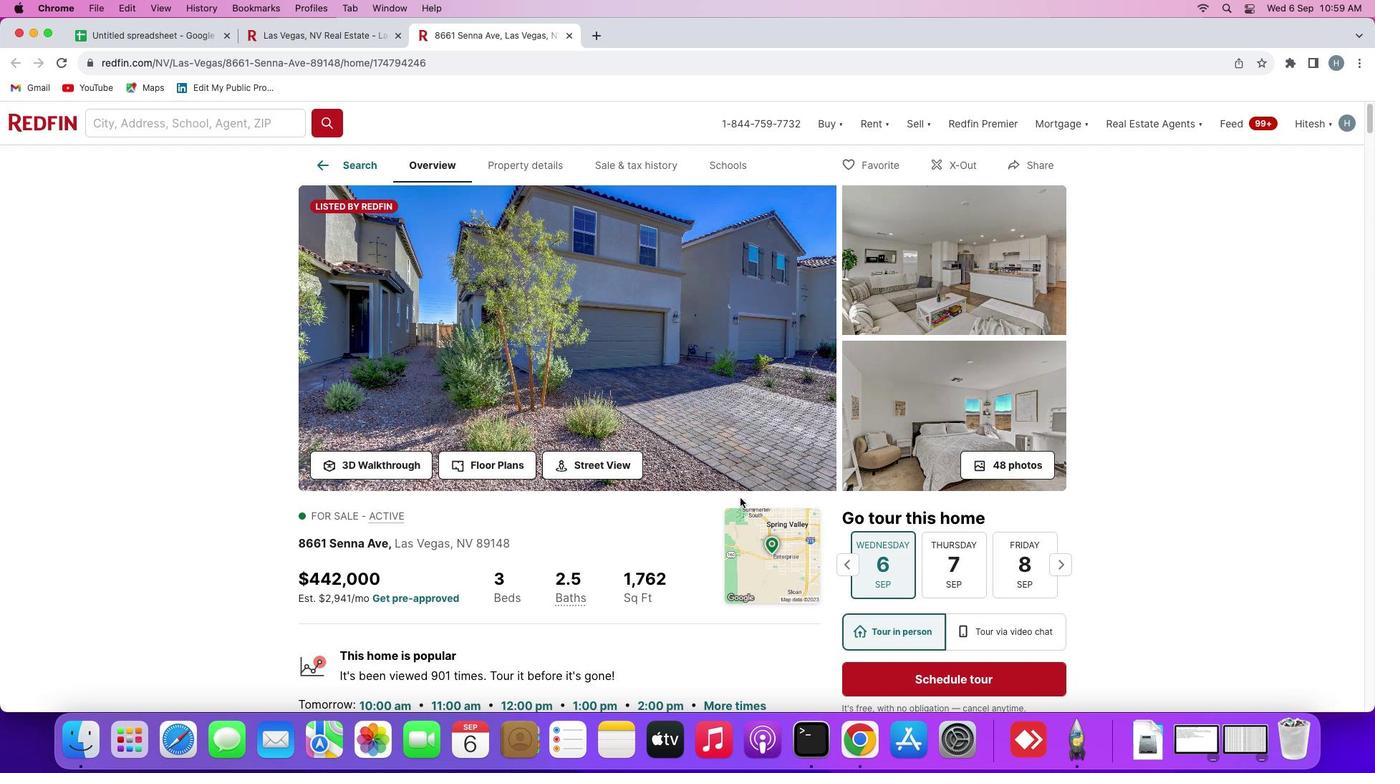 
Action: Mouse moved to (723, 487)
Screenshot: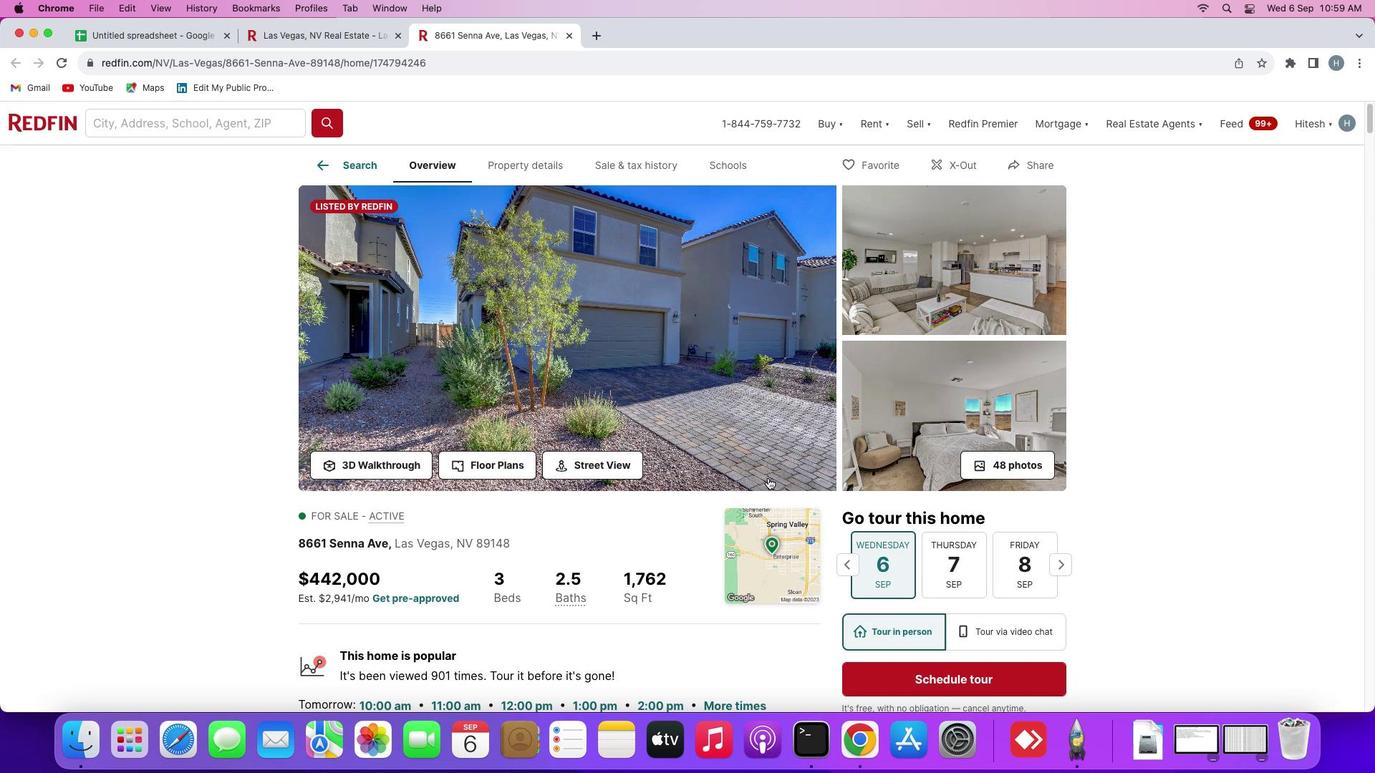
Action: Mouse scrolled (723, 487) with delta (0, 4)
Screenshot: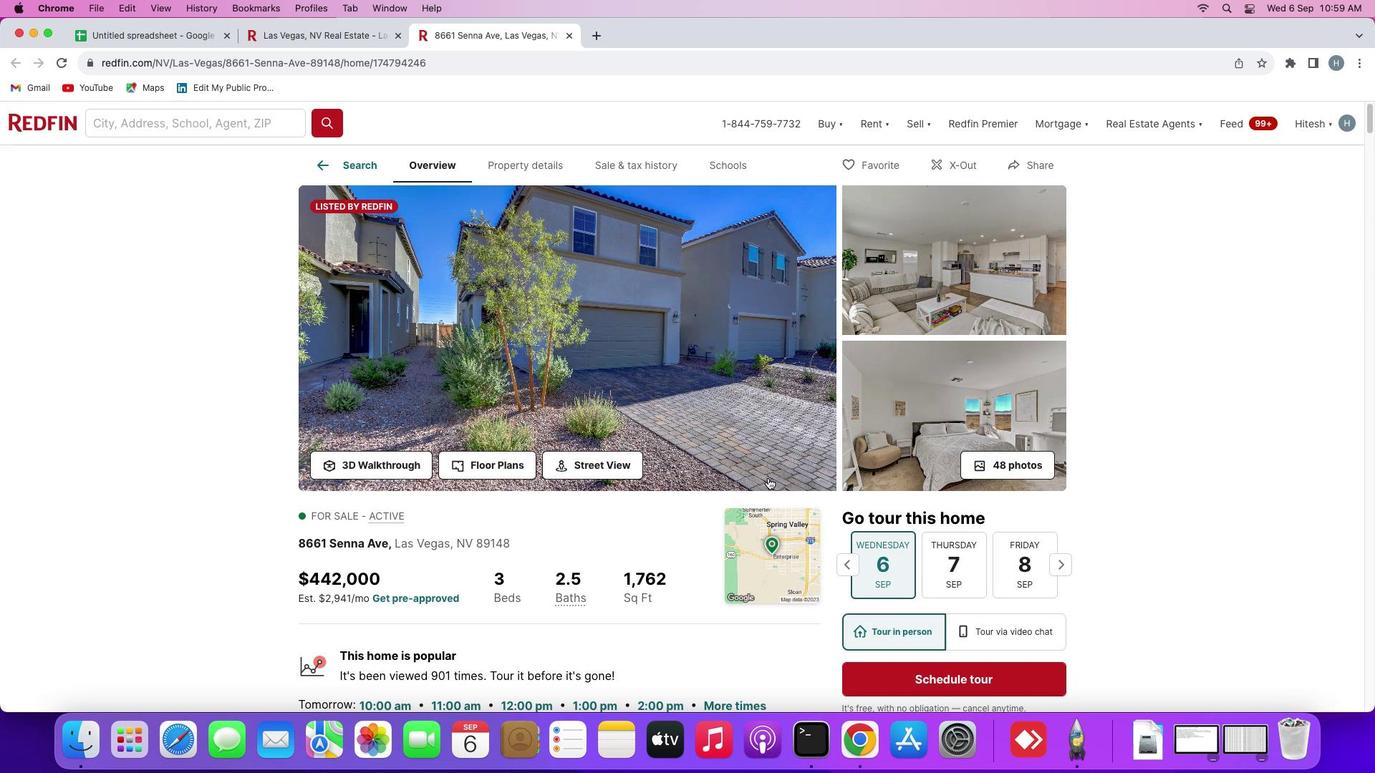
Action: Mouse moved to (749, 411)
Screenshot: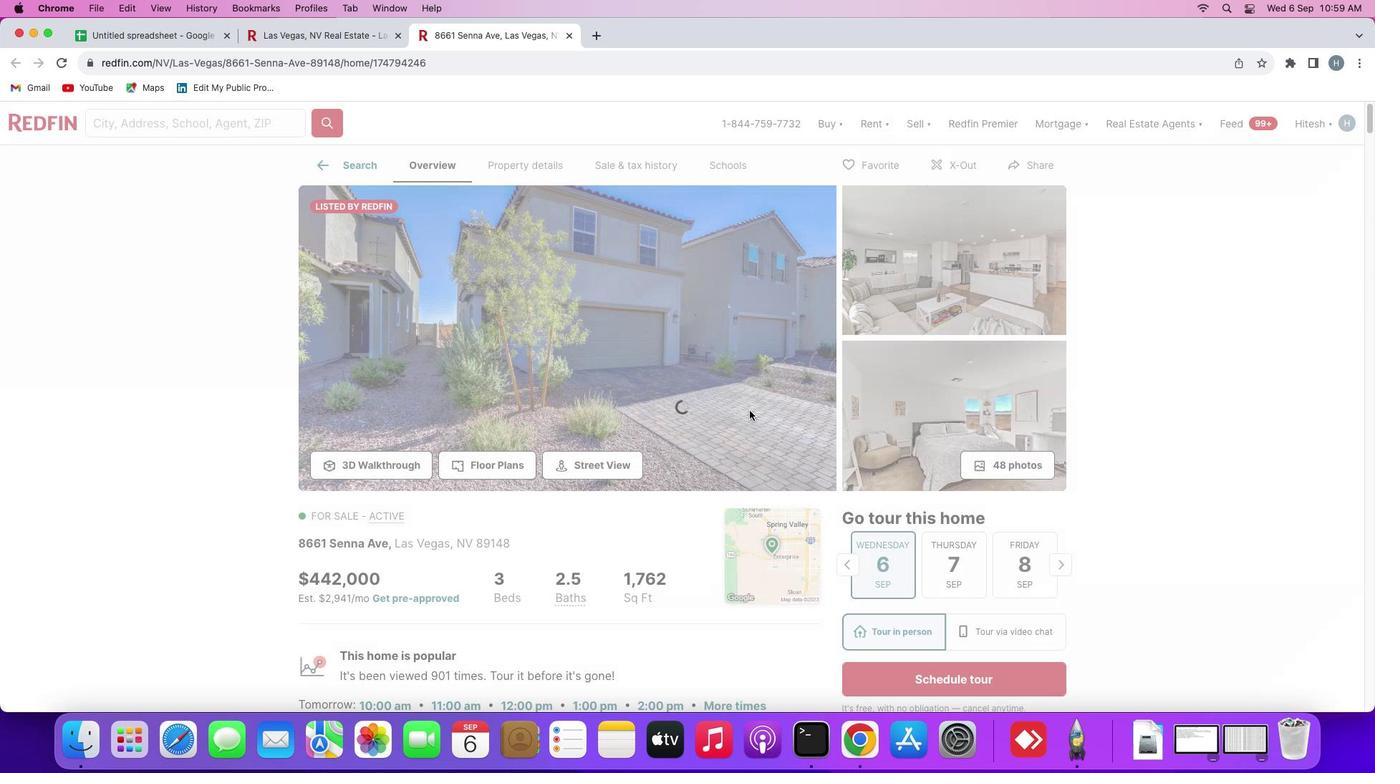 
Action: Mouse pressed left at (749, 411)
Screenshot: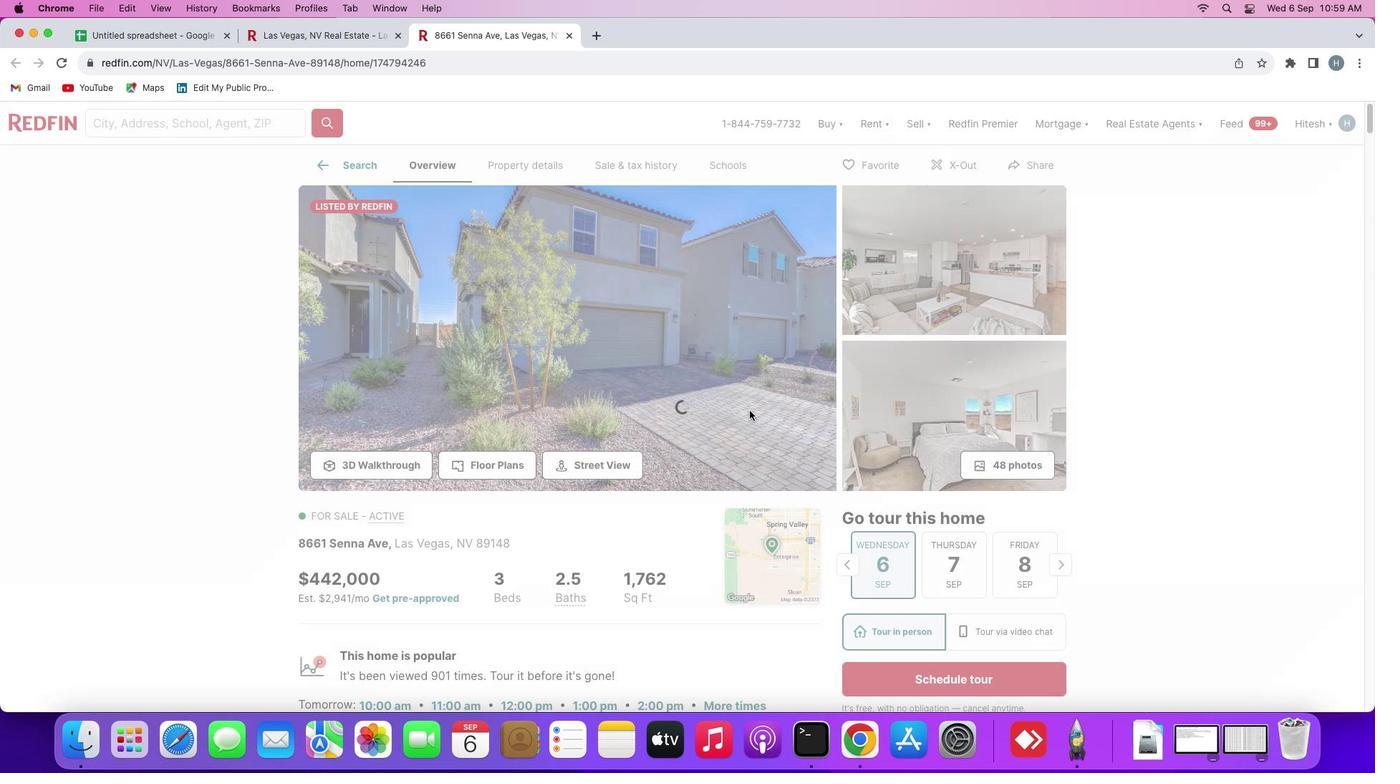 
Action: Mouse moved to (190, 460)
Screenshot: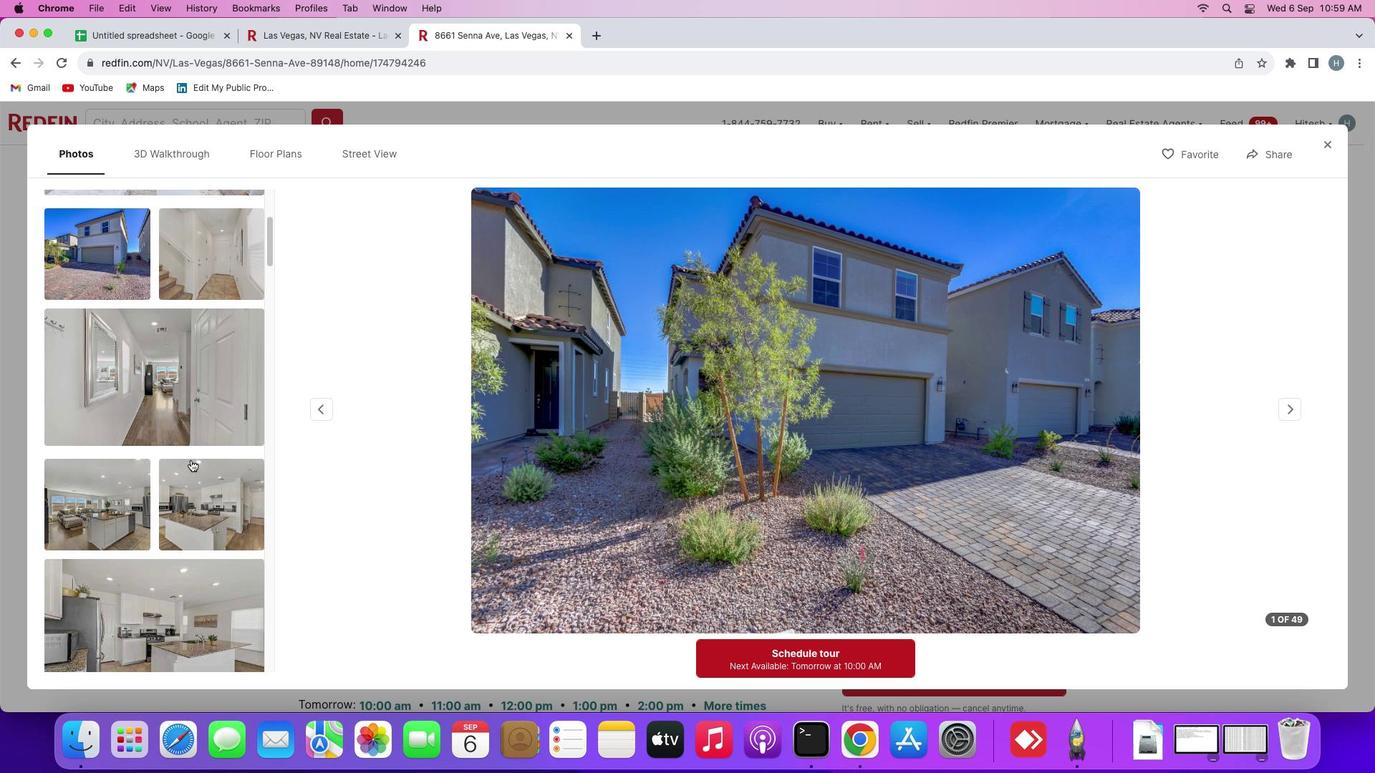 
Action: Mouse scrolled (190, 460) with delta (0, 0)
Screenshot: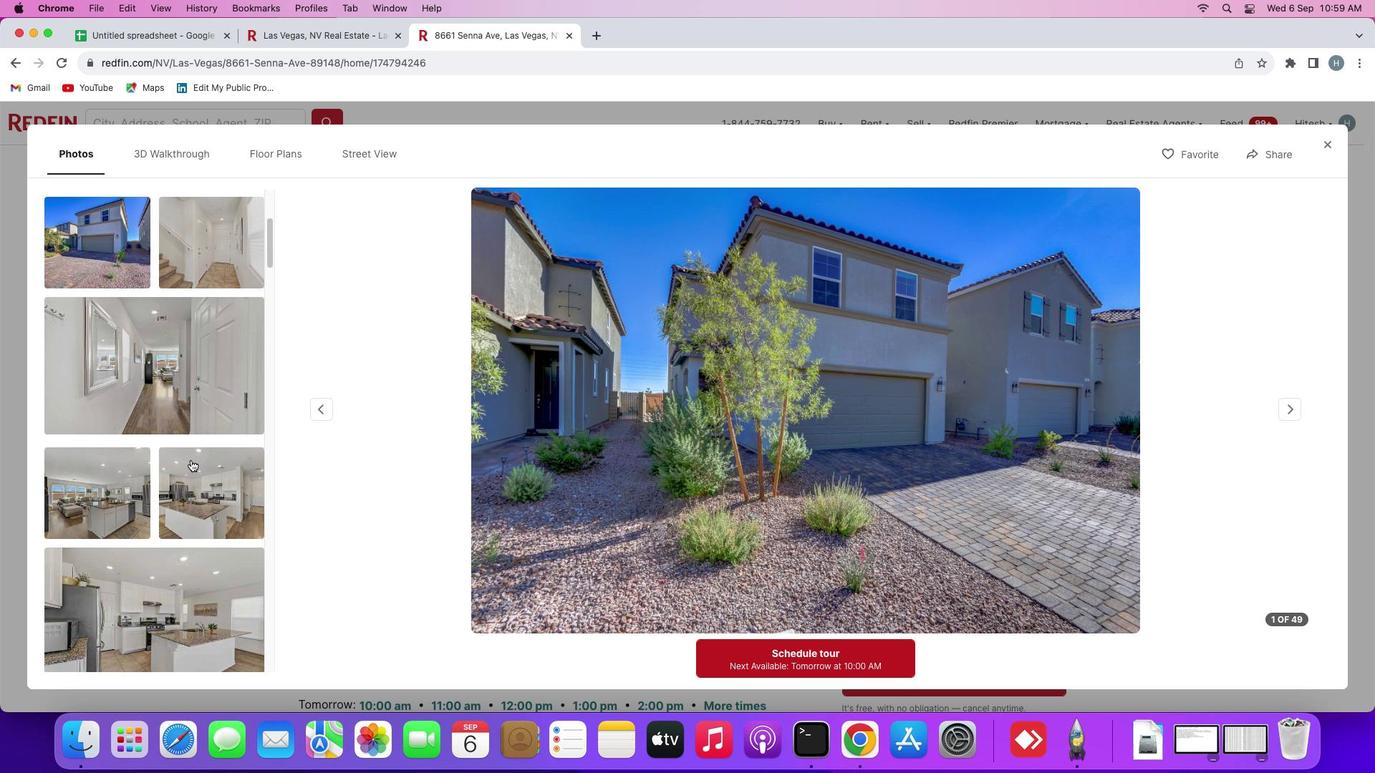 
Action: Mouse scrolled (190, 460) with delta (0, 0)
Screenshot: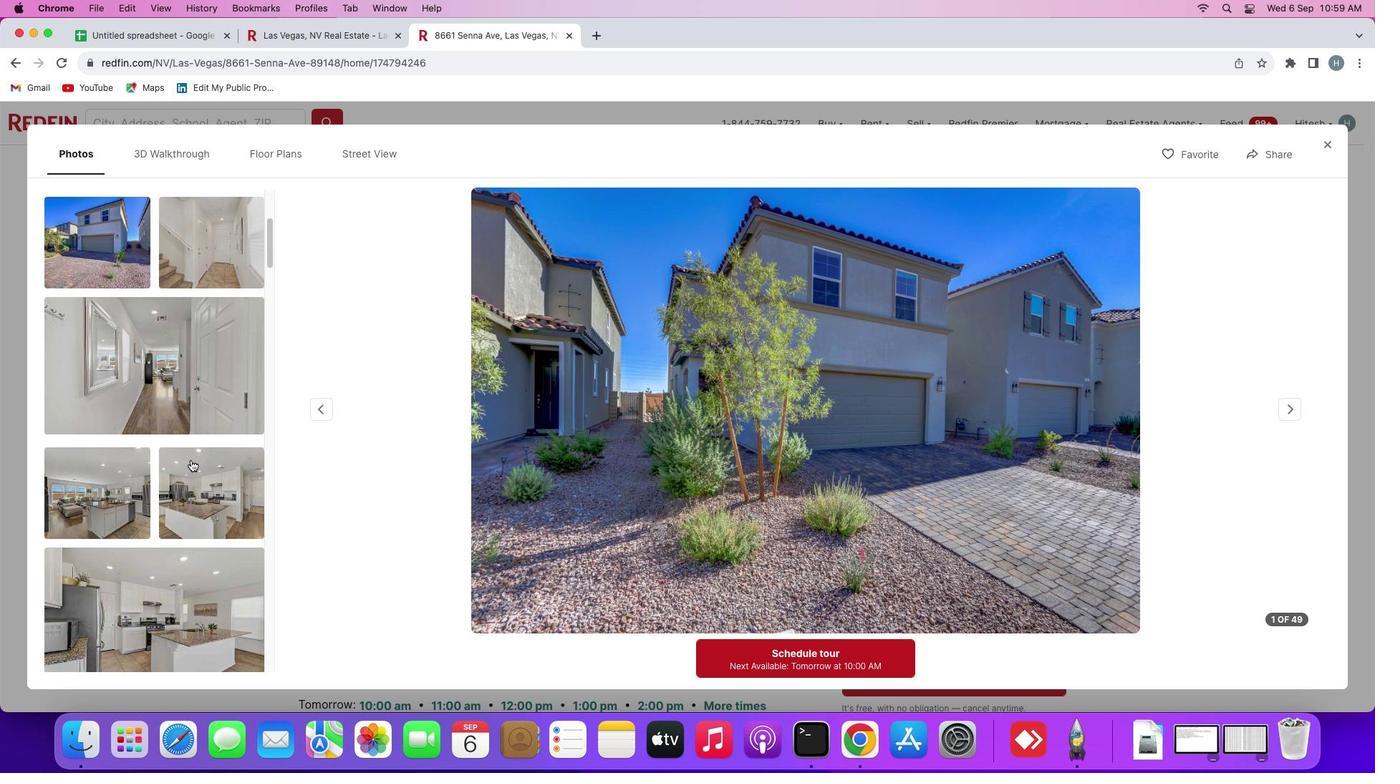 
Action: Mouse scrolled (190, 460) with delta (0, -2)
Screenshot: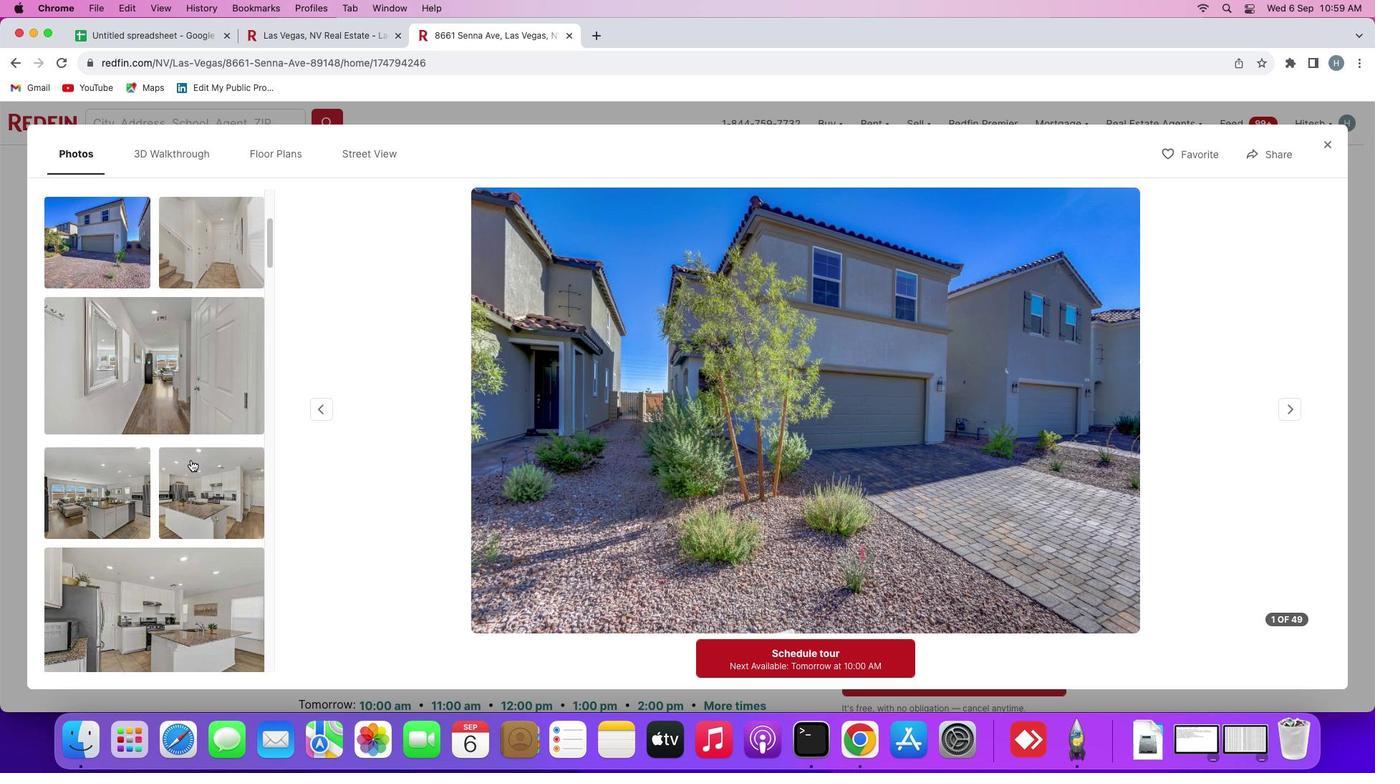 
Action: Mouse scrolled (190, 460) with delta (0, -2)
Screenshot: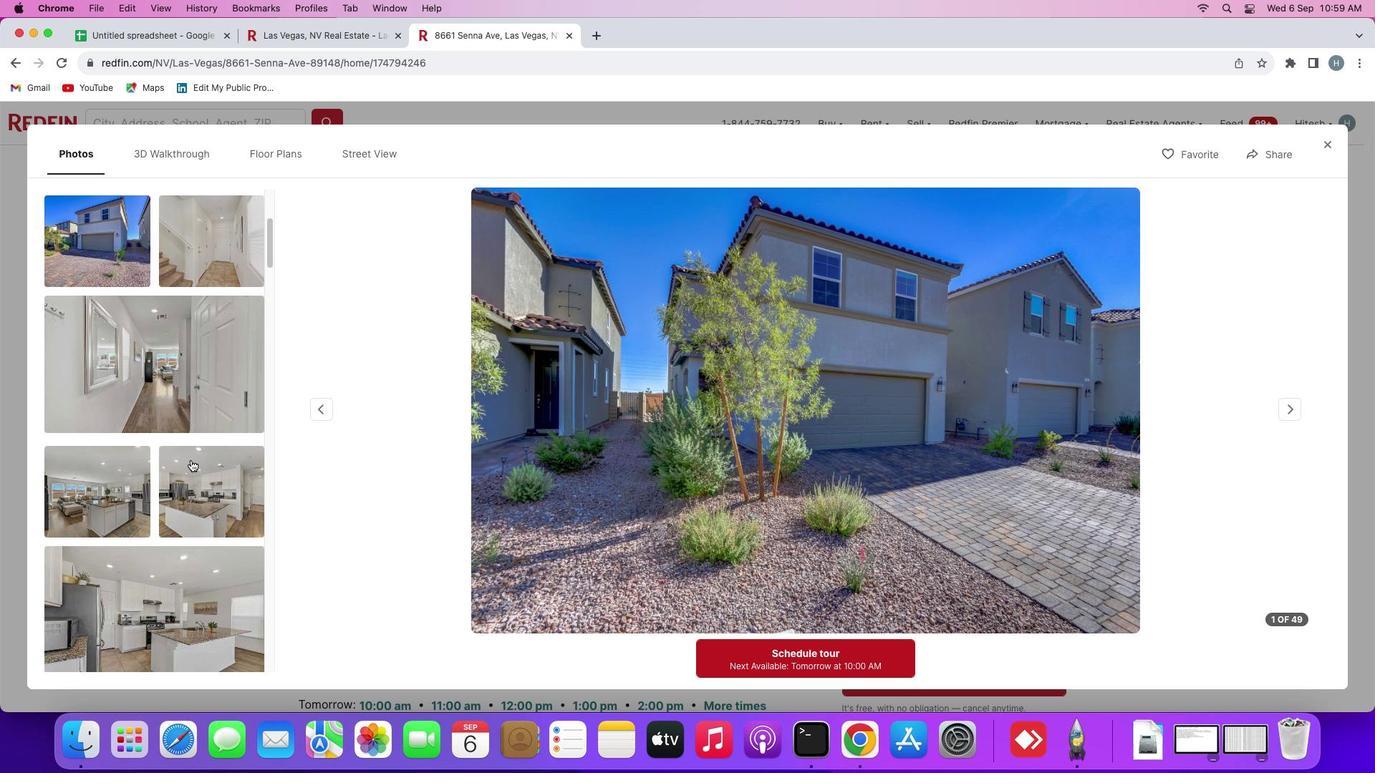 
Action: Mouse moved to (190, 460)
Screenshot: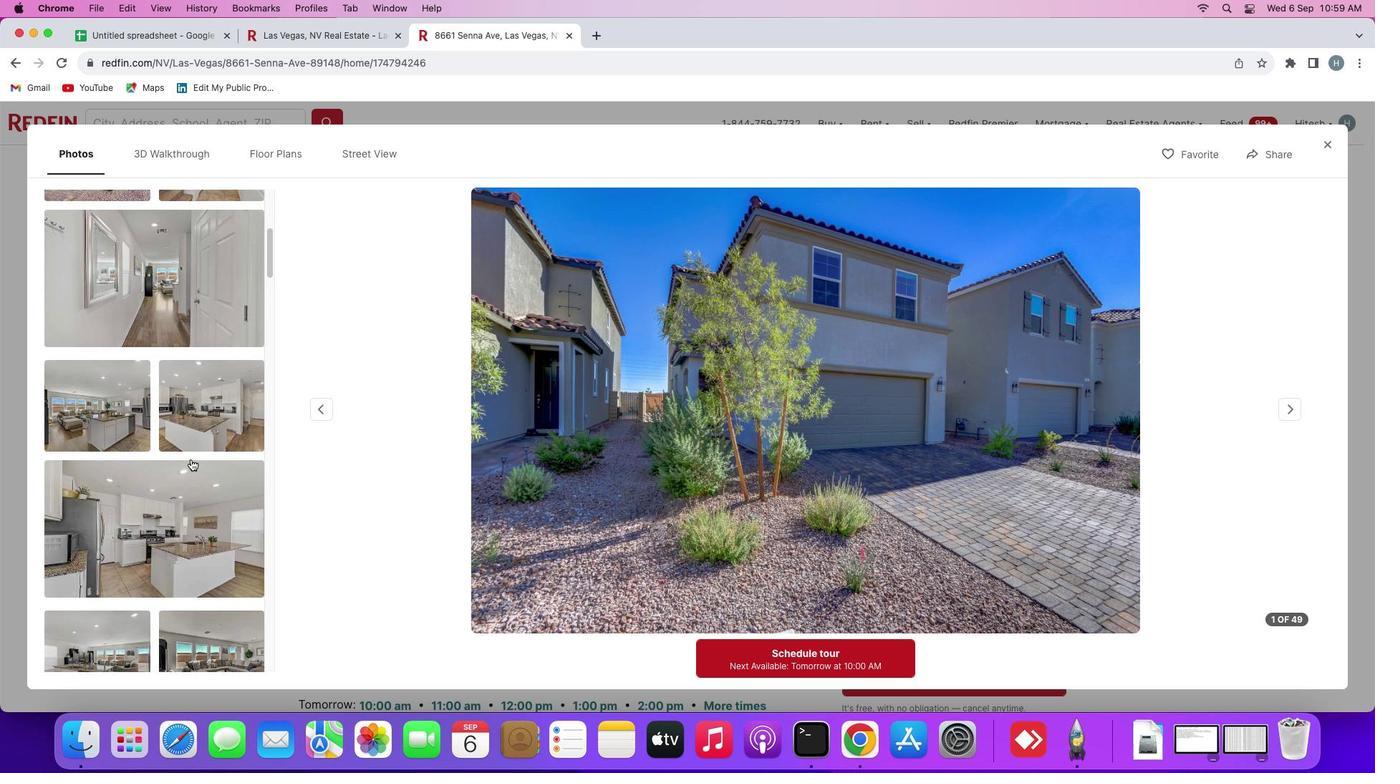 
Action: Mouse scrolled (190, 460) with delta (0, 0)
Screenshot: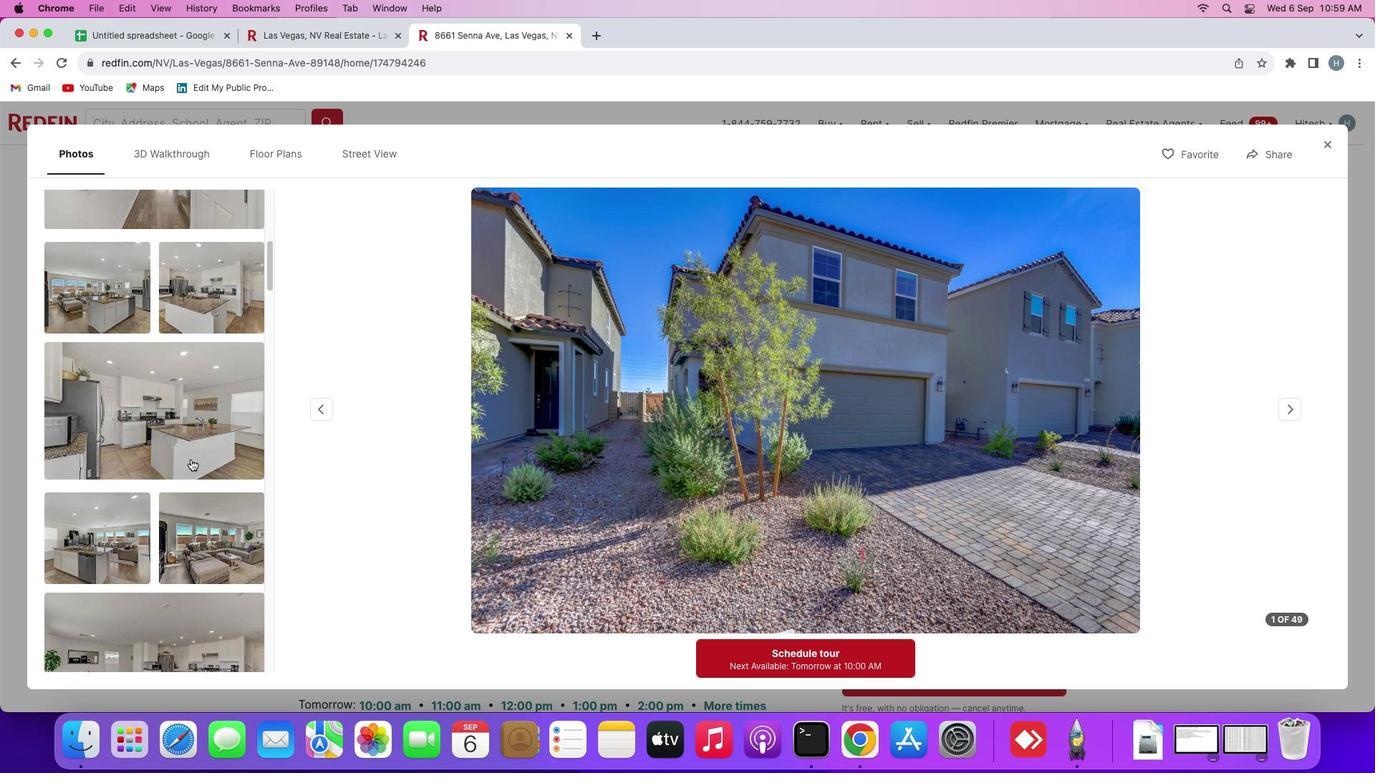 
Action: Mouse scrolled (190, 460) with delta (0, 0)
Screenshot: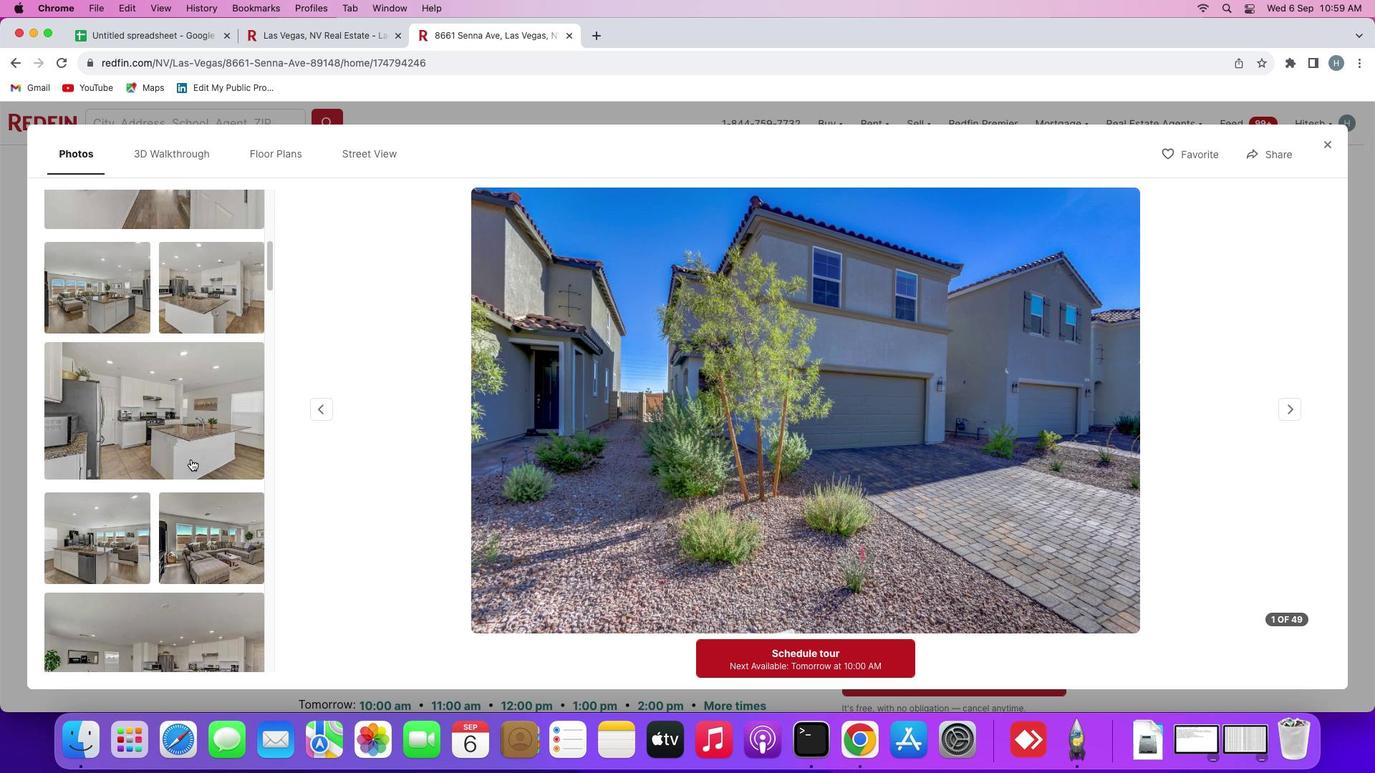 
Action: Mouse scrolled (190, 460) with delta (0, -1)
Screenshot: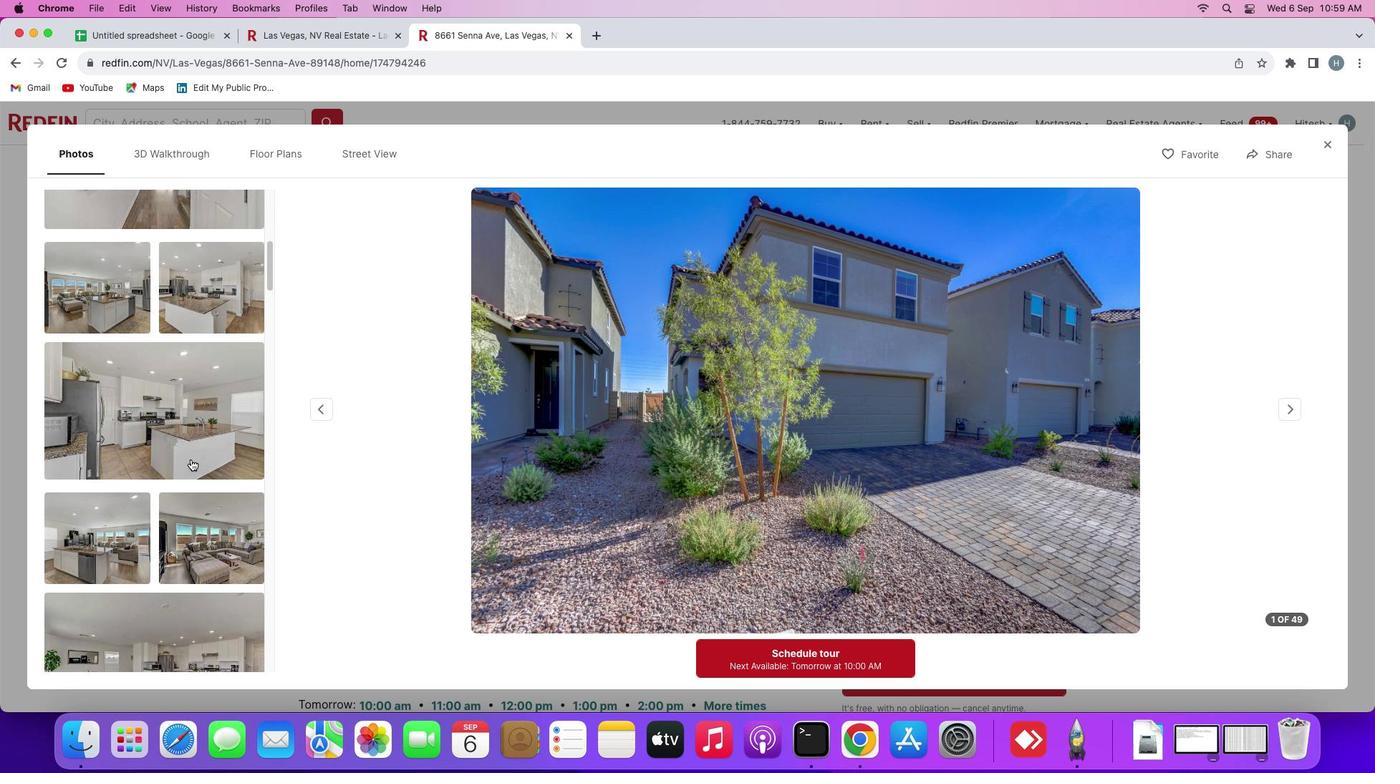 
Action: Mouse scrolled (190, 460) with delta (0, -2)
Screenshot: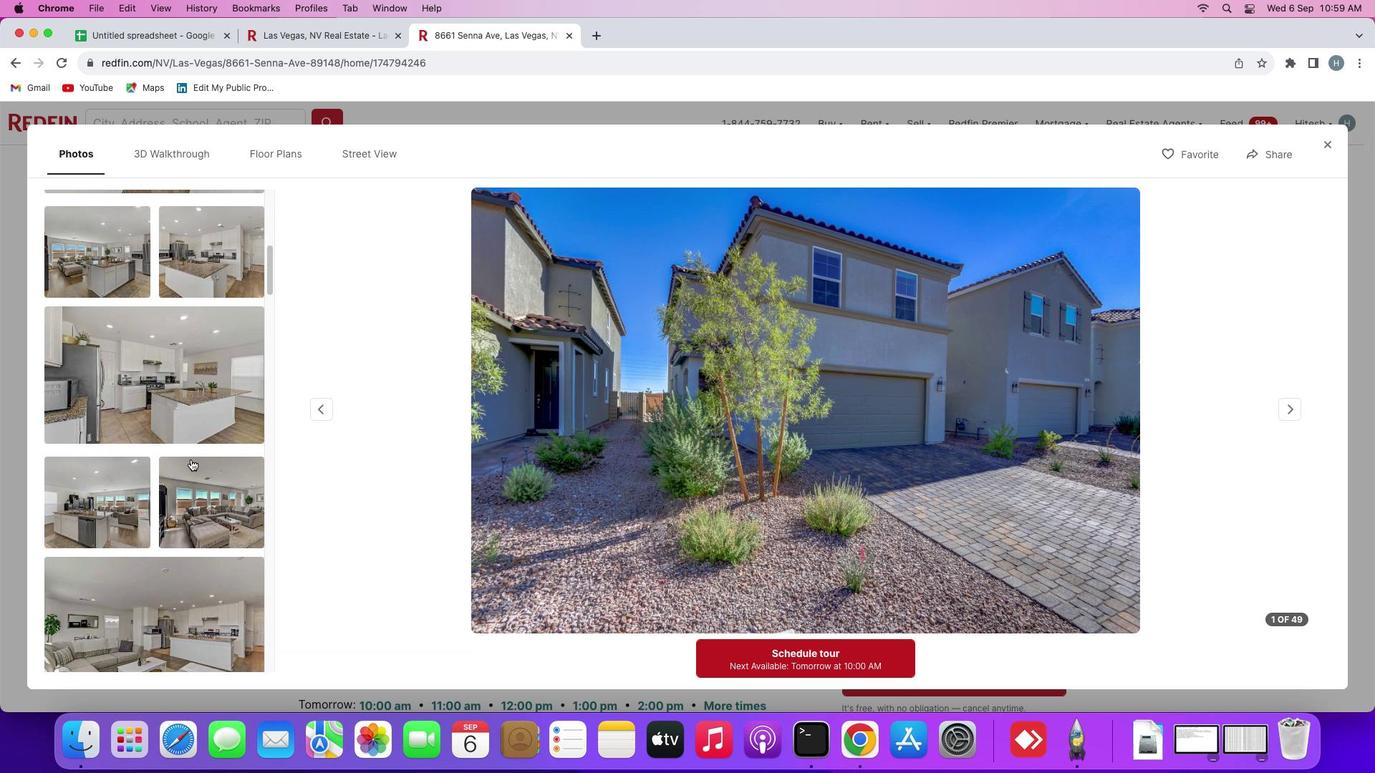 
Action: Mouse moved to (191, 459)
Screenshot: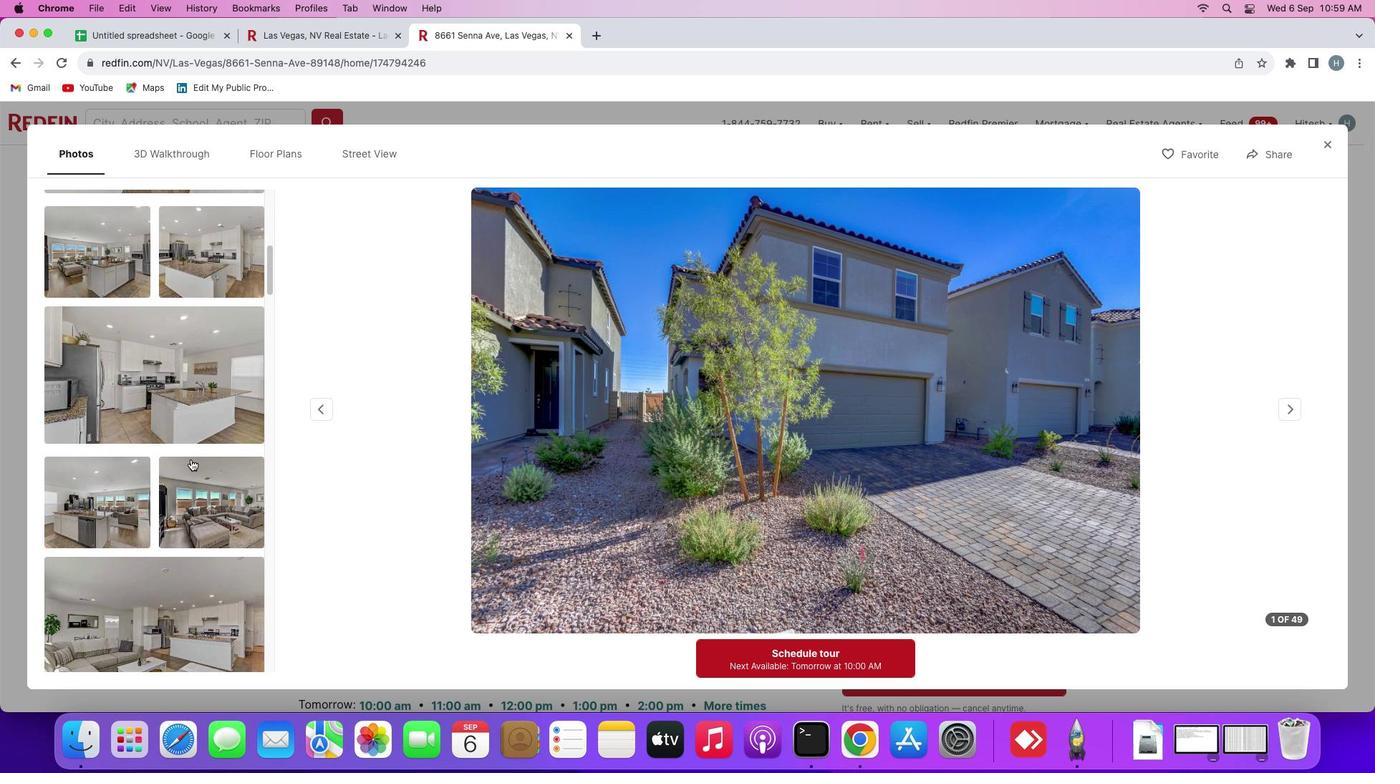 
Action: Mouse scrolled (191, 459) with delta (0, 0)
Screenshot: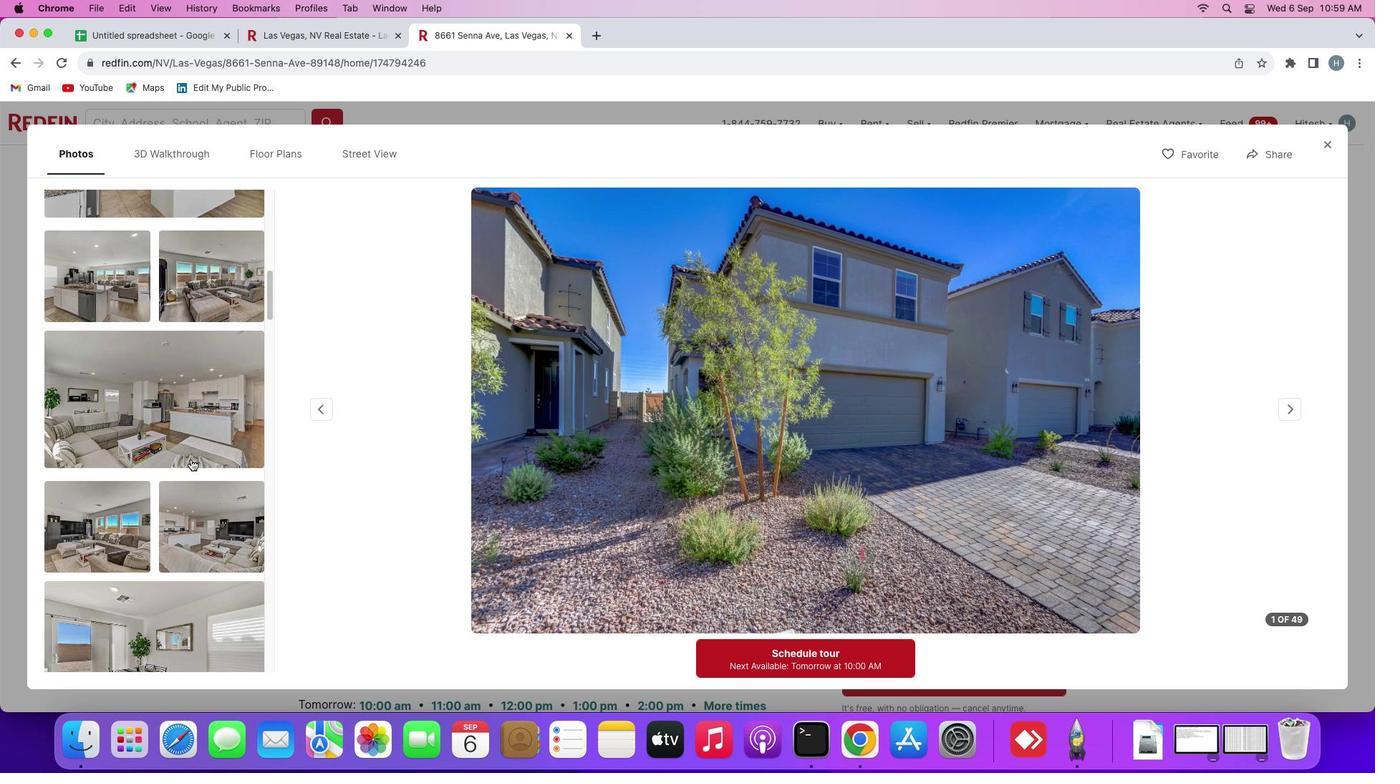
Action: Mouse scrolled (191, 459) with delta (0, 0)
Screenshot: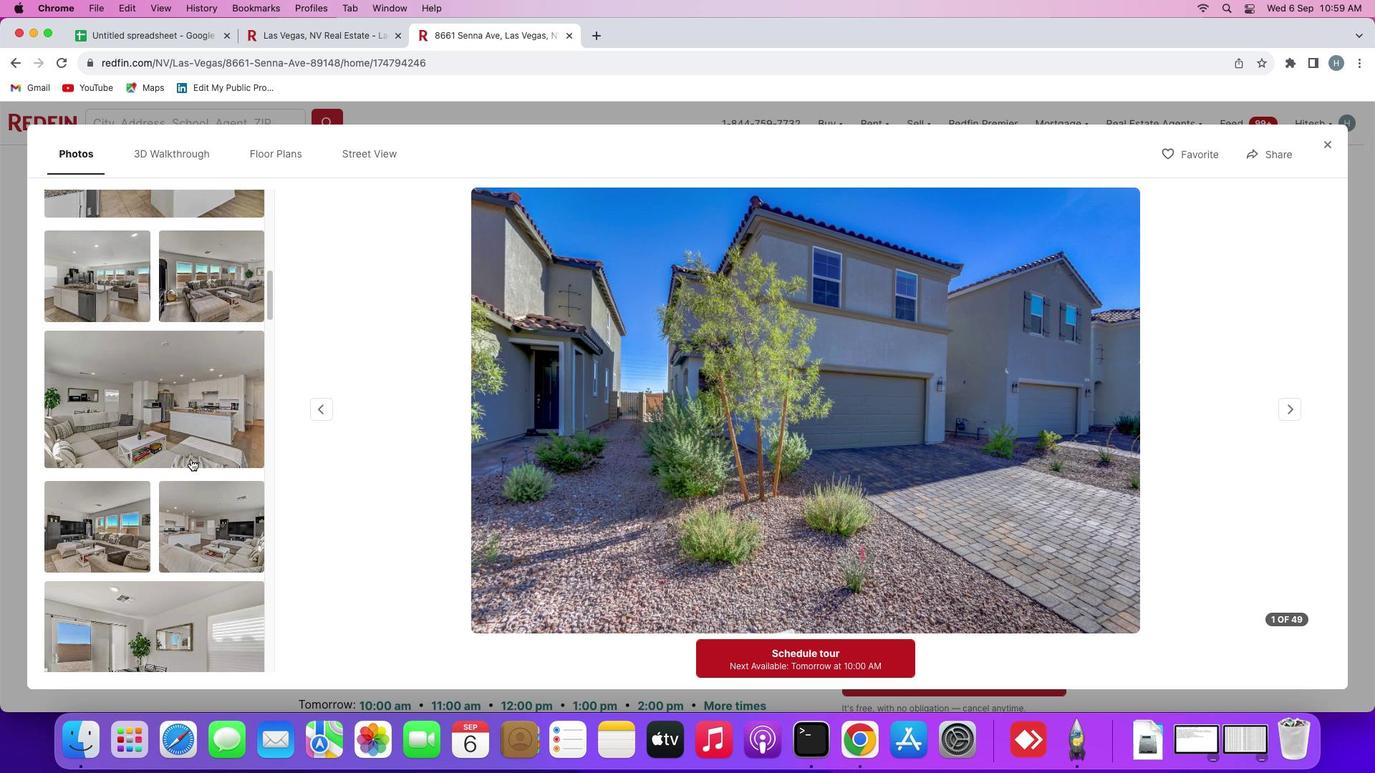 
Action: Mouse scrolled (191, 459) with delta (0, -2)
Screenshot: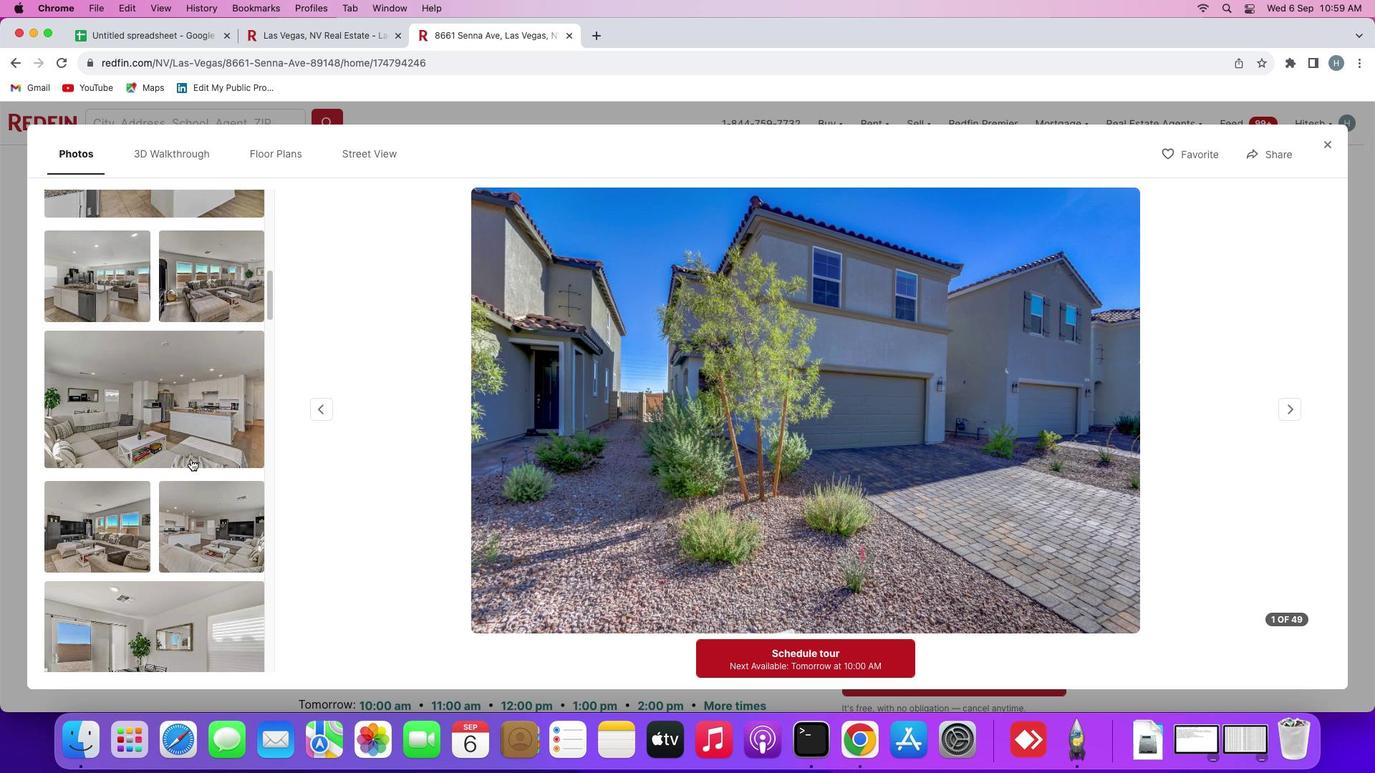 
Action: Mouse scrolled (191, 459) with delta (0, -2)
Screenshot: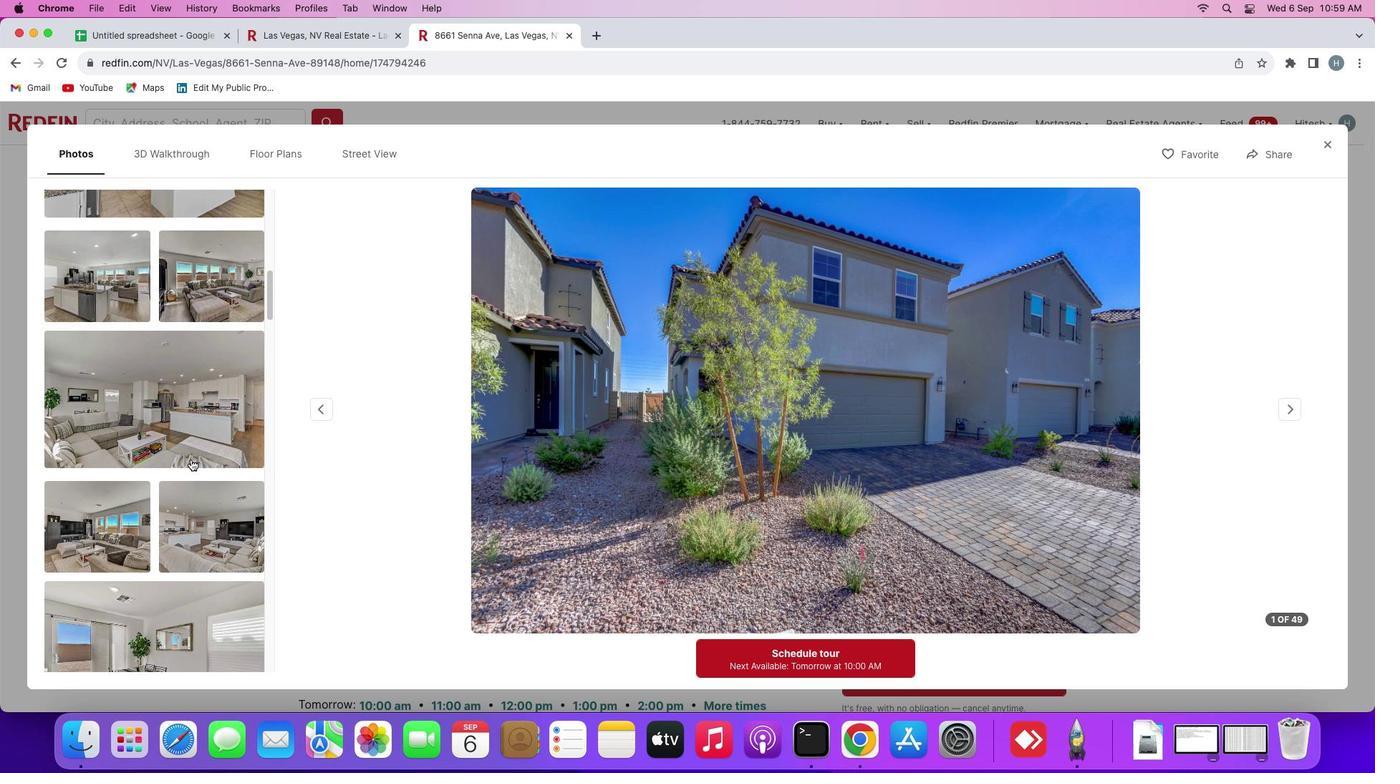 
Action: Mouse scrolled (191, 459) with delta (0, 0)
Screenshot: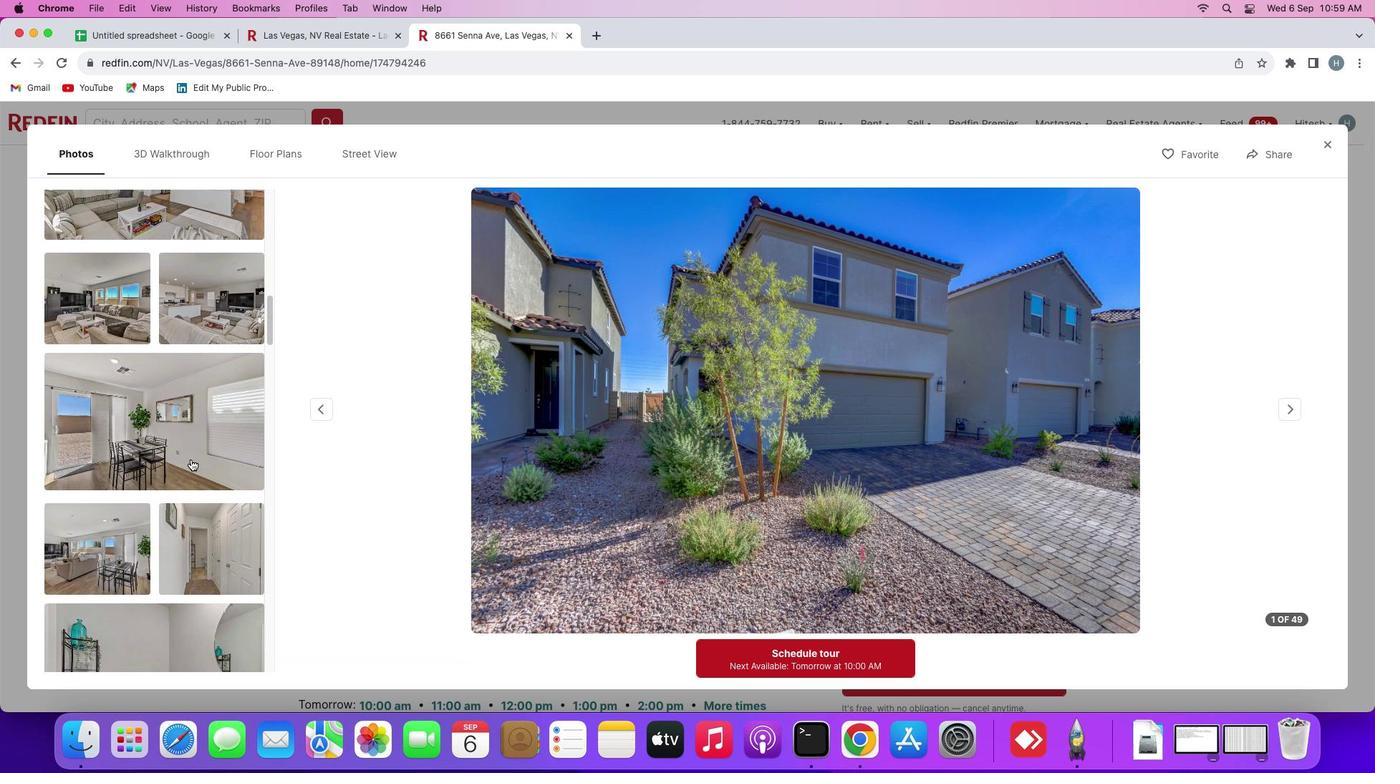 
Action: Mouse scrolled (191, 459) with delta (0, 0)
Screenshot: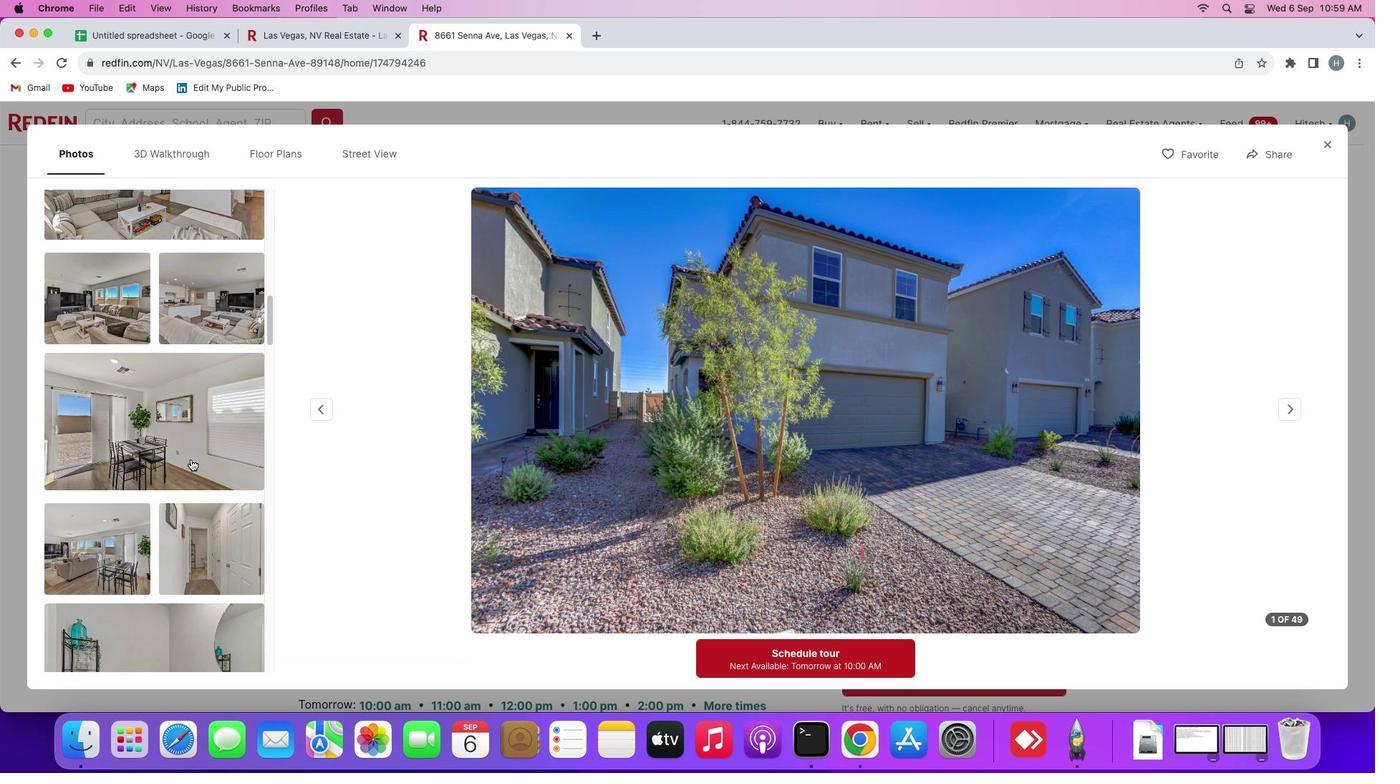 
Action: Mouse scrolled (191, 459) with delta (0, -2)
Screenshot: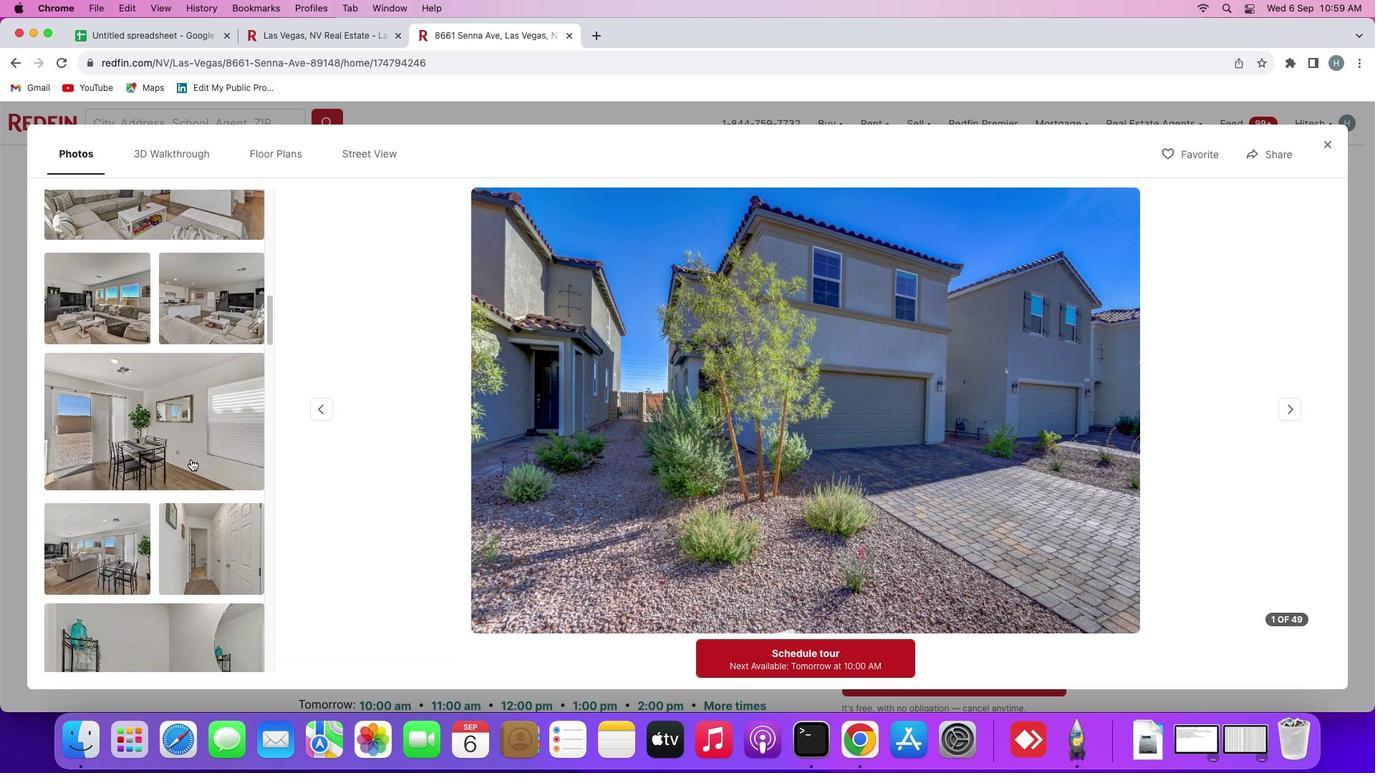 
Action: Mouse scrolled (191, 459) with delta (0, -2)
Screenshot: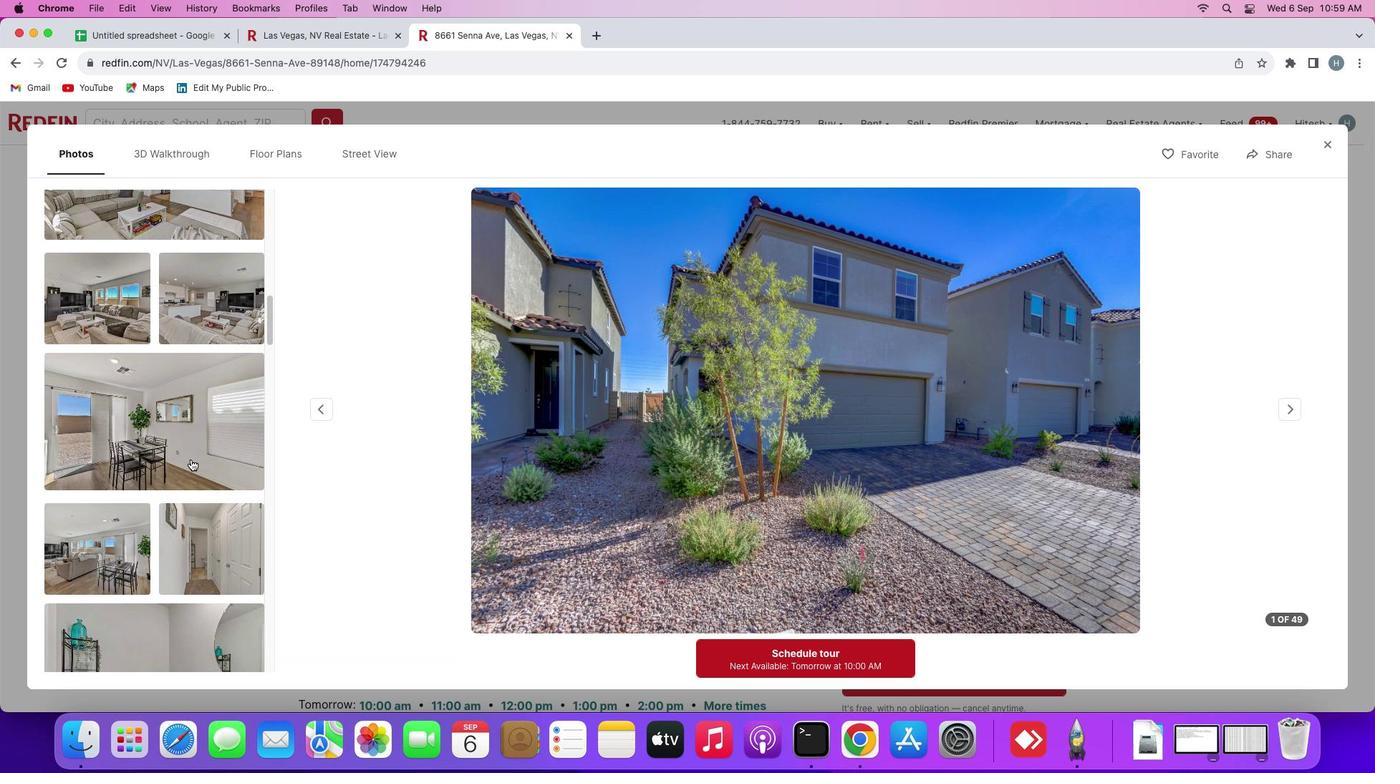 
Action: Mouse moved to (156, 460)
Screenshot: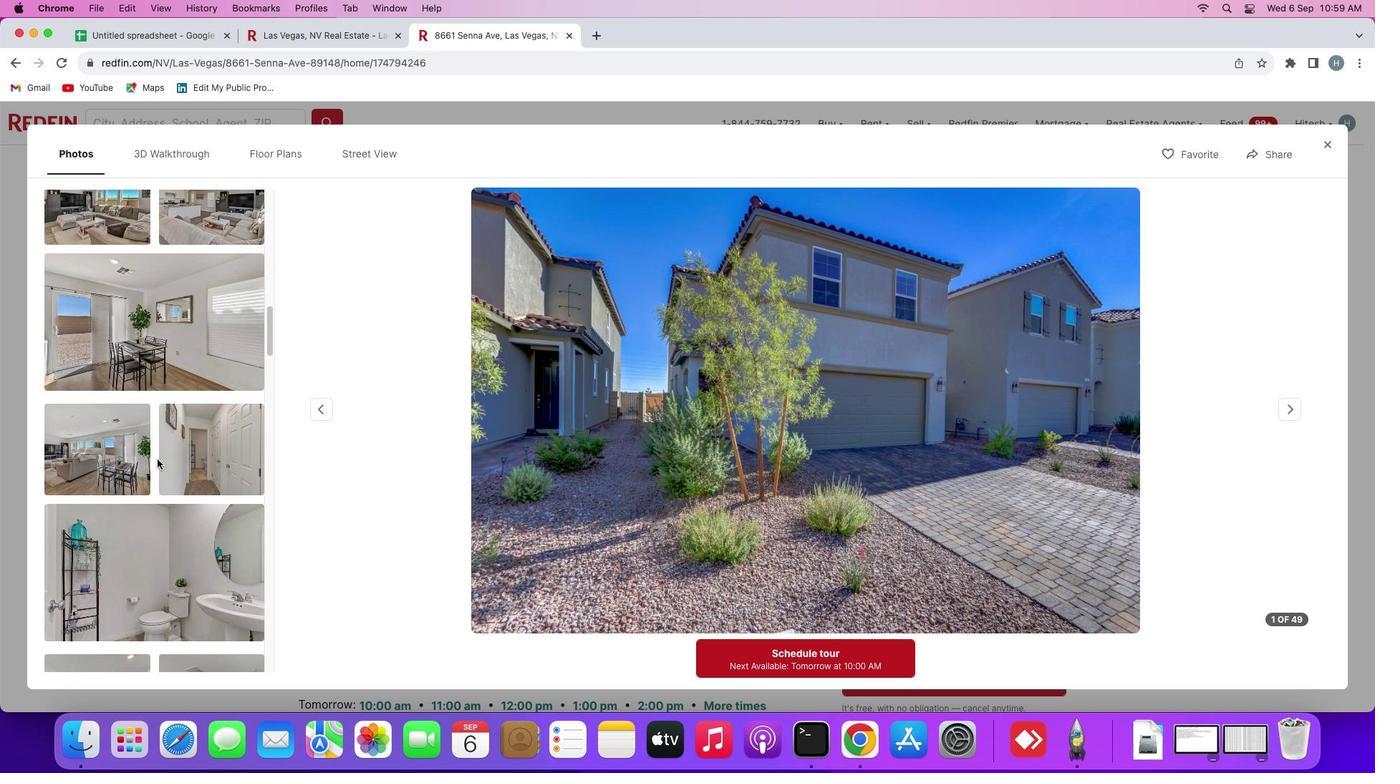 
Action: Mouse scrolled (156, 460) with delta (0, 0)
Screenshot: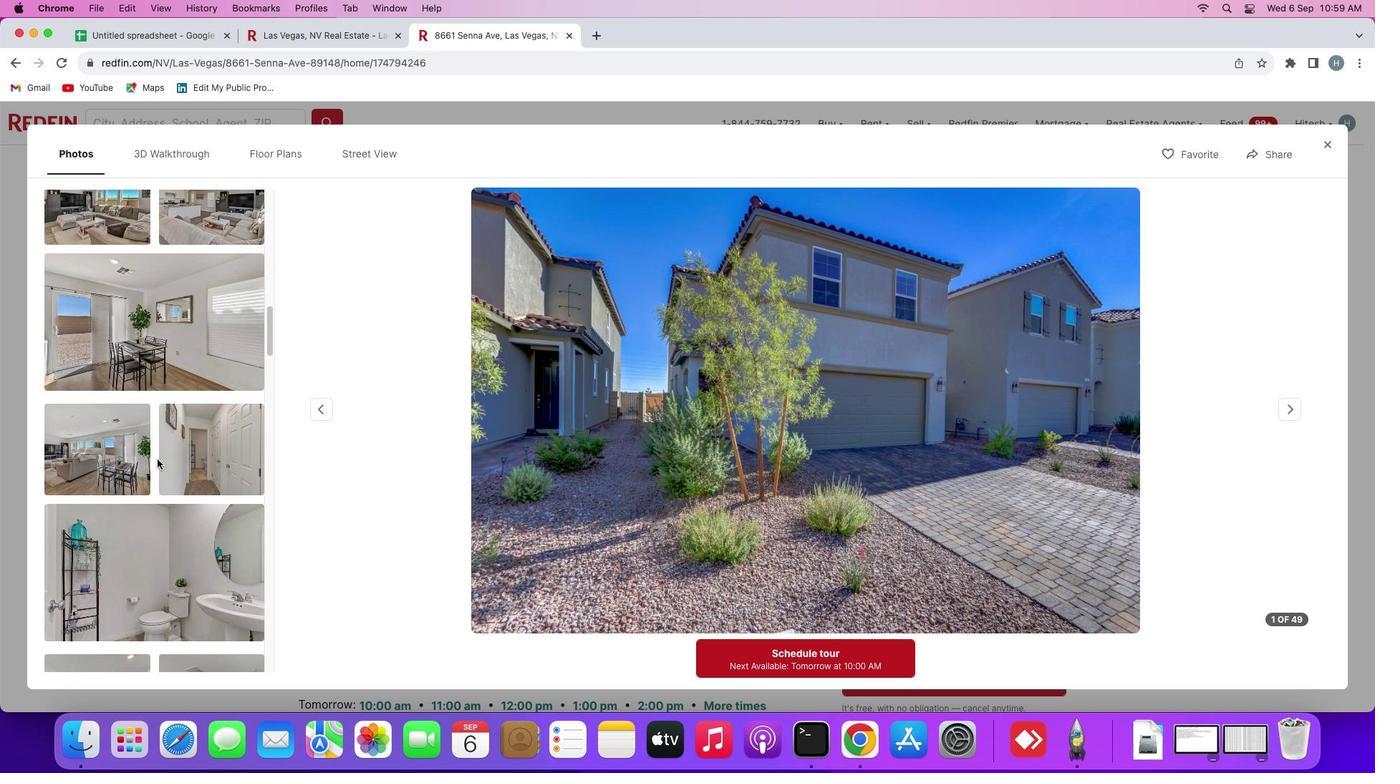 
Action: Mouse moved to (156, 459)
Screenshot: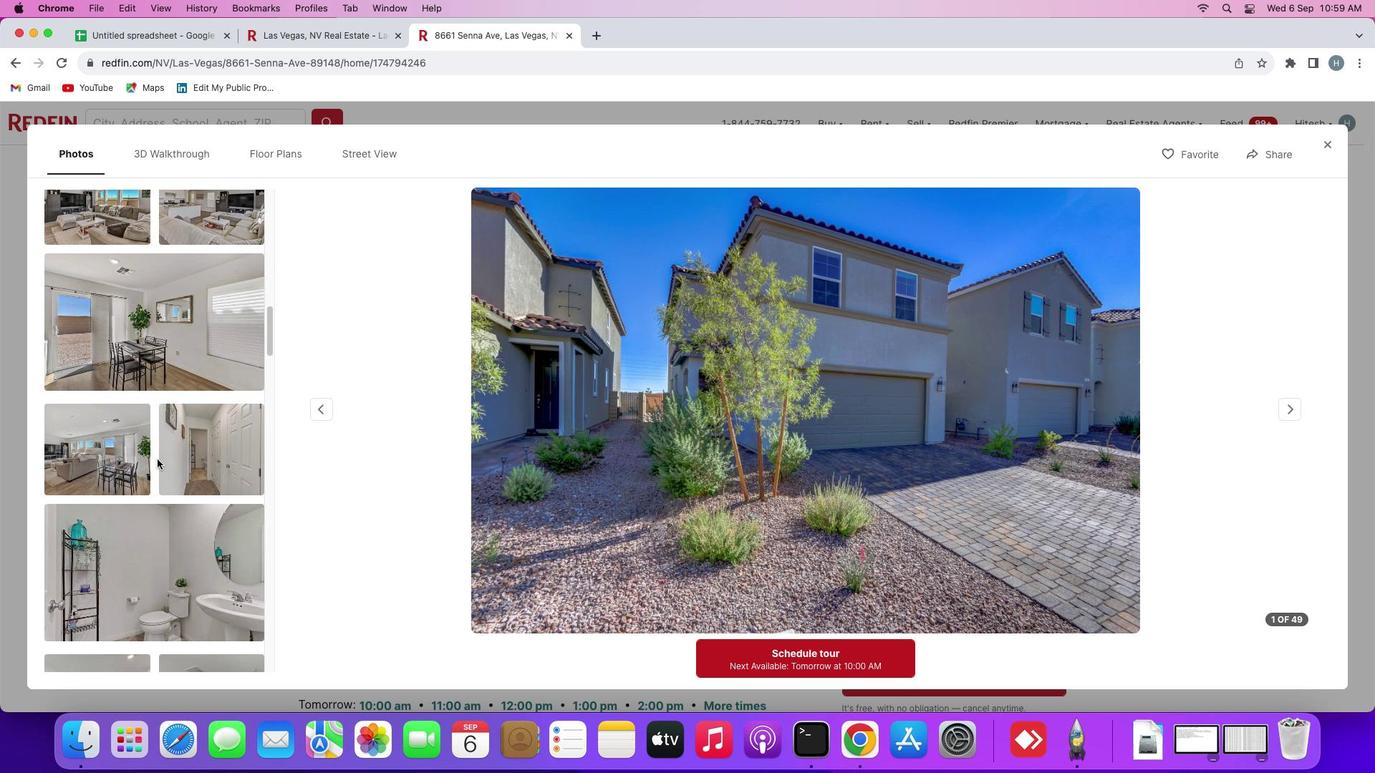 
Action: Mouse scrolled (156, 459) with delta (0, 0)
Screenshot: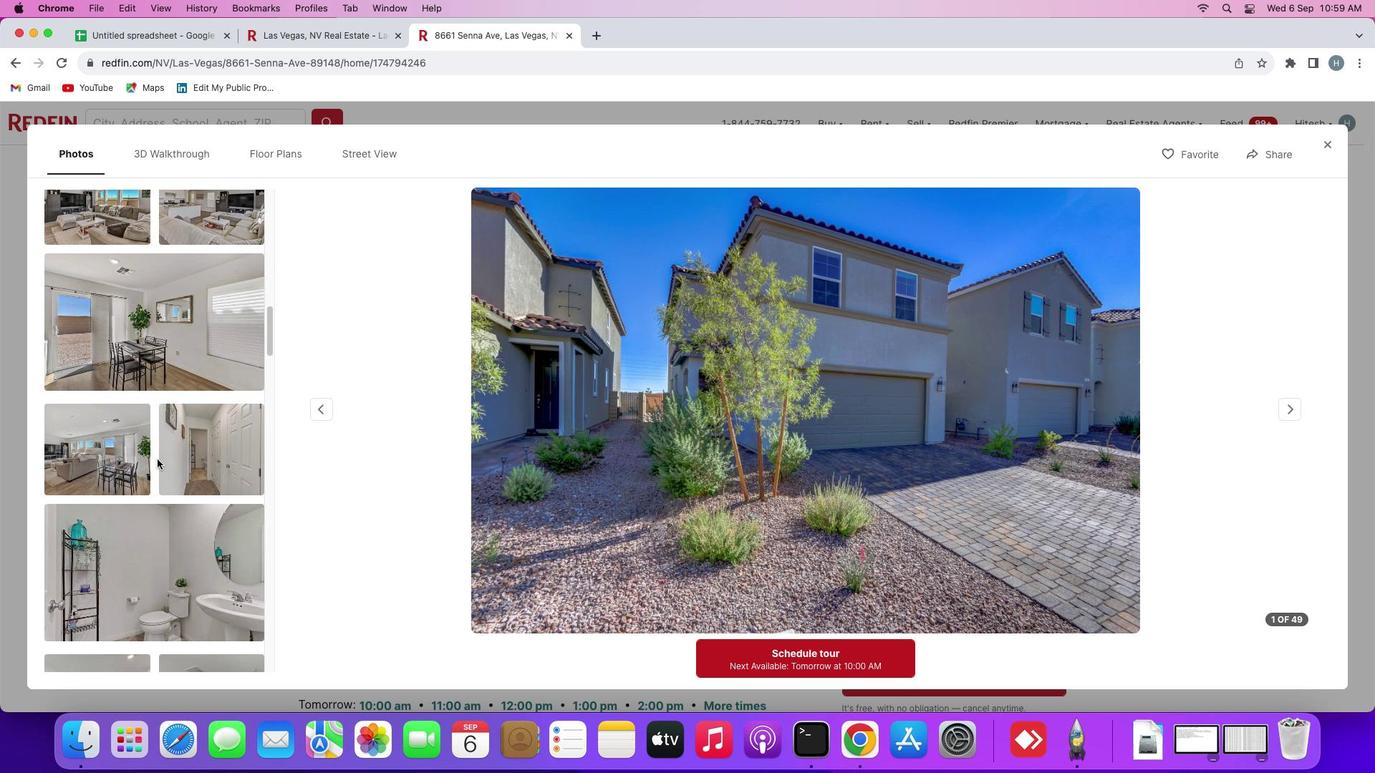 
Action: Mouse moved to (156, 459)
Screenshot: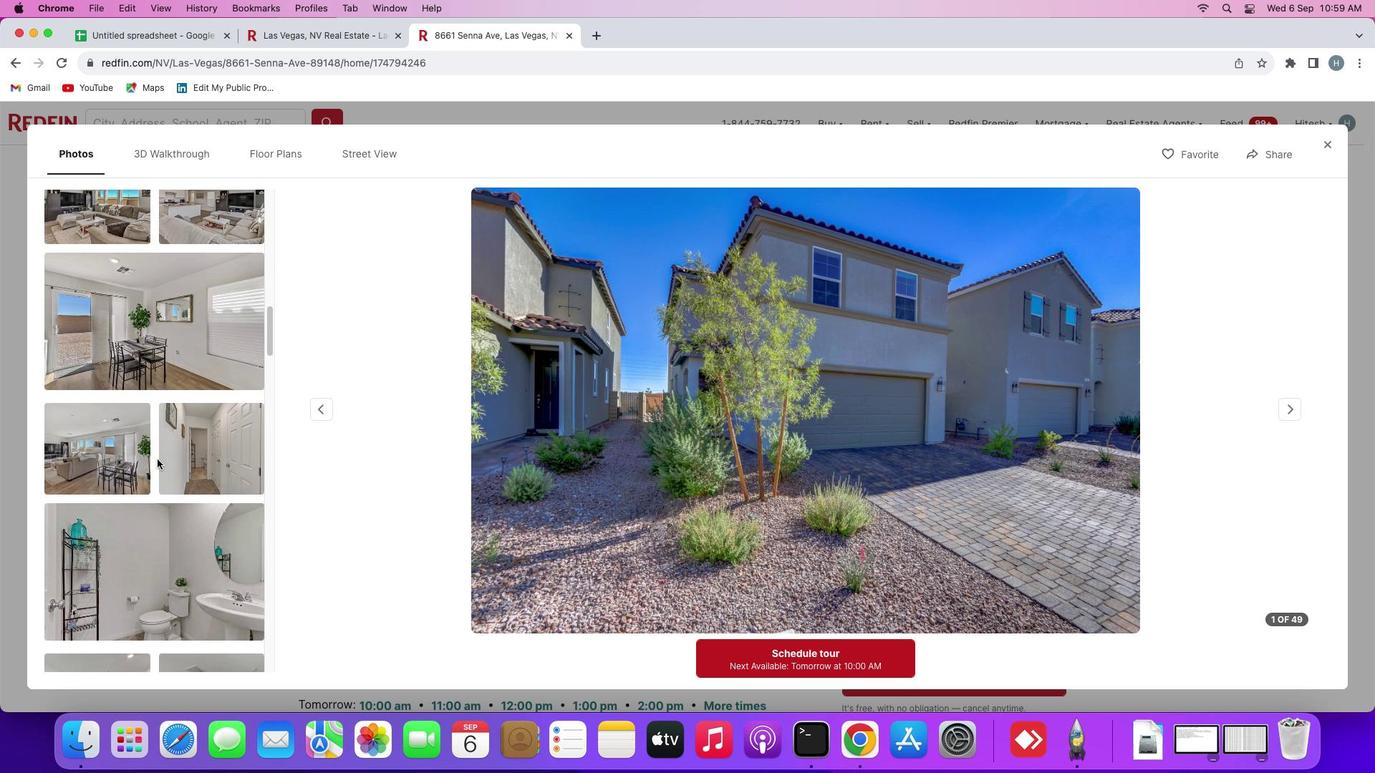 
Action: Mouse scrolled (156, 459) with delta (0, -1)
Screenshot: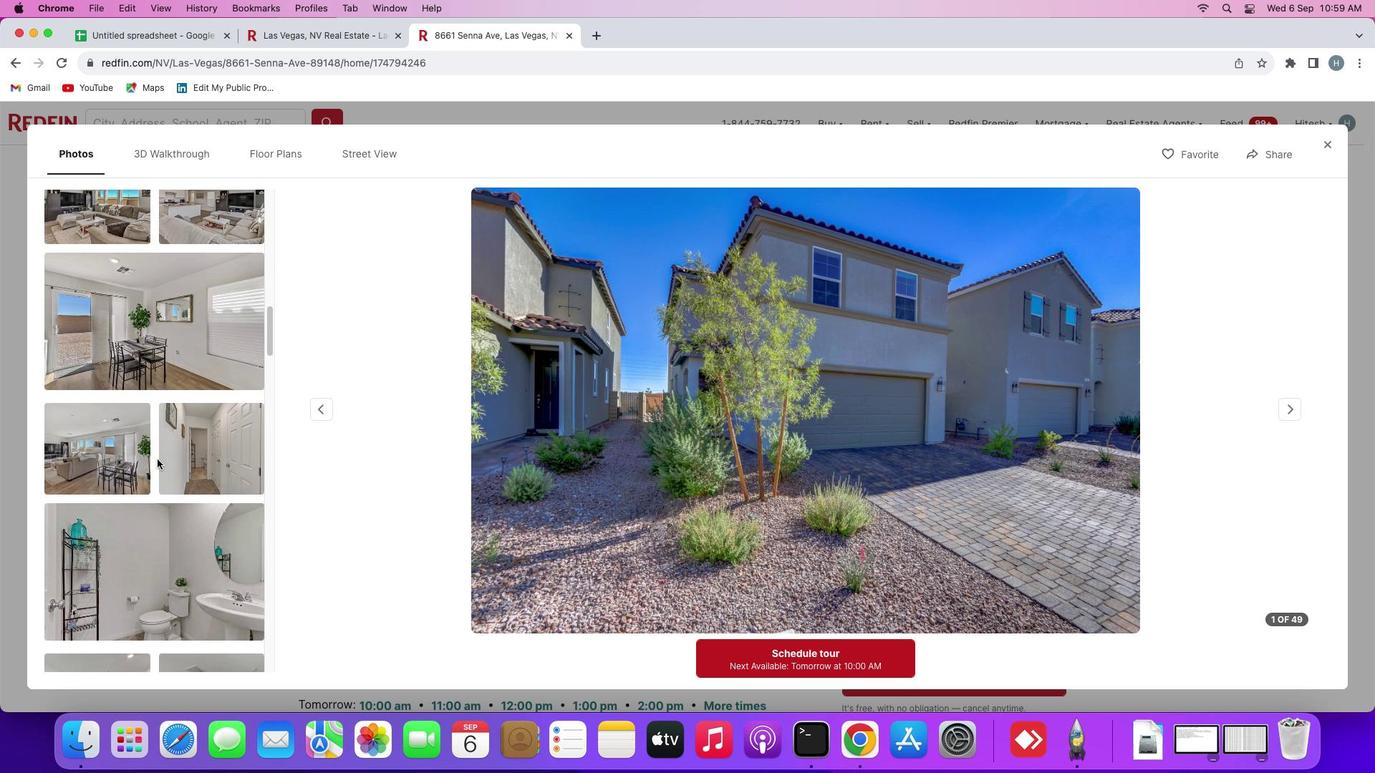 
Action: Mouse scrolled (156, 459) with delta (0, 0)
Screenshot: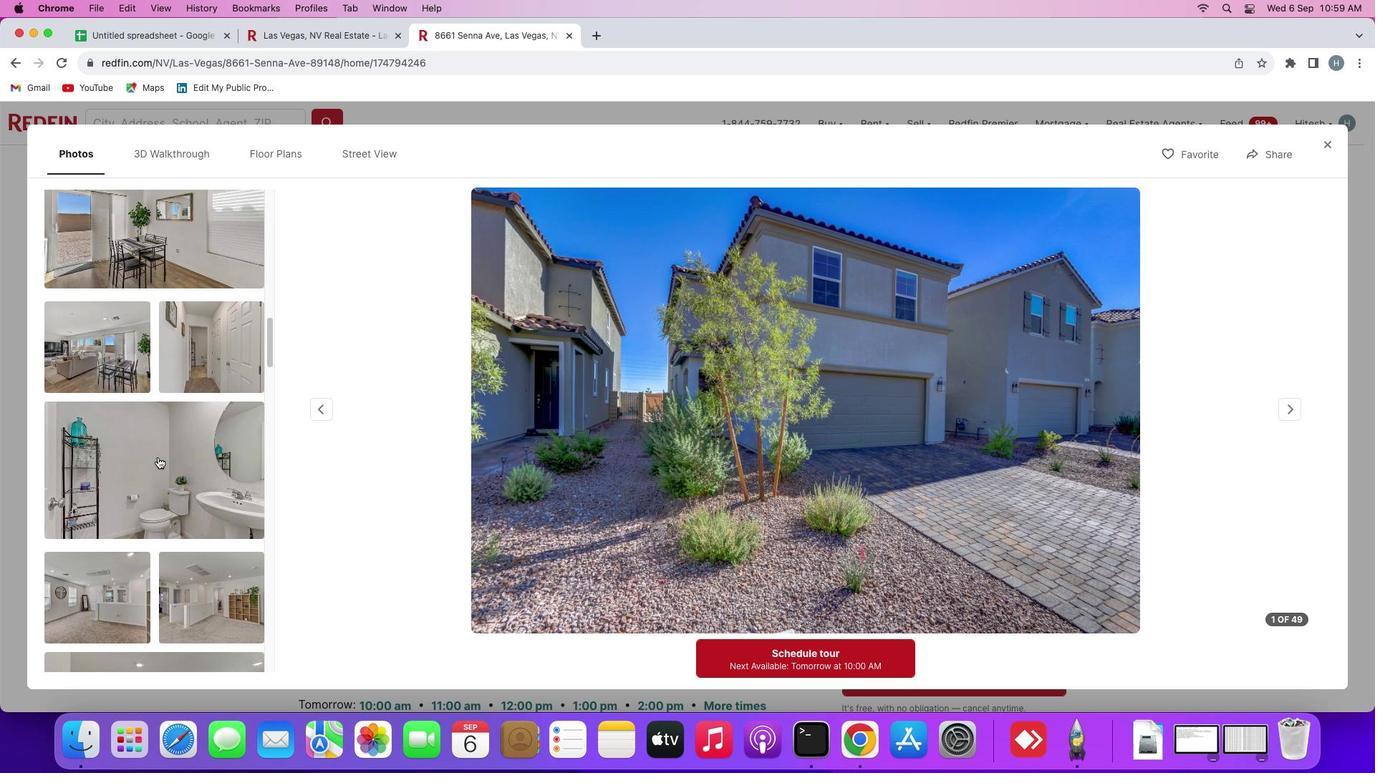 
Action: Mouse scrolled (156, 459) with delta (0, 0)
Screenshot: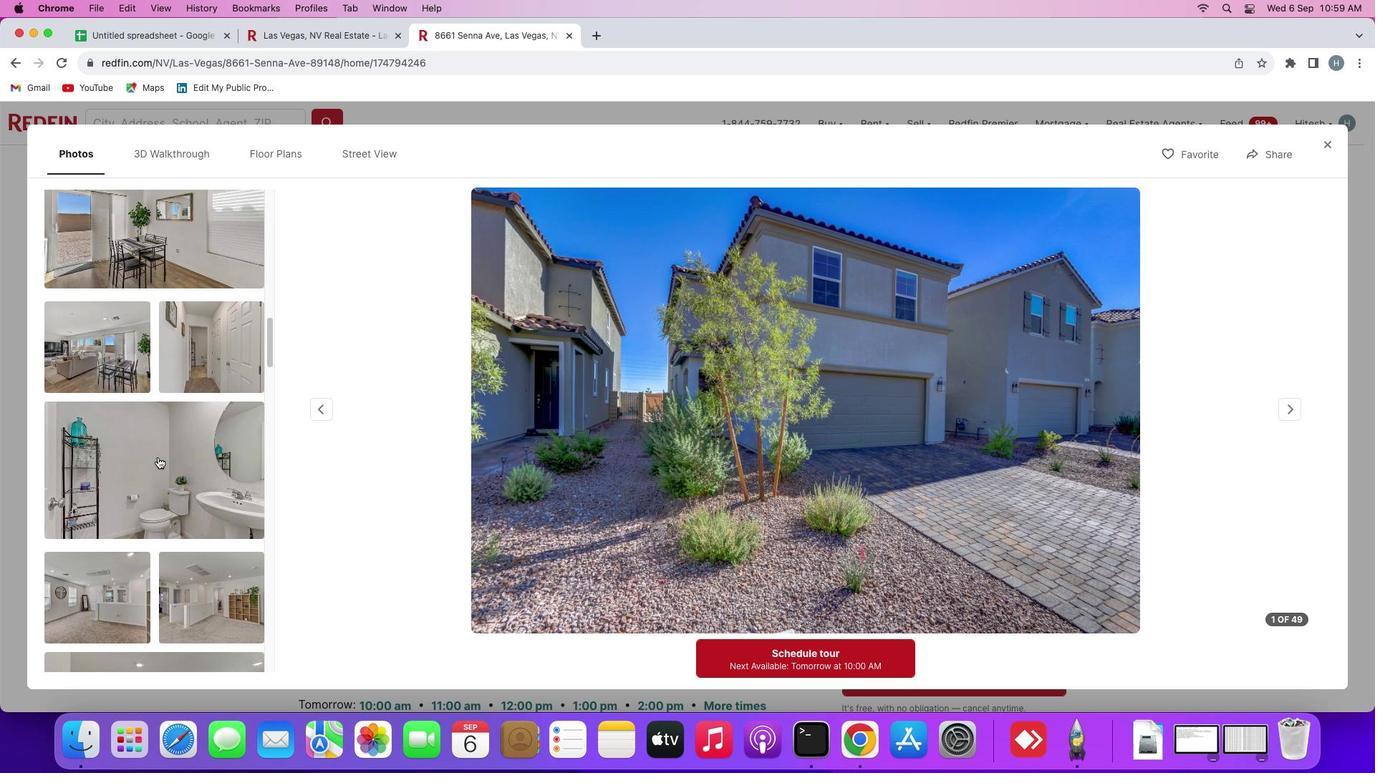 
Action: Mouse scrolled (156, 459) with delta (0, -1)
Screenshot: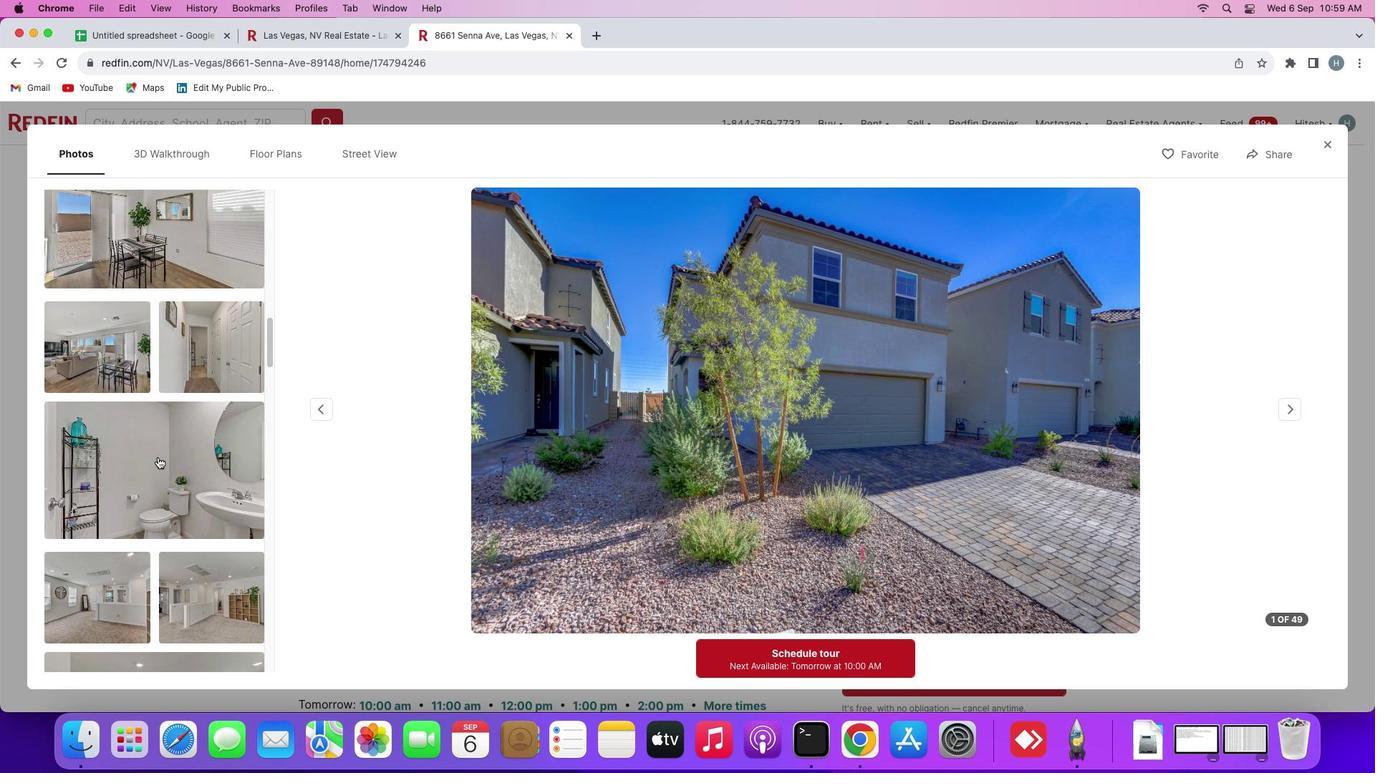 
Action: Mouse moved to (158, 457)
Screenshot: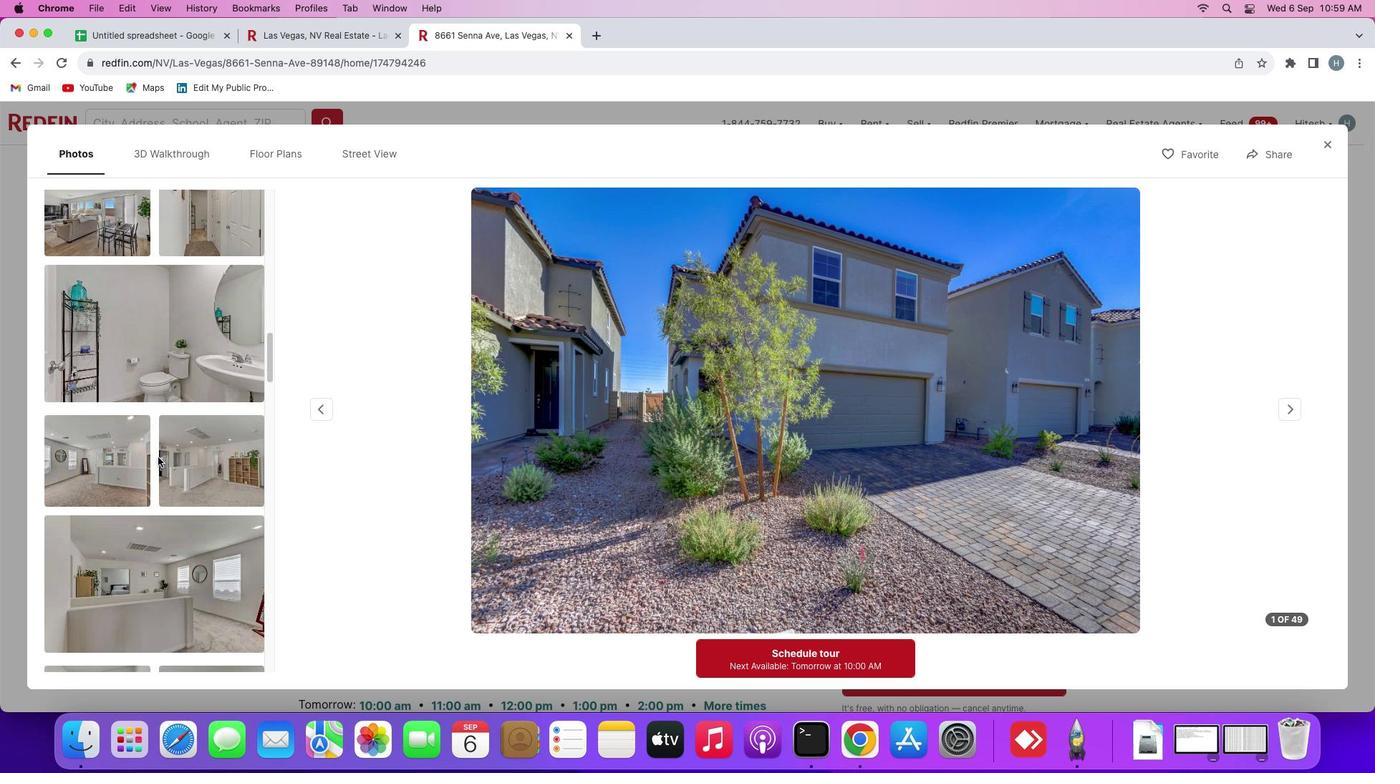 
Action: Mouse scrolled (158, 457) with delta (0, 0)
Screenshot: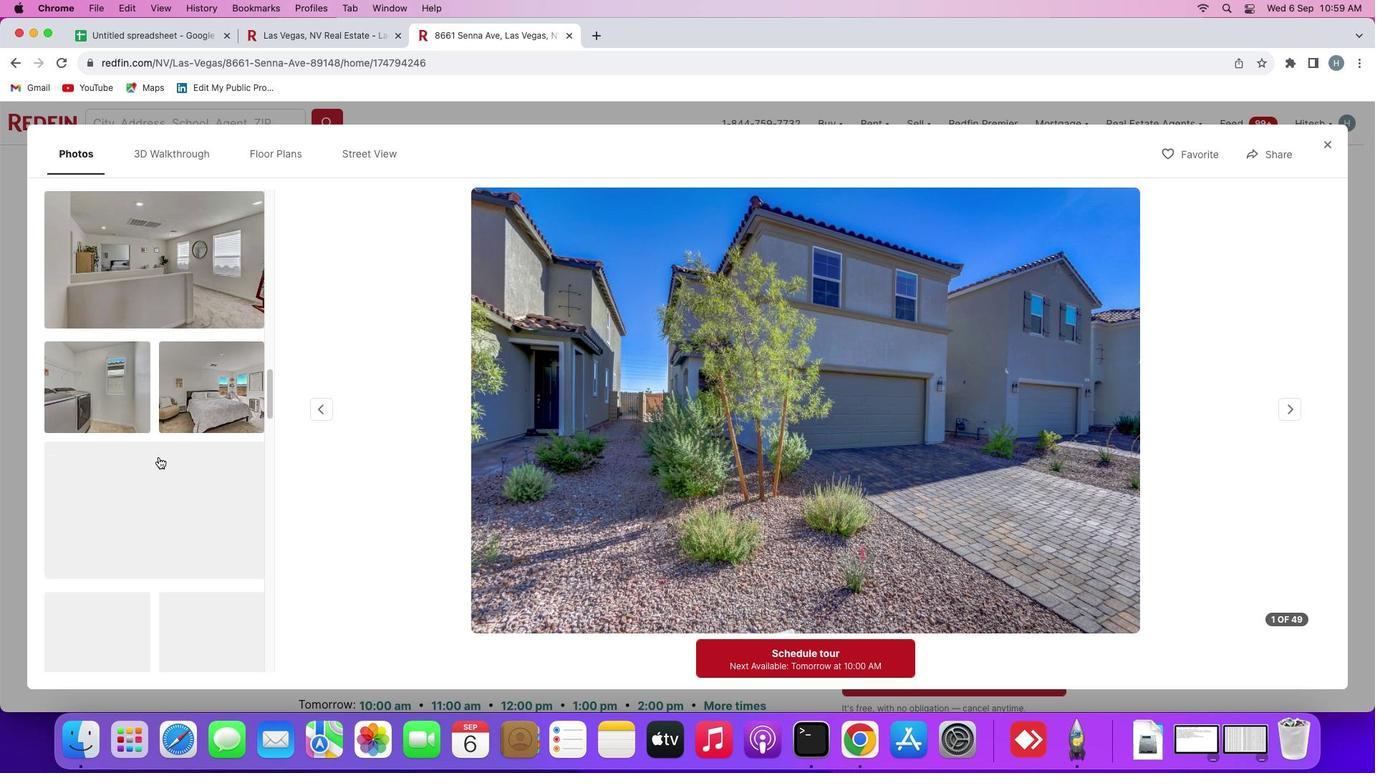
Action: Mouse scrolled (158, 457) with delta (0, 0)
Screenshot: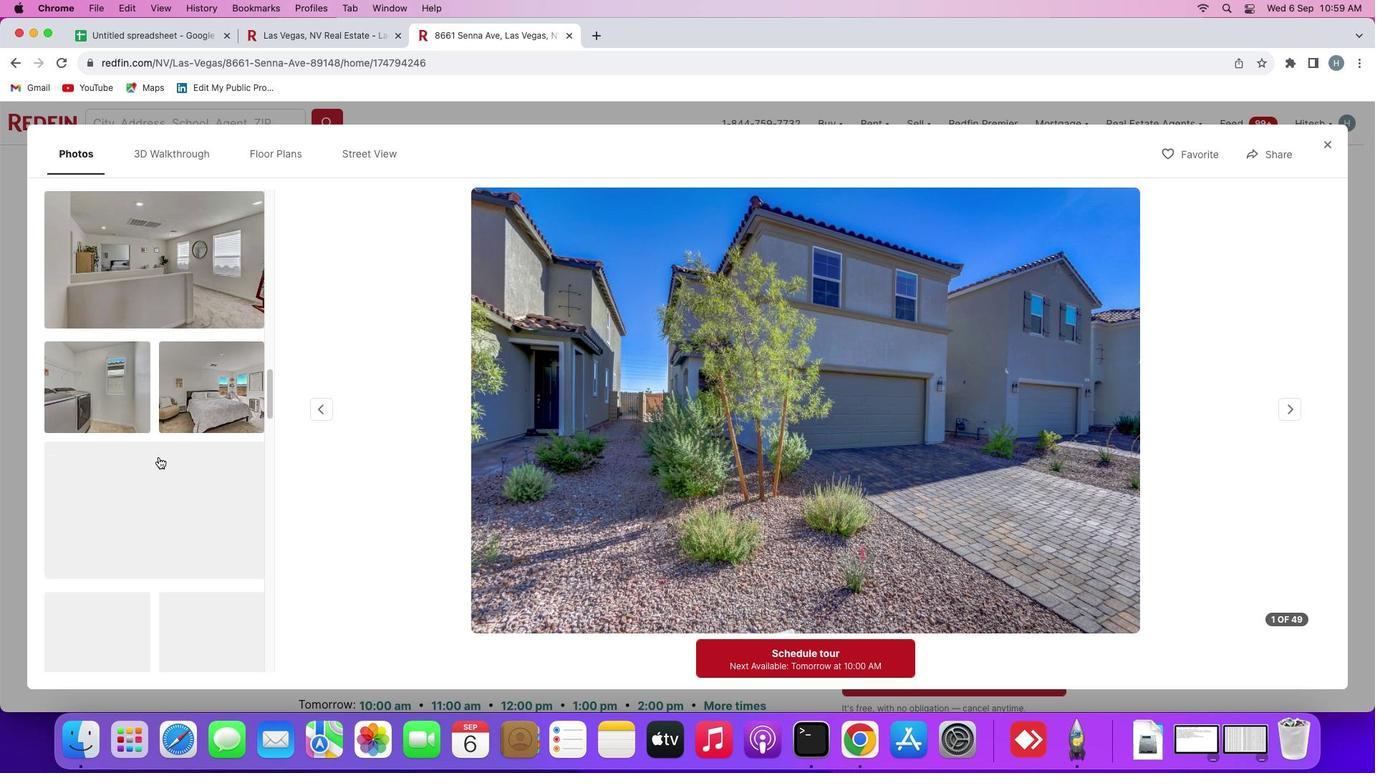 
Action: Mouse scrolled (158, 457) with delta (0, -2)
Screenshot: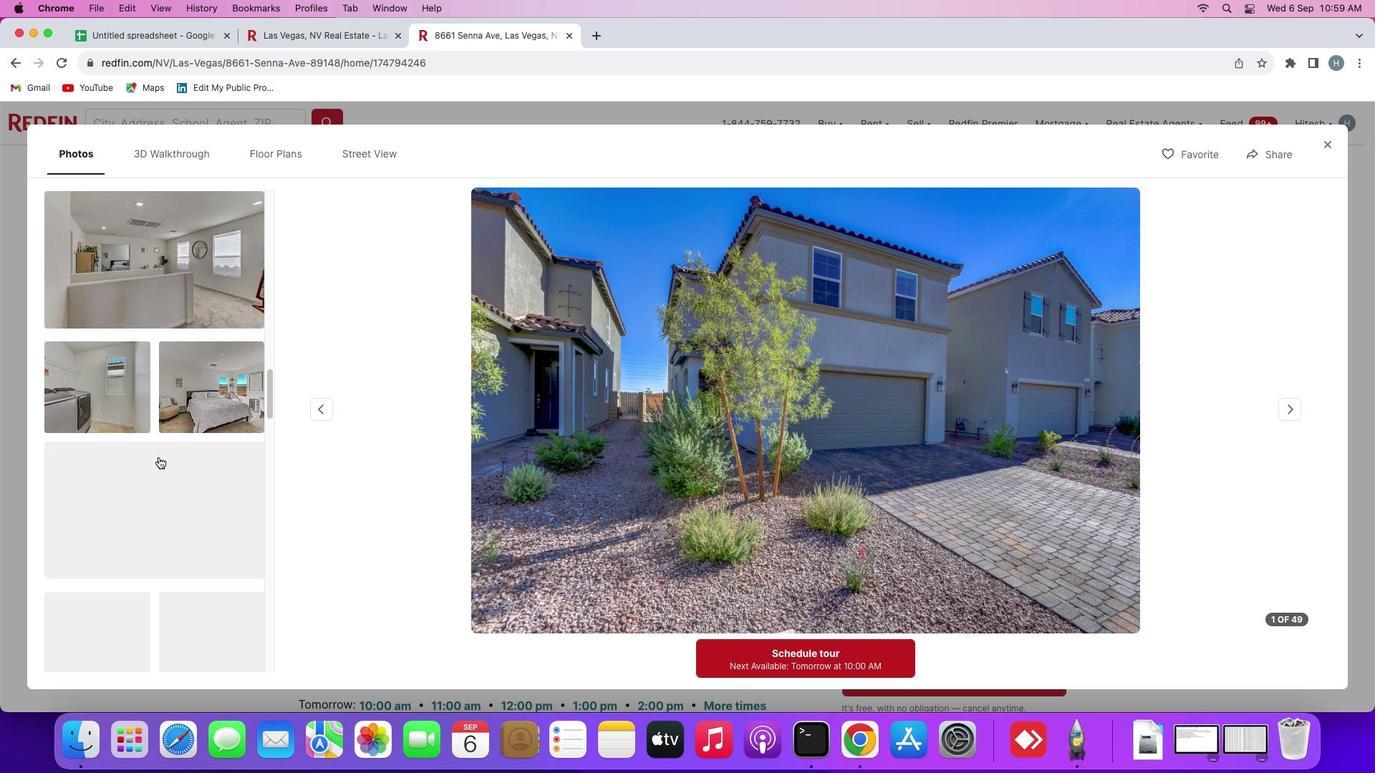 
Action: Mouse scrolled (158, 457) with delta (0, -3)
Screenshot: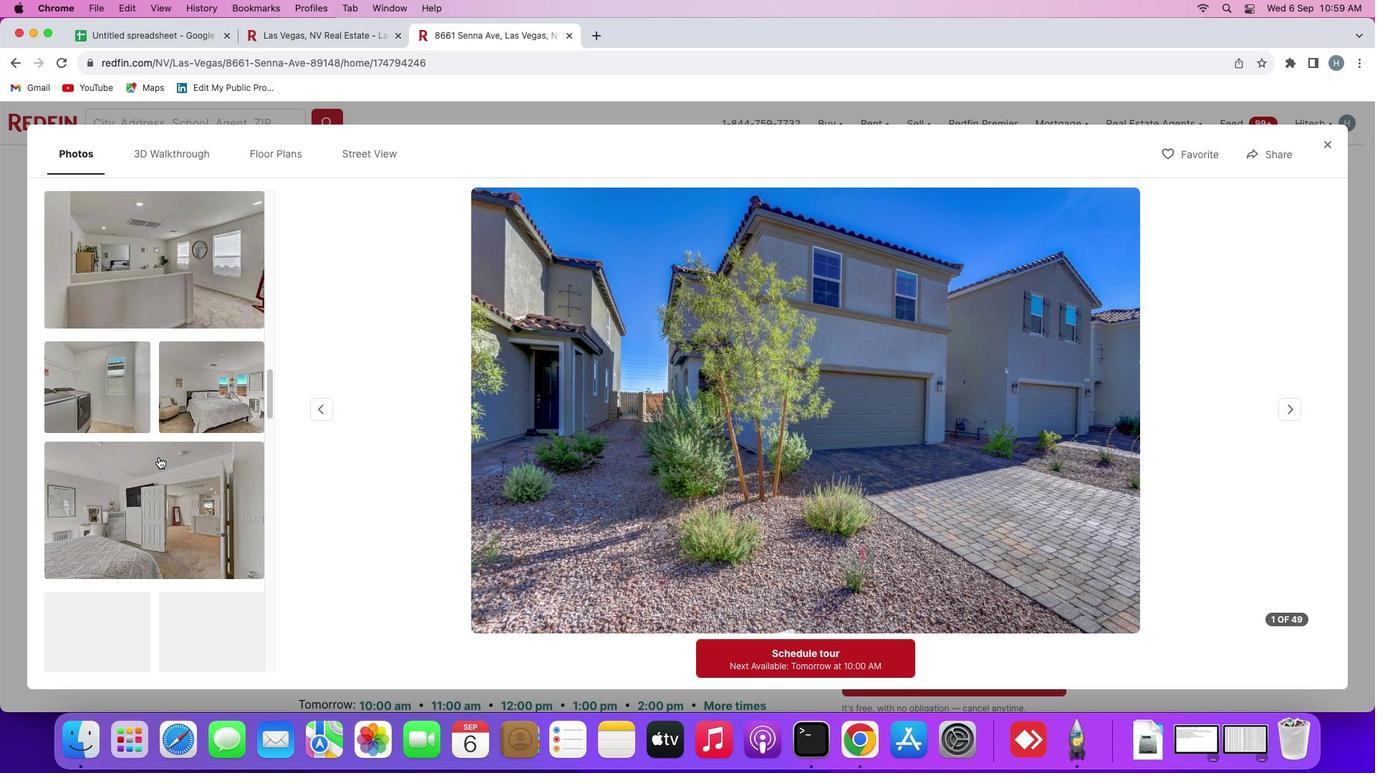 
Action: Mouse scrolled (158, 457) with delta (0, -3)
Screenshot: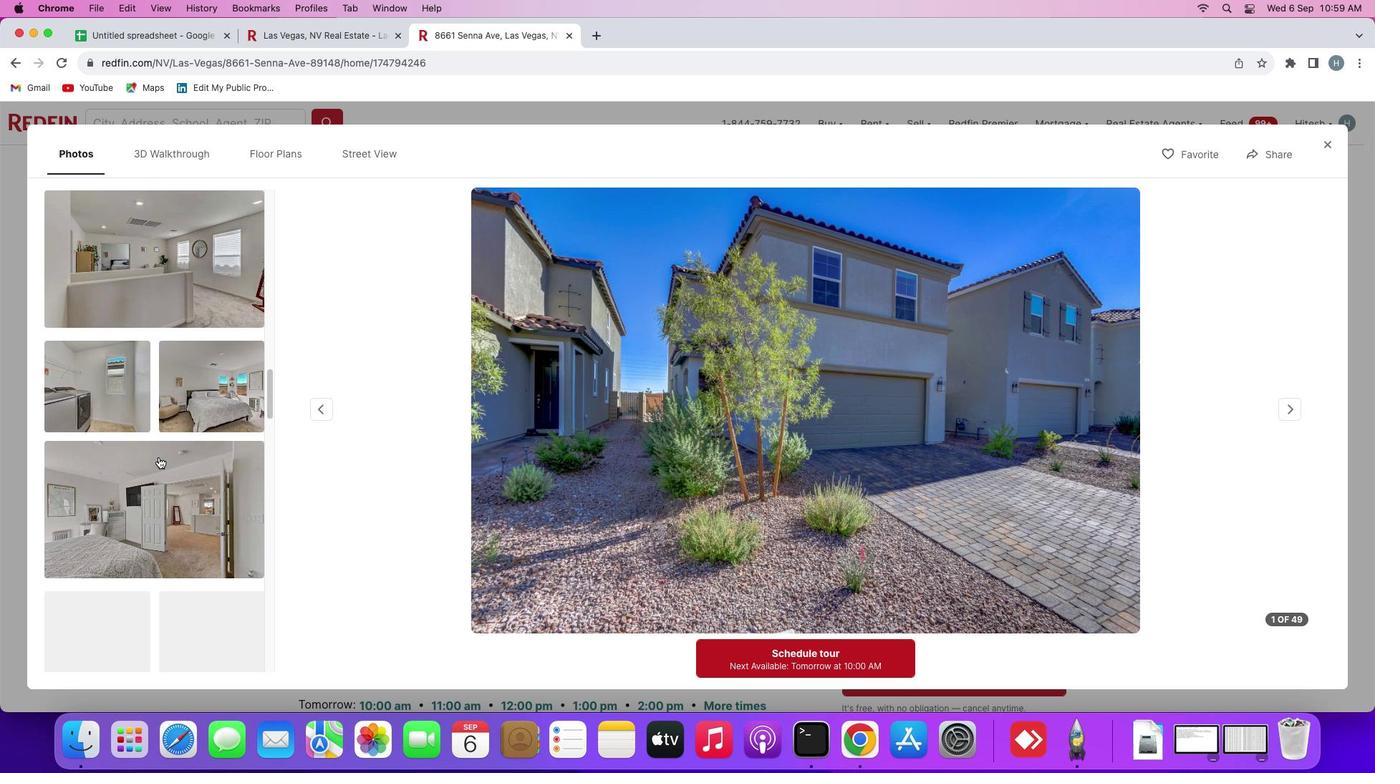 
Action: Mouse moved to (158, 457)
Screenshot: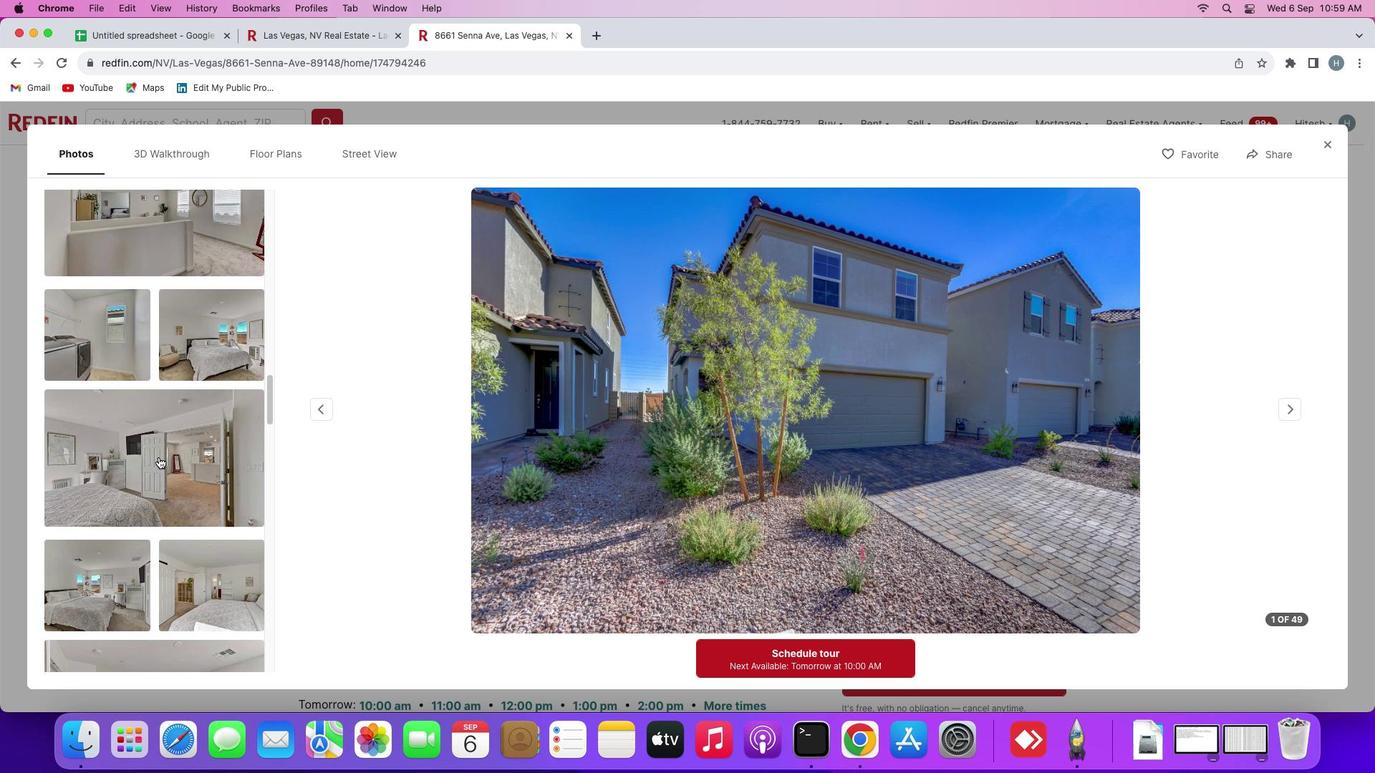 
Action: Mouse scrolled (158, 457) with delta (0, 0)
Screenshot: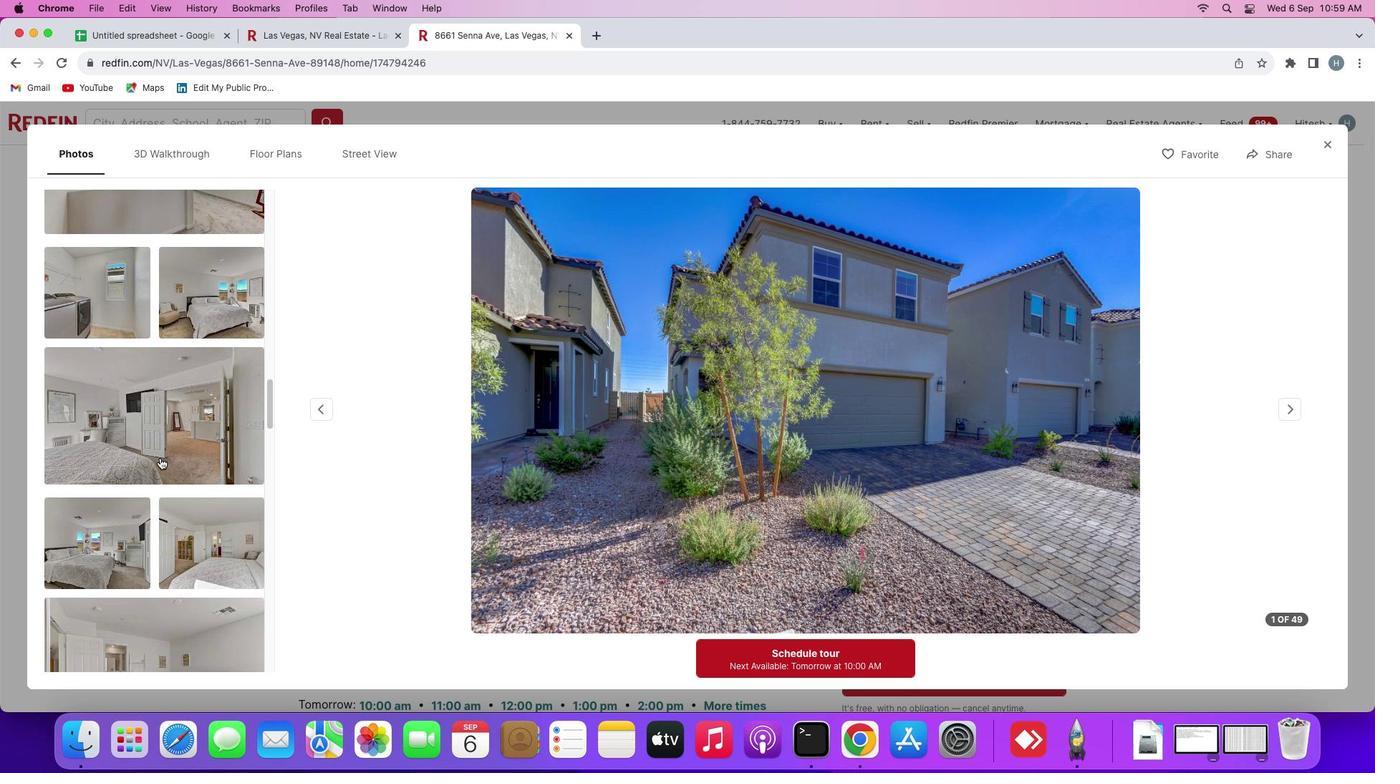 
Action: Mouse scrolled (158, 457) with delta (0, 0)
Screenshot: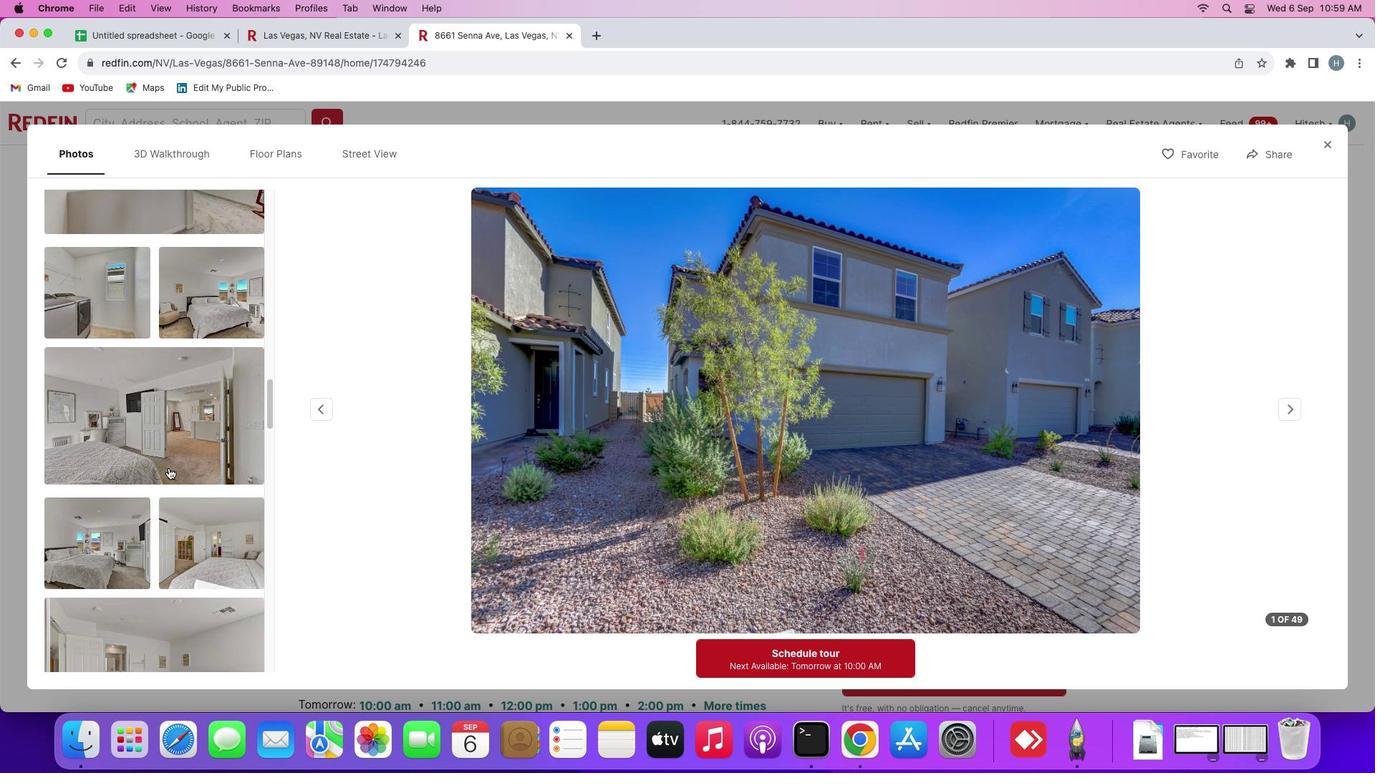 
Action: Mouse scrolled (158, 457) with delta (0, -1)
Screenshot: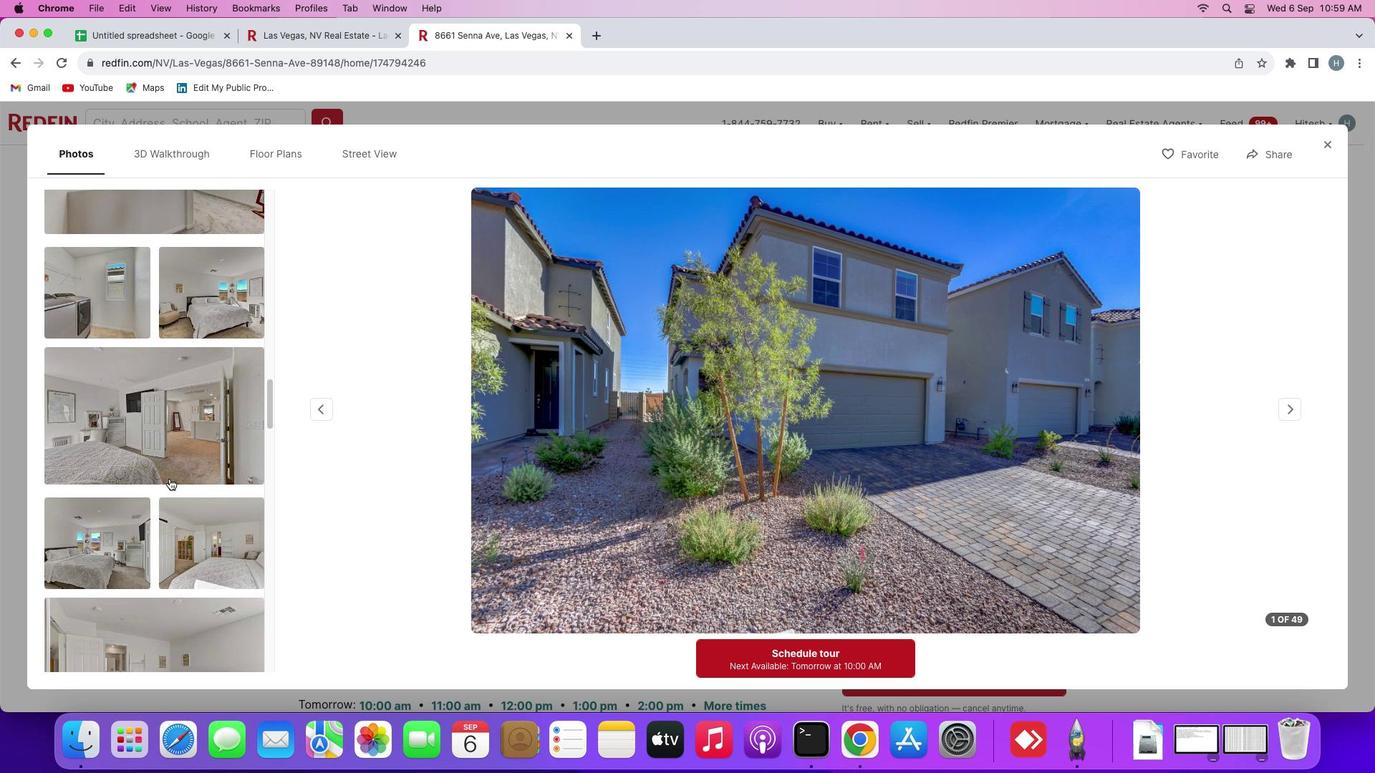 
Action: Mouse moved to (169, 489)
Screenshot: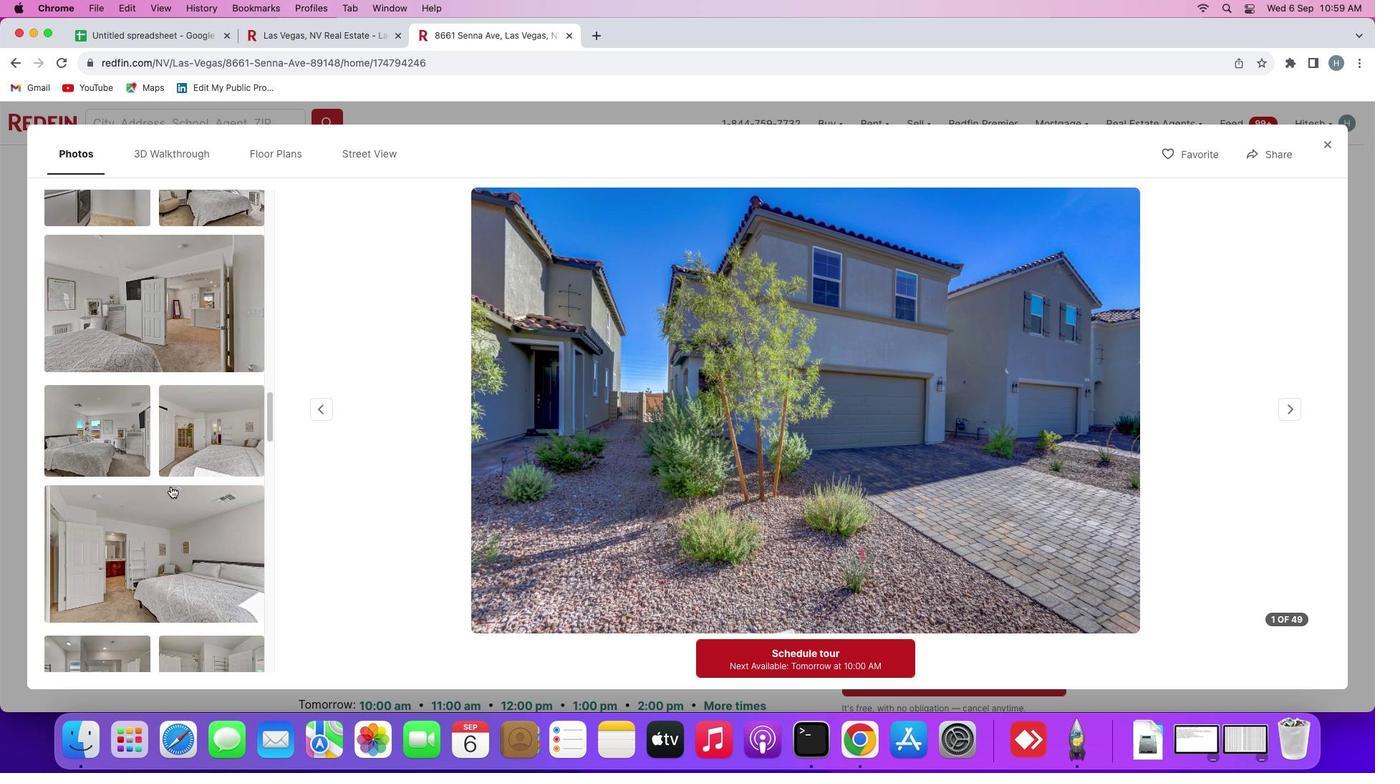 
Action: Mouse scrolled (169, 489) with delta (0, 0)
Screenshot: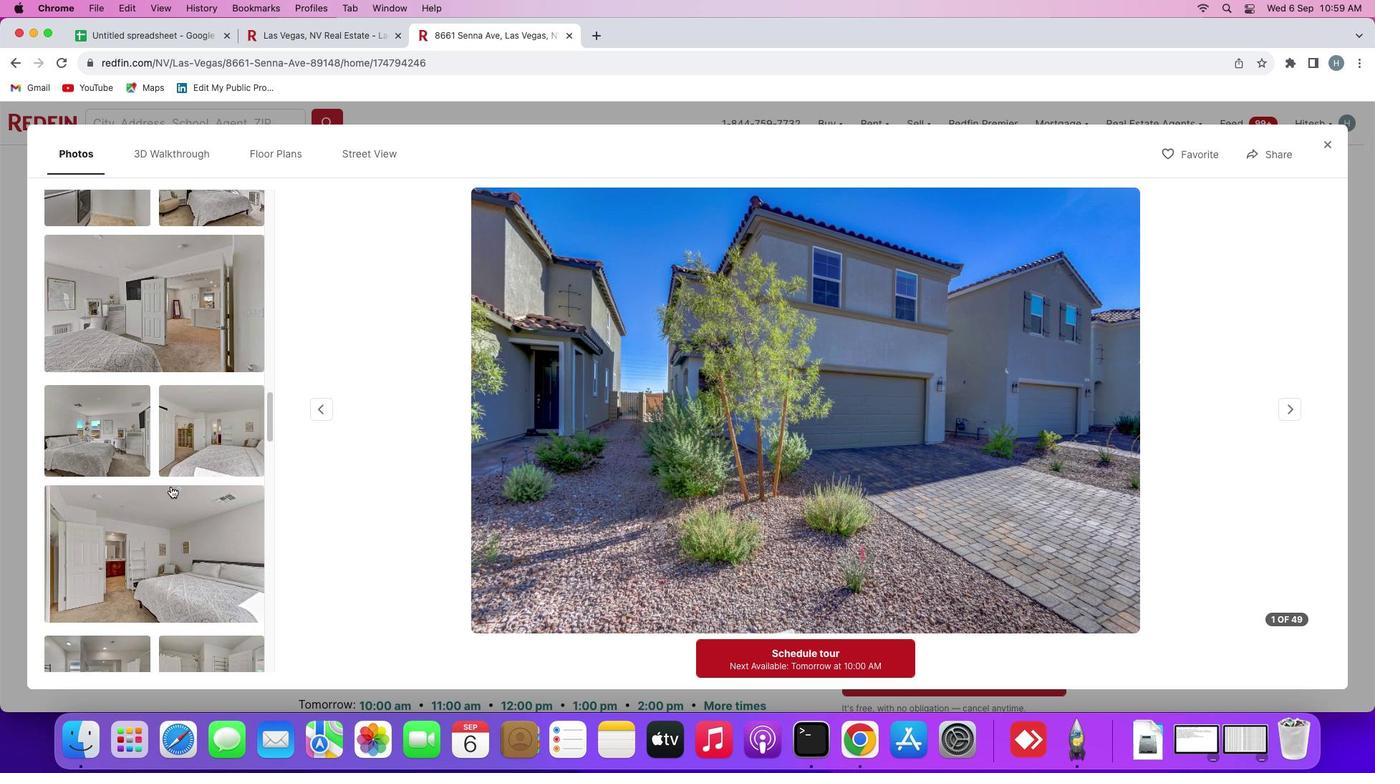 
Action: Mouse moved to (169, 489)
Screenshot: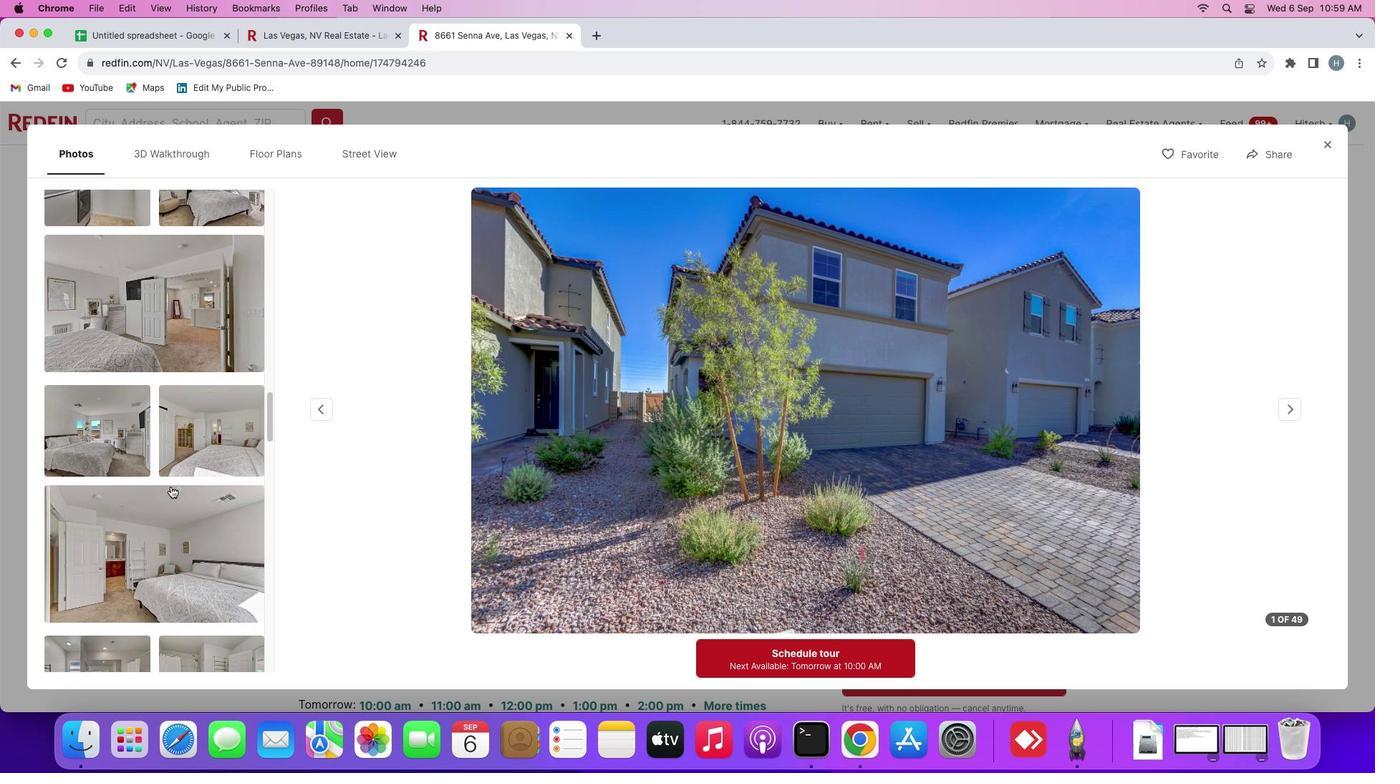 
Action: Mouse scrolled (169, 489) with delta (0, 0)
Screenshot: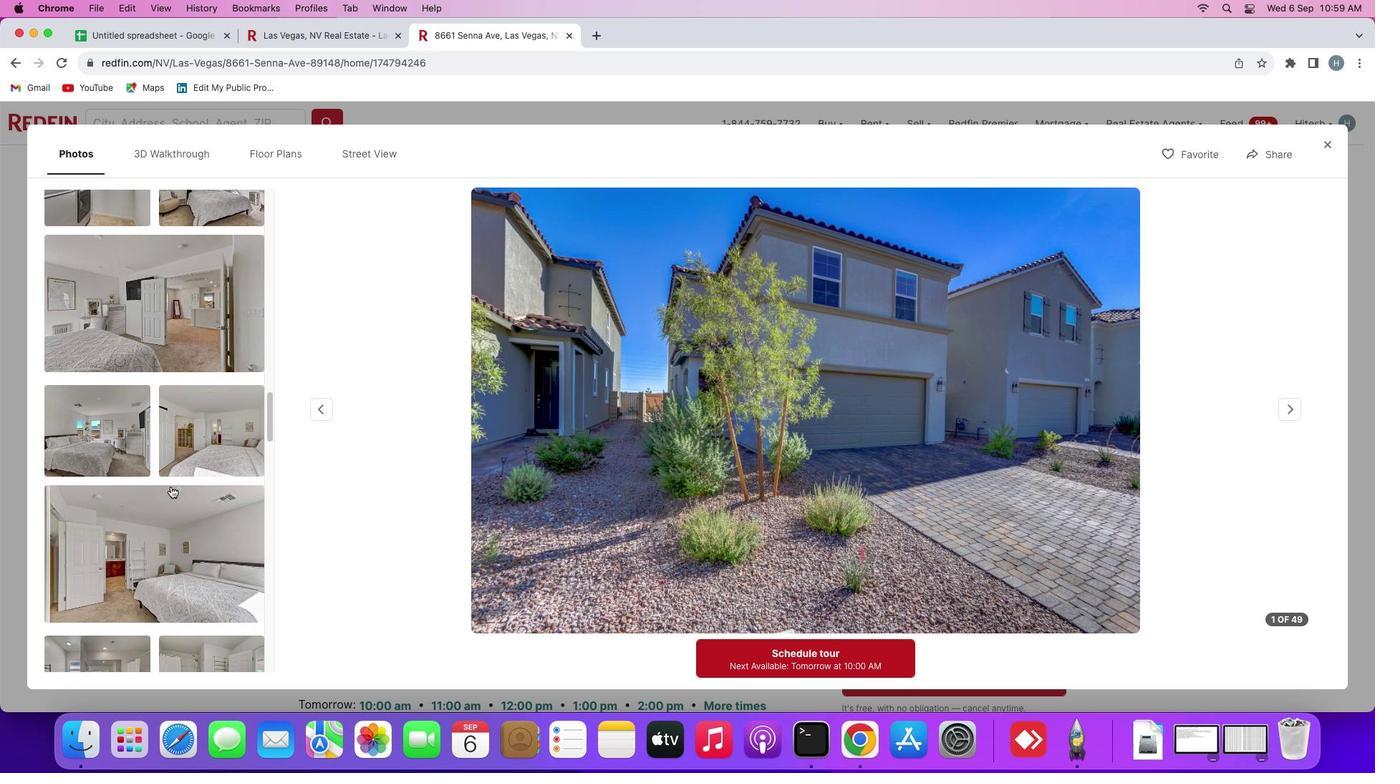 
Action: Mouse moved to (169, 489)
Screenshot: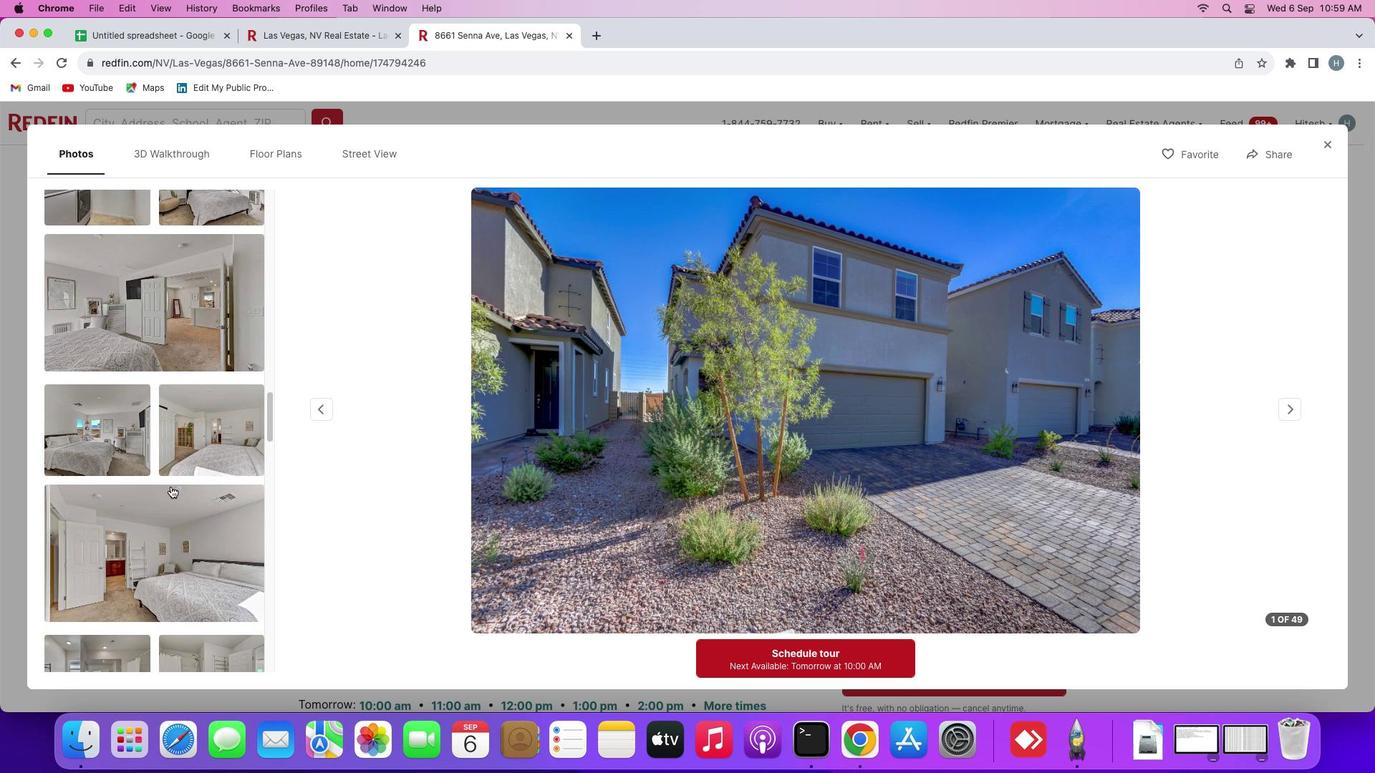
Action: Mouse scrolled (169, 489) with delta (0, -1)
Screenshot: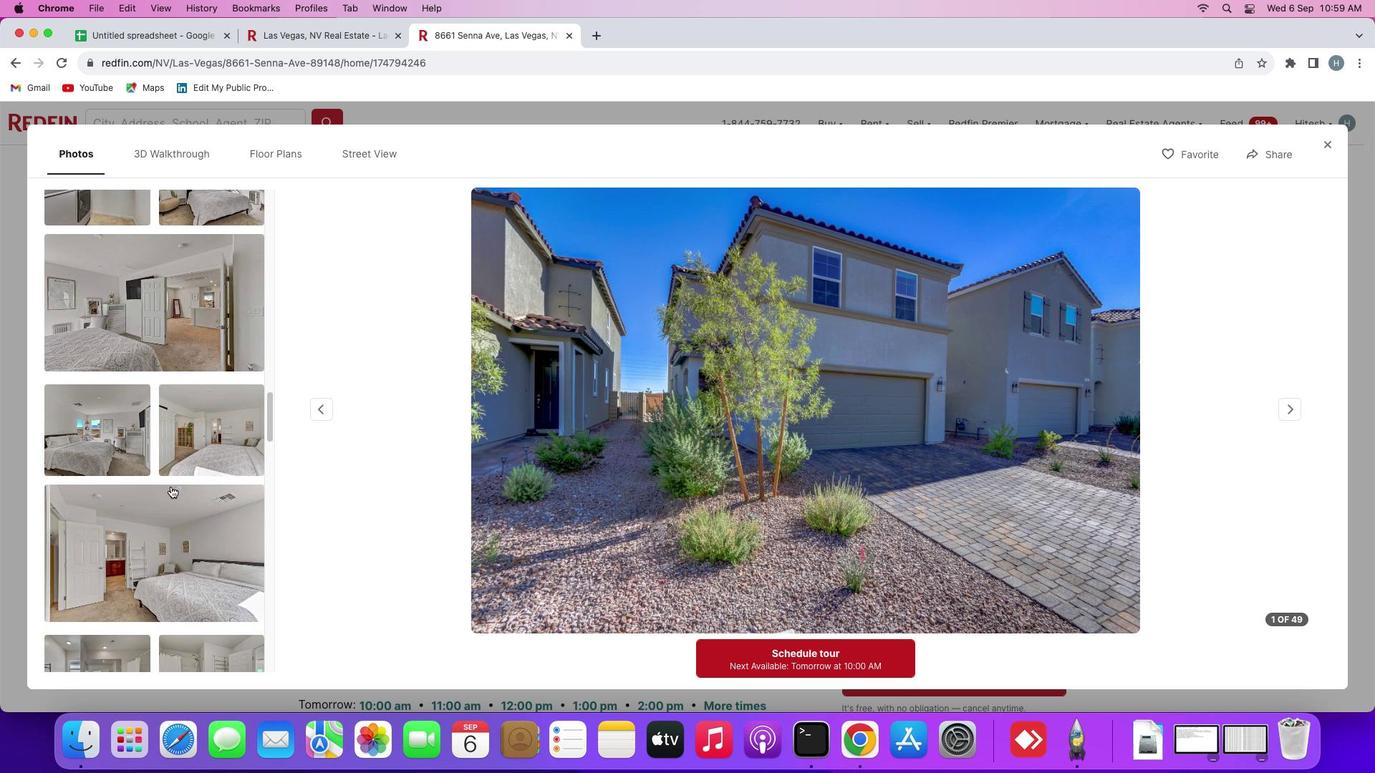 
Action: Mouse moved to (171, 487)
Screenshot: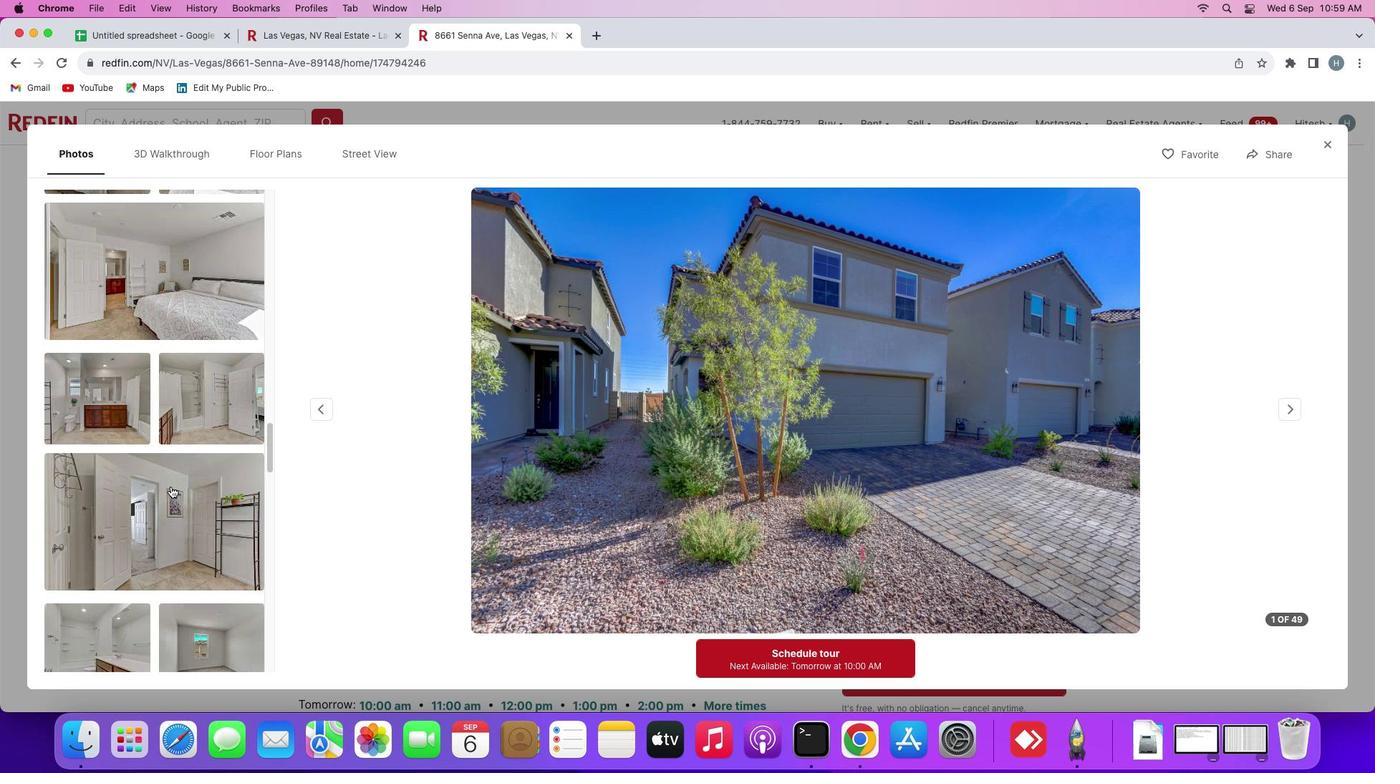 
Action: Mouse scrolled (171, 487) with delta (0, 0)
Screenshot: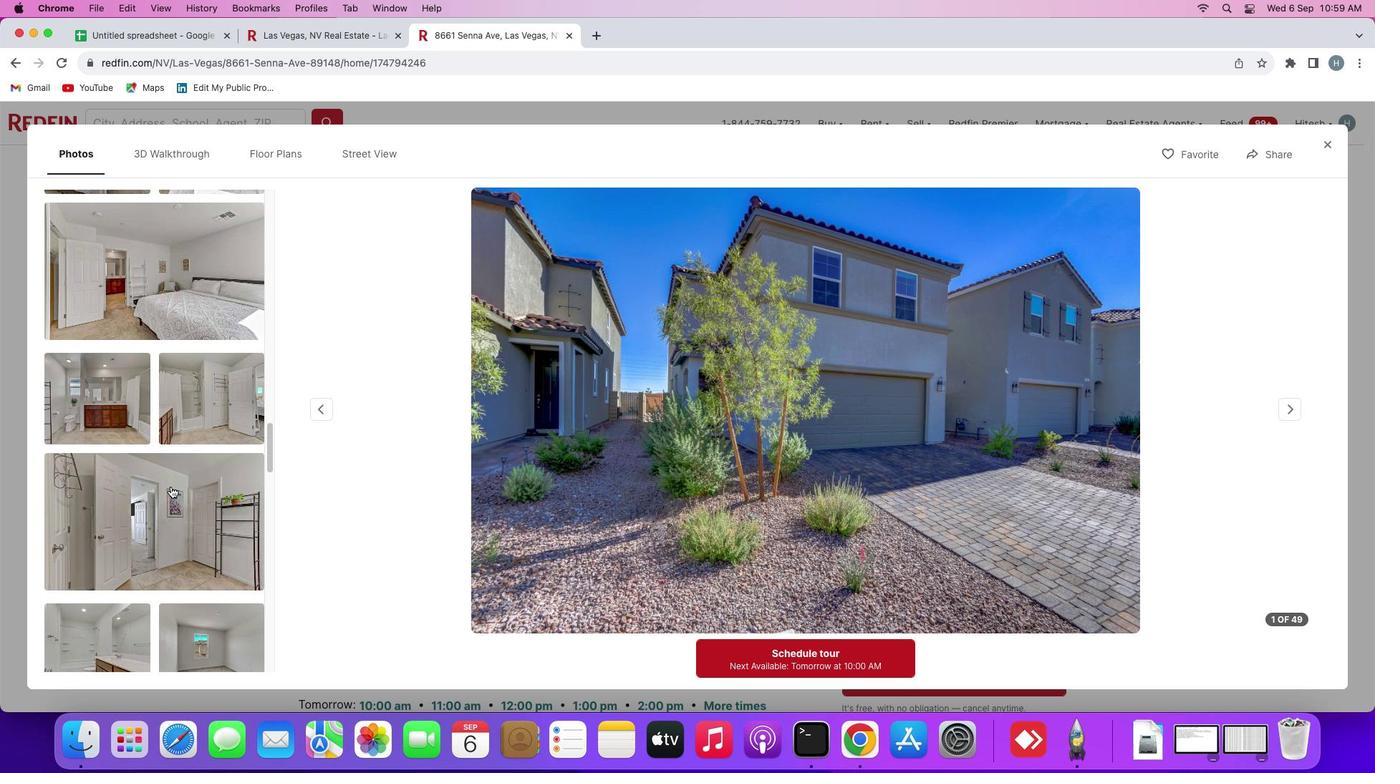 
Action: Mouse scrolled (171, 487) with delta (0, 0)
Screenshot: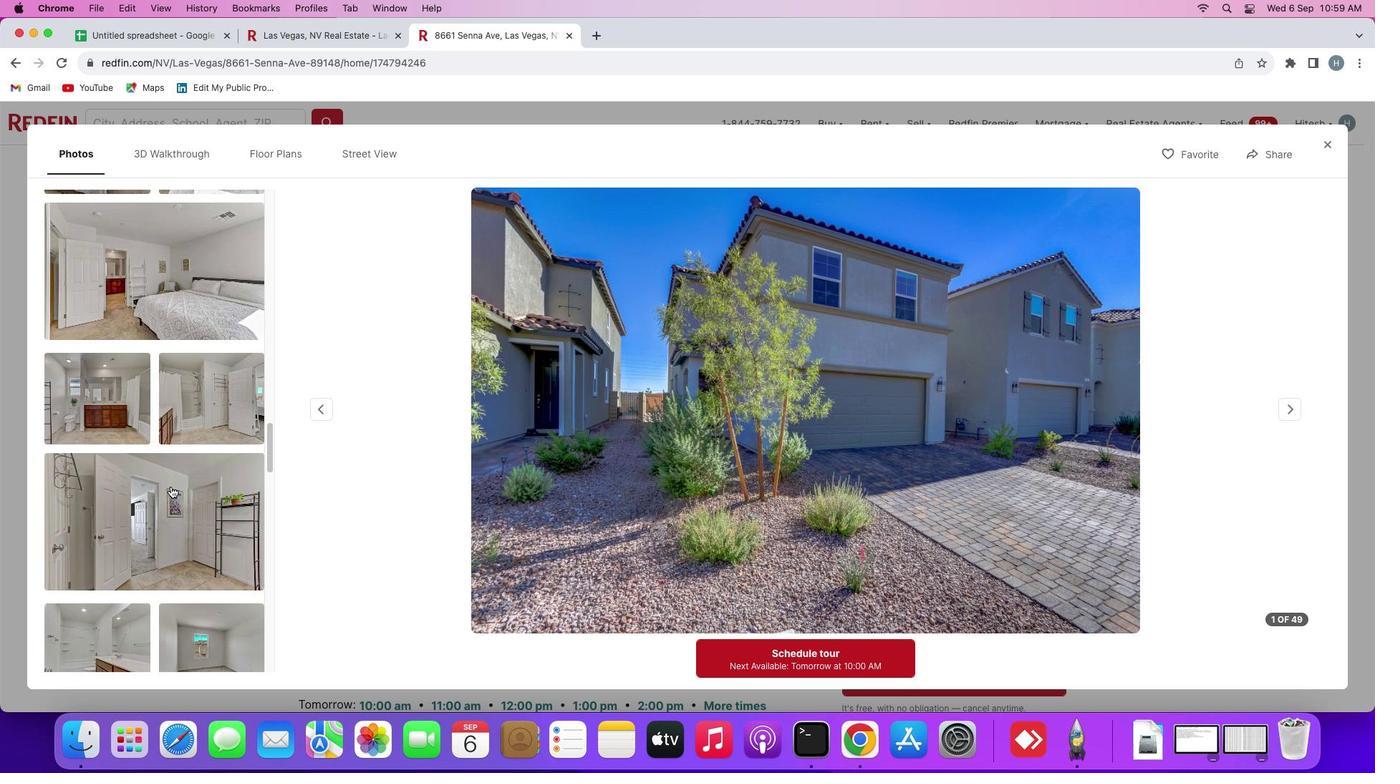 
Action: Mouse scrolled (171, 487) with delta (0, -2)
Screenshot: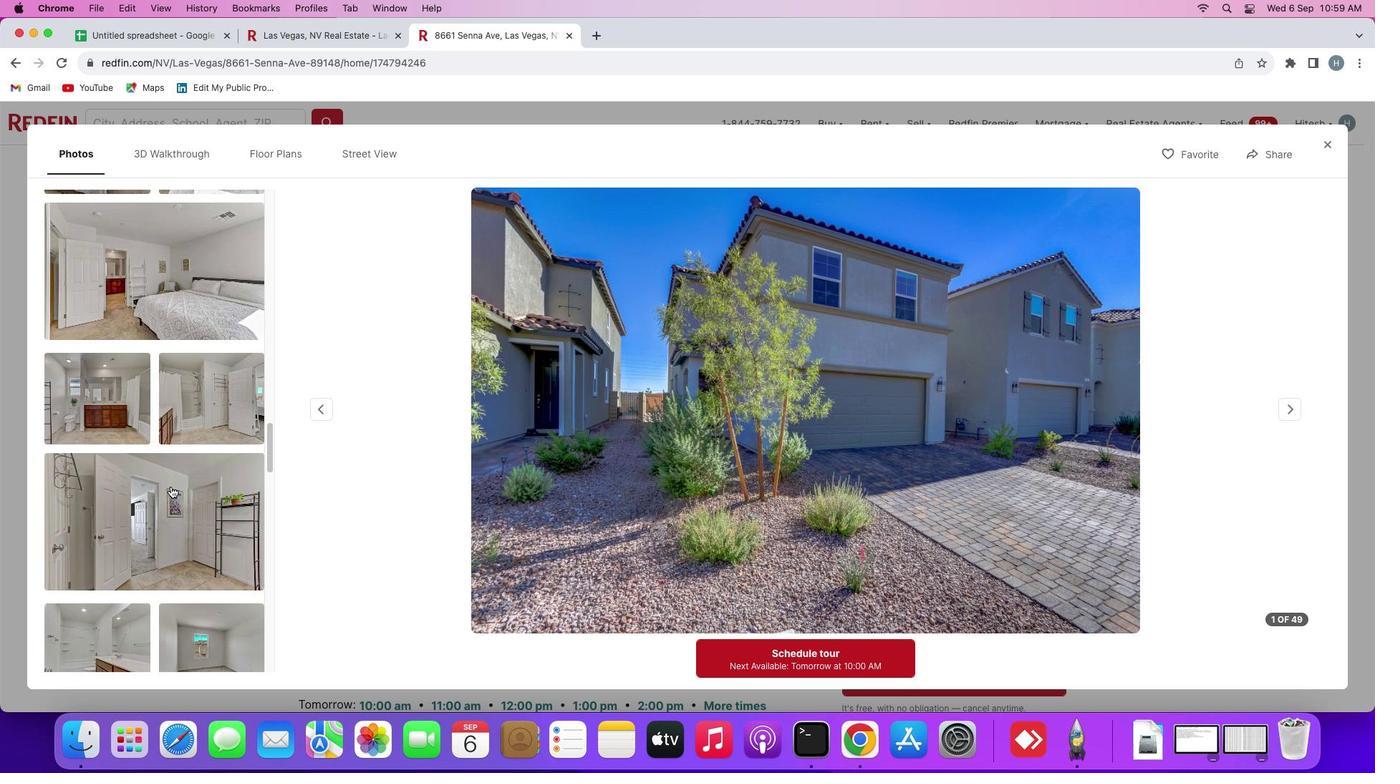 
Action: Mouse scrolled (171, 487) with delta (0, -3)
Screenshot: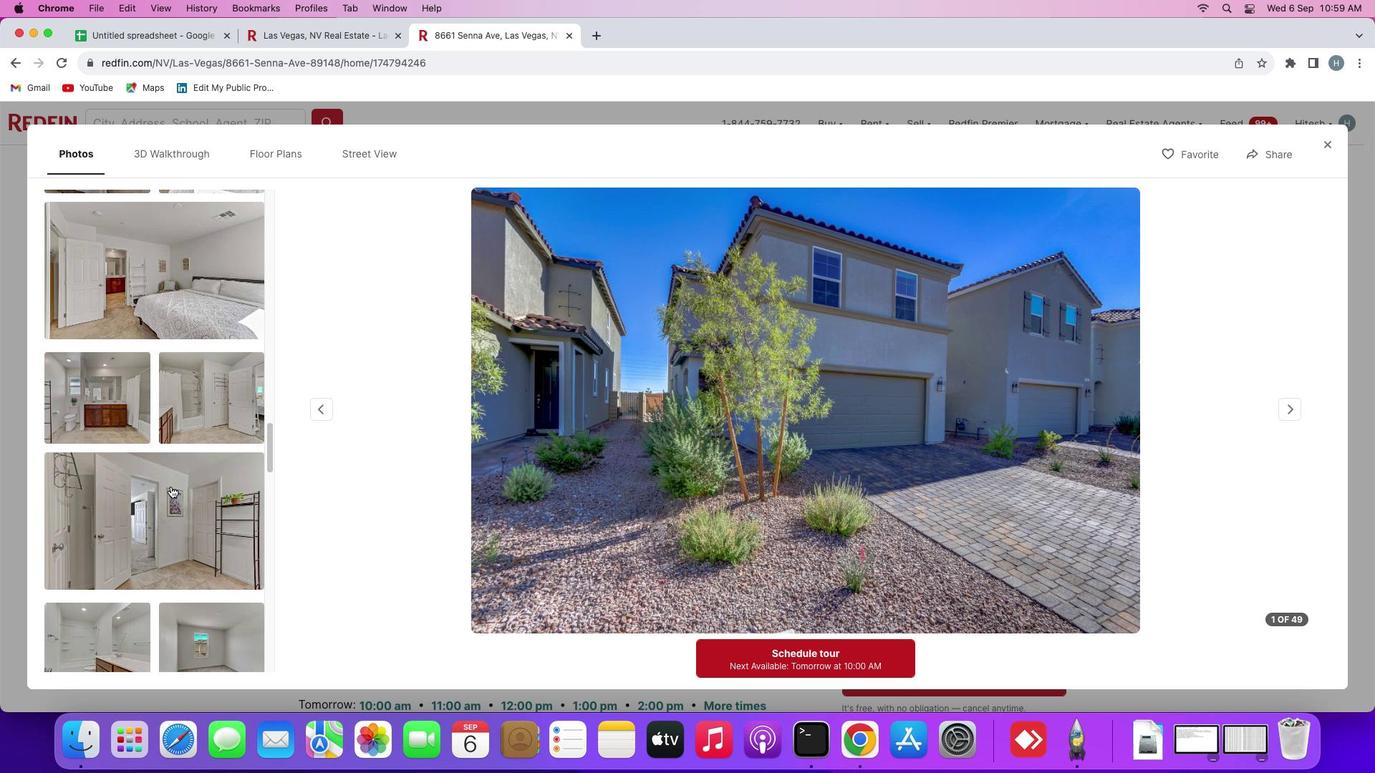 
Action: Mouse scrolled (171, 487) with delta (0, 0)
Screenshot: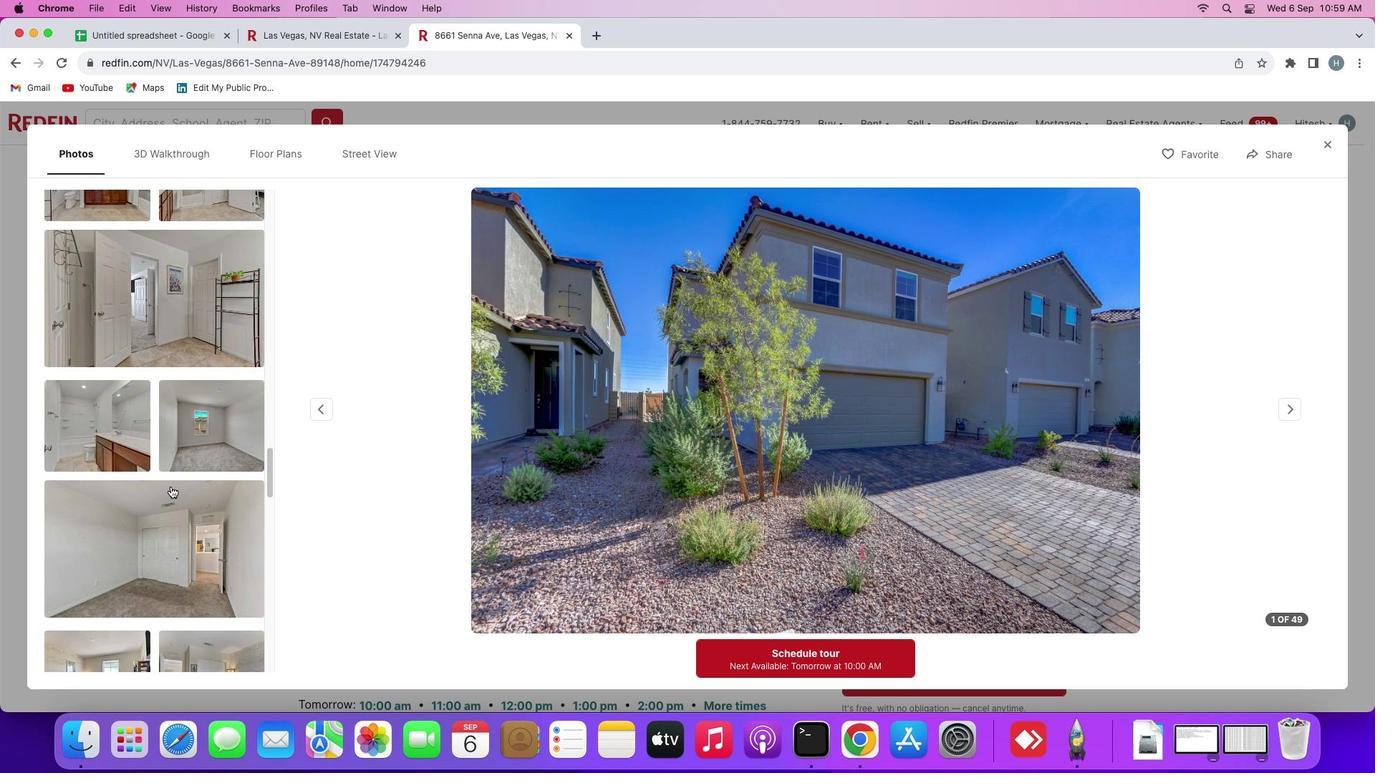 
Action: Mouse scrolled (171, 487) with delta (0, 0)
Screenshot: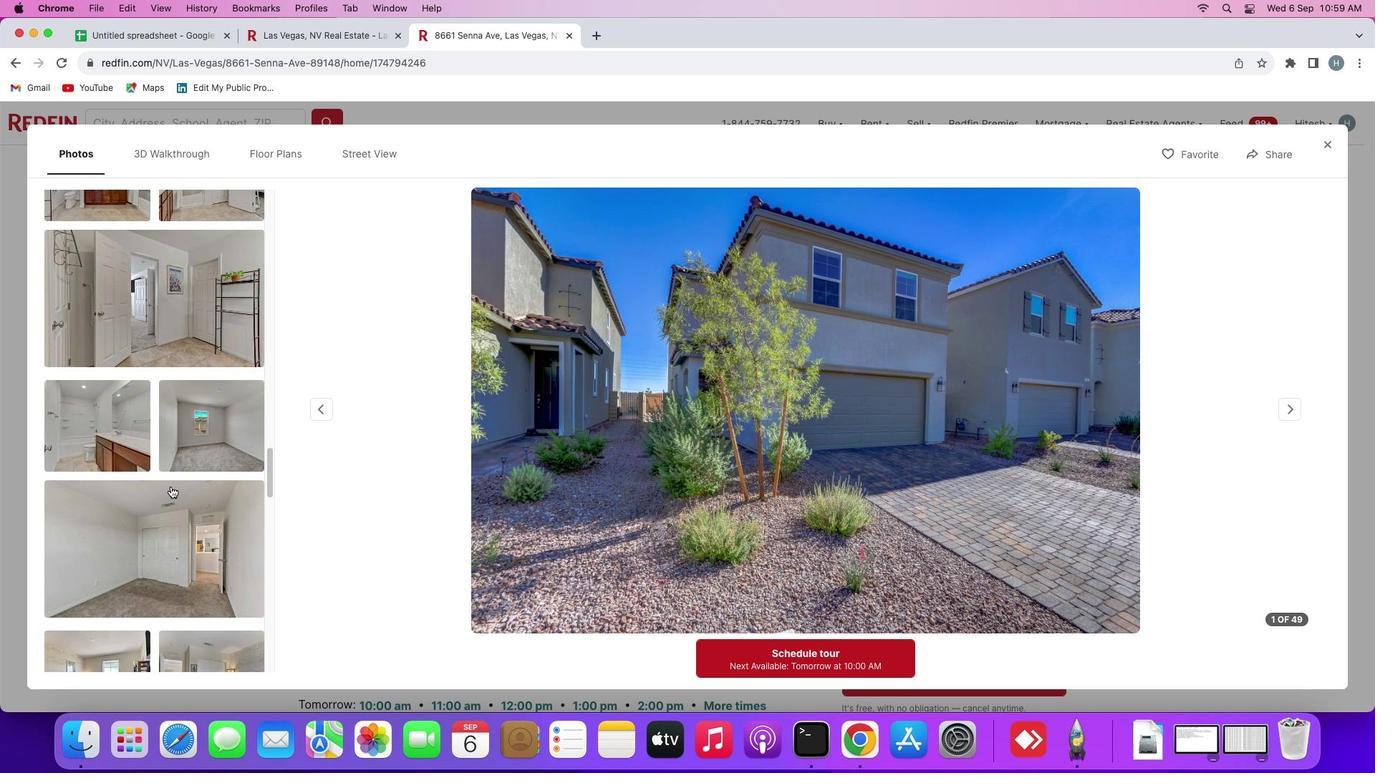 
Action: Mouse scrolled (171, 487) with delta (0, -1)
Screenshot: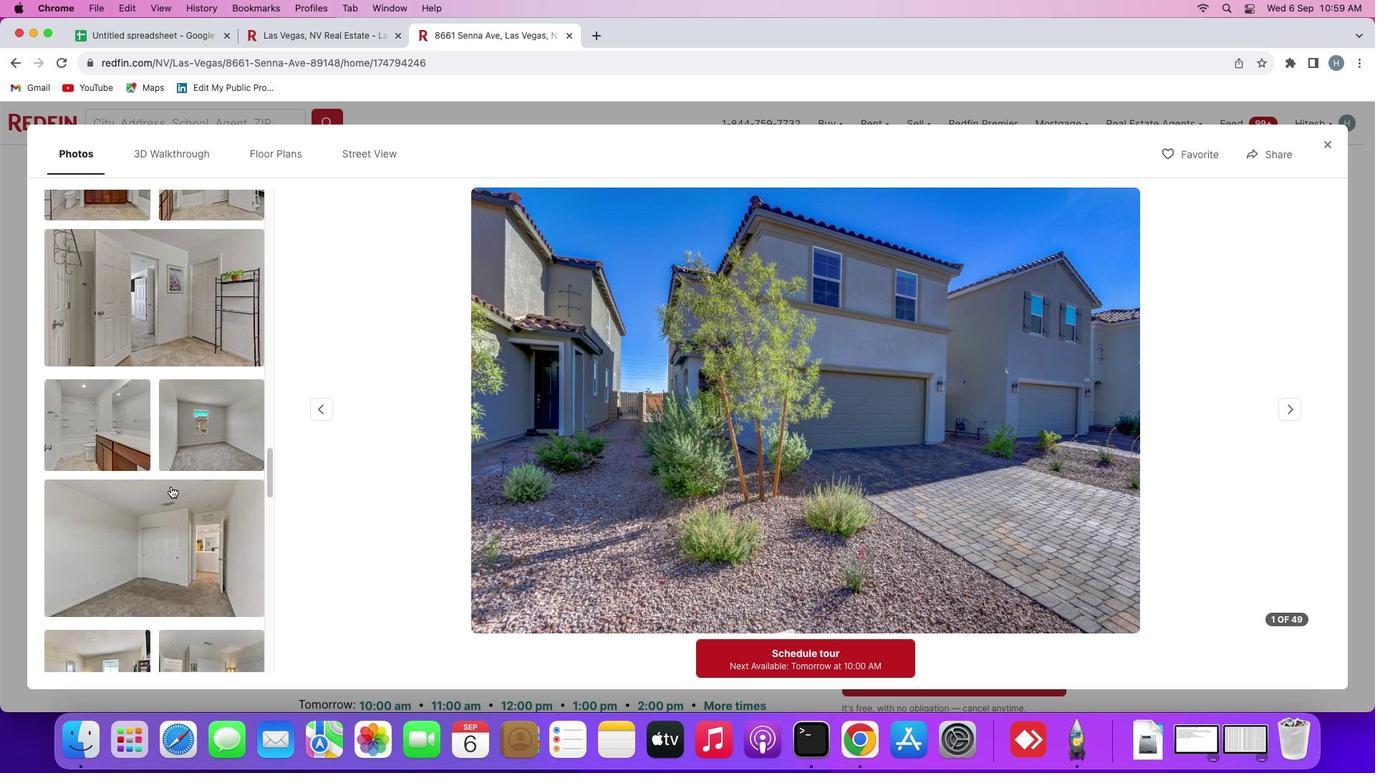 
Action: Mouse scrolled (171, 487) with delta (0, -2)
Screenshot: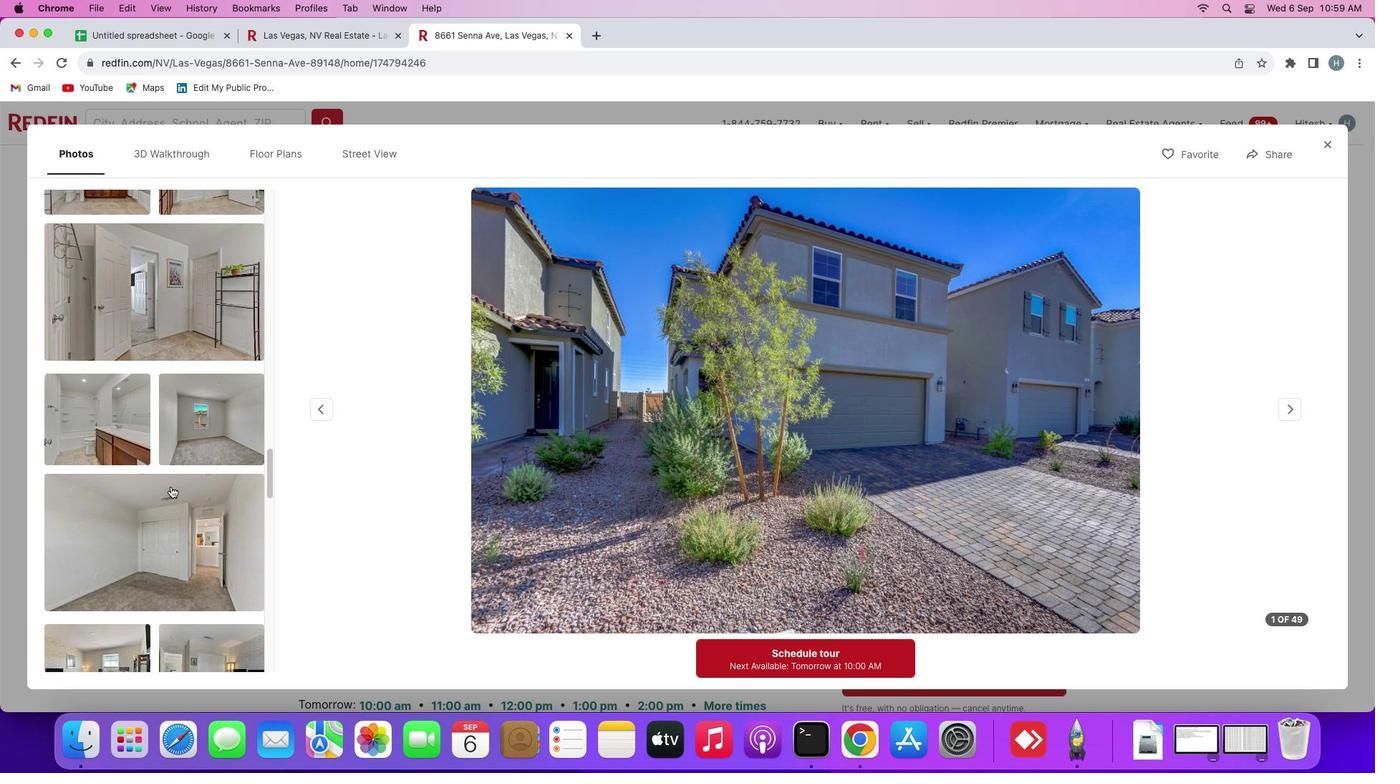 
Action: Mouse scrolled (171, 487) with delta (0, 0)
Screenshot: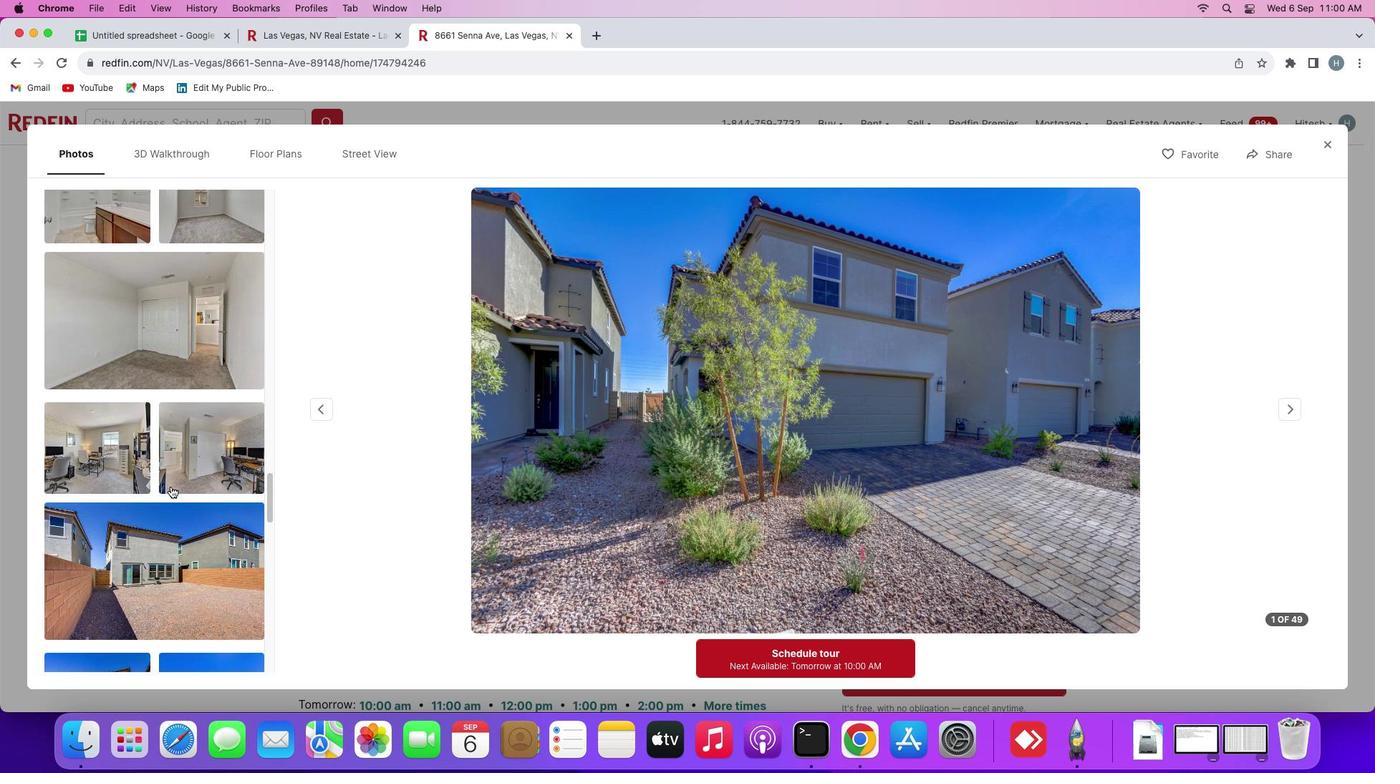 
Action: Mouse scrolled (171, 487) with delta (0, 0)
Screenshot: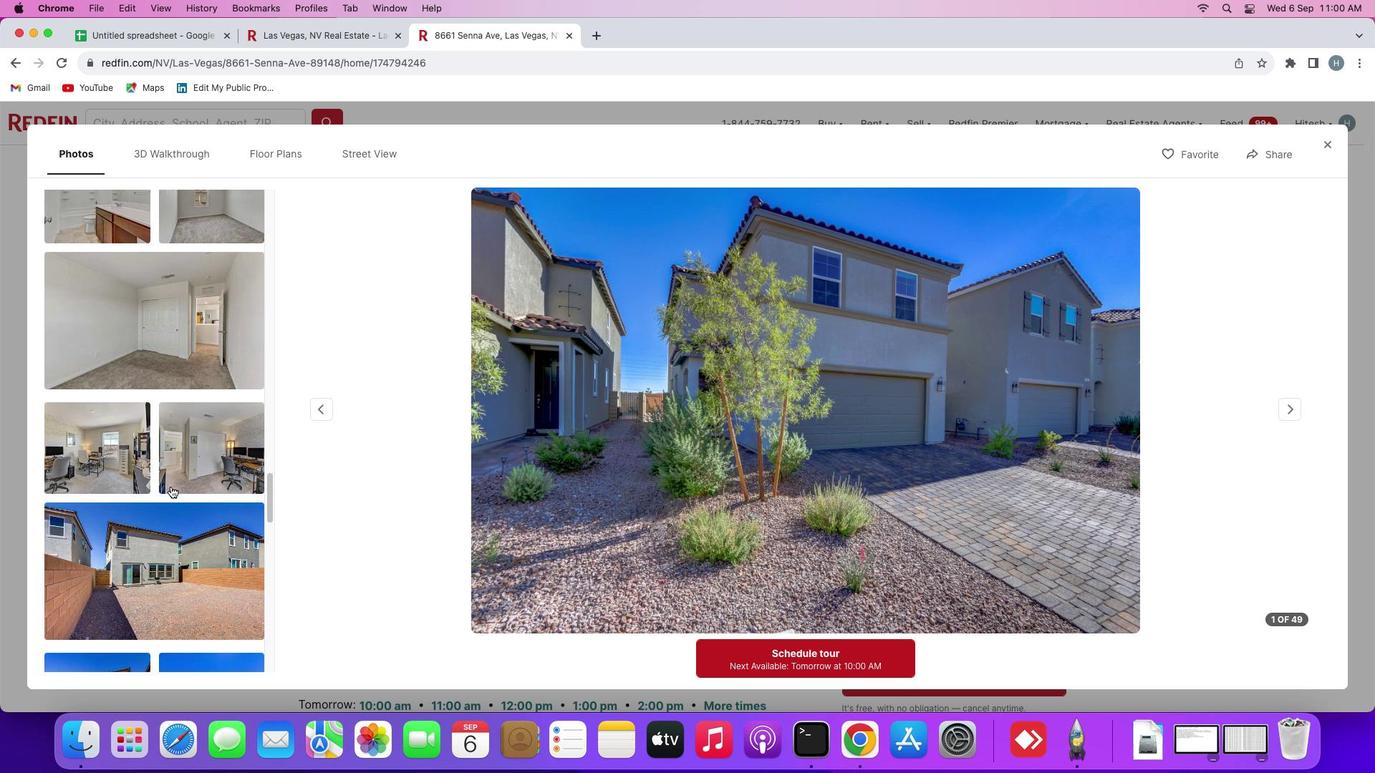 
Action: Mouse scrolled (171, 487) with delta (0, -1)
Screenshot: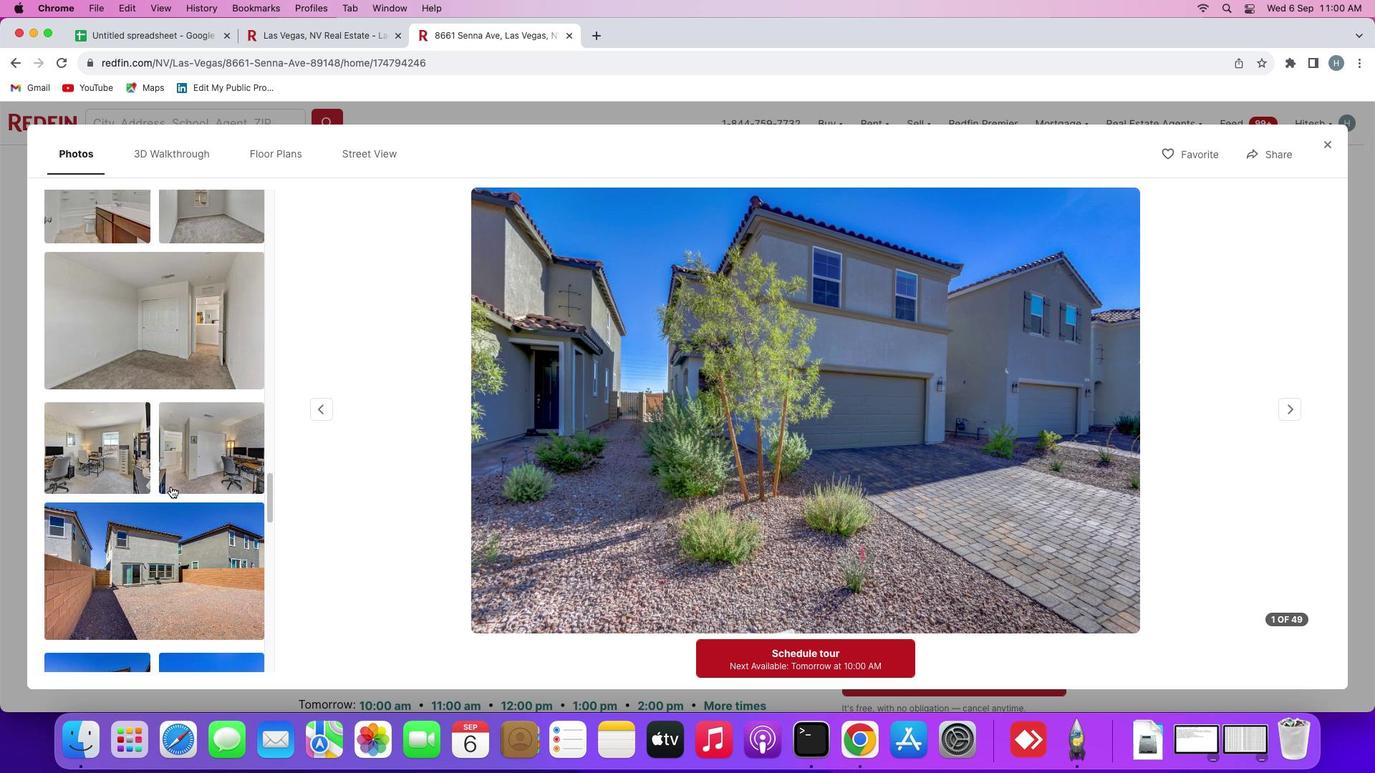 
Action: Mouse scrolled (171, 487) with delta (0, -2)
Screenshot: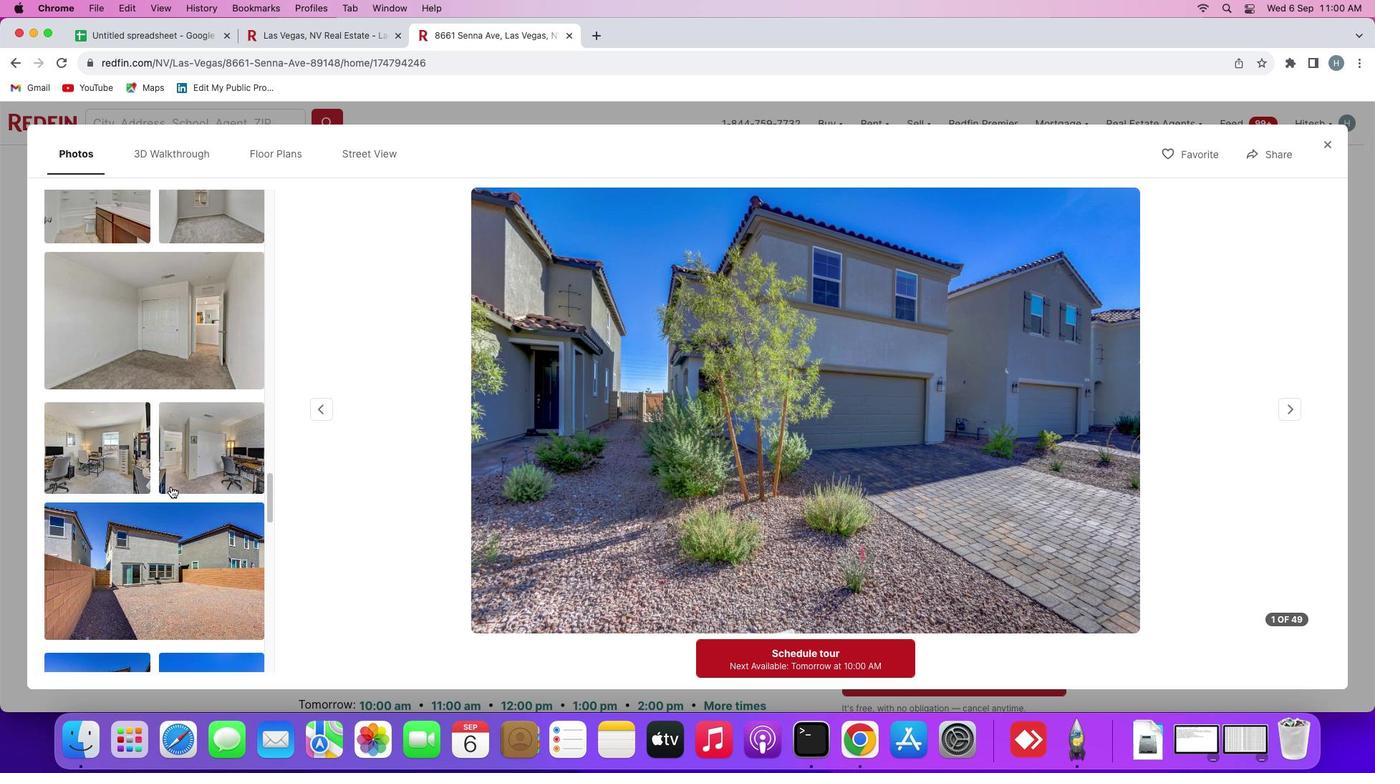 
Action: Mouse scrolled (171, 487) with delta (0, 0)
Screenshot: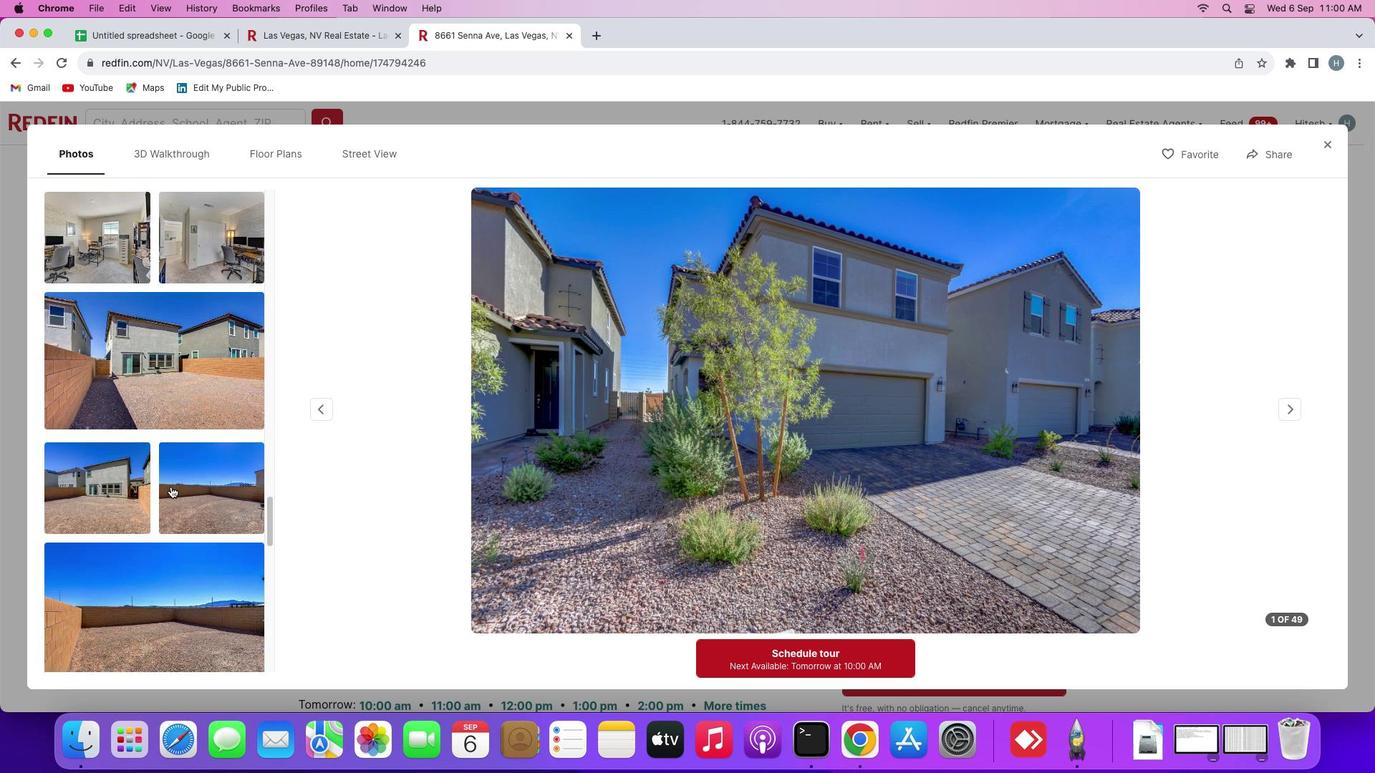 
Action: Mouse scrolled (171, 487) with delta (0, 0)
Screenshot: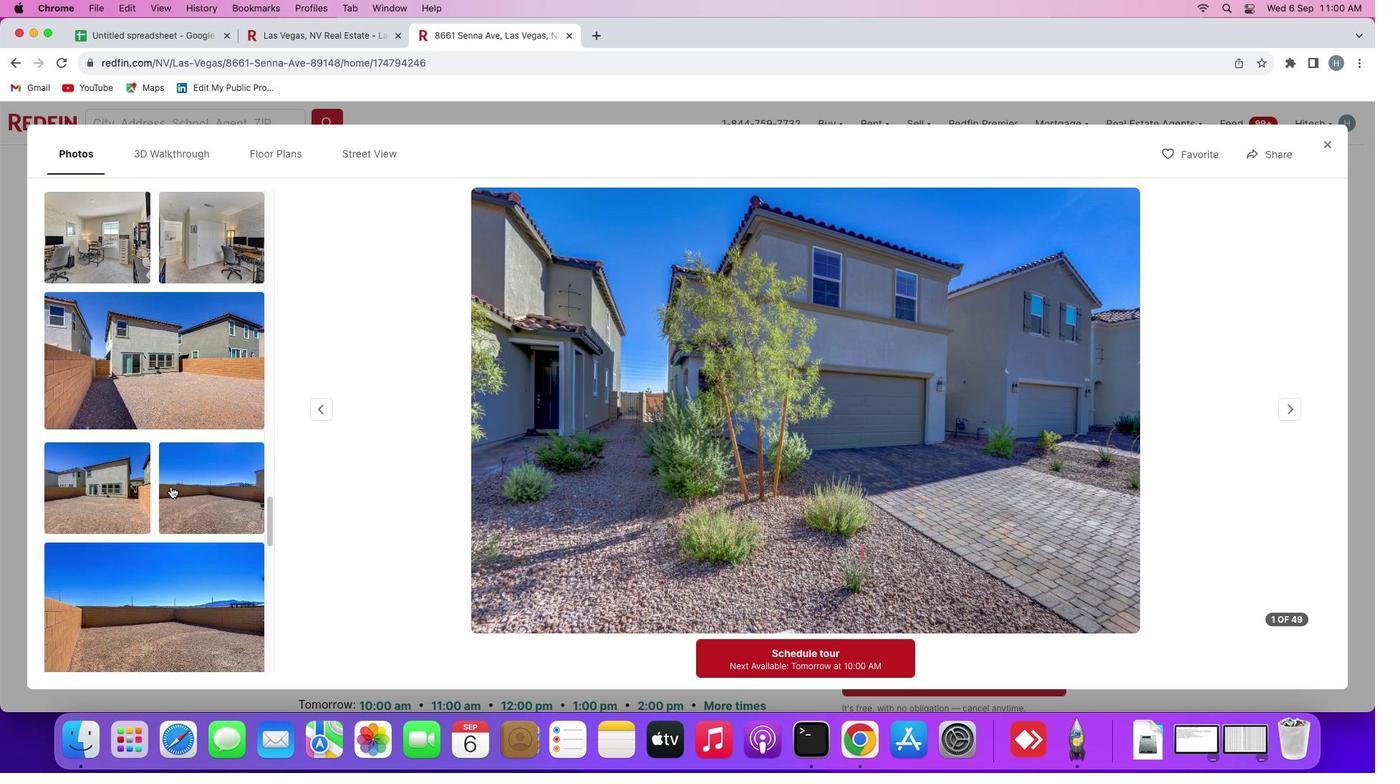 
Action: Mouse scrolled (171, 487) with delta (0, -1)
Screenshot: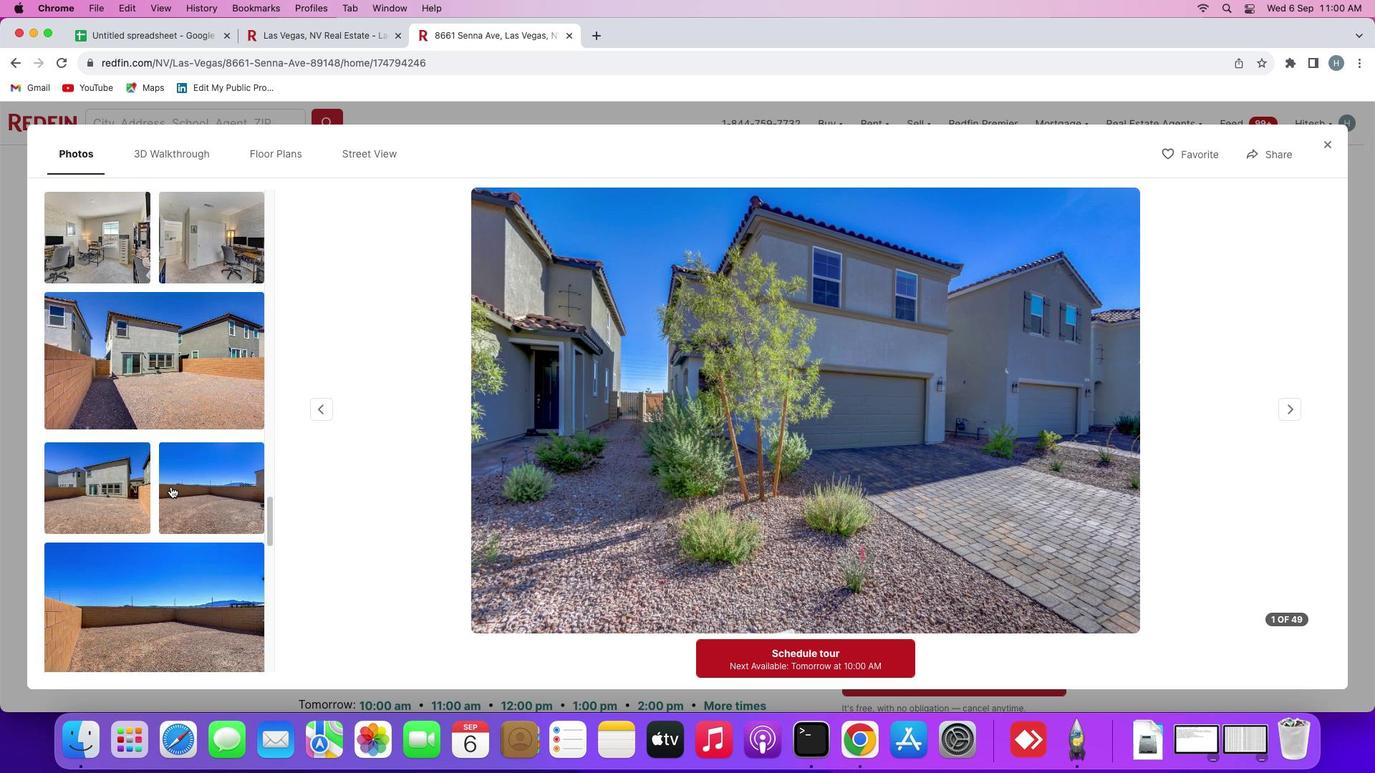 
Action: Mouse scrolled (171, 487) with delta (0, -2)
Screenshot: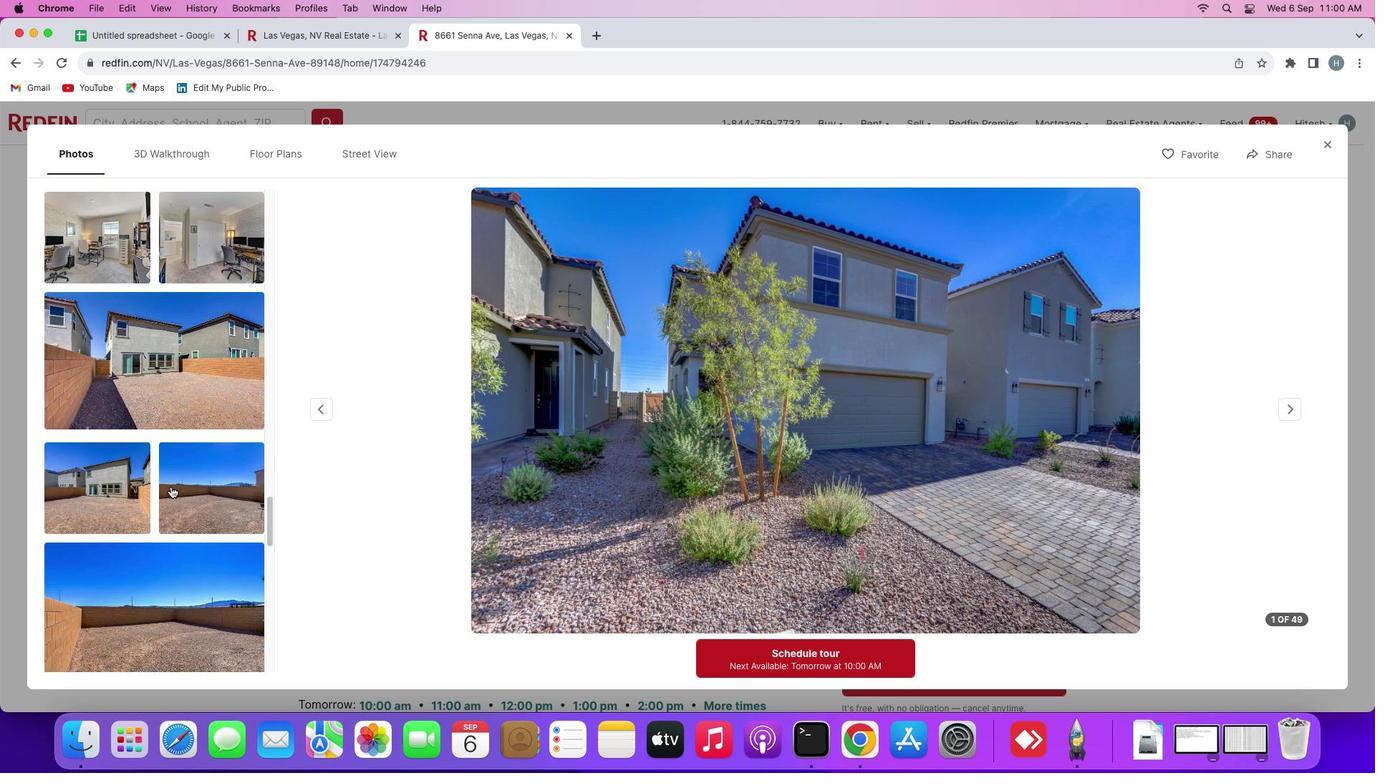 
Action: Mouse moved to (183, 382)
Screenshot: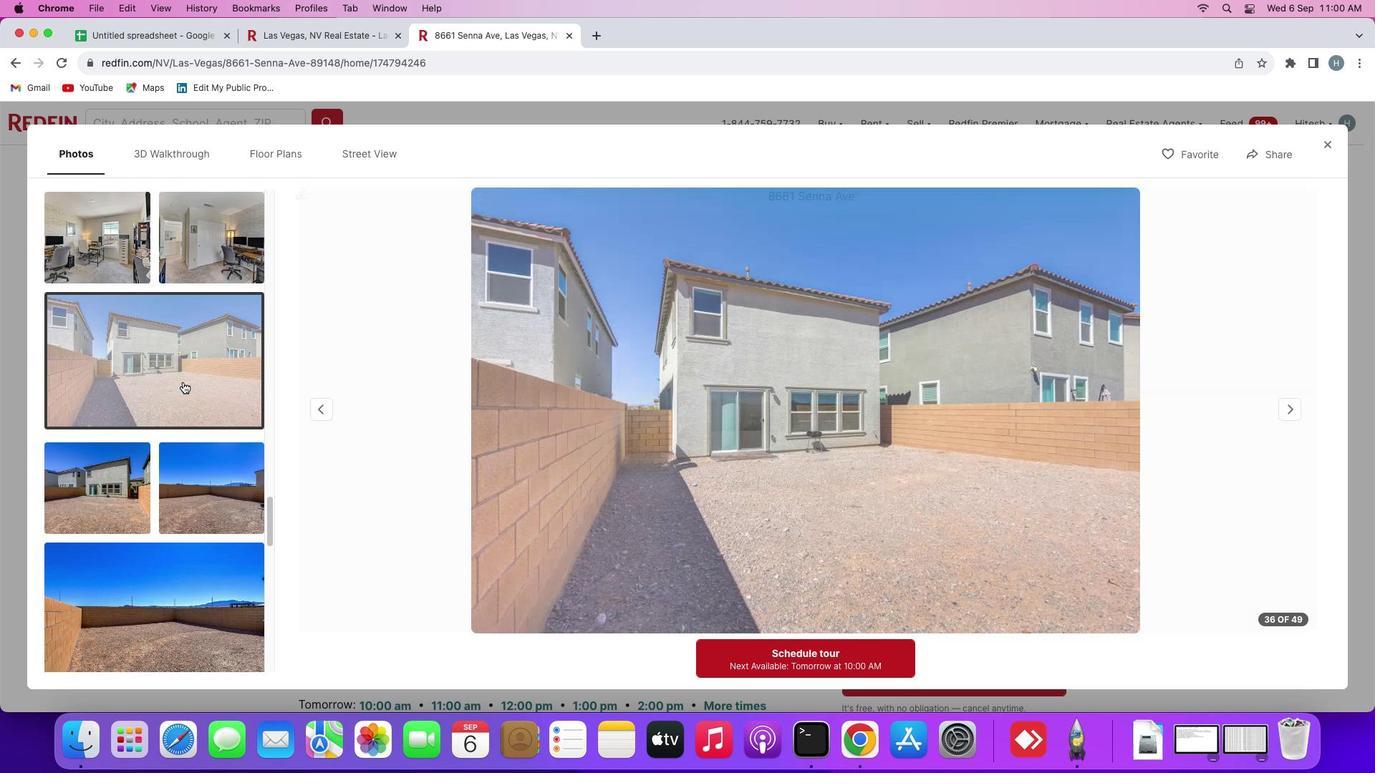 
Action: Mouse pressed left at (183, 382)
Screenshot: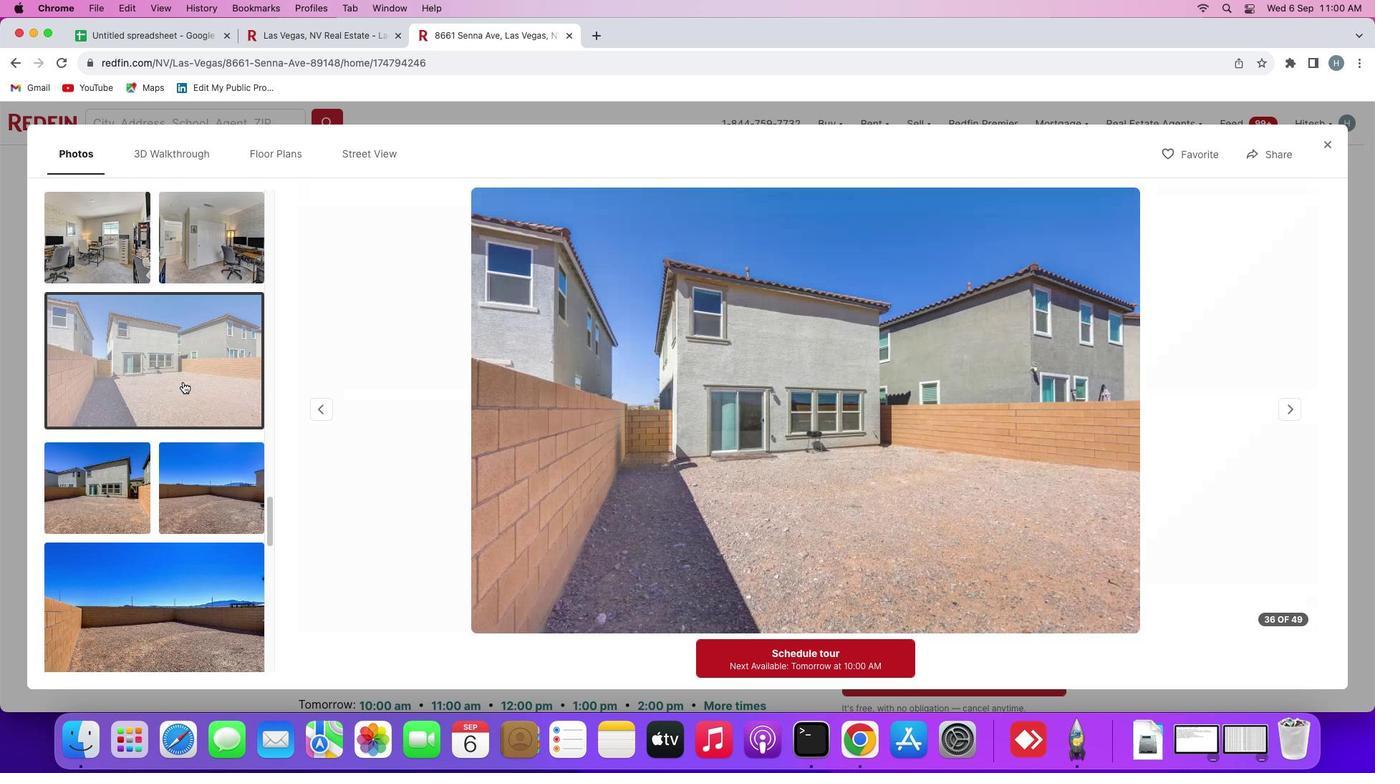 
Action: Mouse moved to (170, 487)
Screenshot: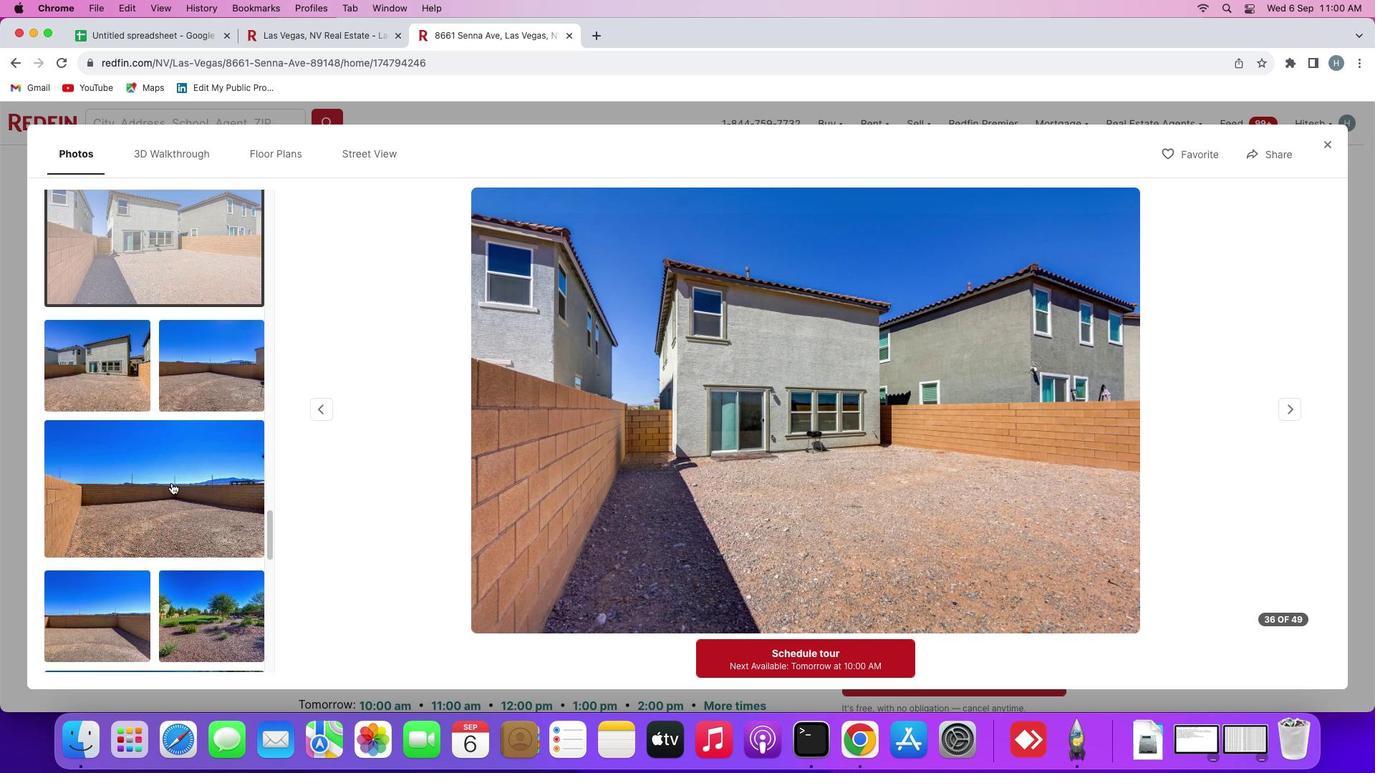 
Action: Mouse scrolled (170, 487) with delta (0, 0)
Screenshot: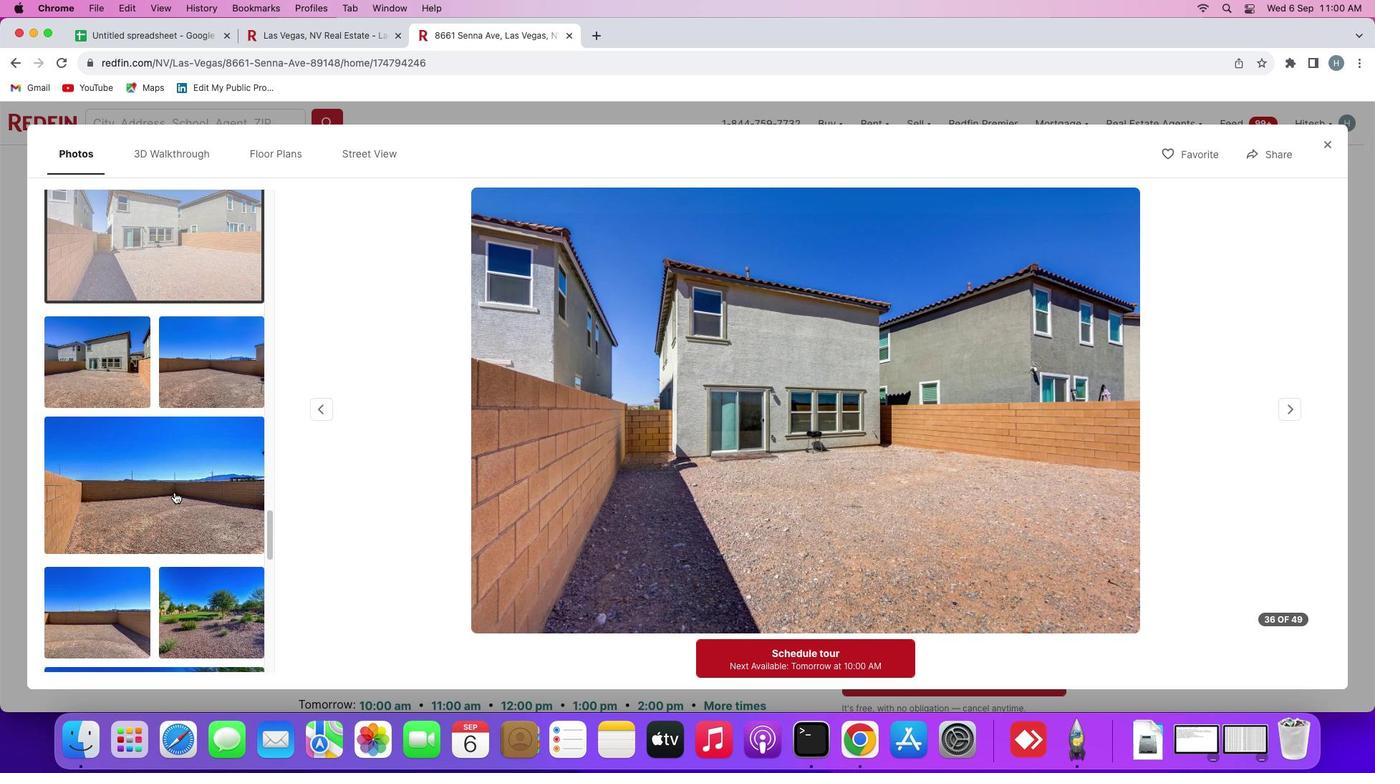 
Action: Mouse moved to (171, 487)
Screenshot: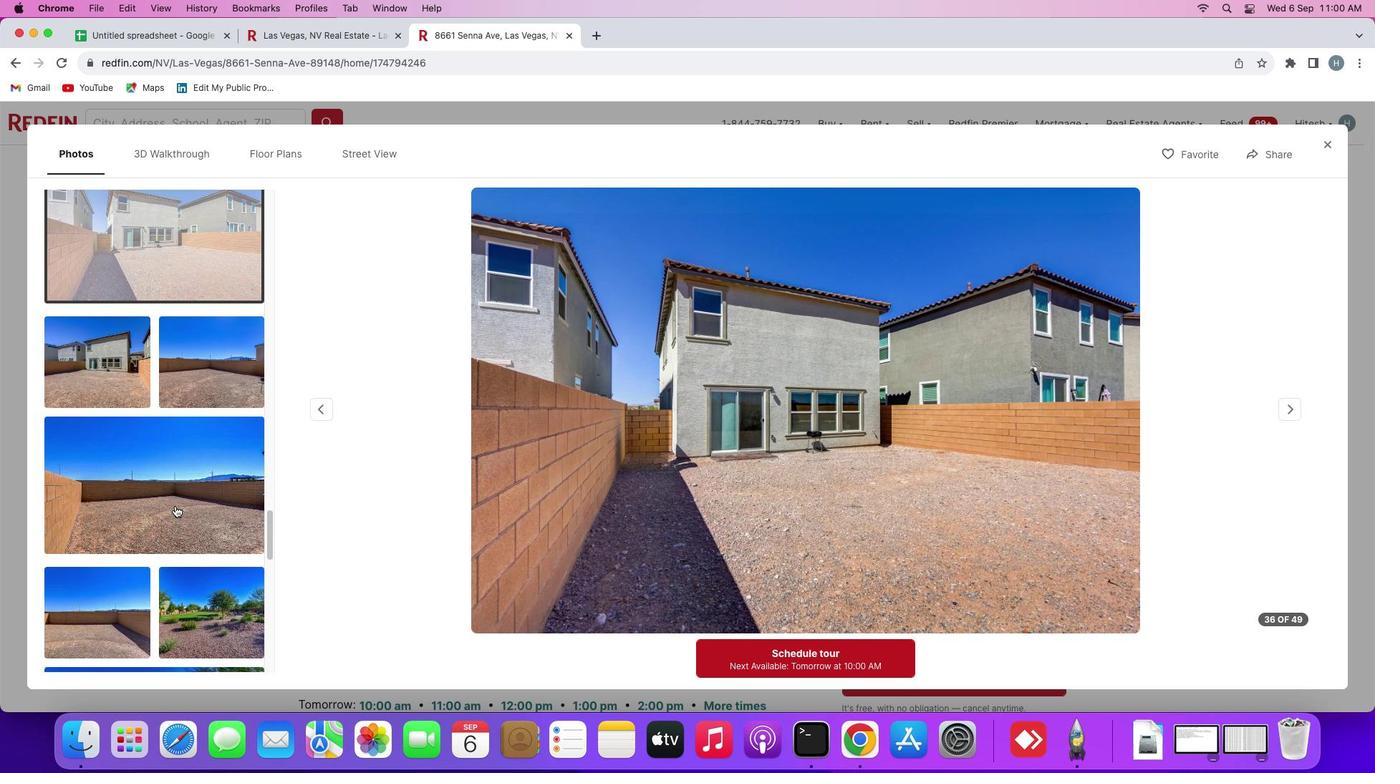 
Action: Mouse scrolled (171, 487) with delta (0, 0)
Screenshot: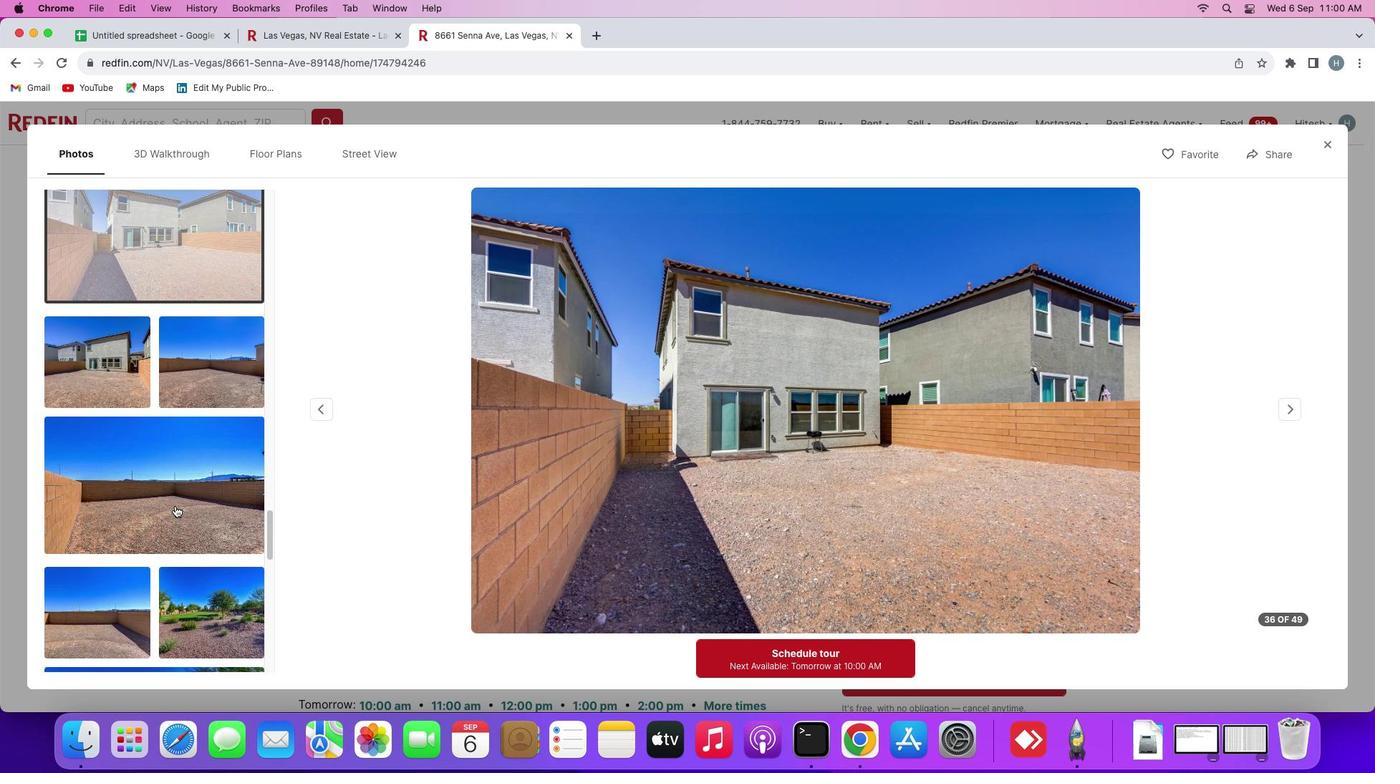
Action: Mouse moved to (171, 485)
Screenshot: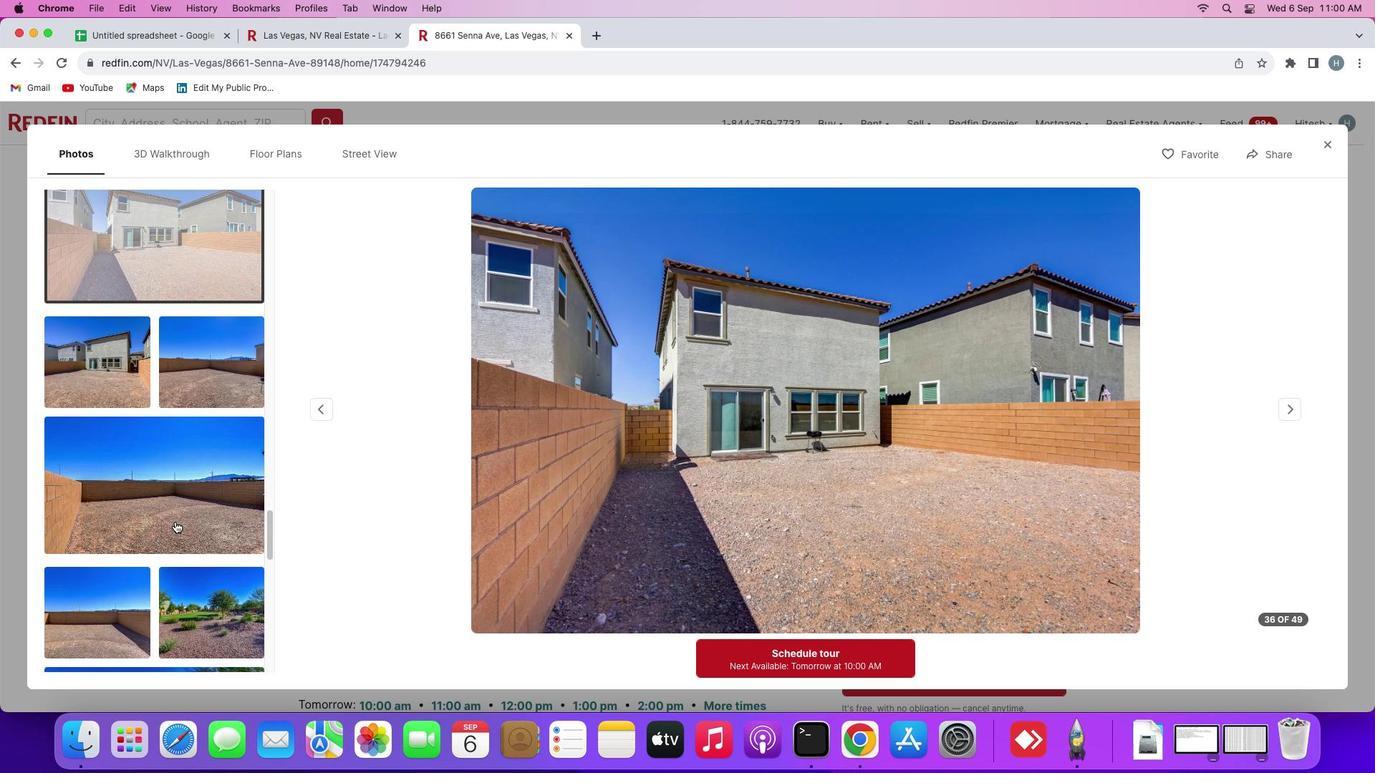 
Action: Mouse scrolled (171, 485) with delta (0, -2)
Screenshot: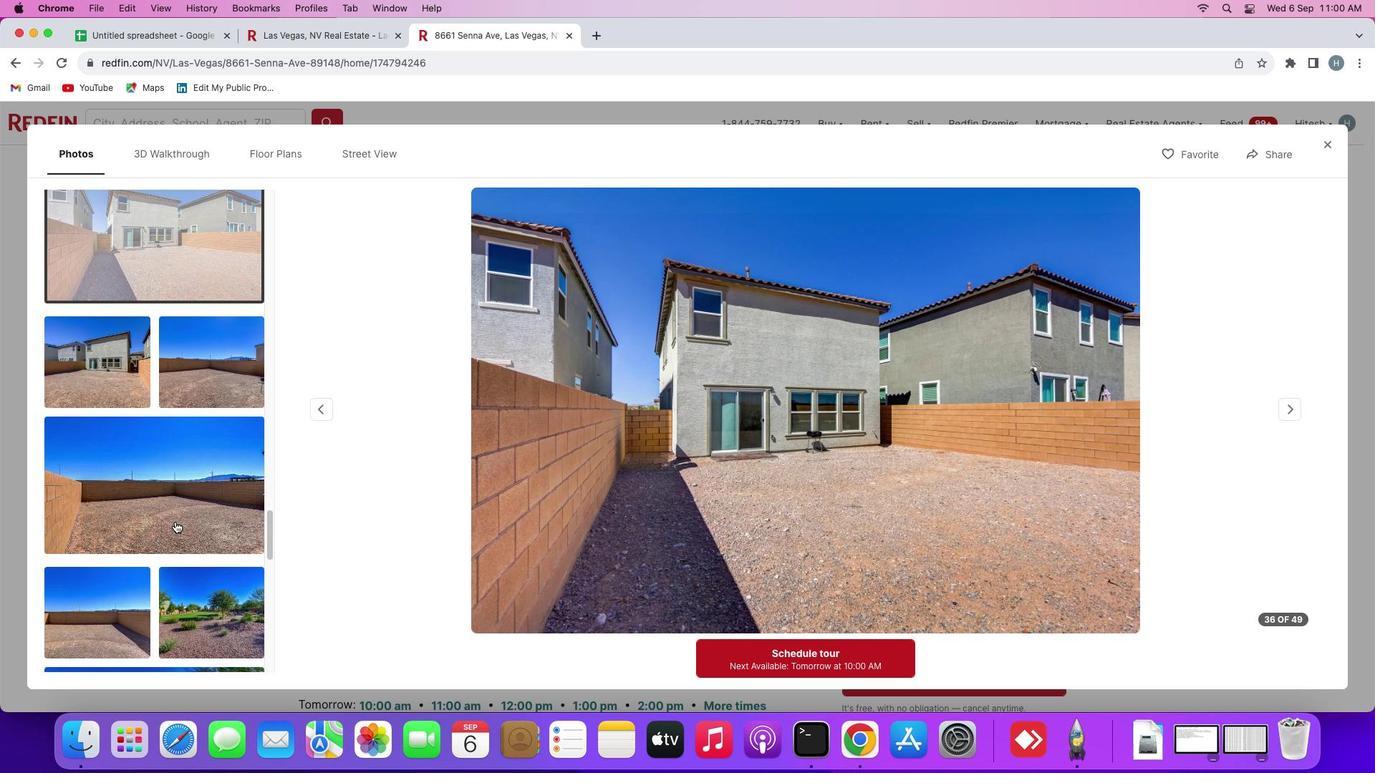 
Action: Mouse moved to (176, 537)
Screenshot: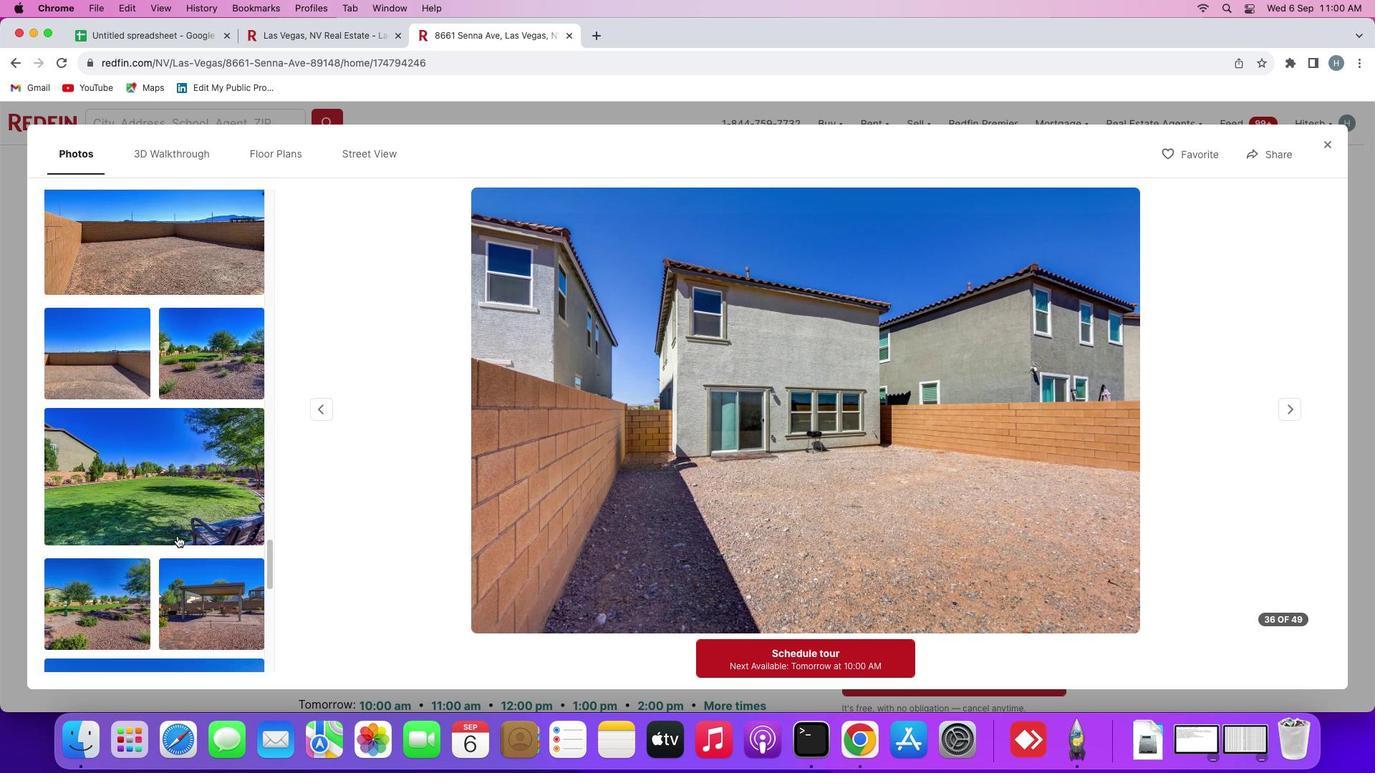 
Action: Mouse scrolled (176, 537) with delta (0, 0)
Screenshot: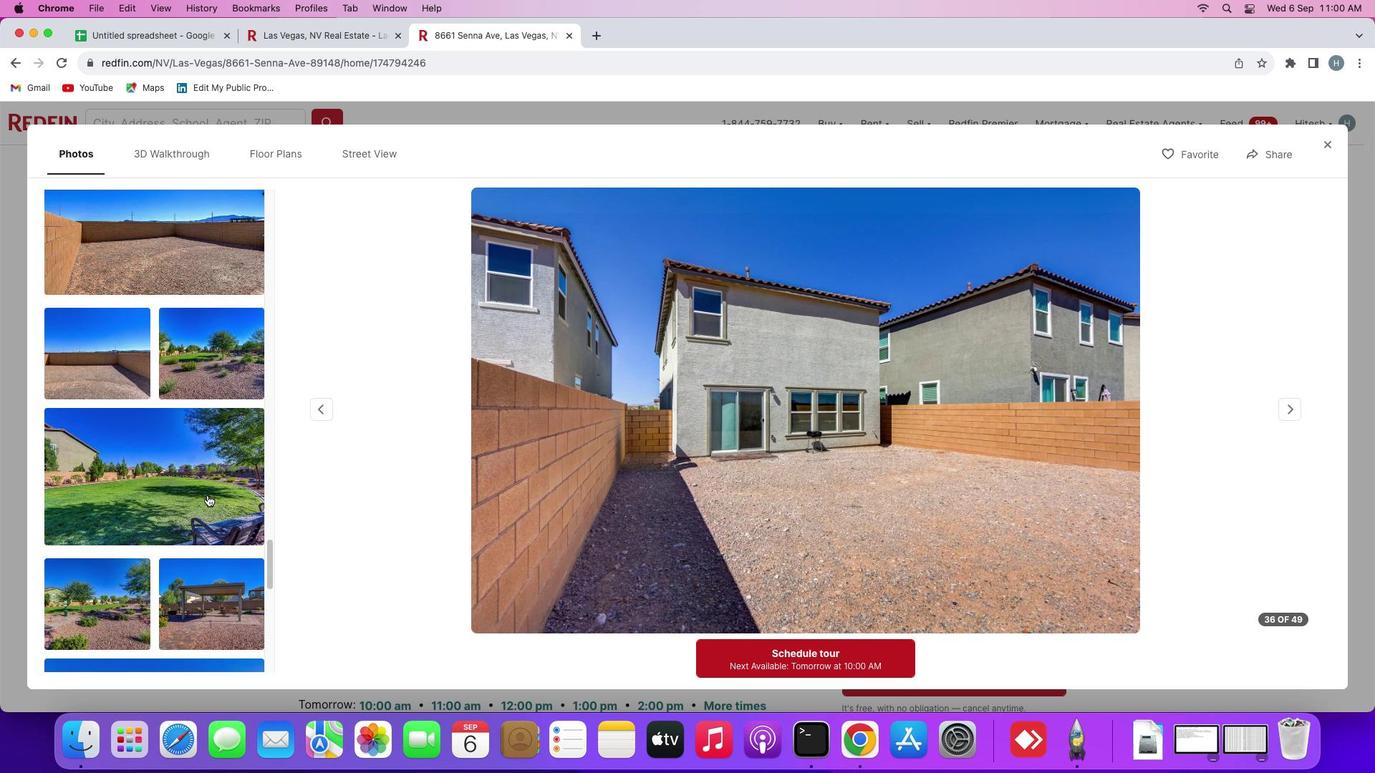 
Action: Mouse scrolled (176, 537) with delta (0, 0)
Screenshot: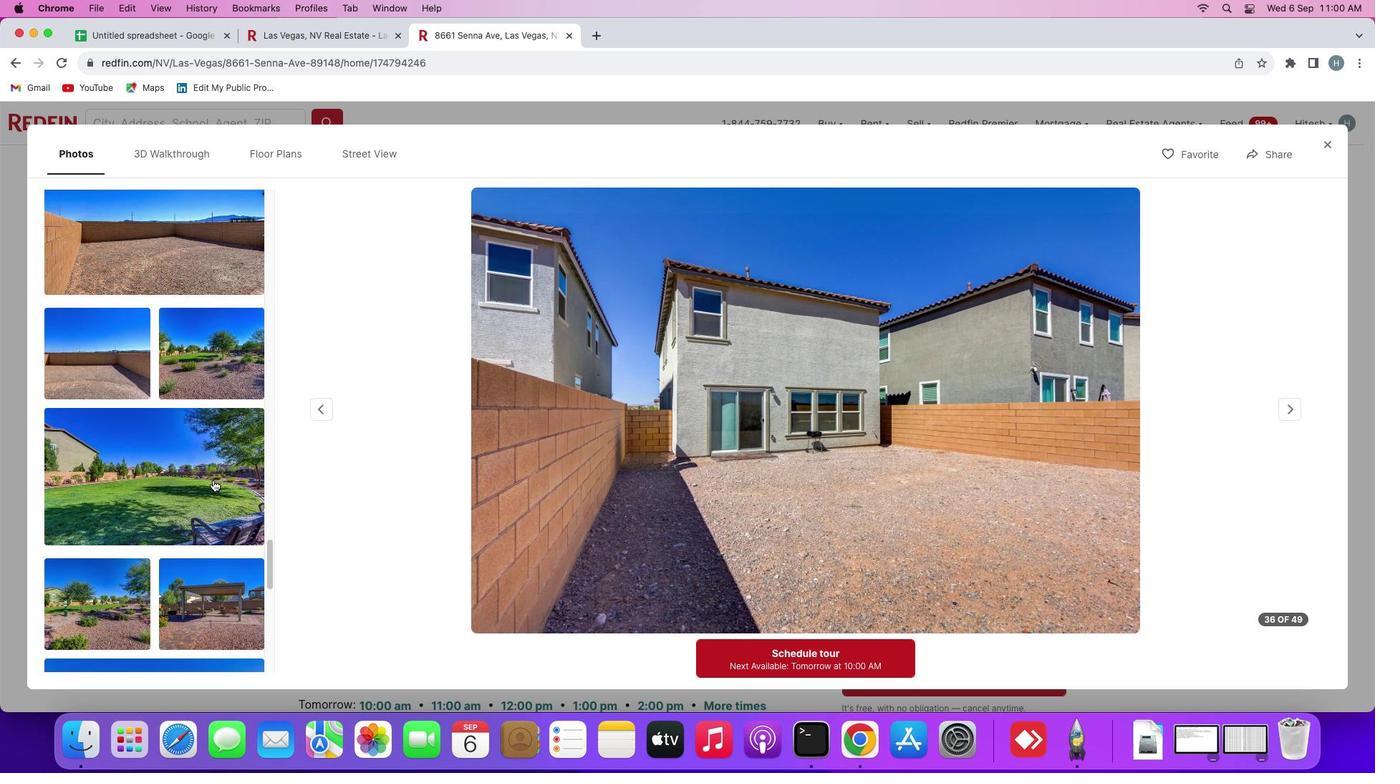 
Action: Mouse moved to (176, 536)
Screenshot: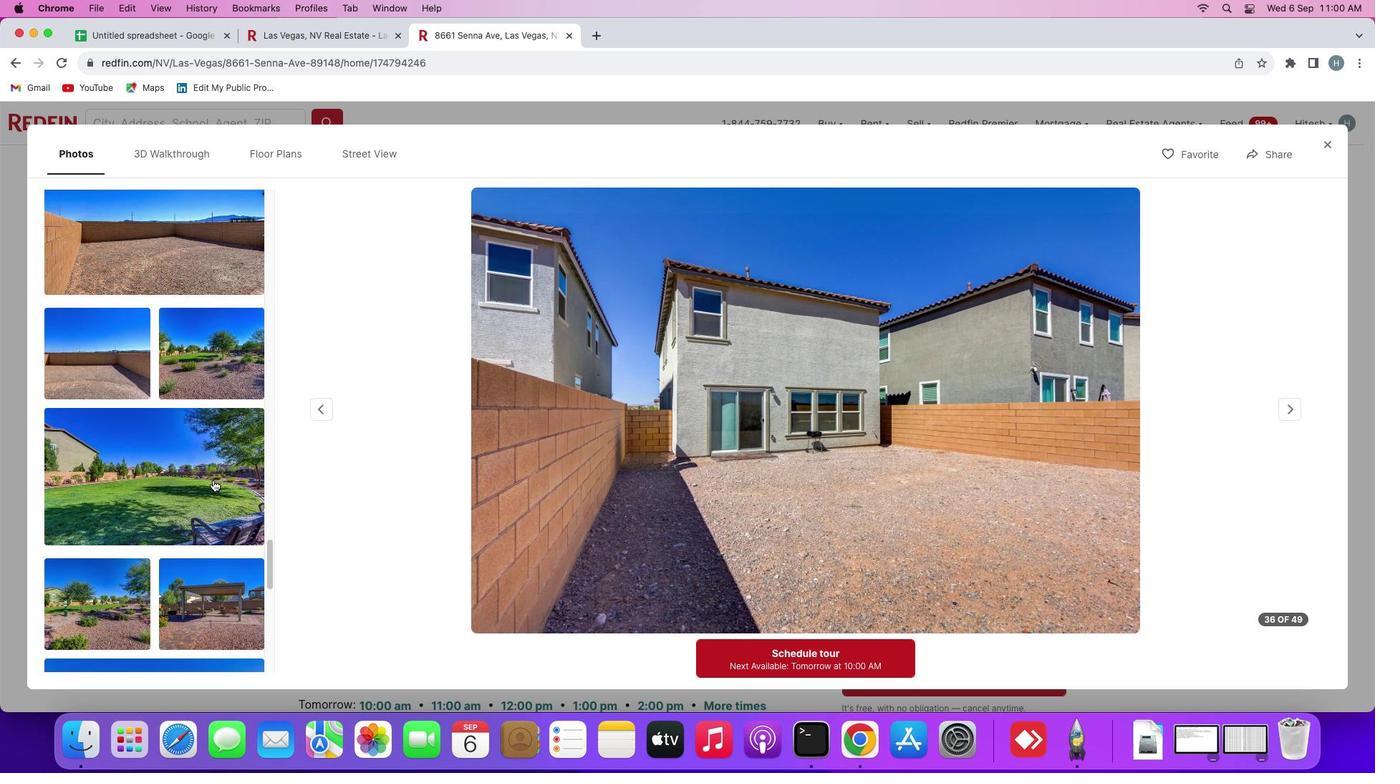 
Action: Mouse scrolled (176, 536) with delta (0, -2)
Screenshot: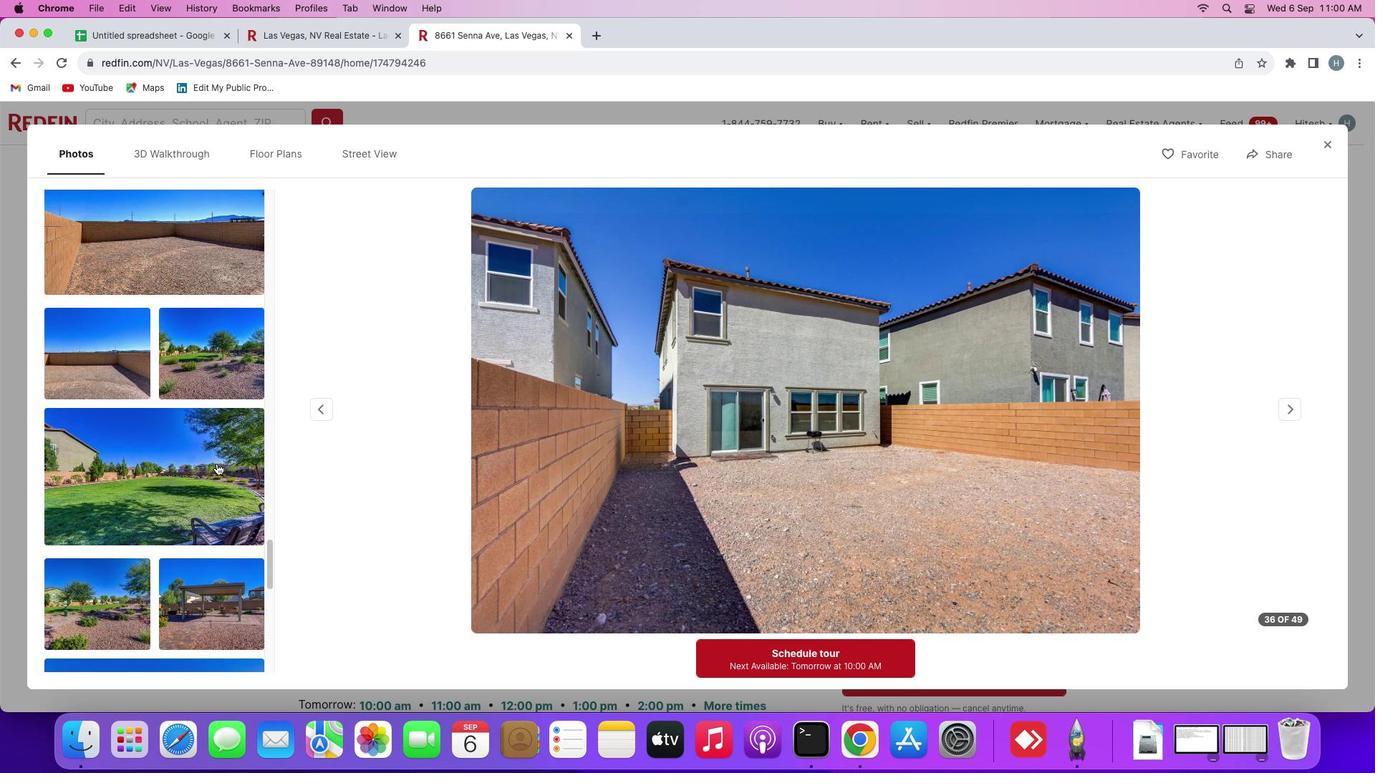 
Action: Mouse moved to (176, 536)
Screenshot: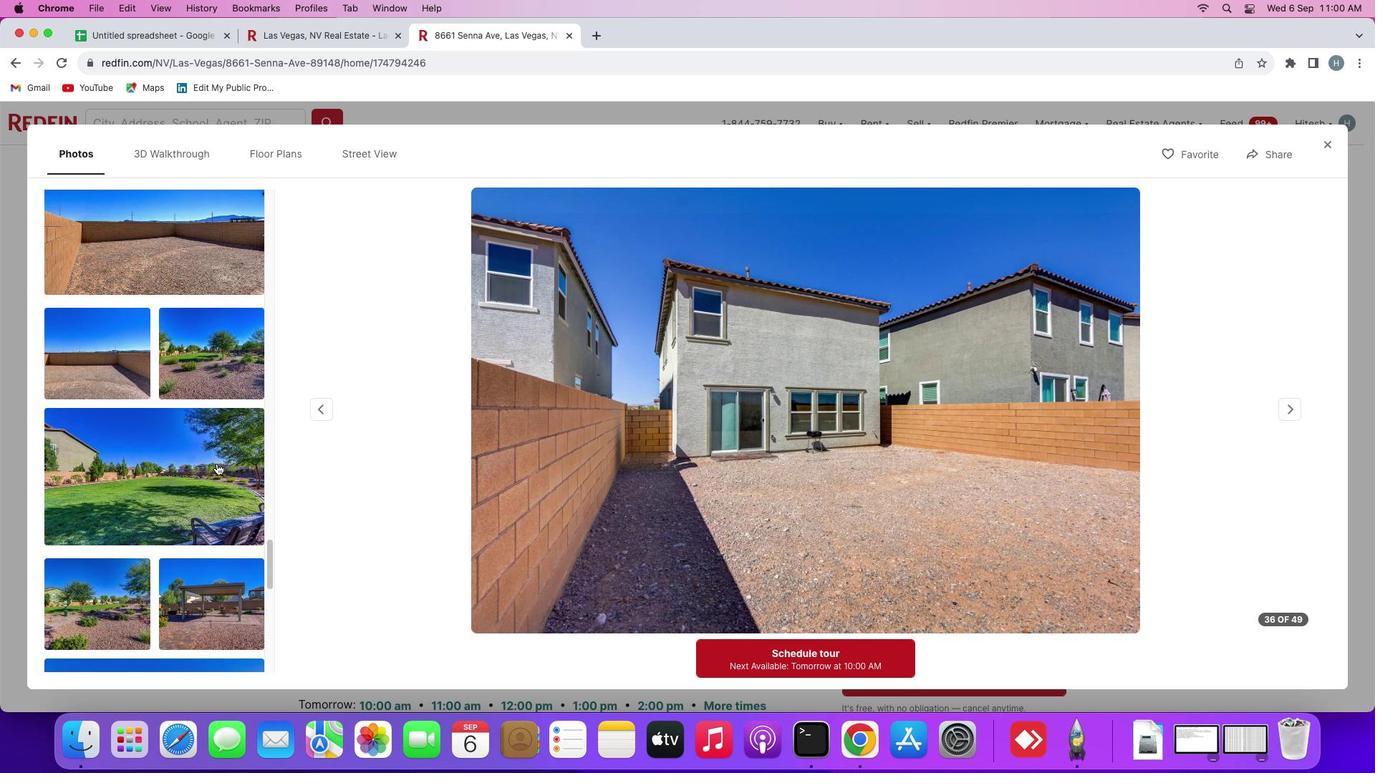 
Action: Mouse scrolled (176, 536) with delta (0, -2)
Screenshot: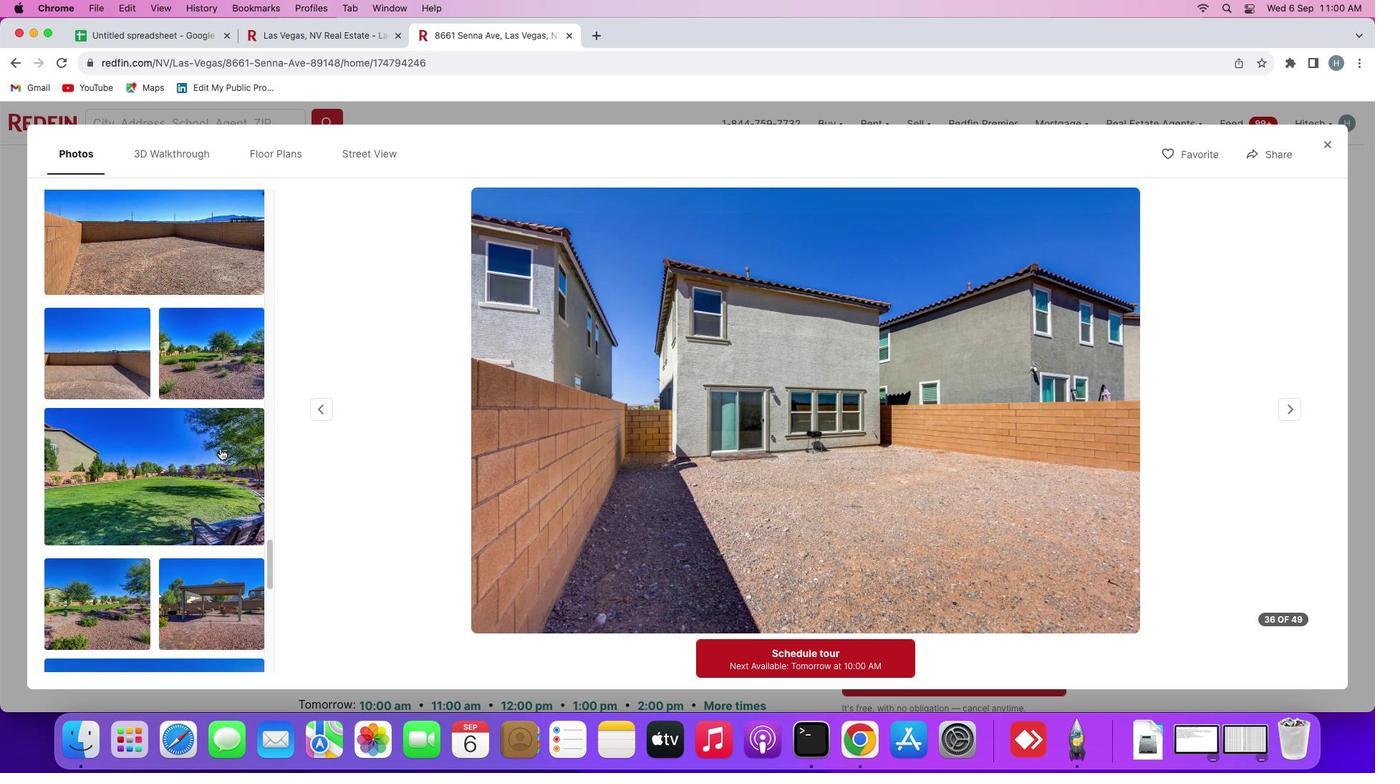 
Action: Mouse moved to (213, 376)
Screenshot: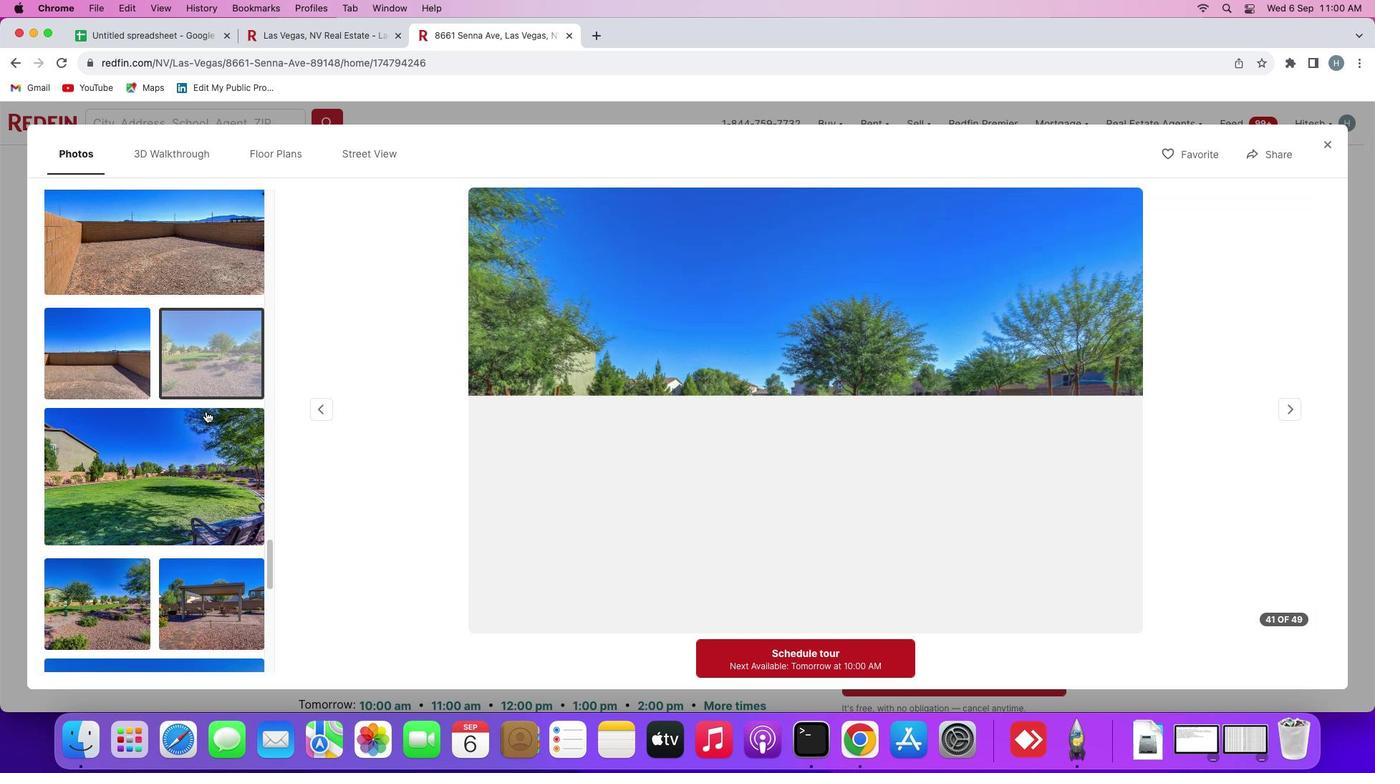 
Action: Mouse pressed left at (213, 376)
Screenshot: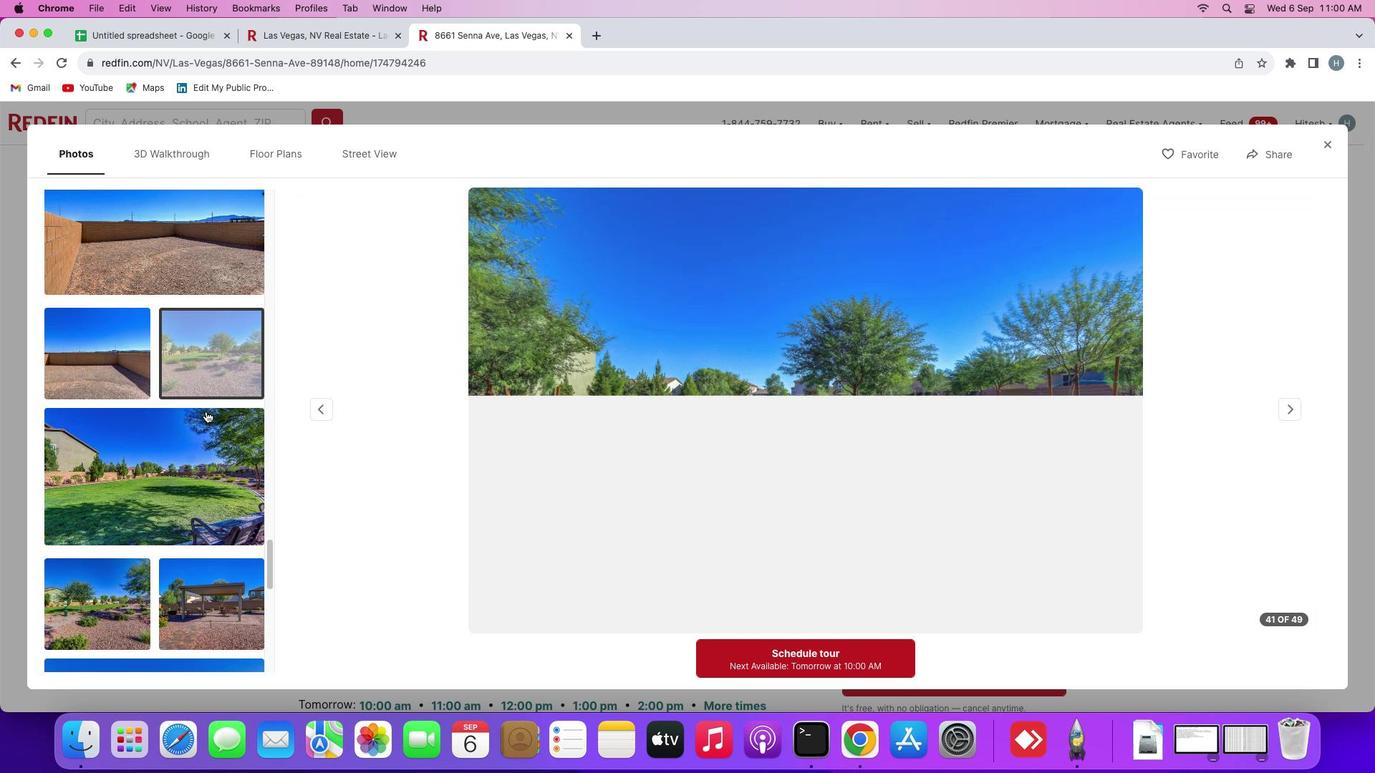 
Action: Mouse moved to (187, 497)
Screenshot: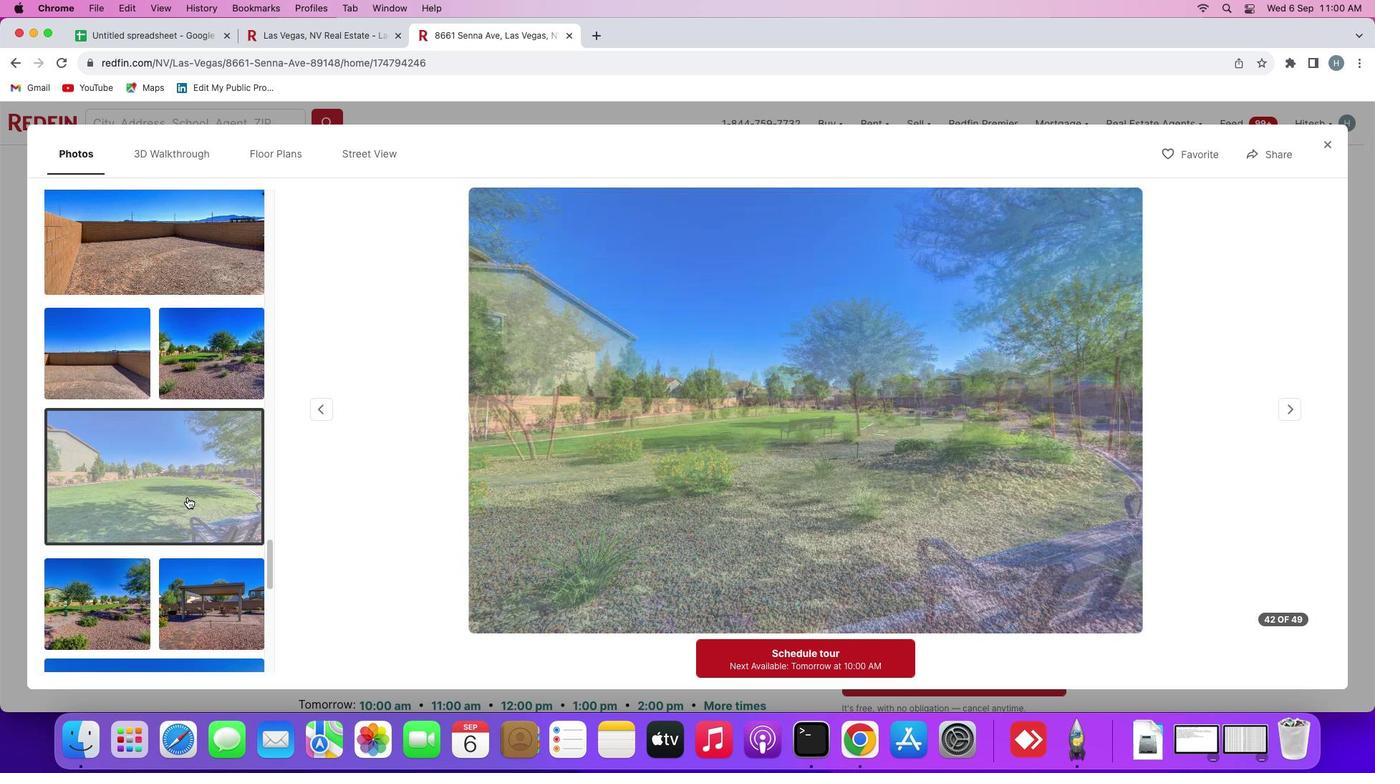 
Action: Mouse pressed left at (187, 497)
Screenshot: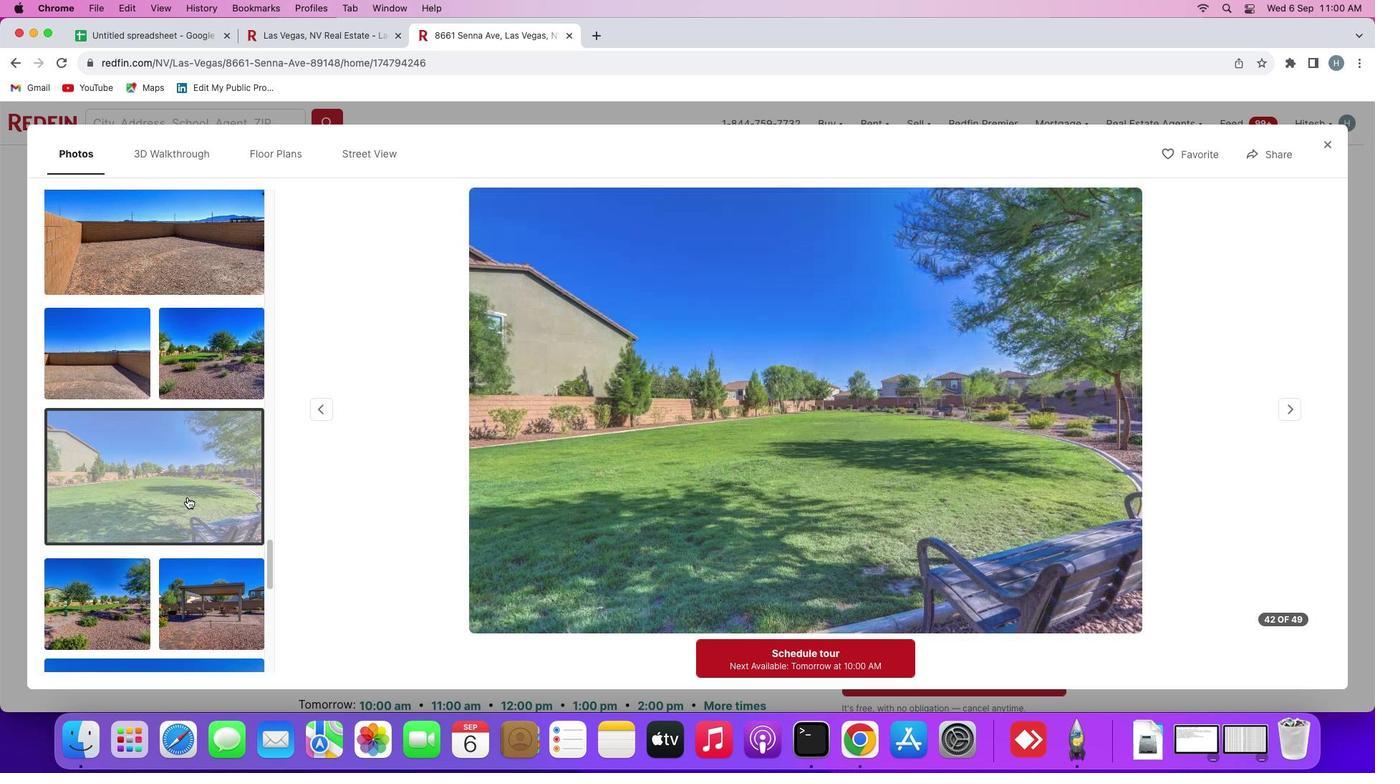 
Action: Mouse moved to (172, 494)
Screenshot: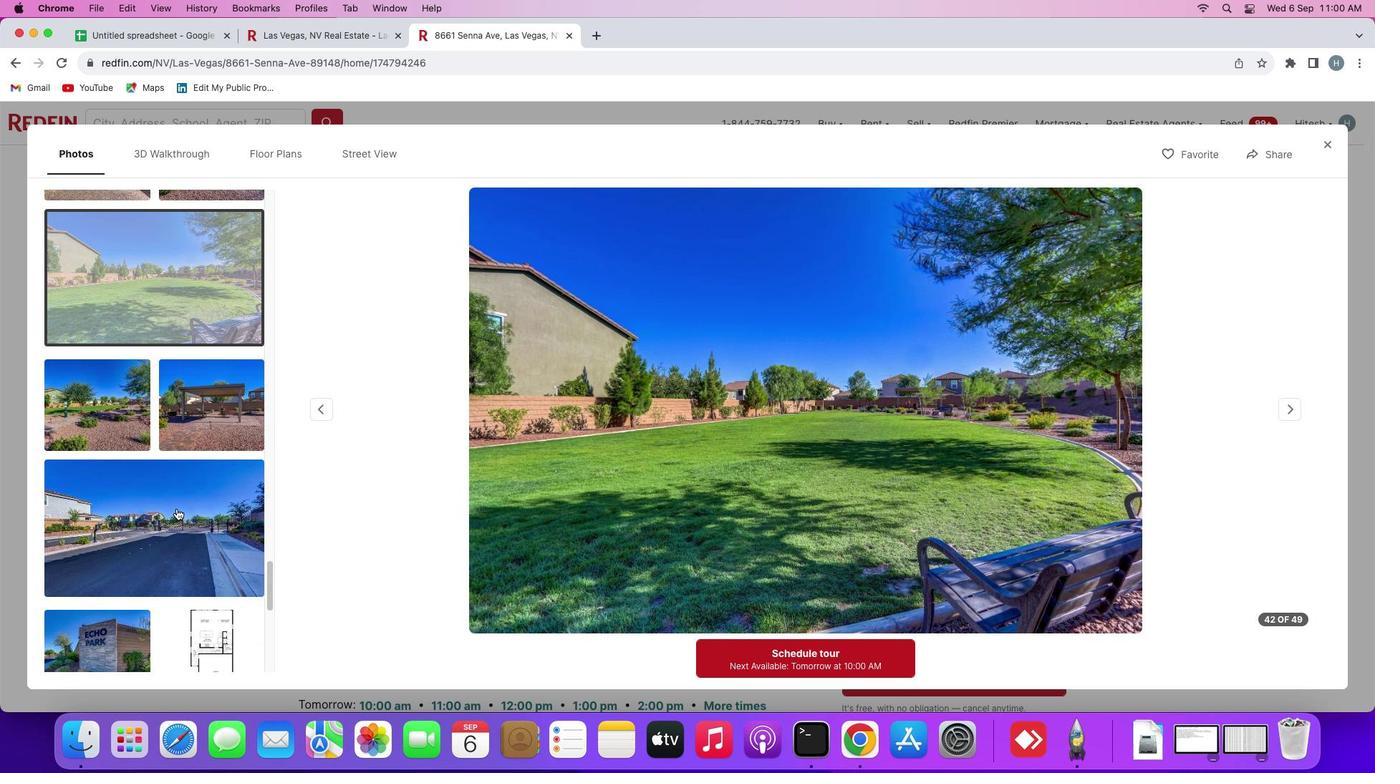 
Action: Mouse scrolled (172, 494) with delta (0, 0)
Screenshot: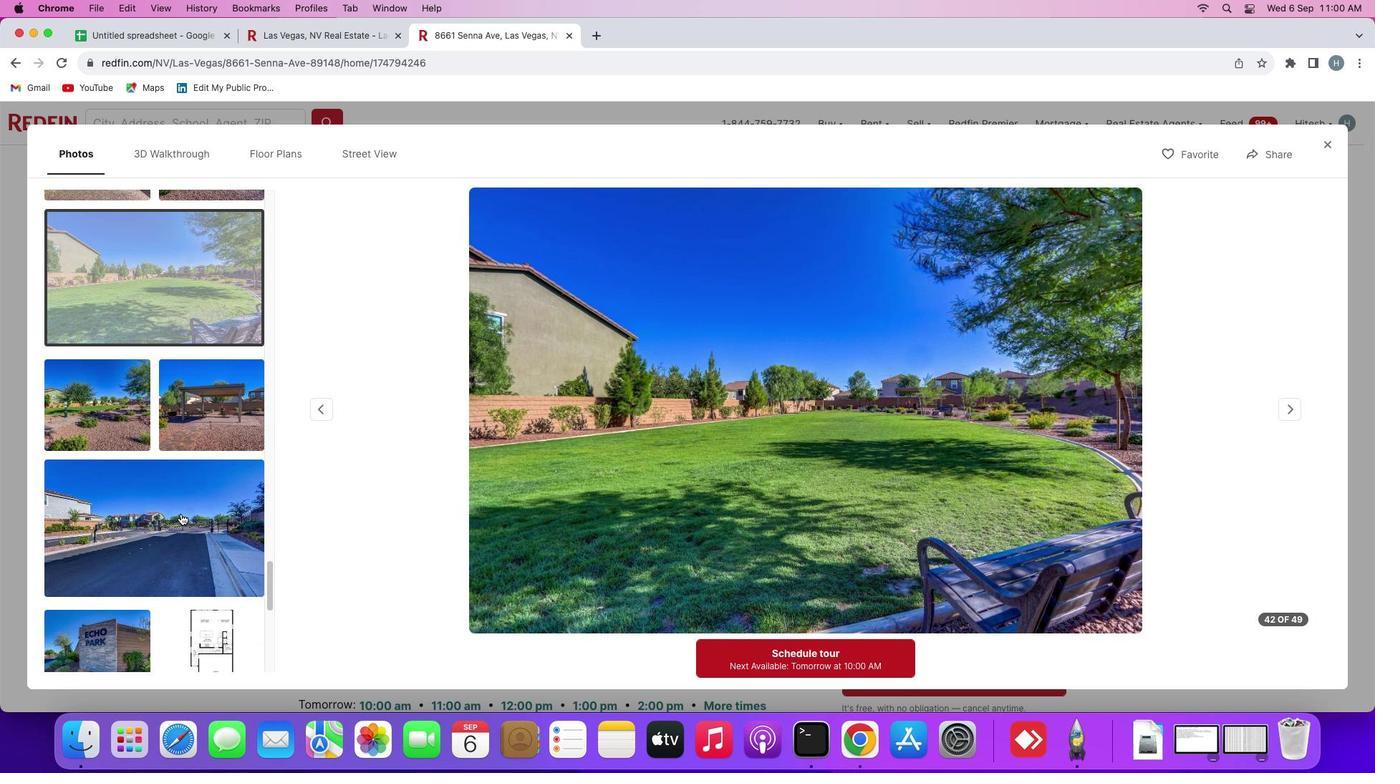 
Action: Mouse scrolled (172, 494) with delta (0, 0)
Screenshot: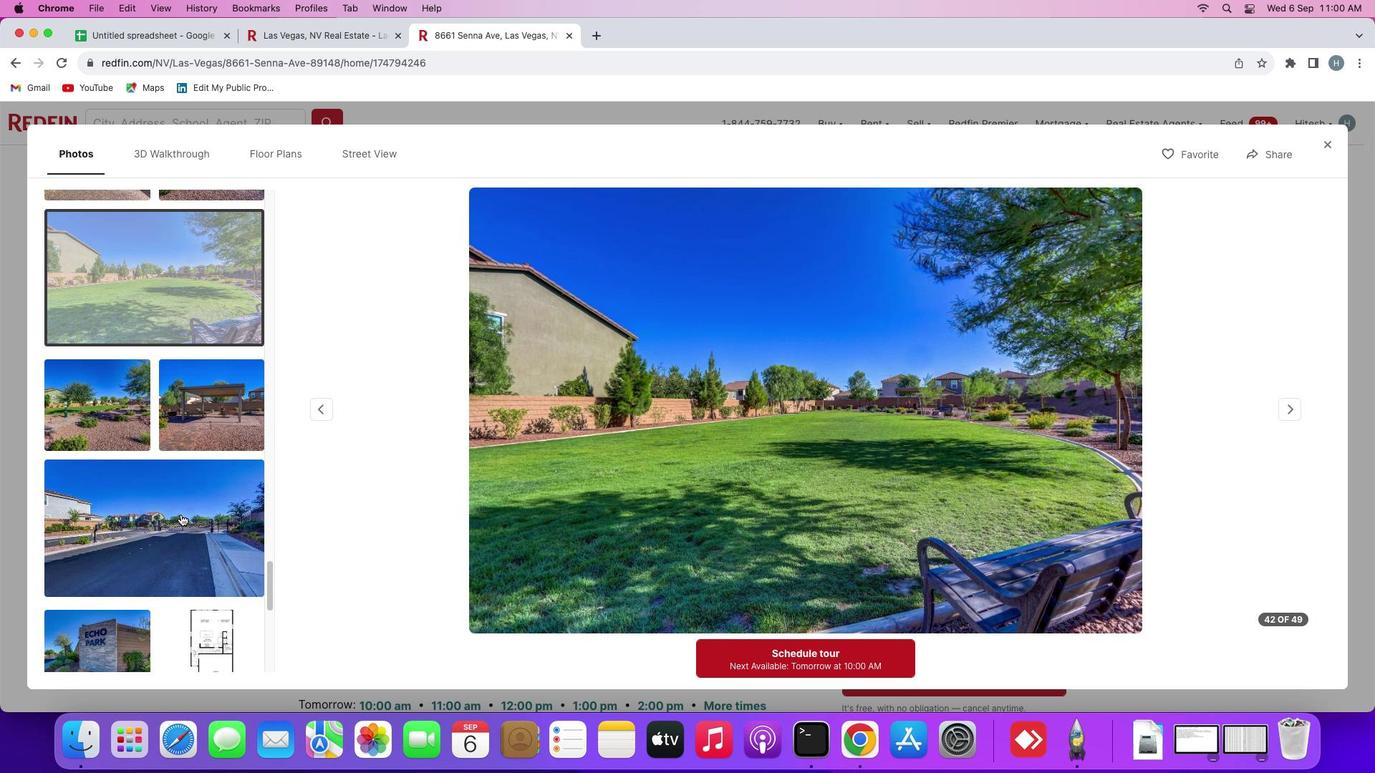 
Action: Mouse scrolled (172, 494) with delta (0, -1)
Screenshot: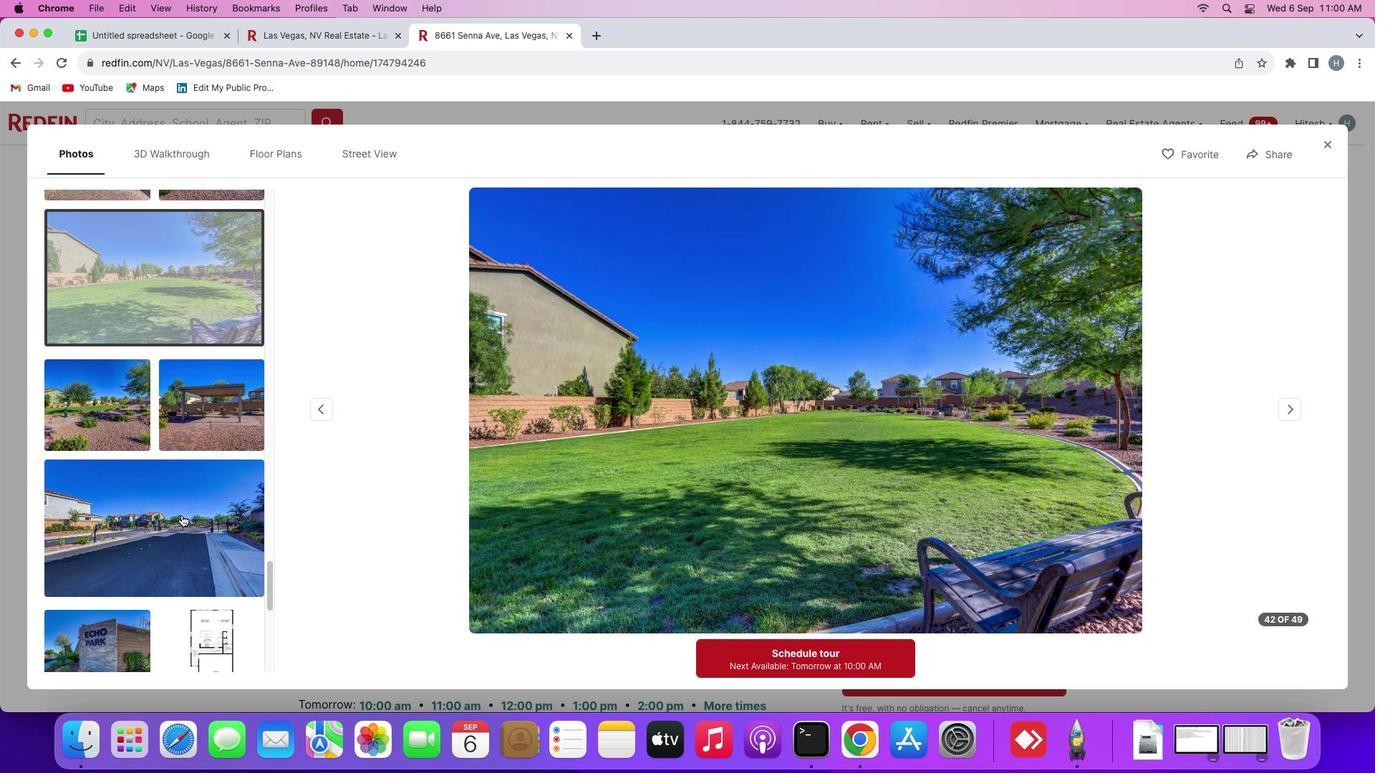 
Action: Mouse scrolled (172, 494) with delta (0, -2)
Screenshot: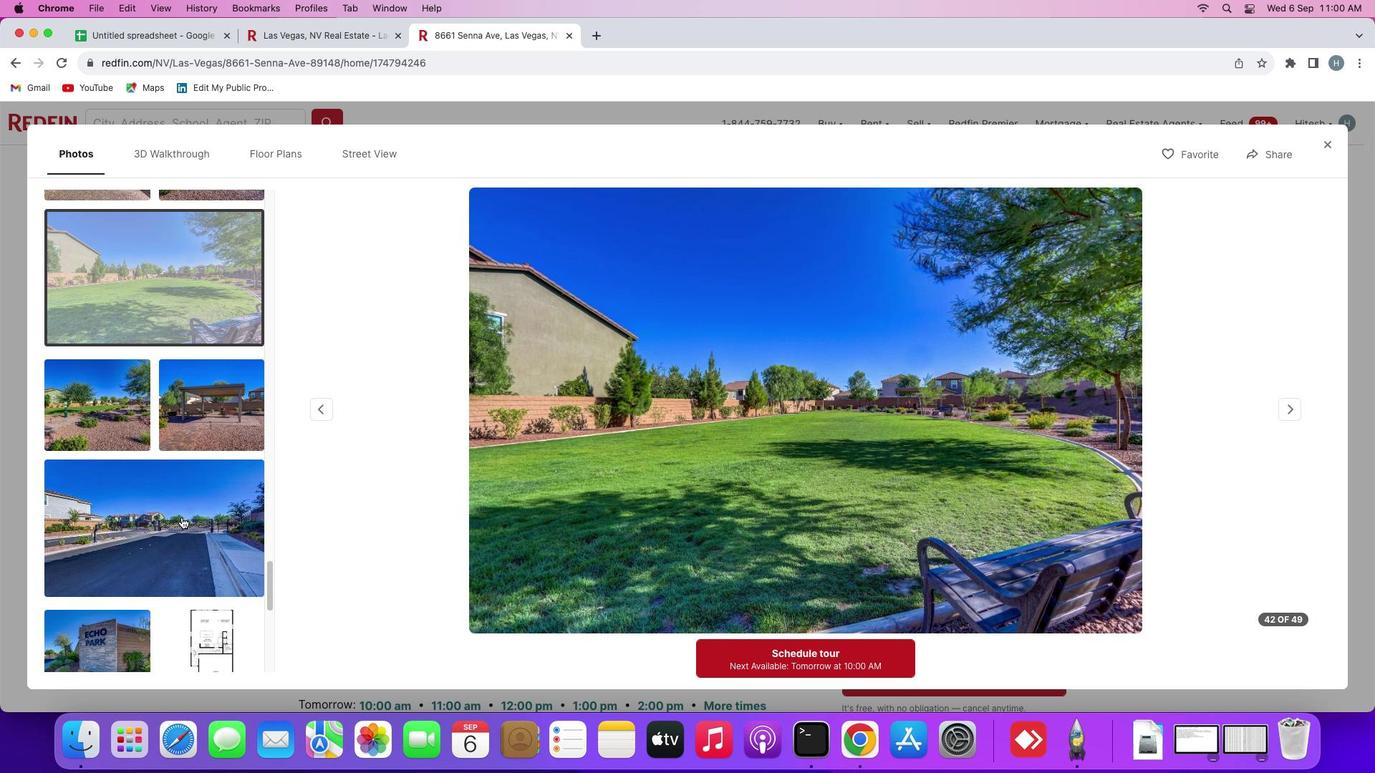 
Action: Mouse moved to (214, 435)
Screenshot: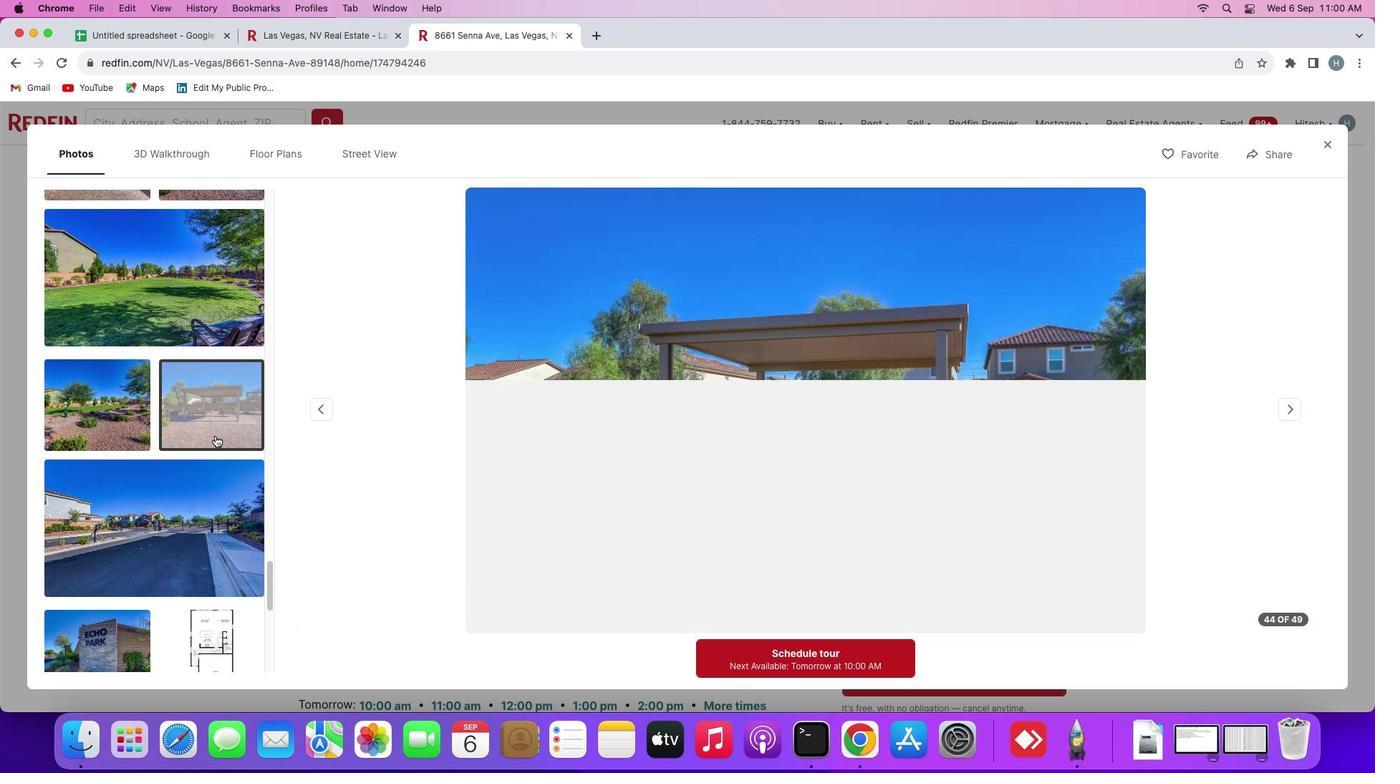 
Action: Mouse pressed left at (214, 435)
Screenshot: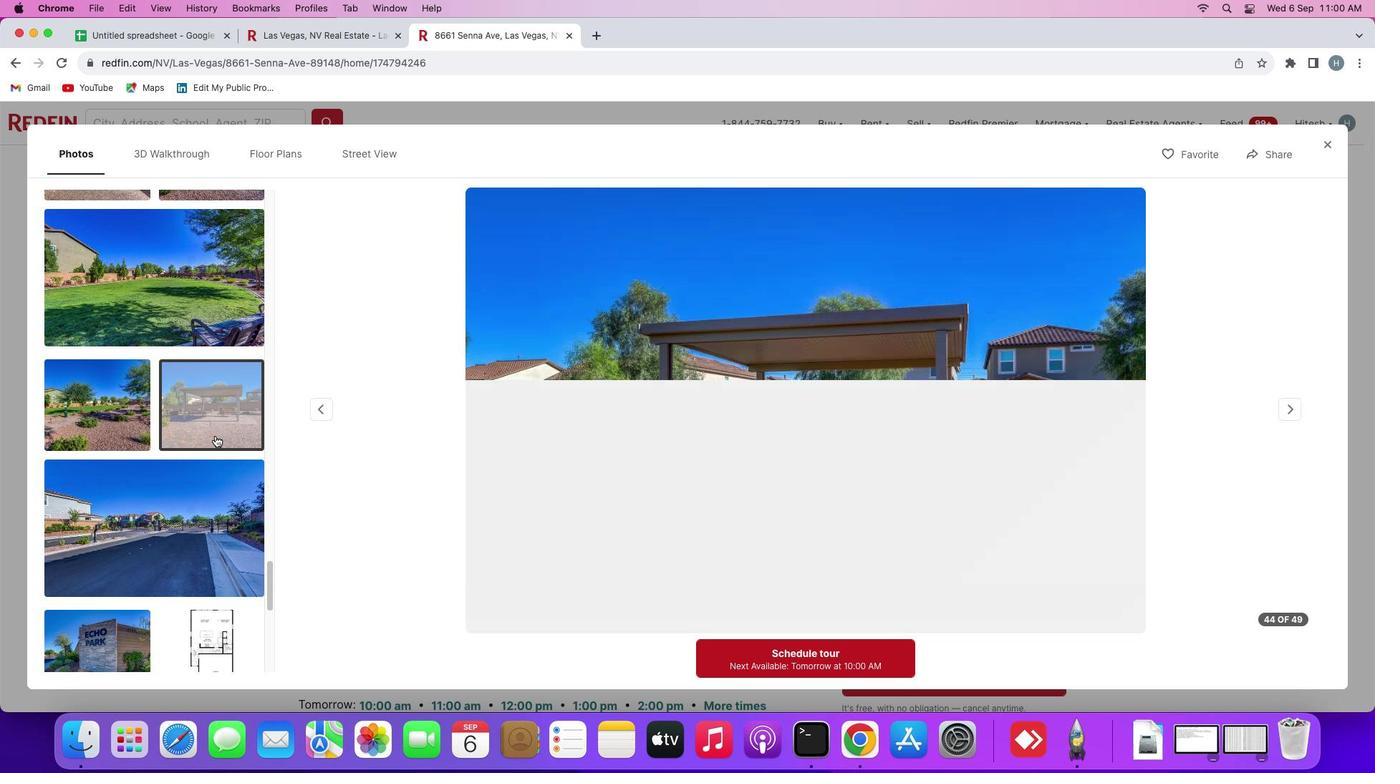 
Action: Mouse moved to (134, 428)
Screenshot: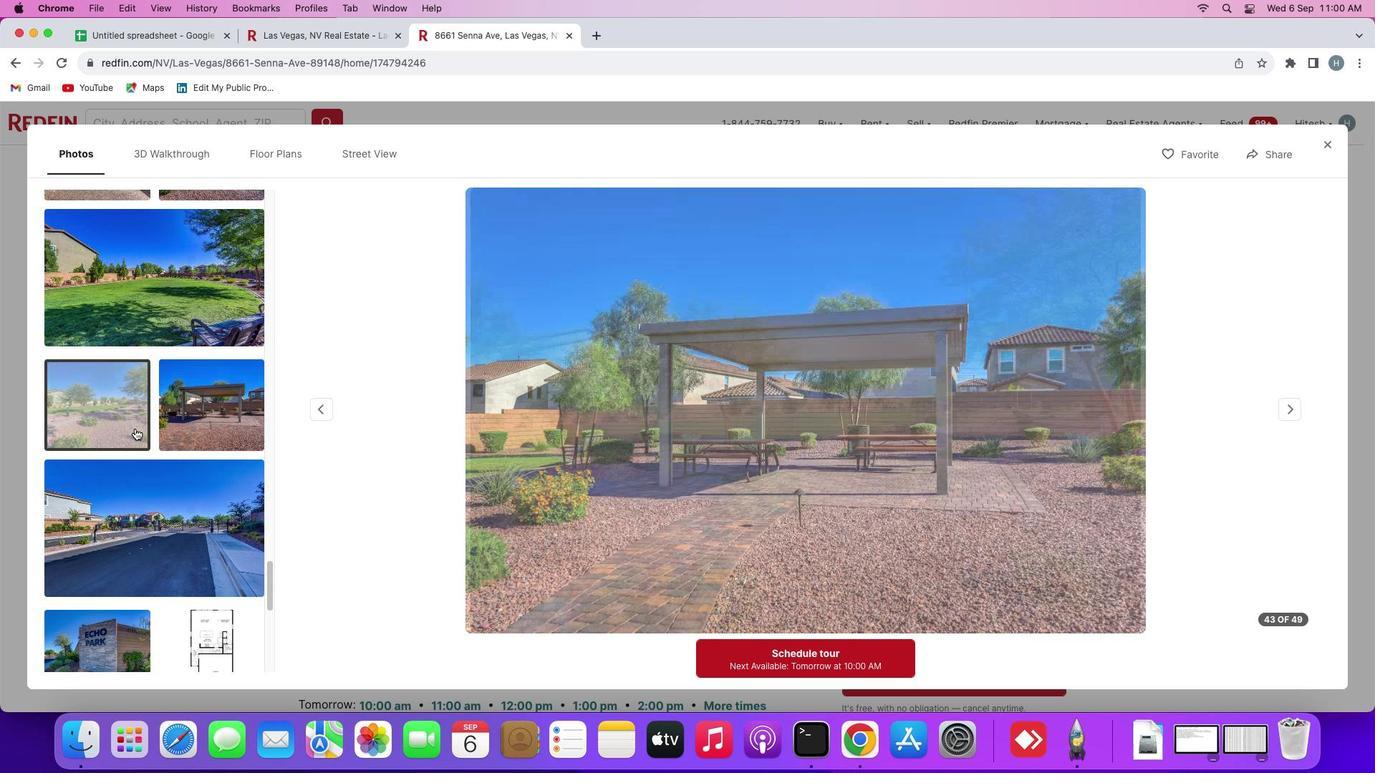 
Action: Mouse pressed left at (134, 428)
Screenshot: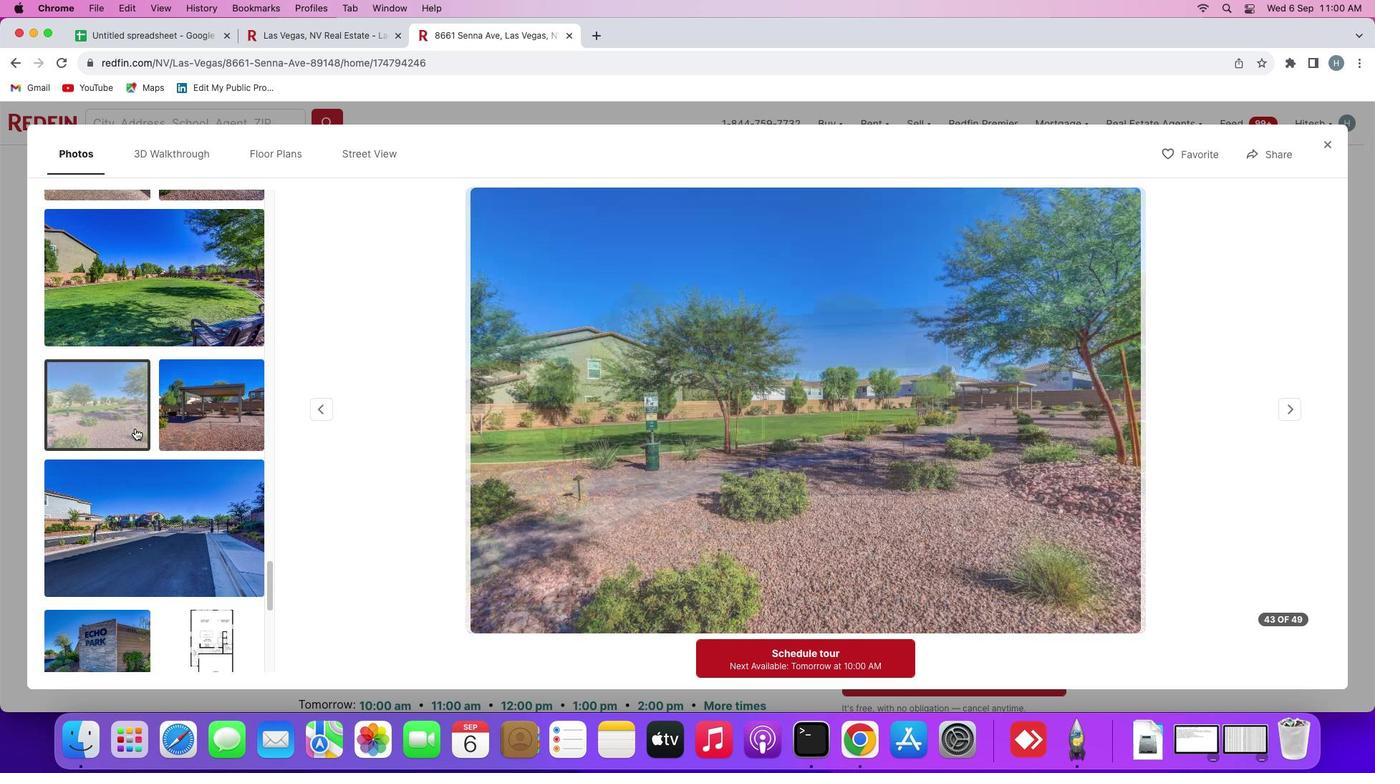 
Action: Mouse moved to (201, 485)
Screenshot: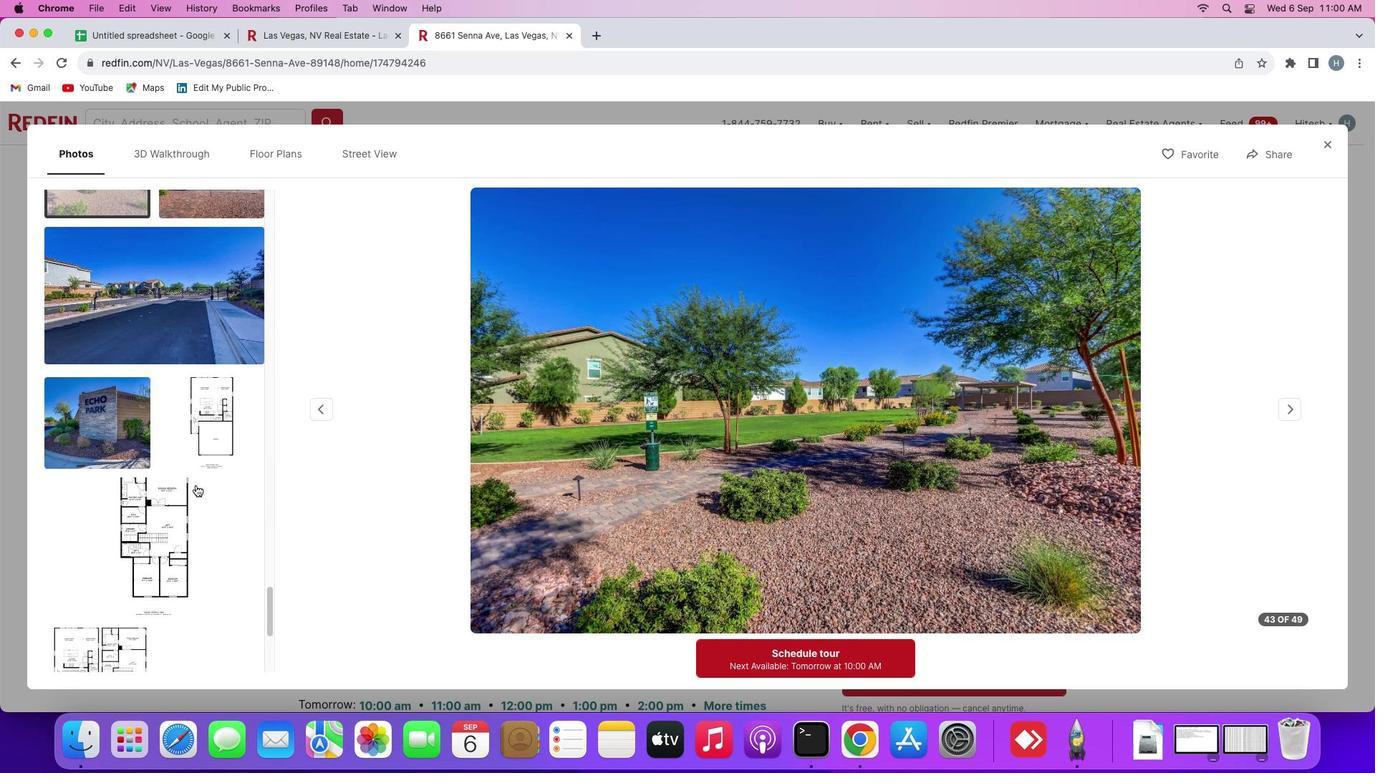 
Action: Mouse scrolled (201, 485) with delta (0, 0)
Screenshot: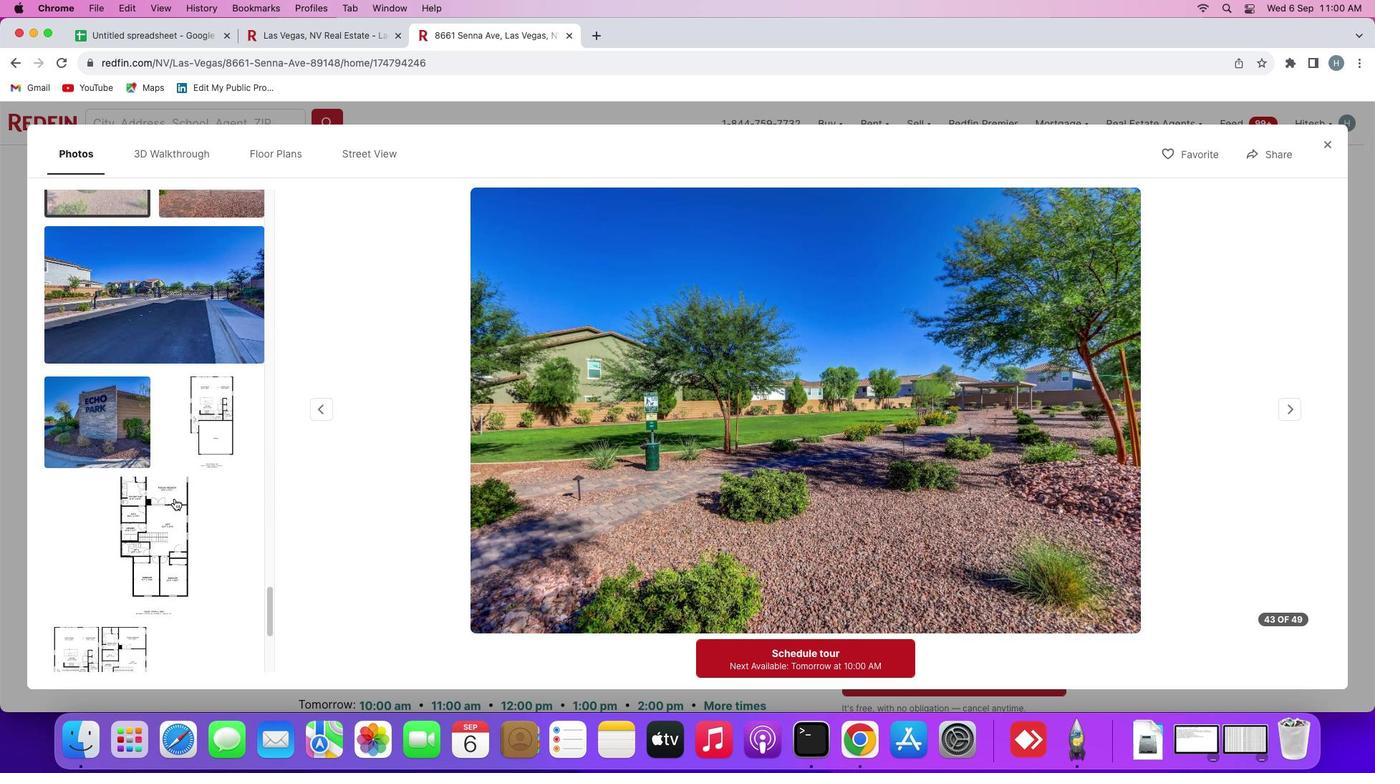 
Action: Mouse scrolled (201, 485) with delta (0, 0)
Screenshot: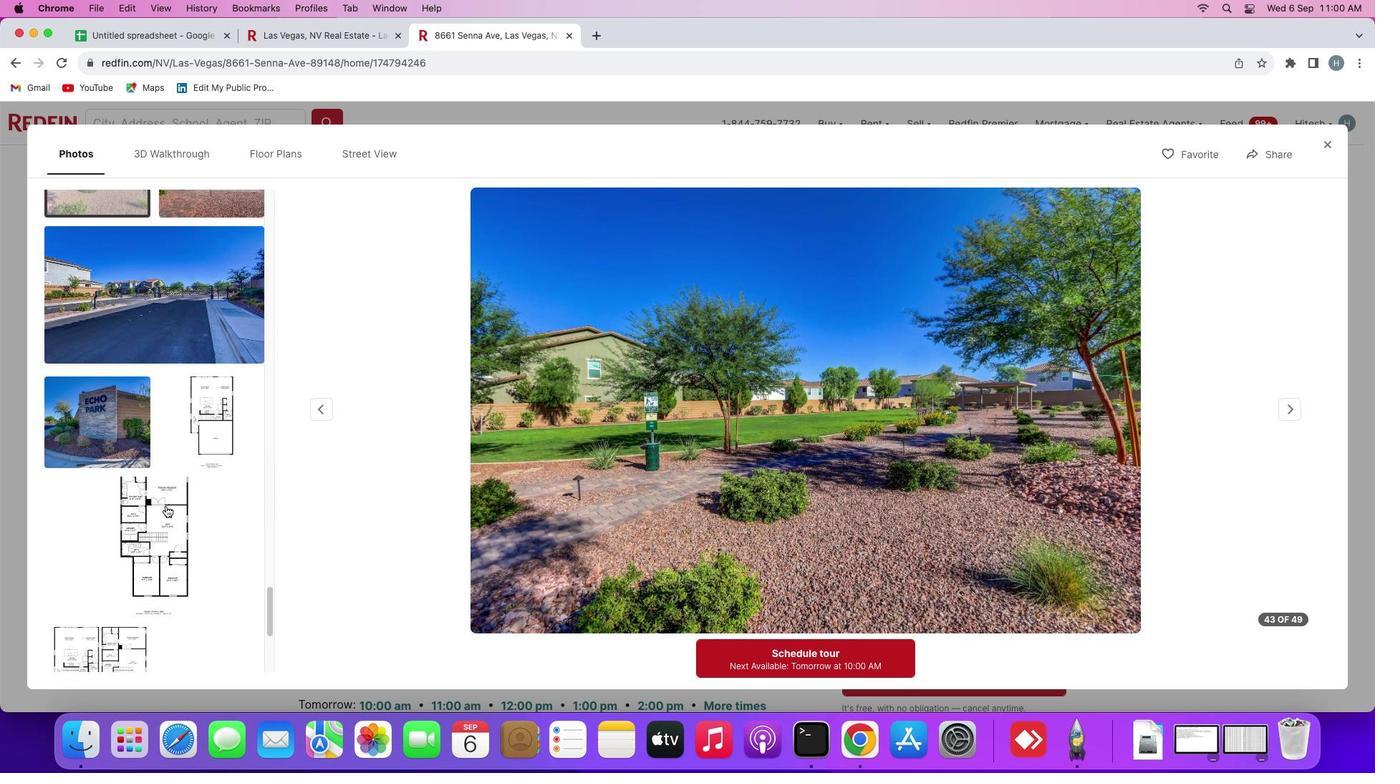 
Action: Mouse scrolled (201, 485) with delta (0, -2)
Screenshot: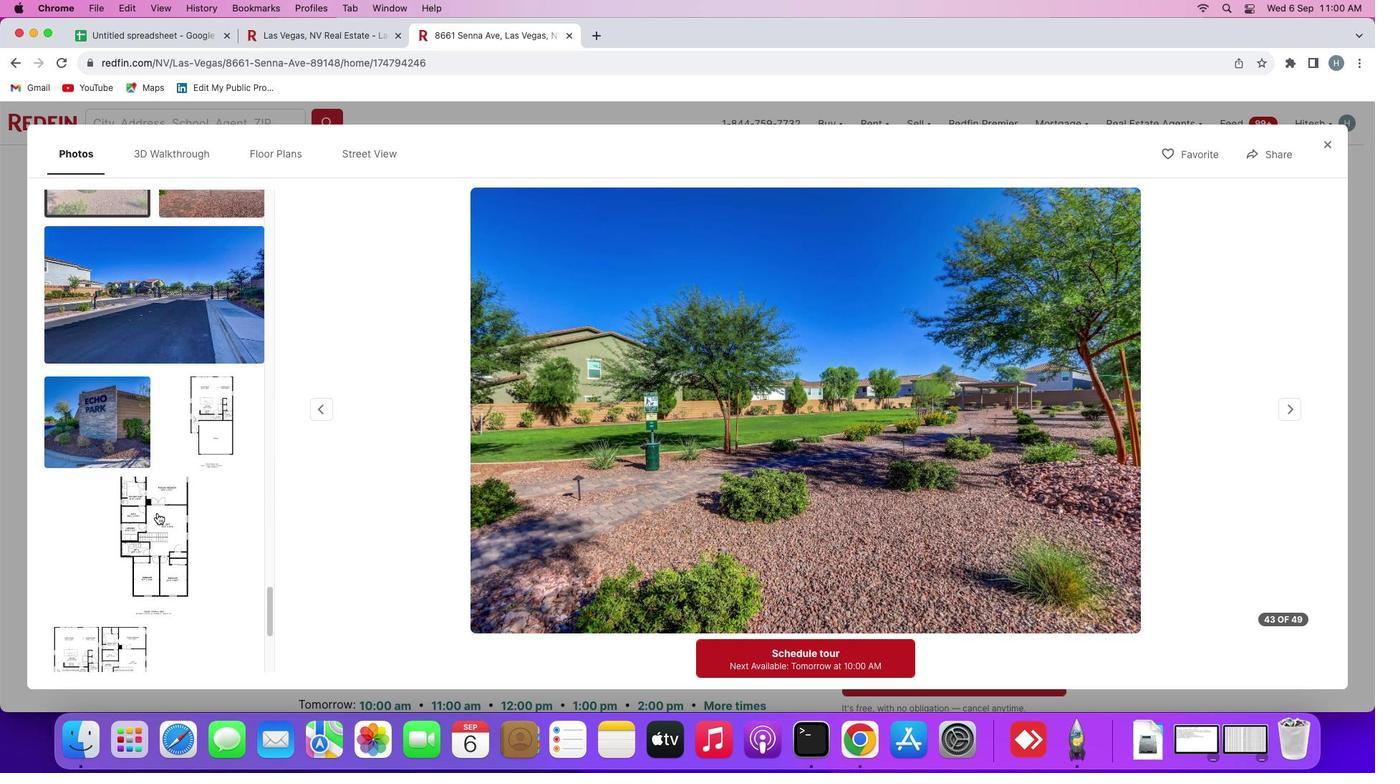 
Action: Mouse scrolled (201, 485) with delta (0, -2)
Screenshot: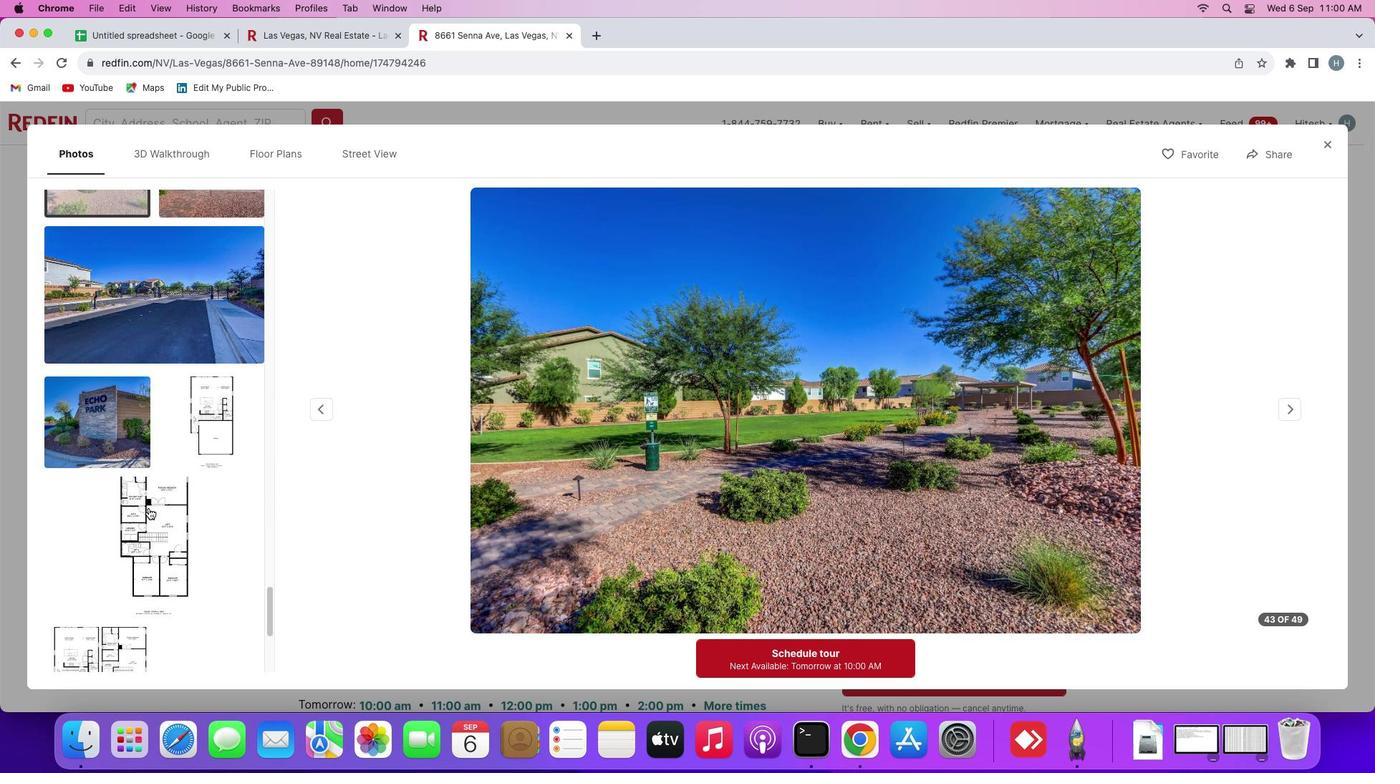 
Action: Mouse moved to (129, 438)
Screenshot: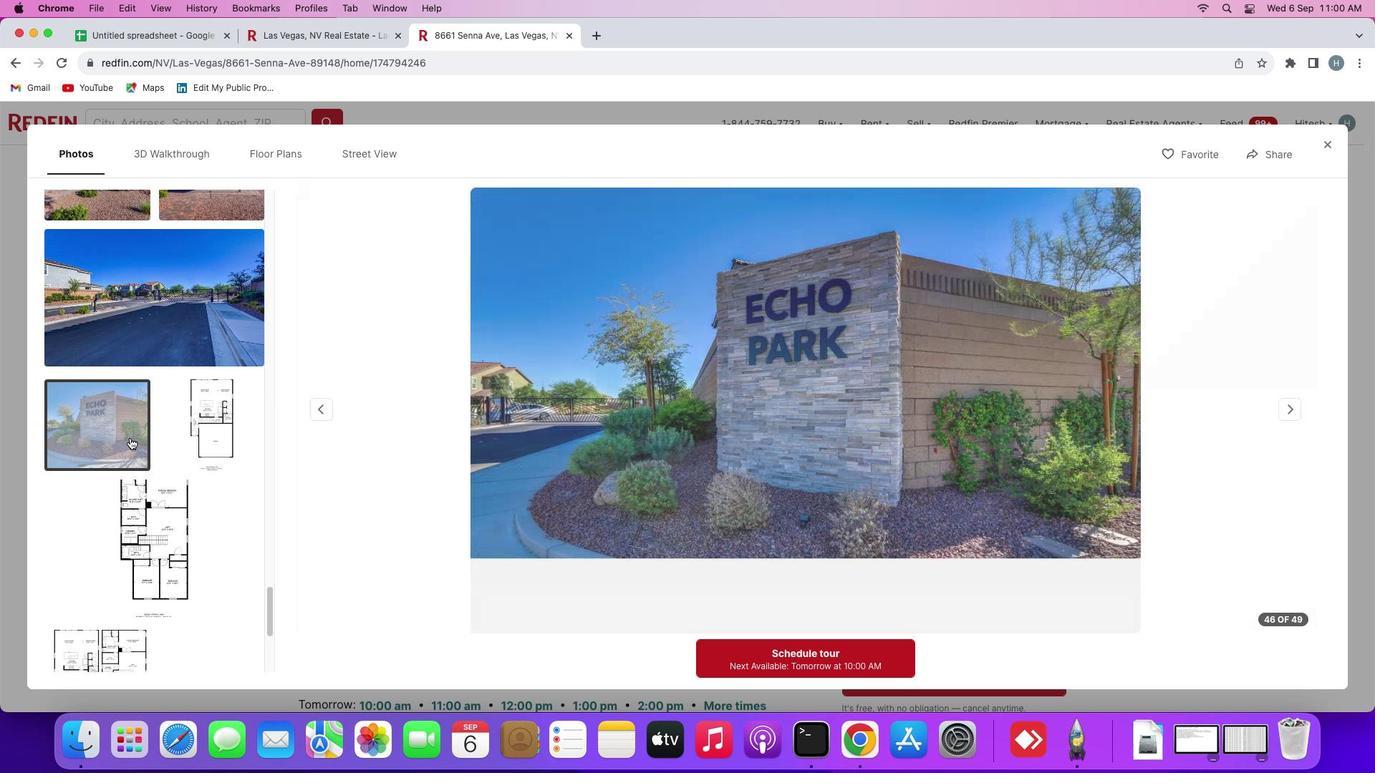 
Action: Mouse pressed left at (129, 438)
Screenshot: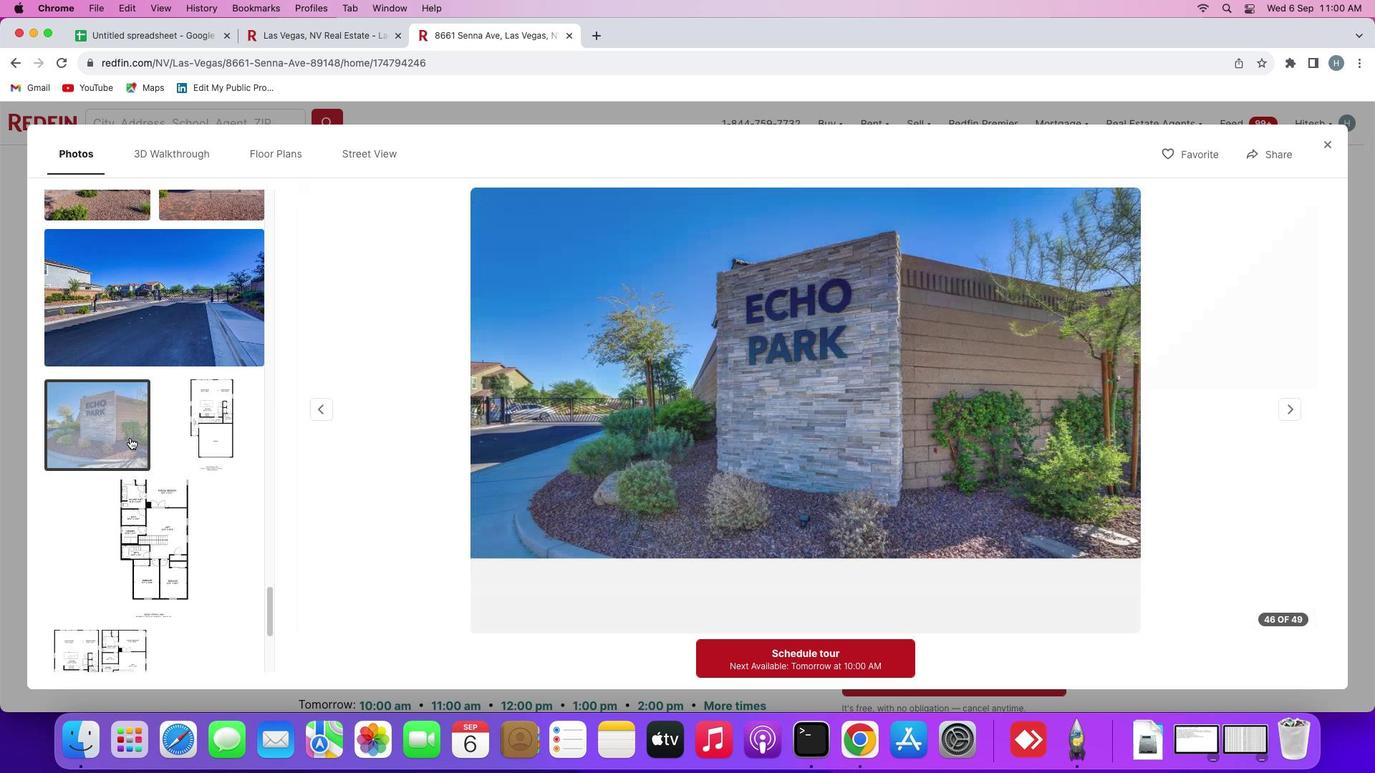 
Action: Mouse moved to (213, 435)
Screenshot: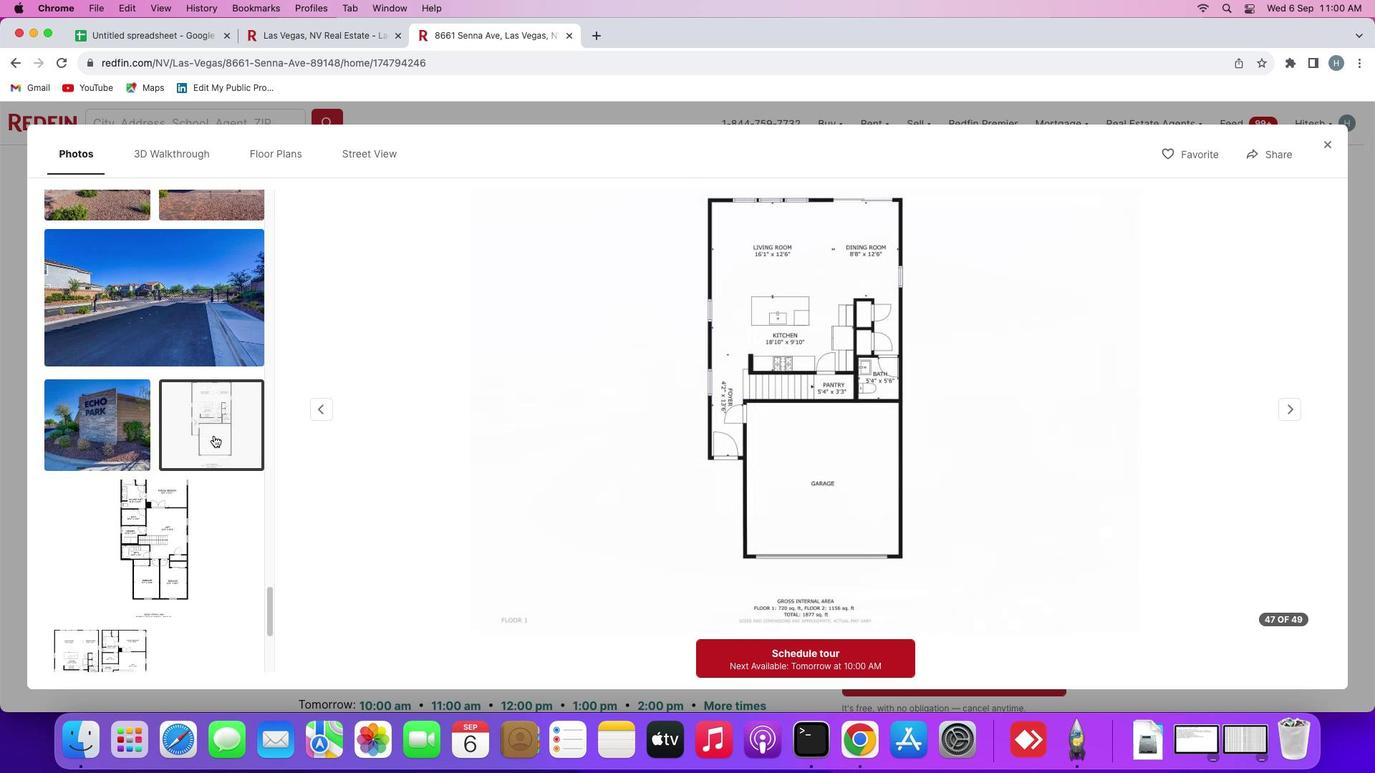
Action: Mouse pressed left at (213, 435)
Screenshot: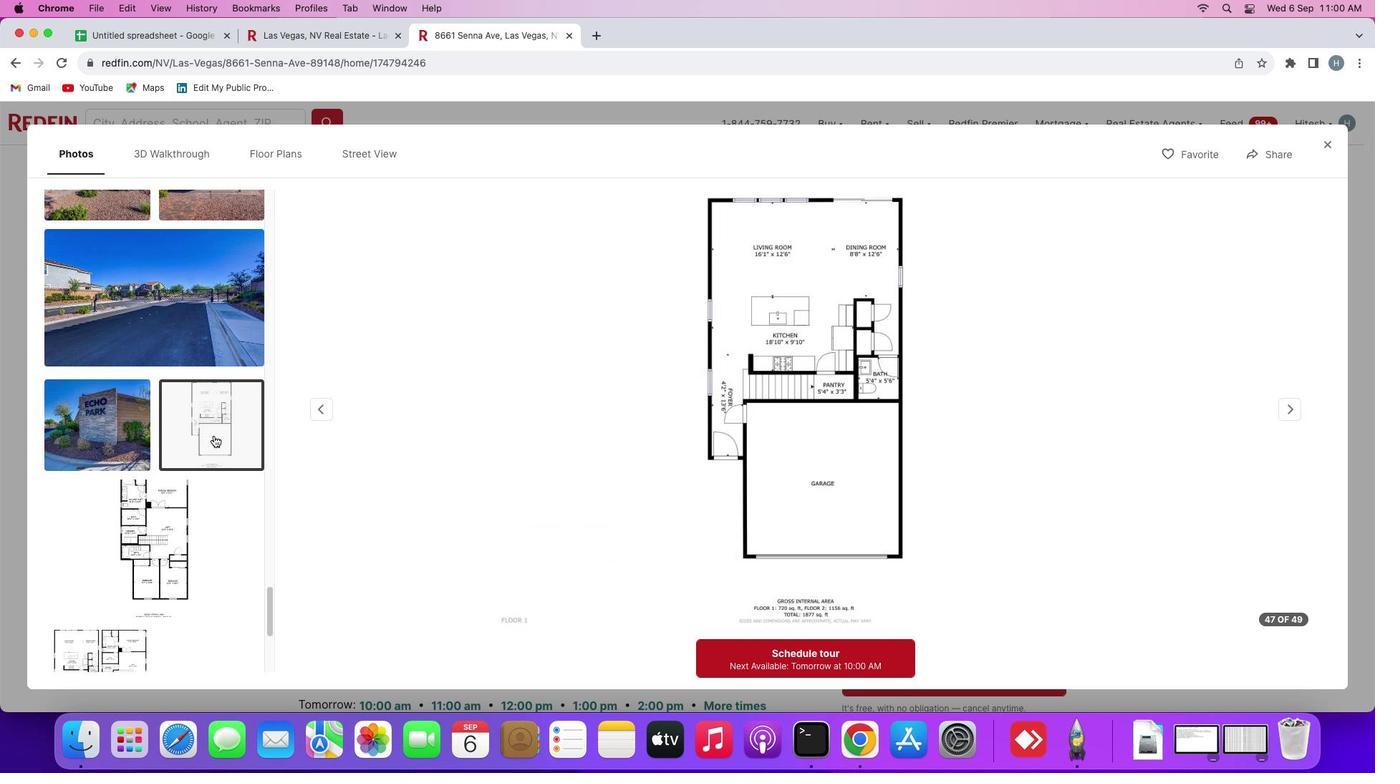 
Action: Mouse moved to (161, 520)
Screenshot: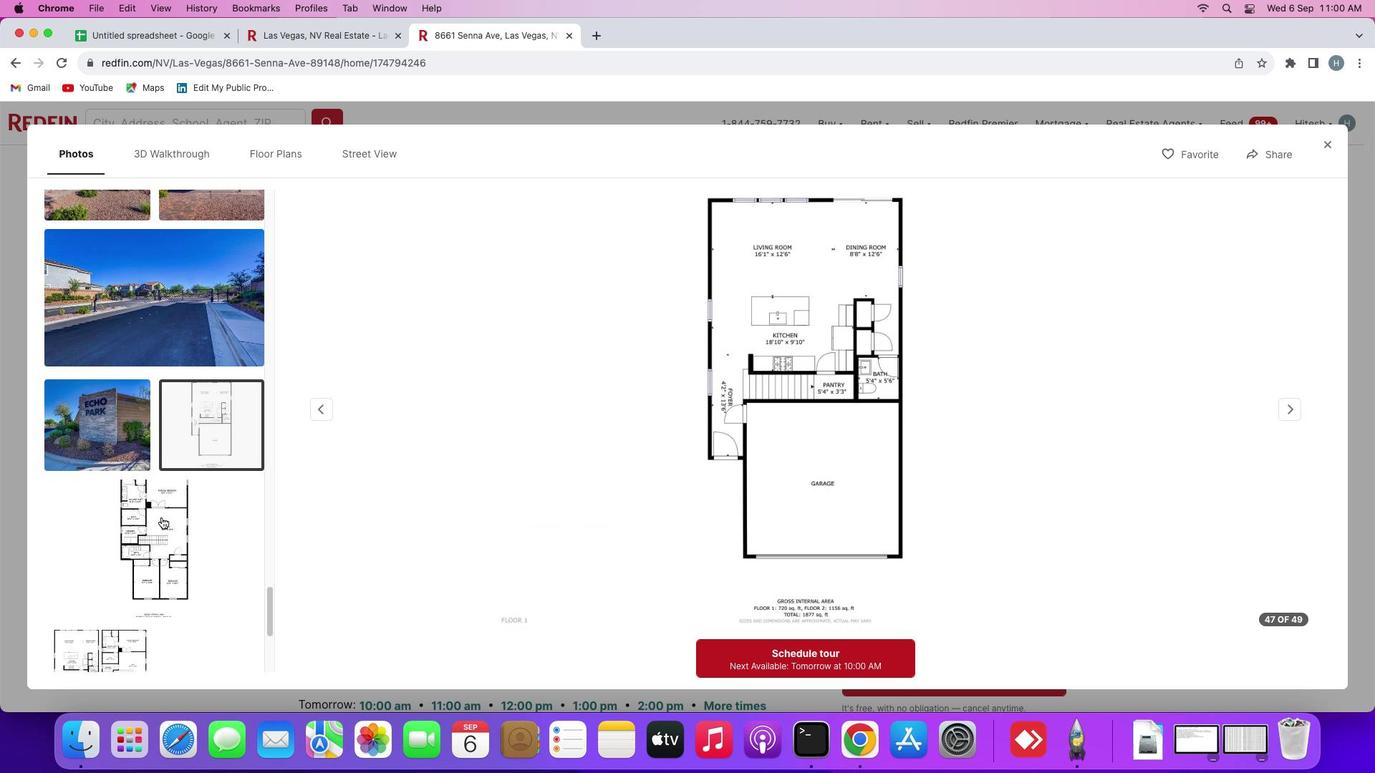 
Action: Mouse pressed left at (161, 520)
Screenshot: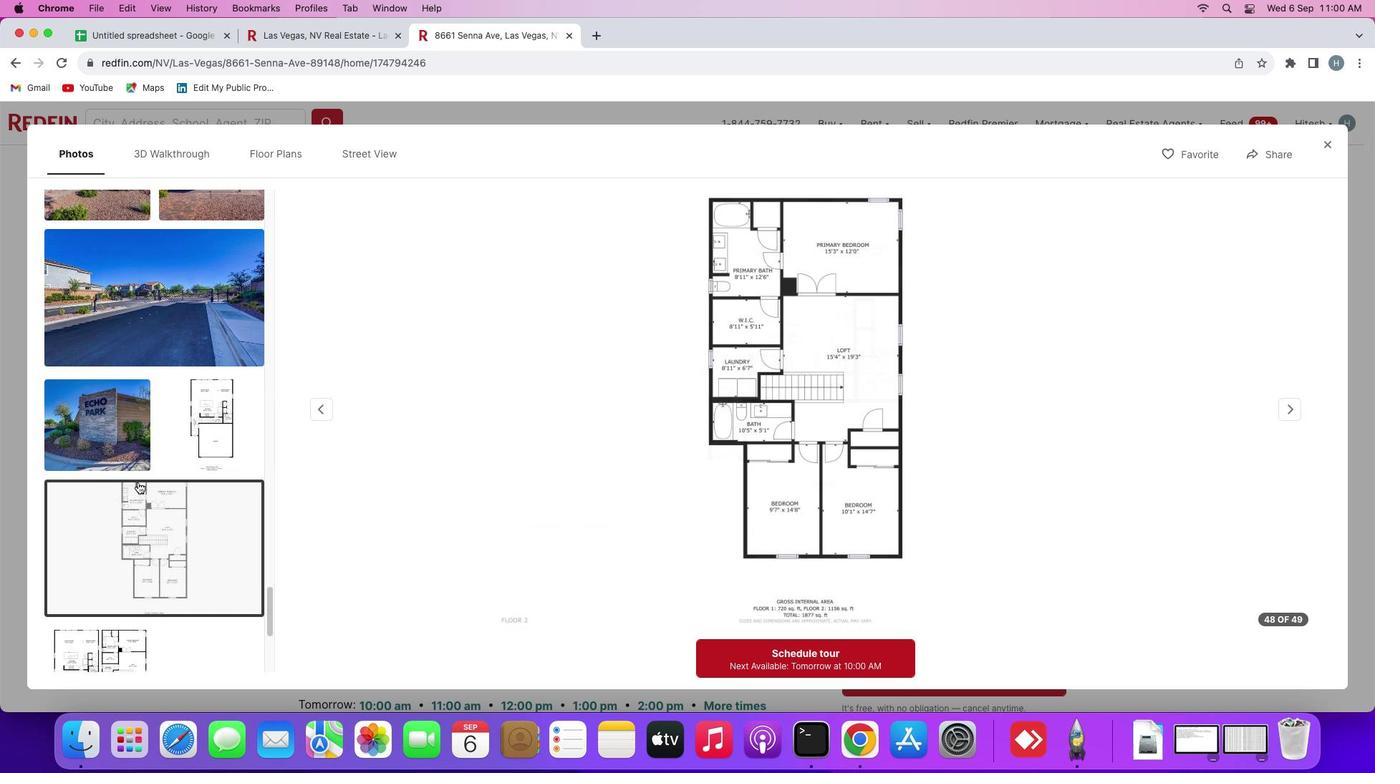 
Action: Mouse moved to (128, 457)
Screenshot: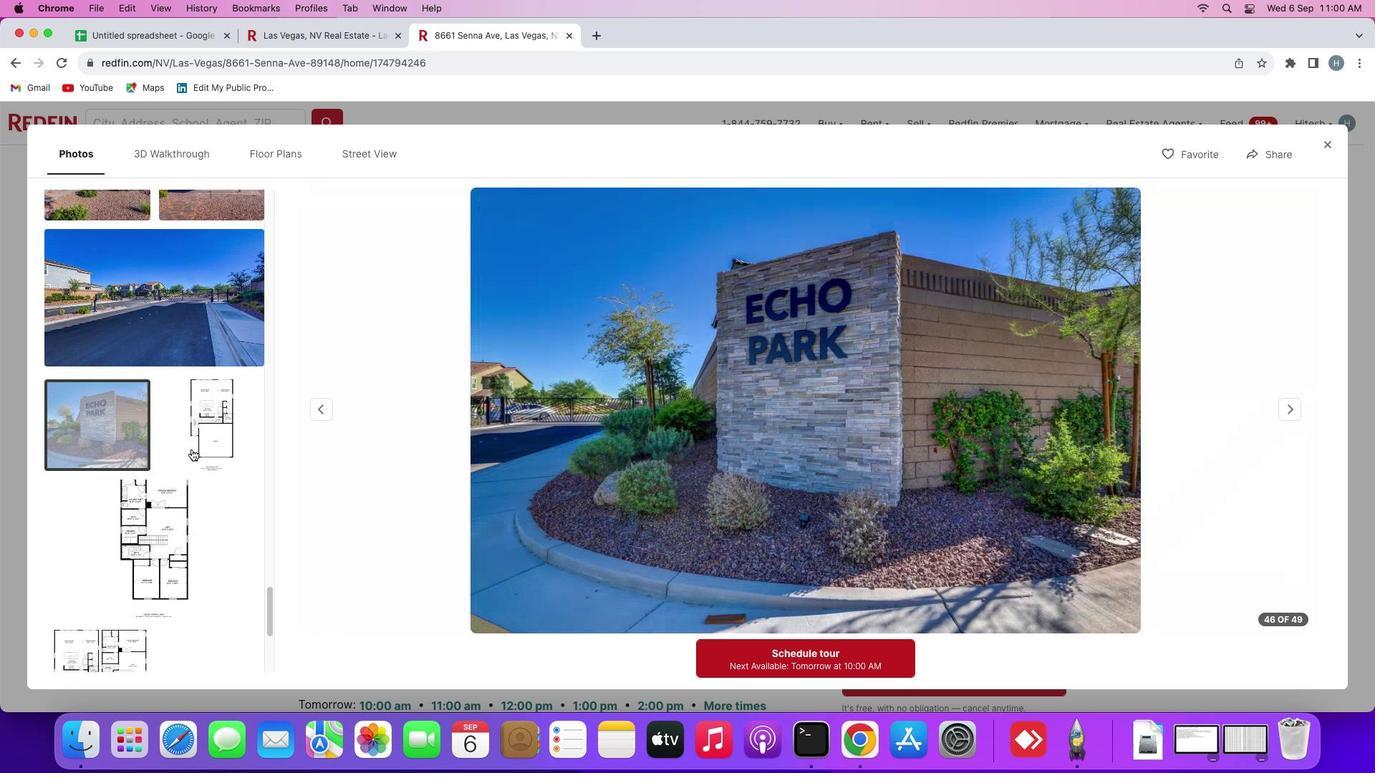 
Action: Mouse pressed left at (128, 457)
Screenshot: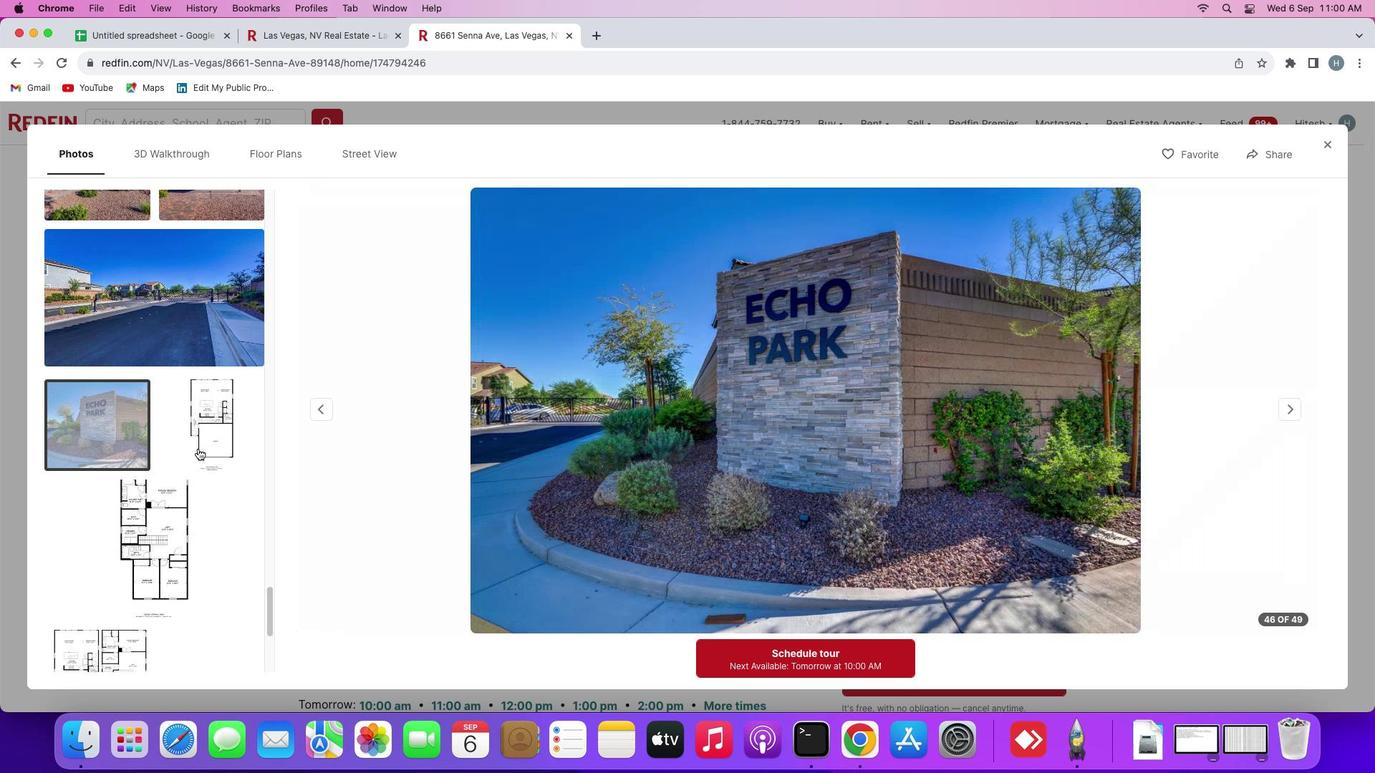 
Action: Mouse moved to (205, 448)
Screenshot: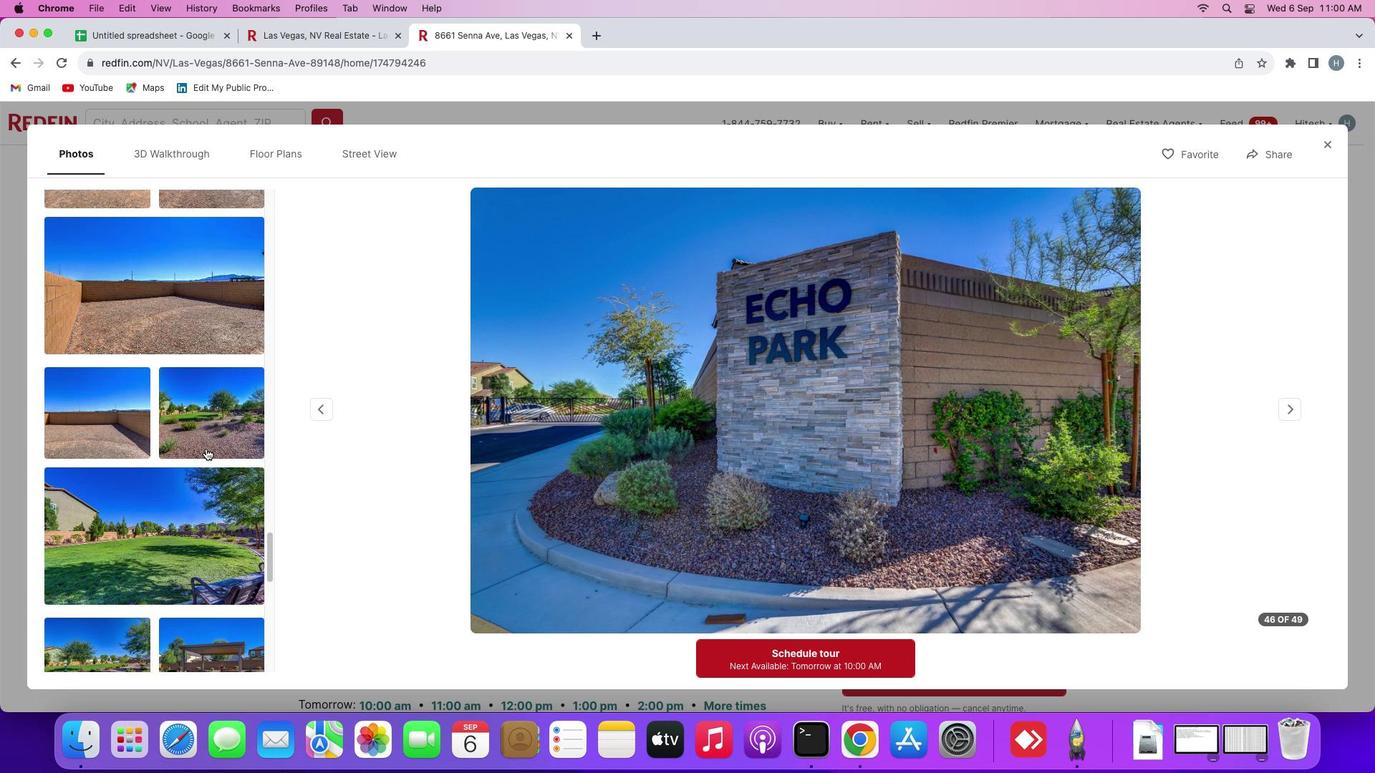 
Action: Mouse scrolled (205, 448) with delta (0, 0)
Screenshot: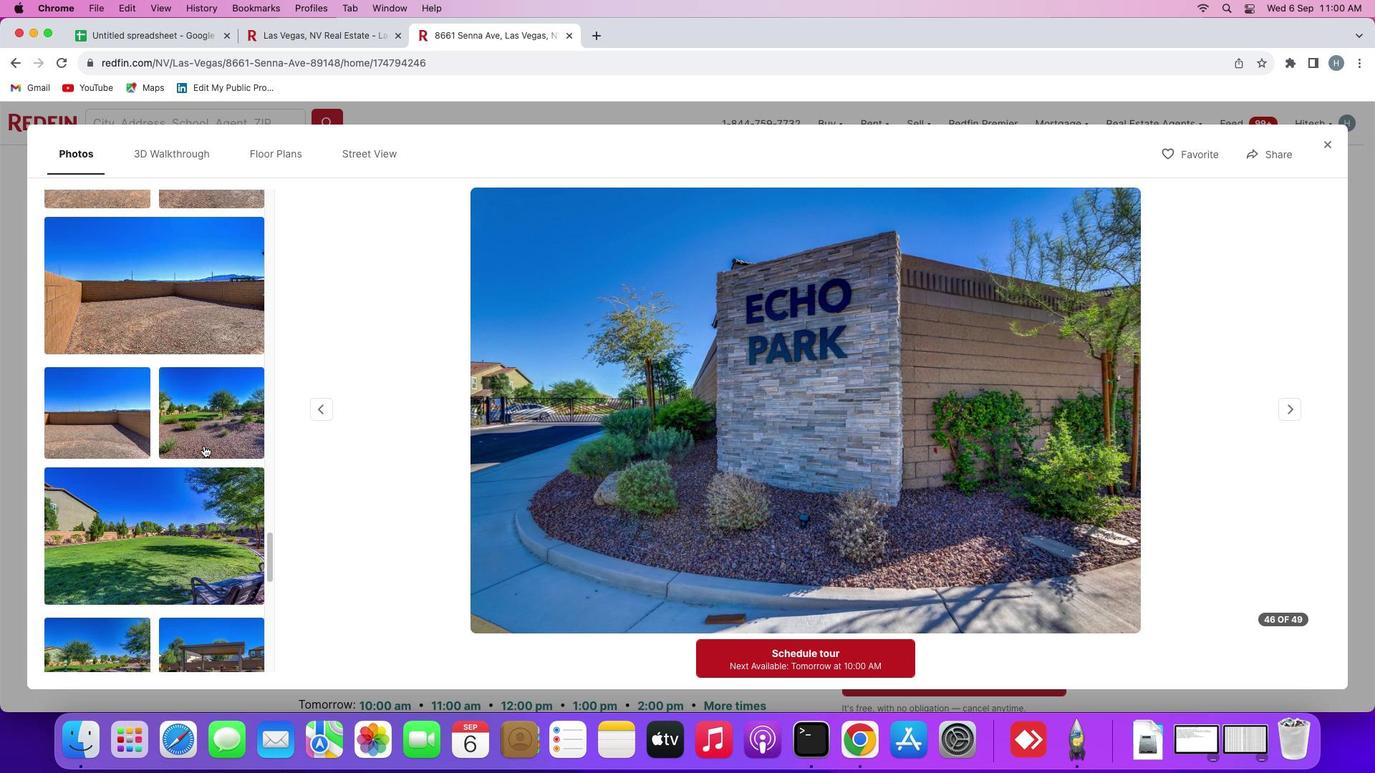 
Action: Mouse scrolled (205, 448) with delta (0, 0)
Screenshot: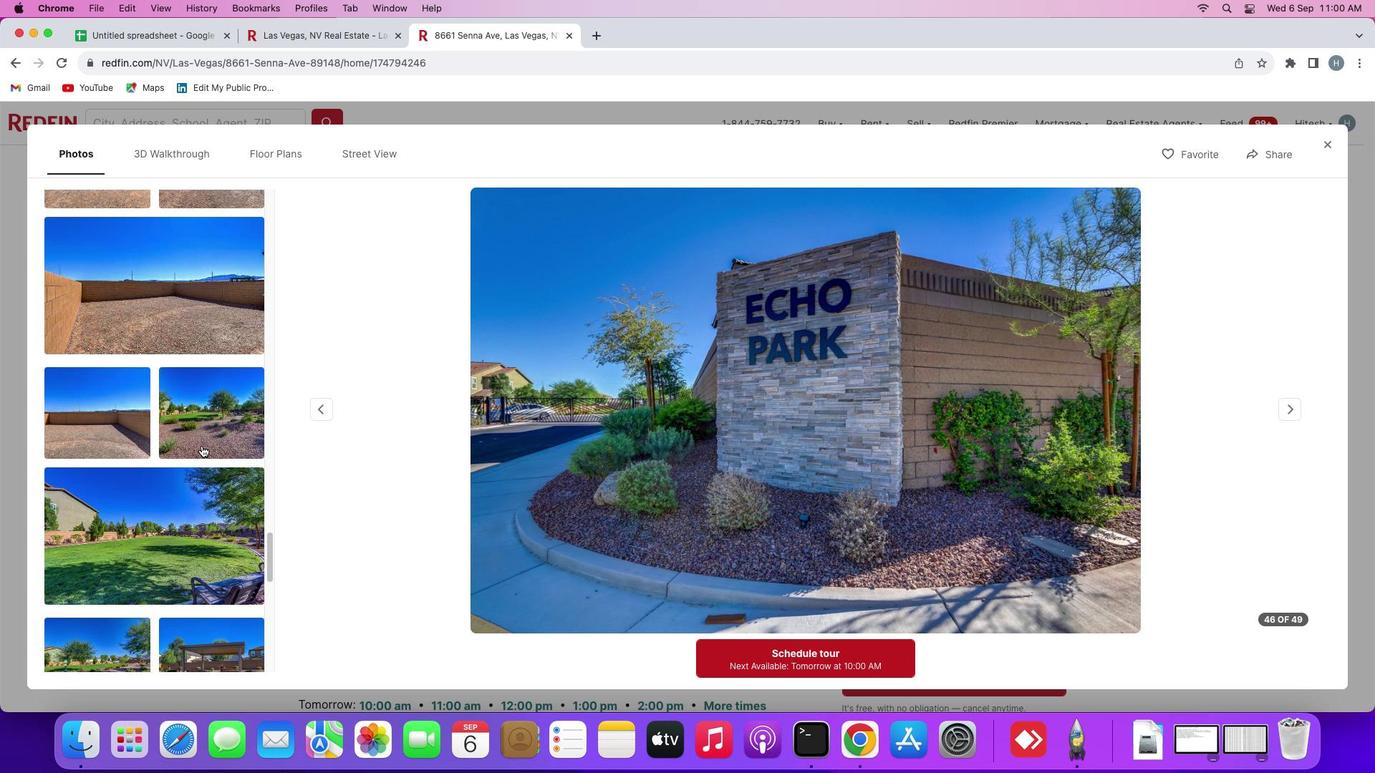 
Action: Mouse scrolled (205, 448) with delta (0, 2)
Screenshot: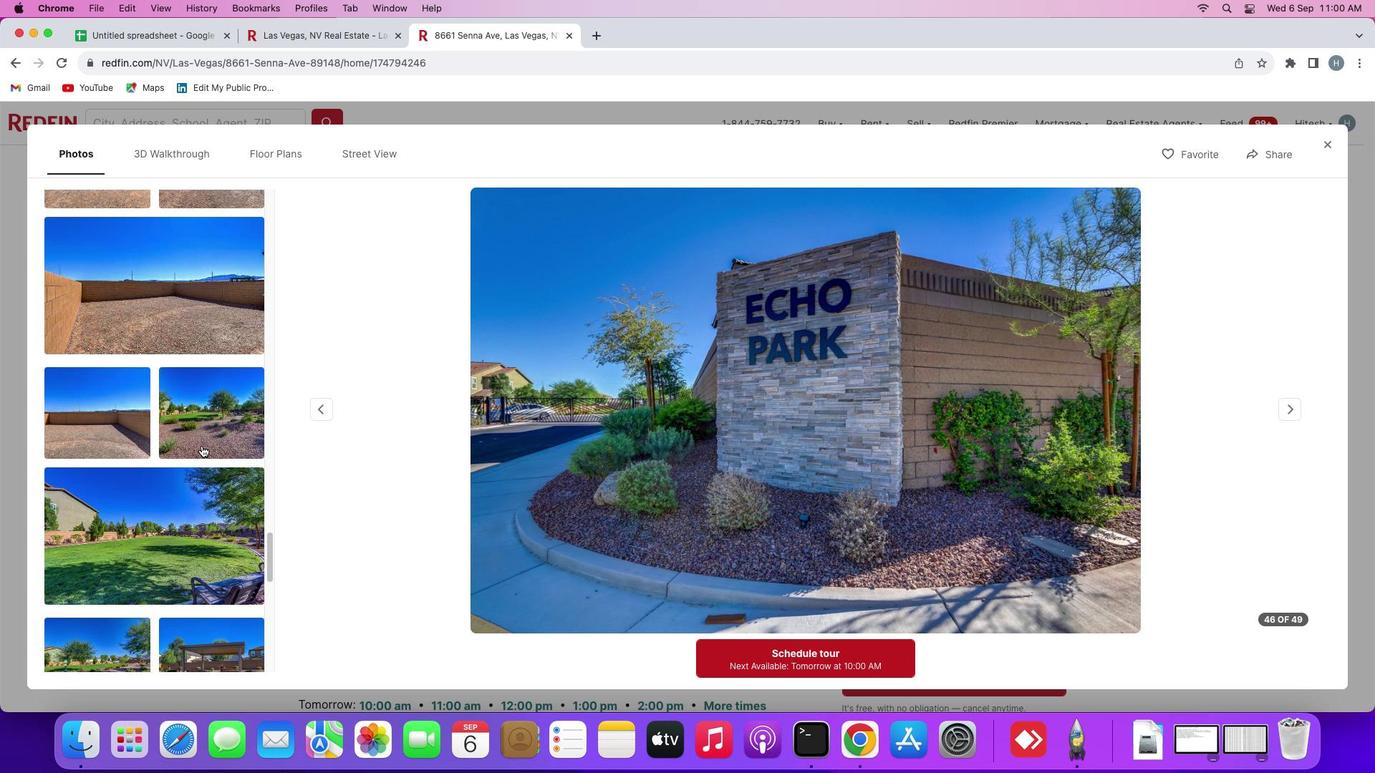 
Action: Mouse scrolled (205, 448) with delta (0, 3)
Screenshot: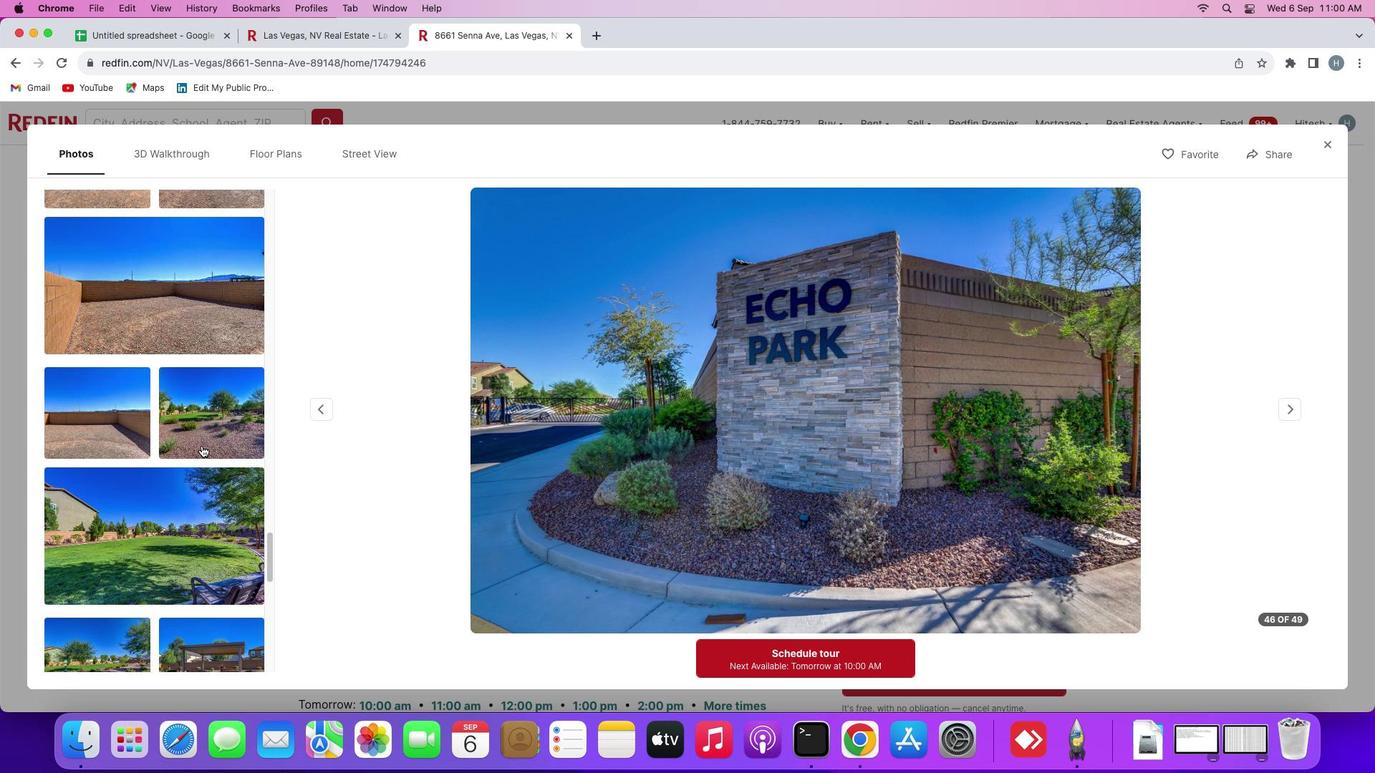 
Action: Mouse scrolled (205, 448) with delta (0, 4)
Screenshot: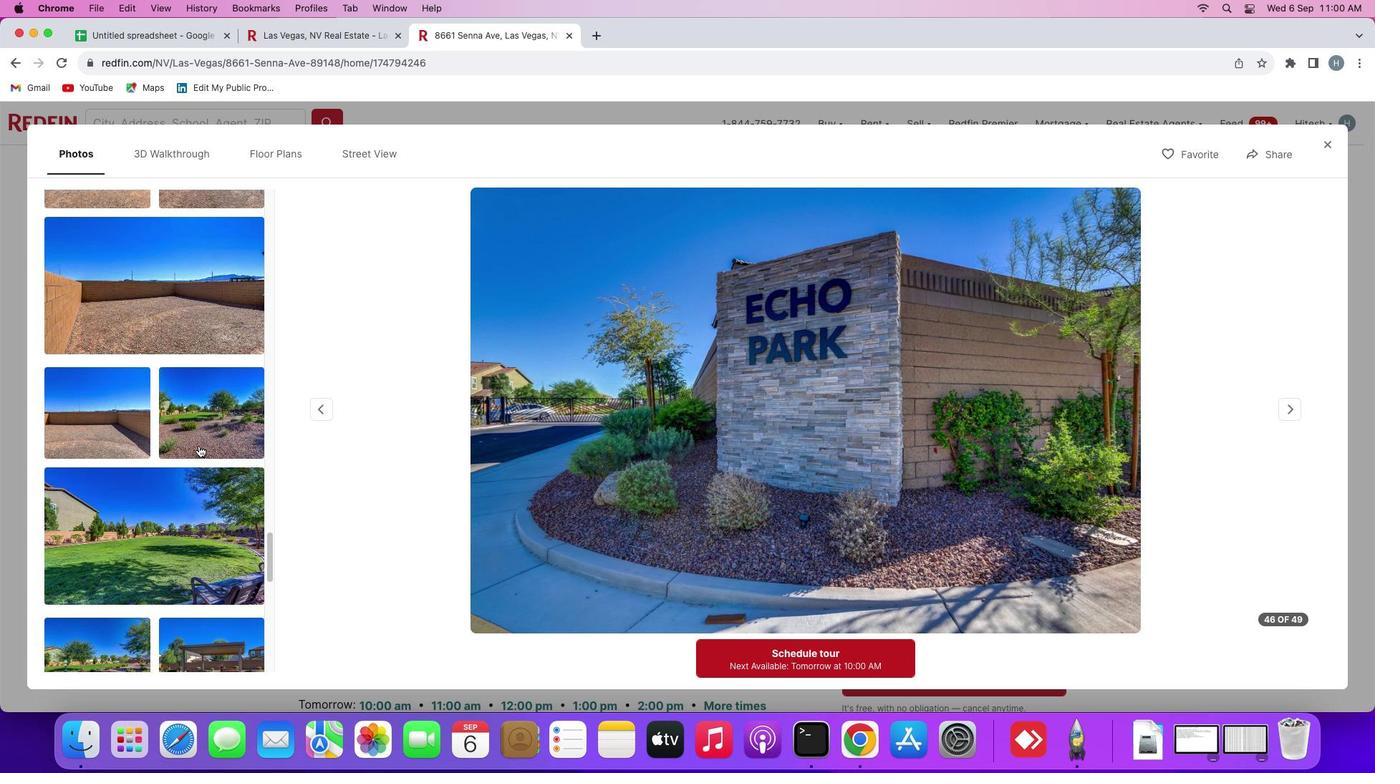 
Action: Mouse moved to (196, 445)
Screenshot: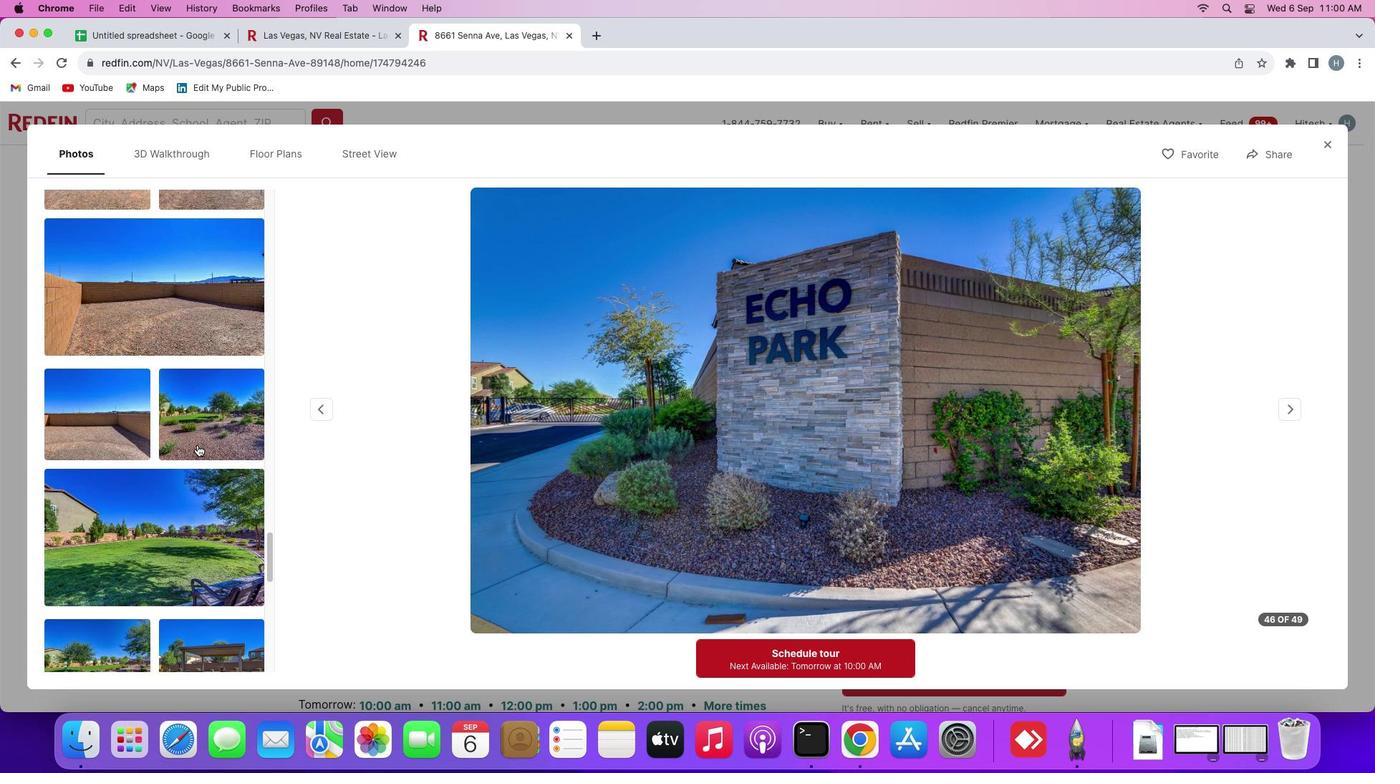 
Action: Mouse scrolled (196, 445) with delta (0, 0)
Screenshot: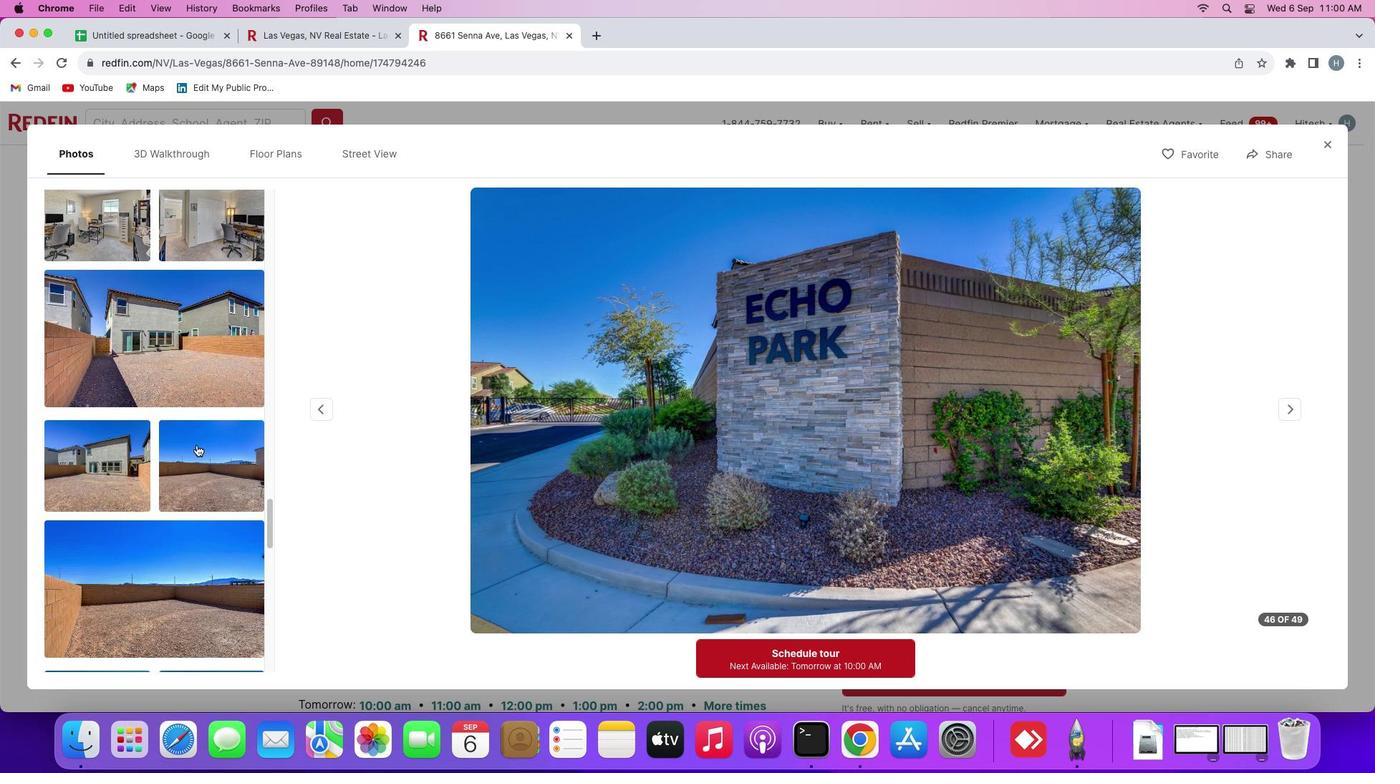 
Action: Mouse scrolled (196, 445) with delta (0, 0)
Screenshot: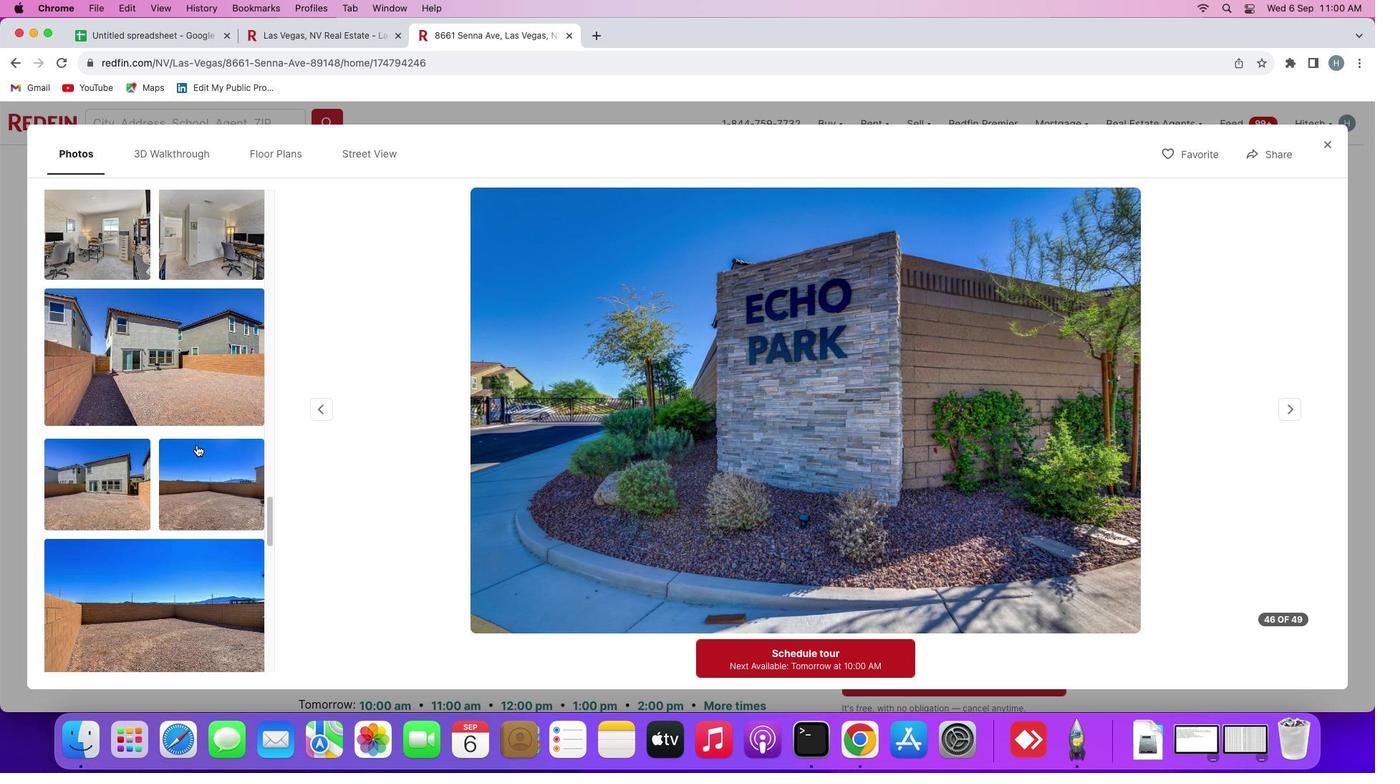 
Action: Mouse scrolled (196, 445) with delta (0, 2)
Screenshot: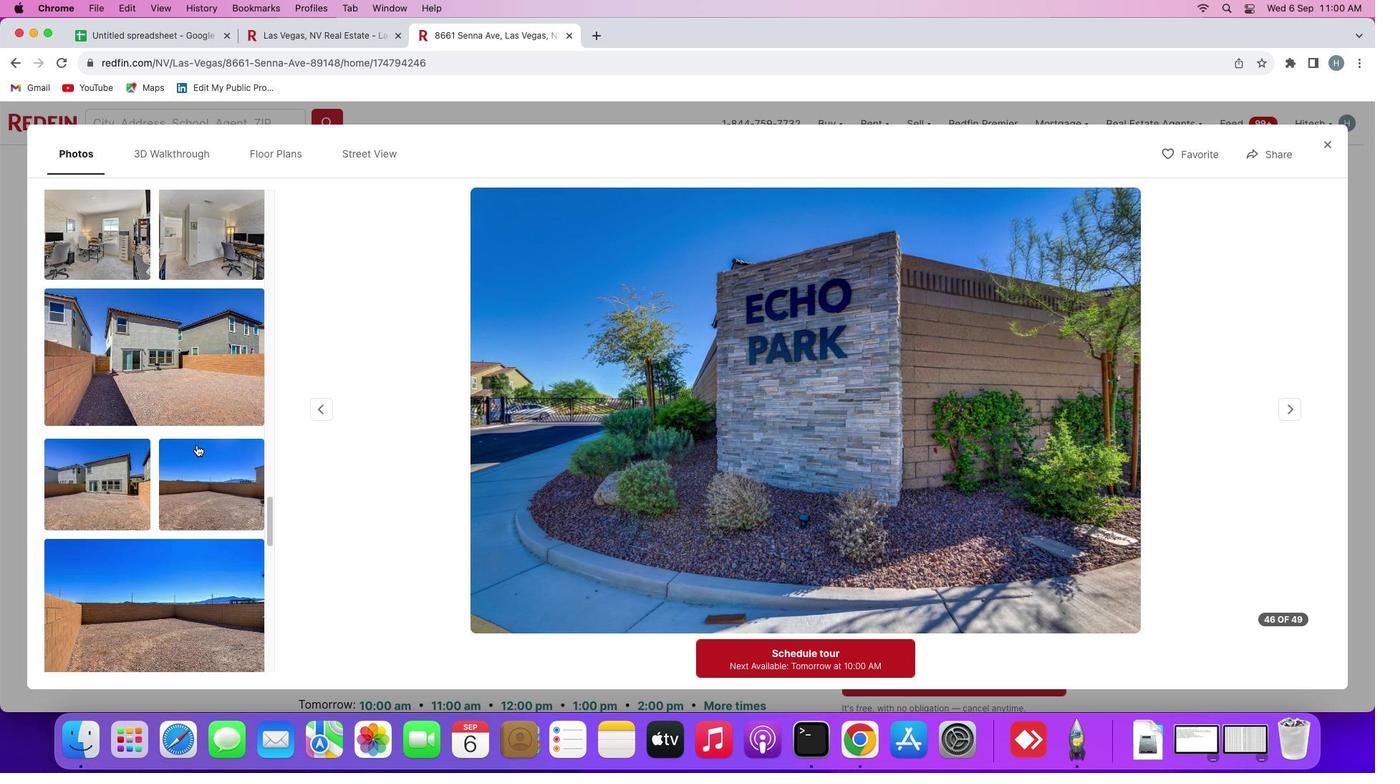 
Action: Mouse scrolled (196, 445) with delta (0, 3)
Screenshot: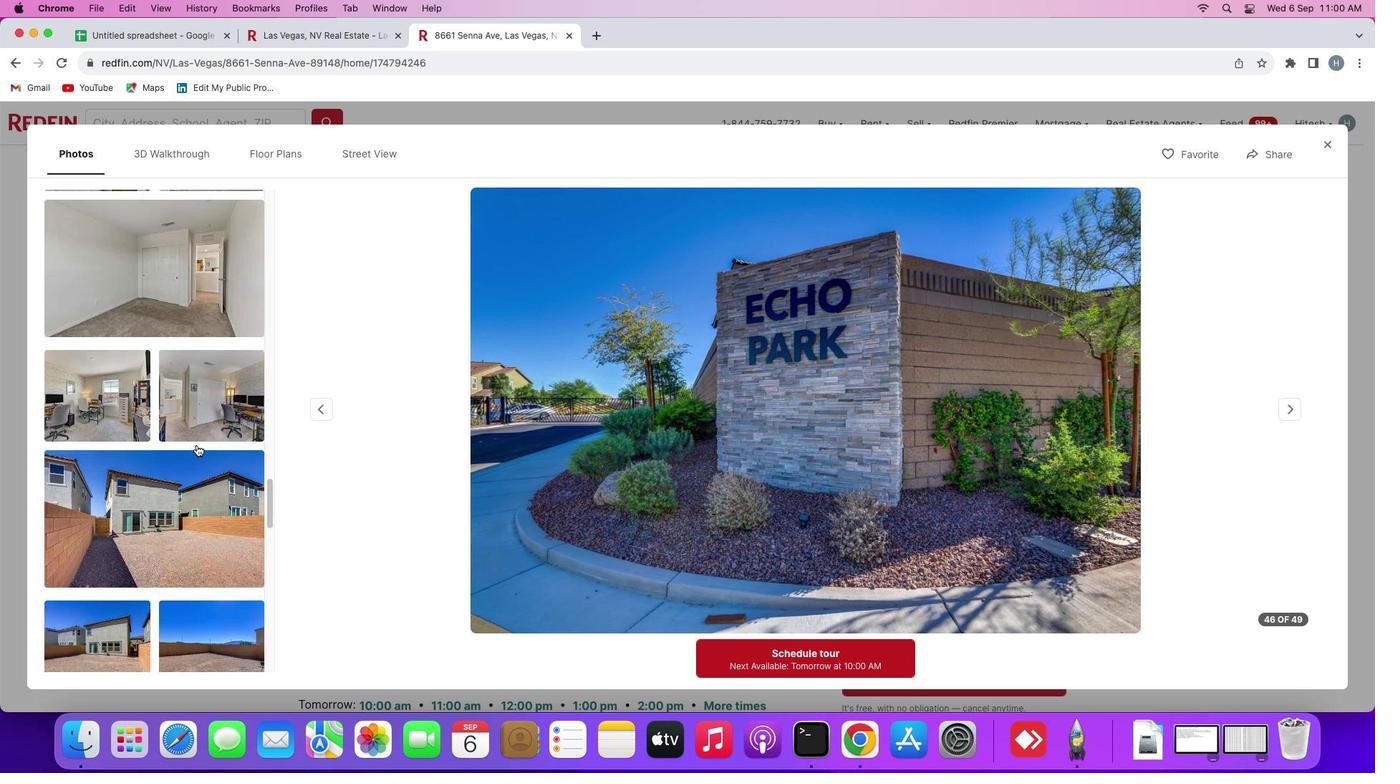 
Action: Mouse scrolled (196, 445) with delta (0, 0)
